 Task: Create a creative letterhead with blue shapes.
Action: Mouse pressed left at (411, 200)
Screenshot: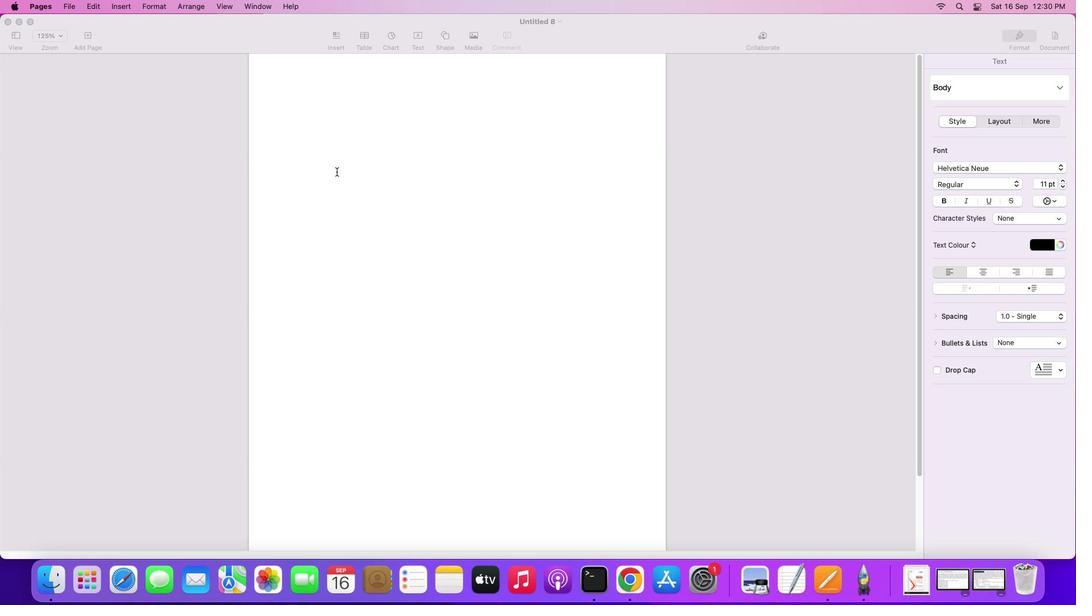 
Action: Mouse moved to (498, 71)
Screenshot: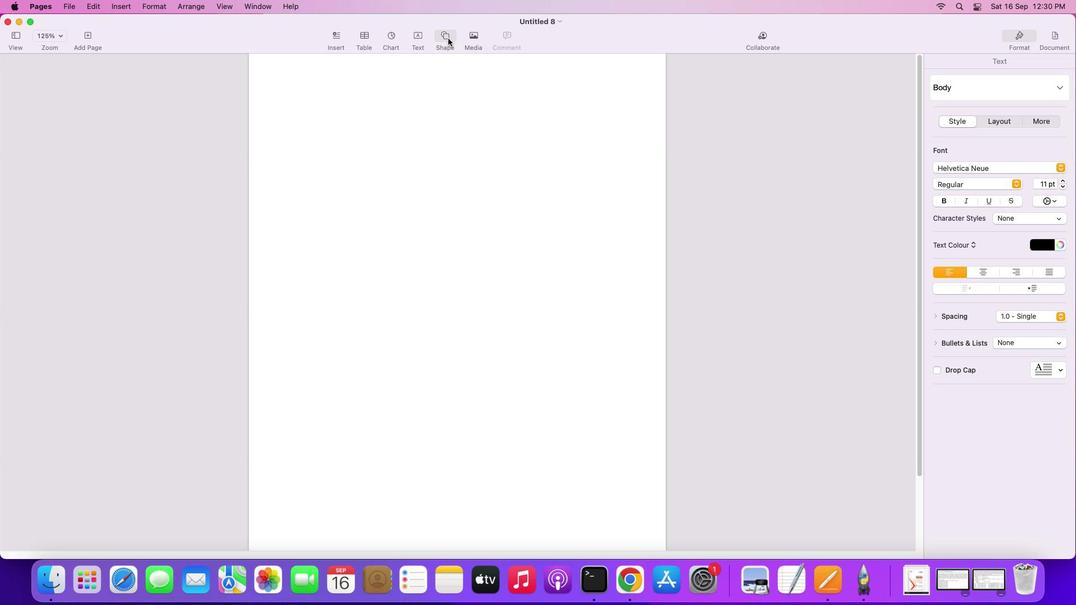 
Action: Mouse pressed left at (498, 71)
Screenshot: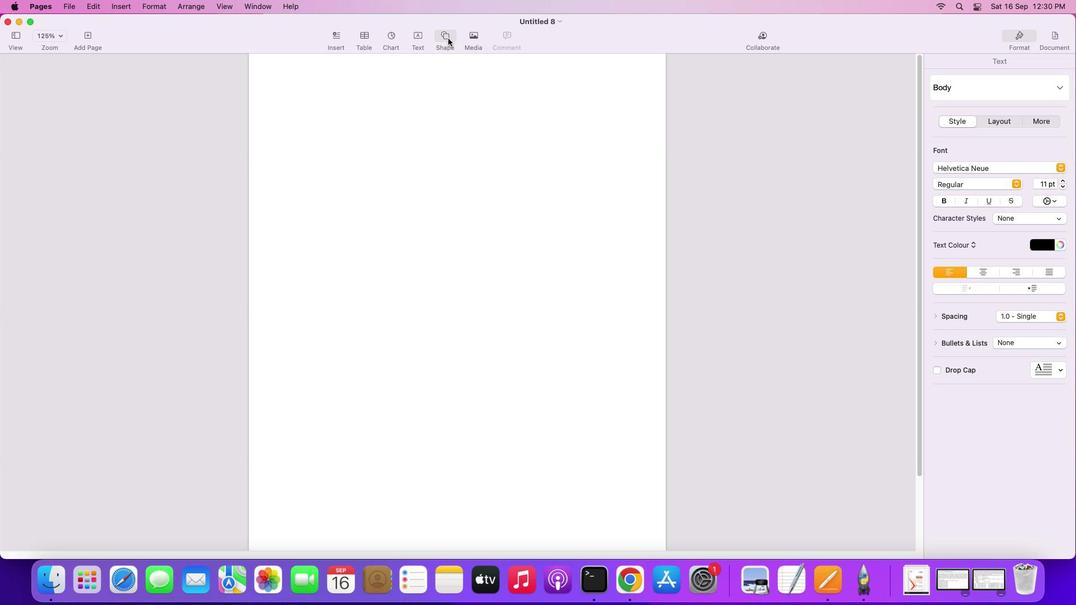 
Action: Mouse moved to (485, 151)
Screenshot: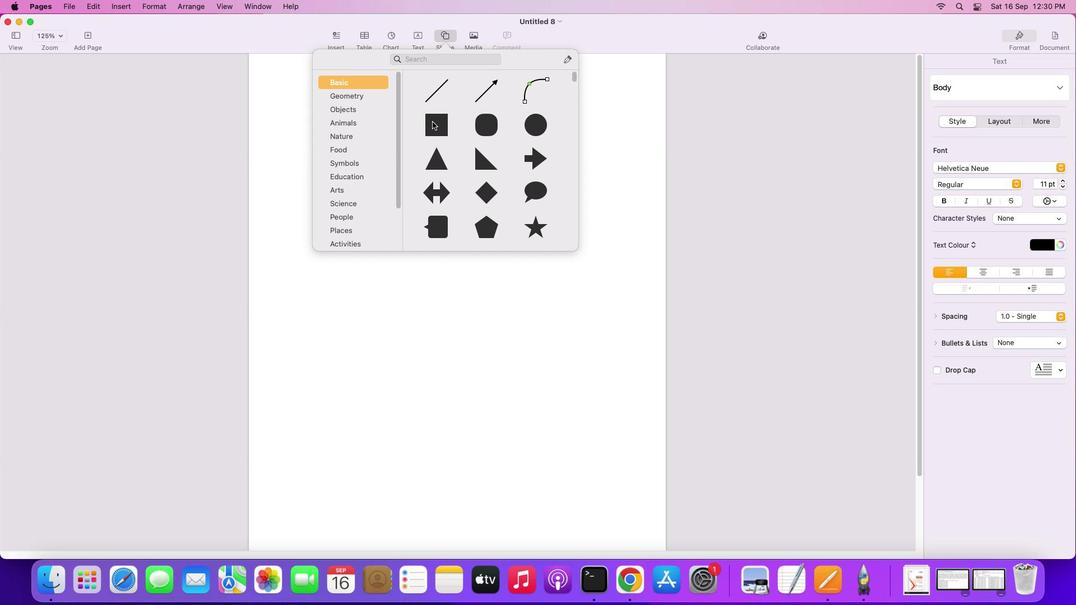 
Action: Mouse pressed left at (485, 151)
Screenshot: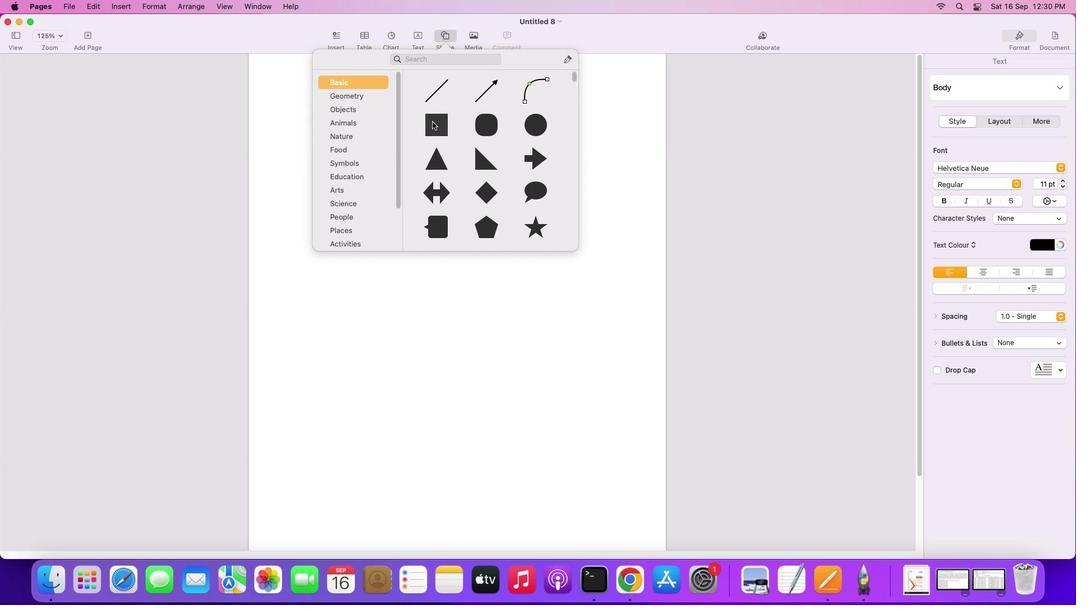 
Action: Mouse moved to (505, 168)
Screenshot: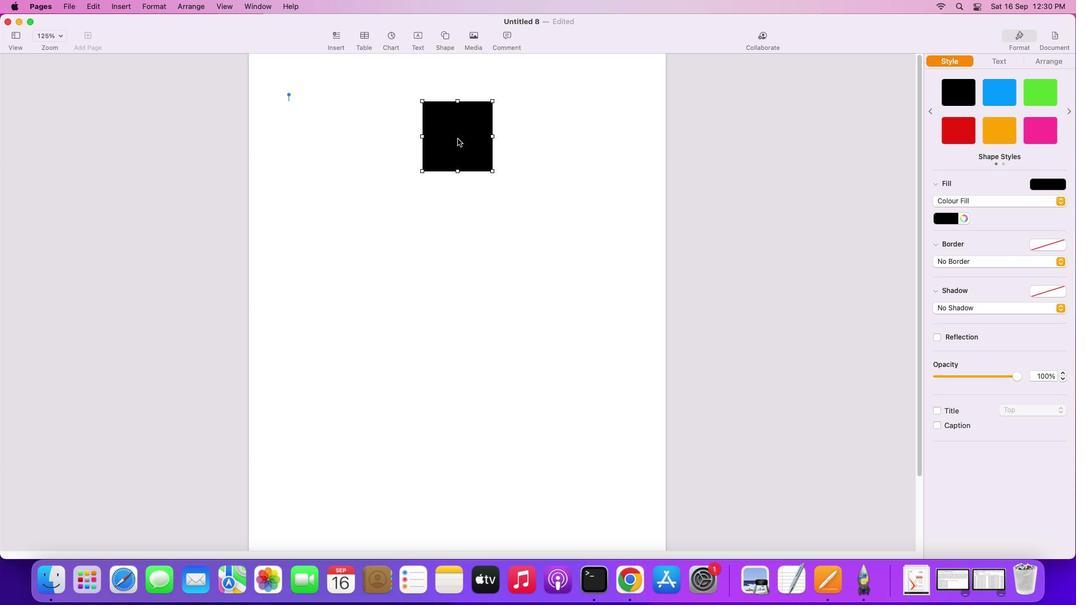 
Action: Mouse pressed left at (505, 168)
Screenshot: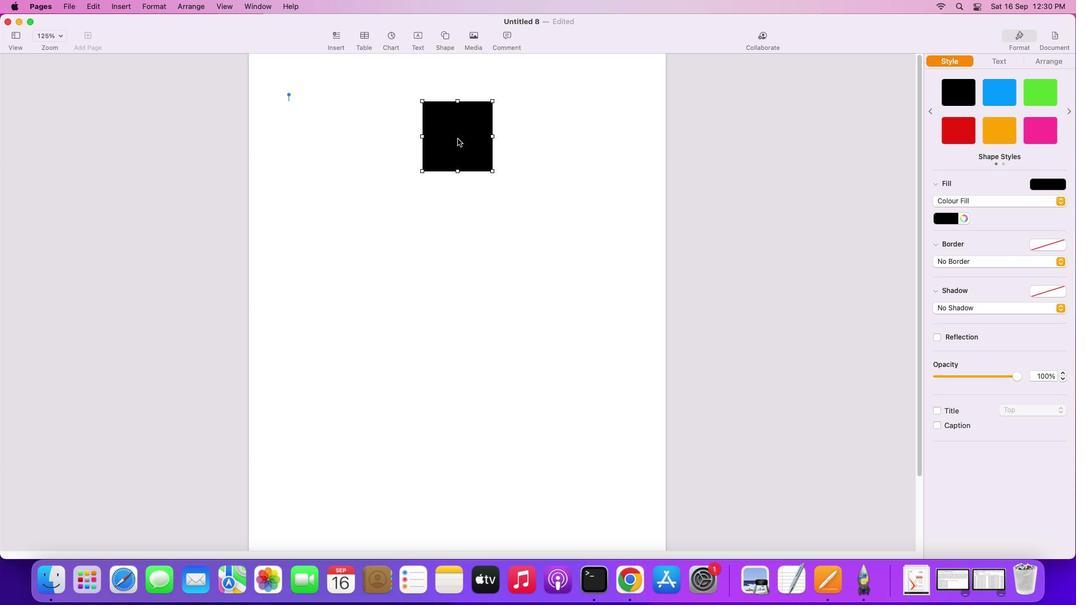 
Action: Mouse moved to (540, 418)
Screenshot: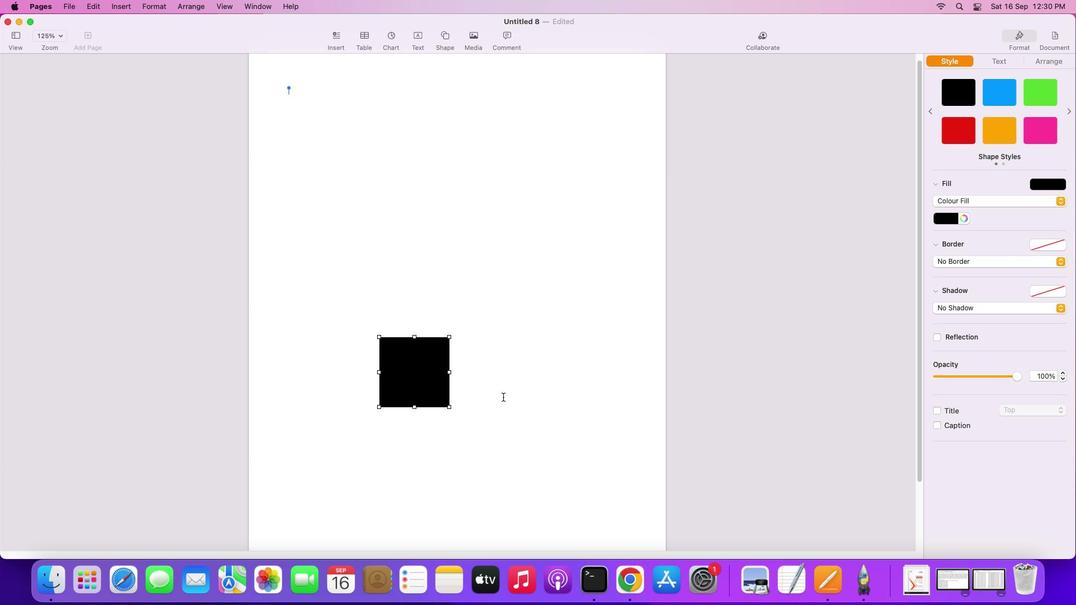 
Action: Mouse scrolled (540, 418) with delta (148, 34)
Screenshot: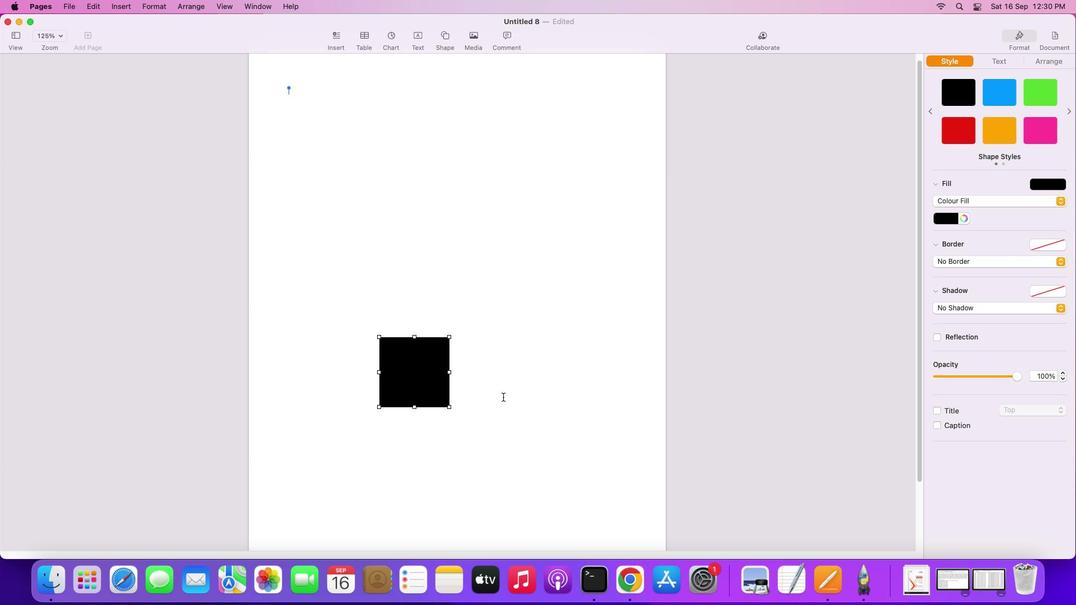 
Action: Mouse moved to (540, 417)
Screenshot: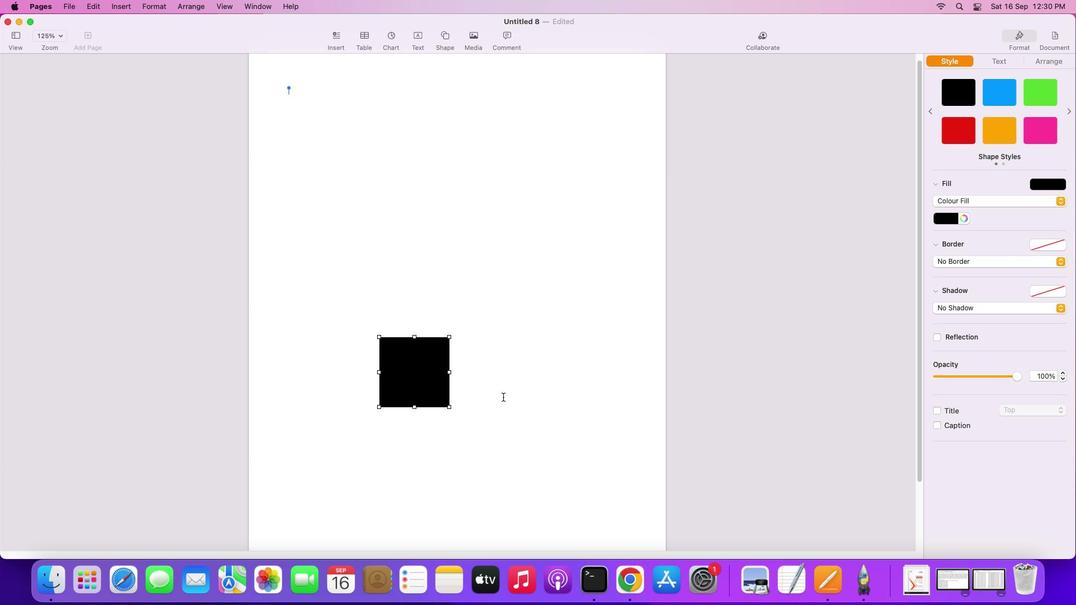 
Action: Mouse scrolled (540, 417) with delta (148, 34)
Screenshot: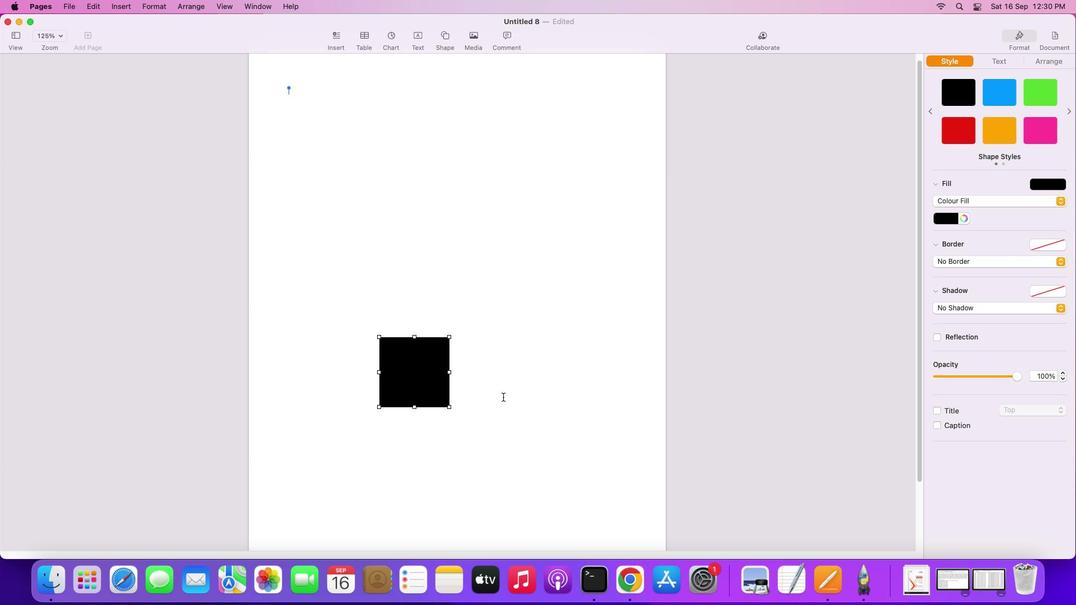
Action: Mouse moved to (541, 416)
Screenshot: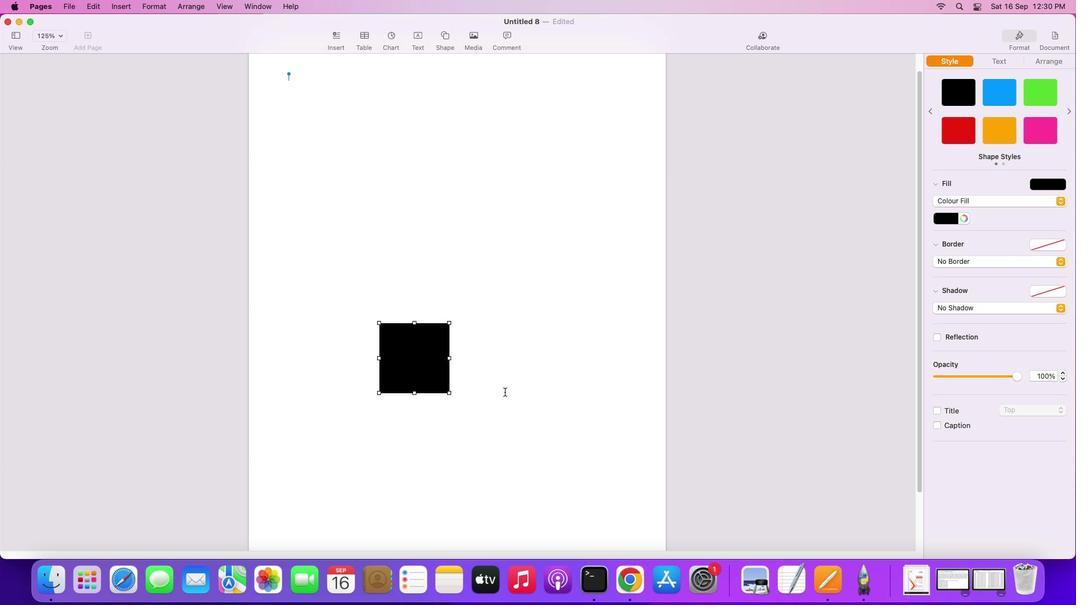 
Action: Mouse scrolled (541, 416) with delta (148, 32)
Screenshot: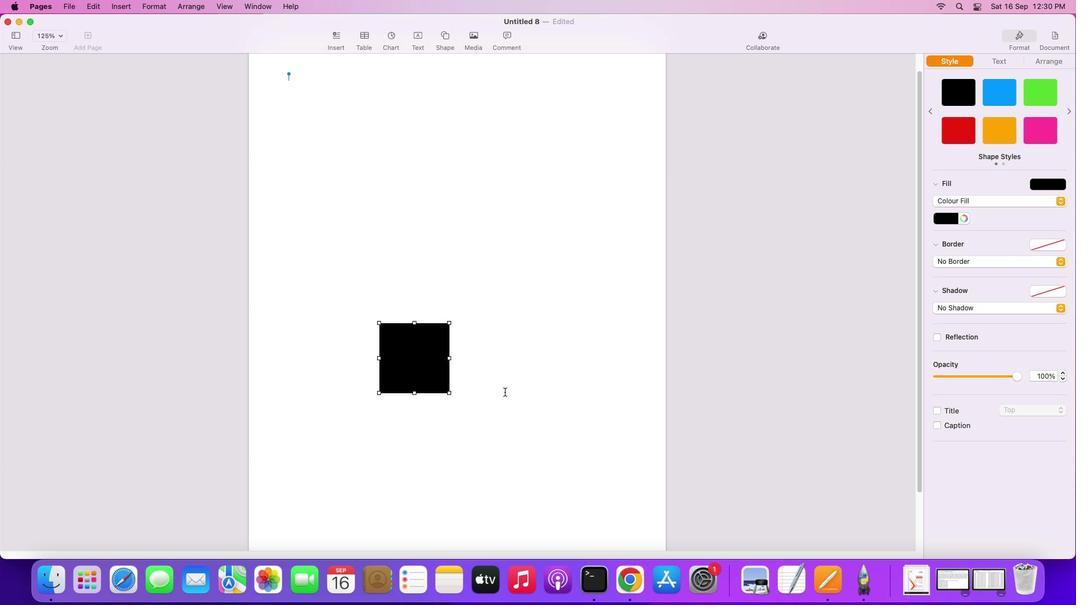 
Action: Mouse moved to (542, 412)
Screenshot: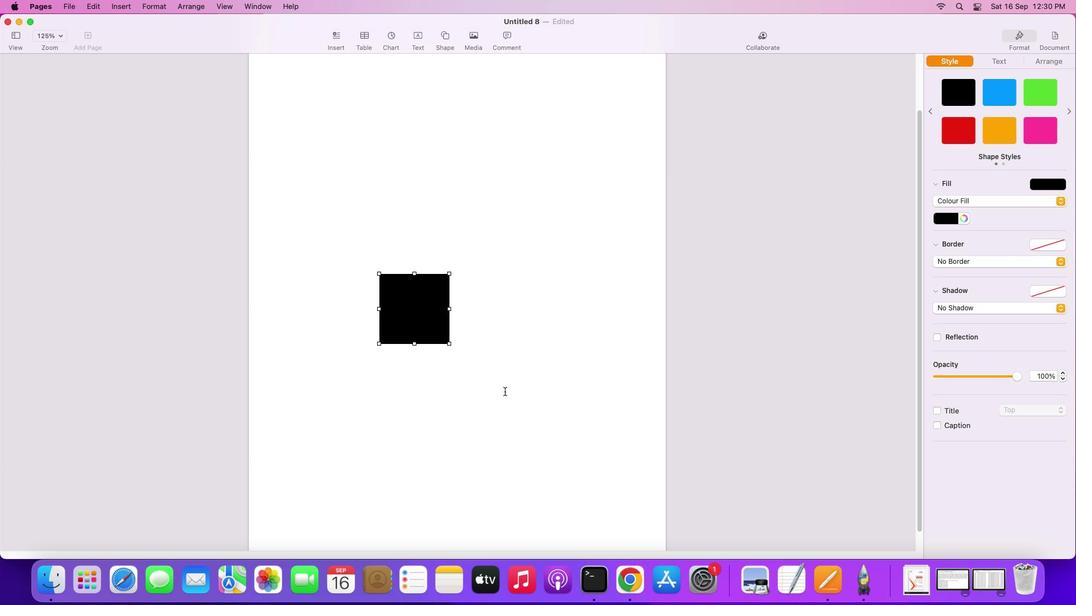 
Action: Mouse scrolled (542, 412) with delta (148, 31)
Screenshot: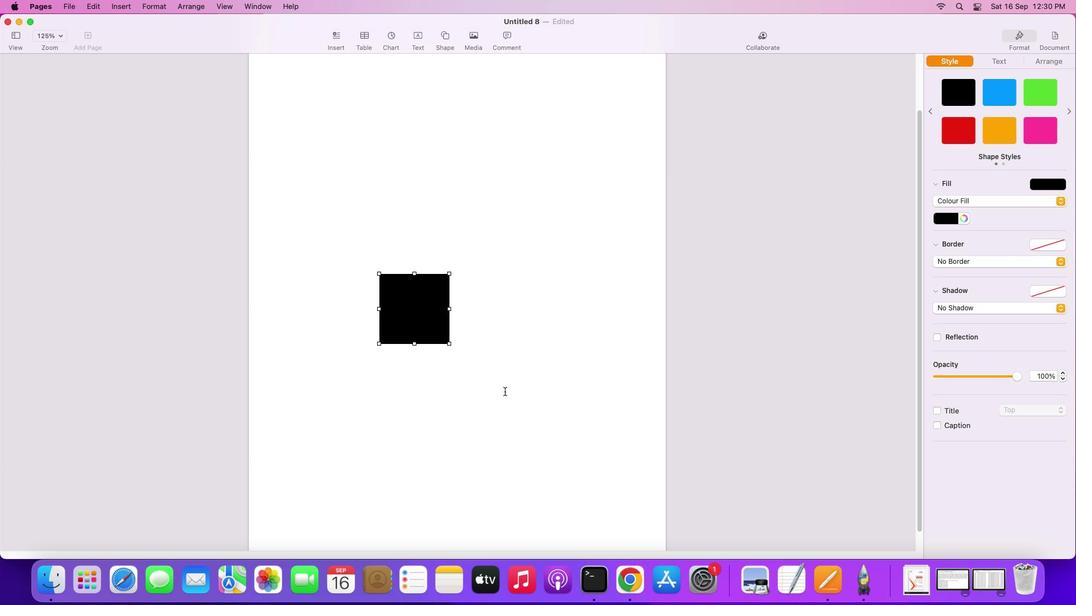 
Action: Mouse scrolled (542, 412) with delta (148, 31)
Screenshot: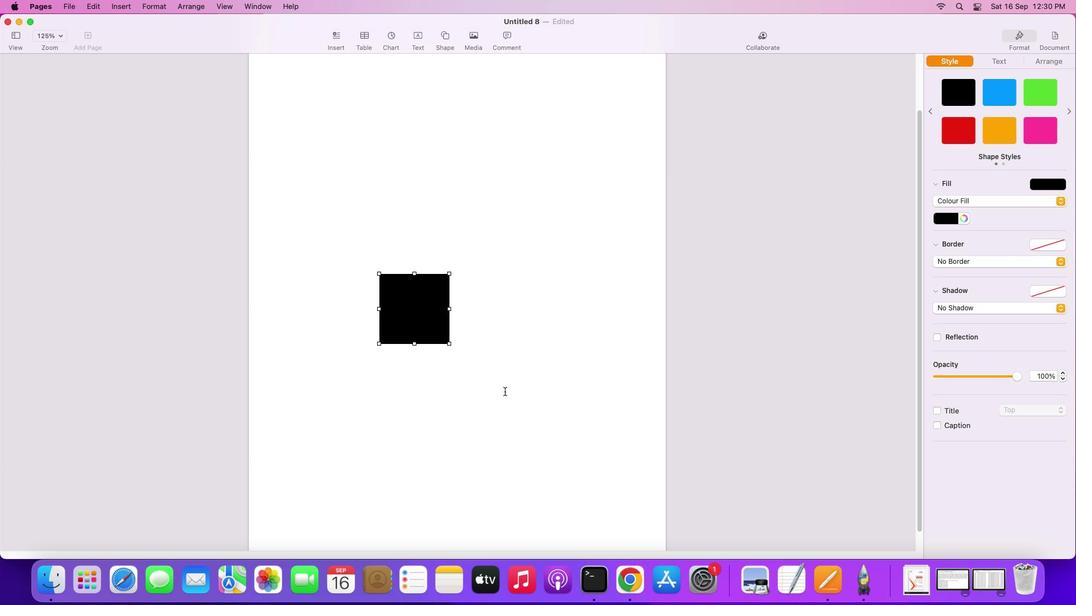 
Action: Mouse moved to (542, 407)
Screenshot: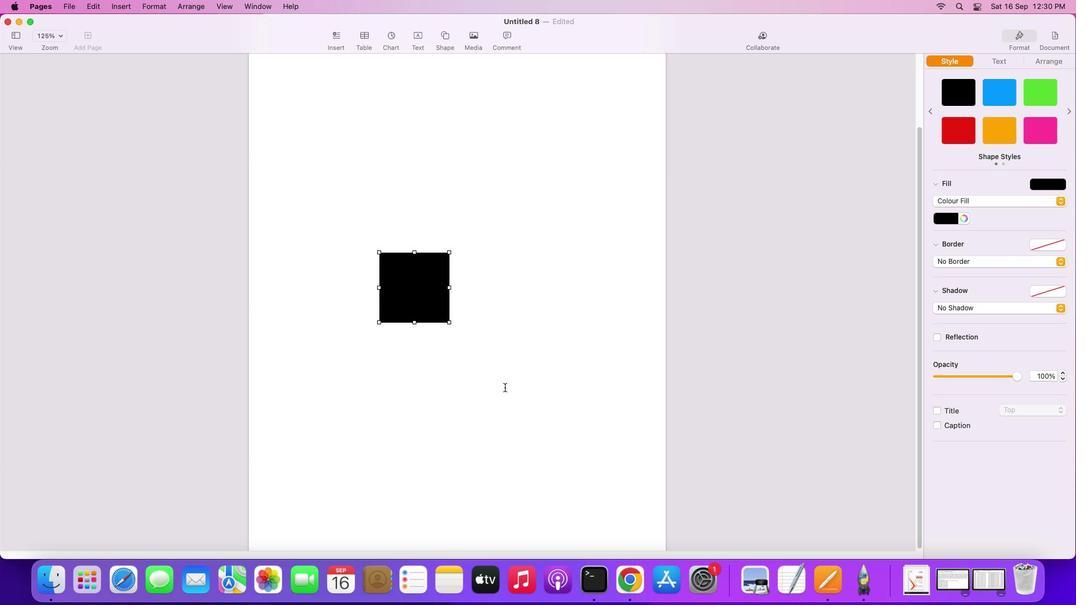 
Action: Mouse scrolled (542, 407) with delta (148, 34)
Screenshot: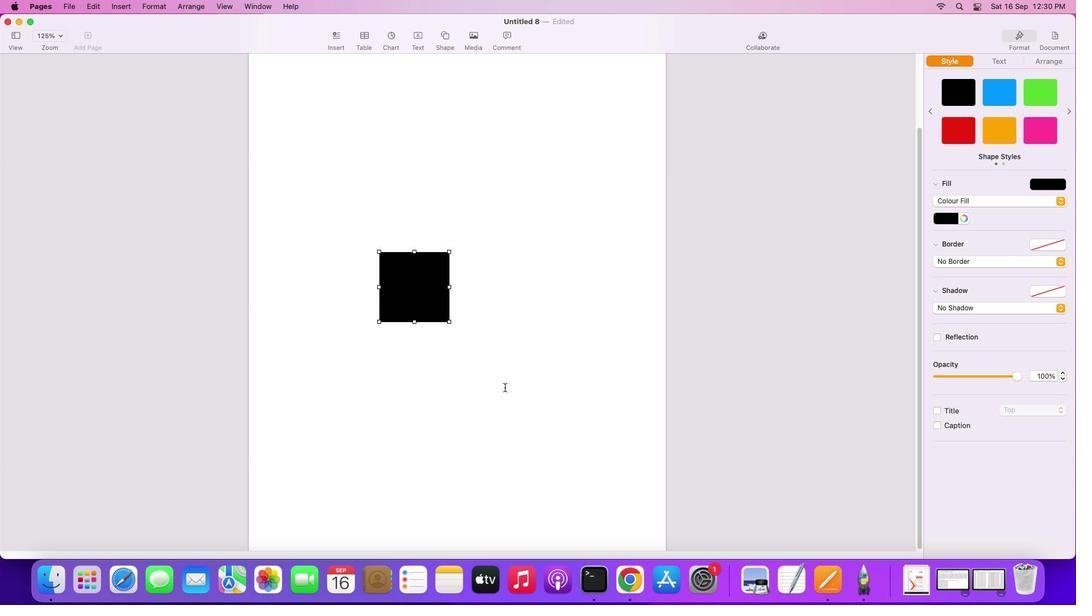 
Action: Mouse scrolled (542, 407) with delta (148, 34)
Screenshot: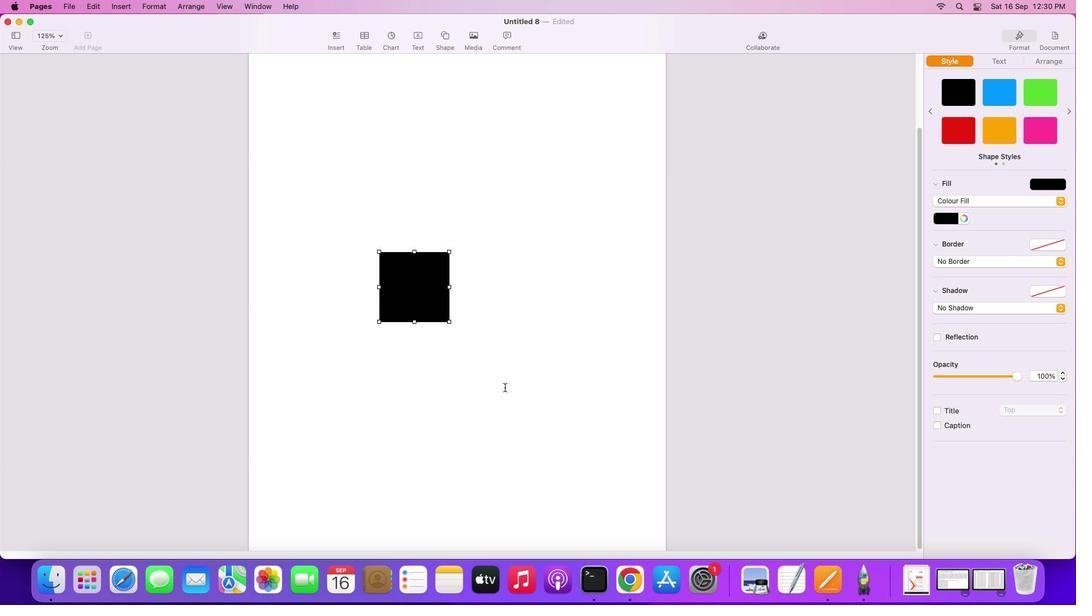
Action: Mouse scrolled (542, 407) with delta (148, 33)
Screenshot: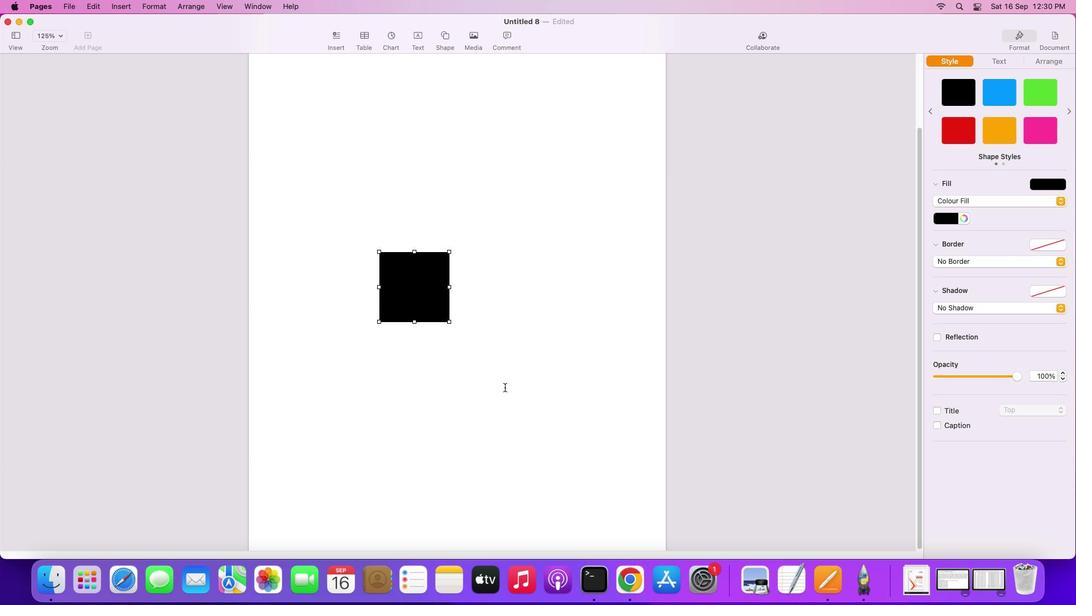 
Action: Mouse scrolled (542, 407) with delta (148, 31)
Screenshot: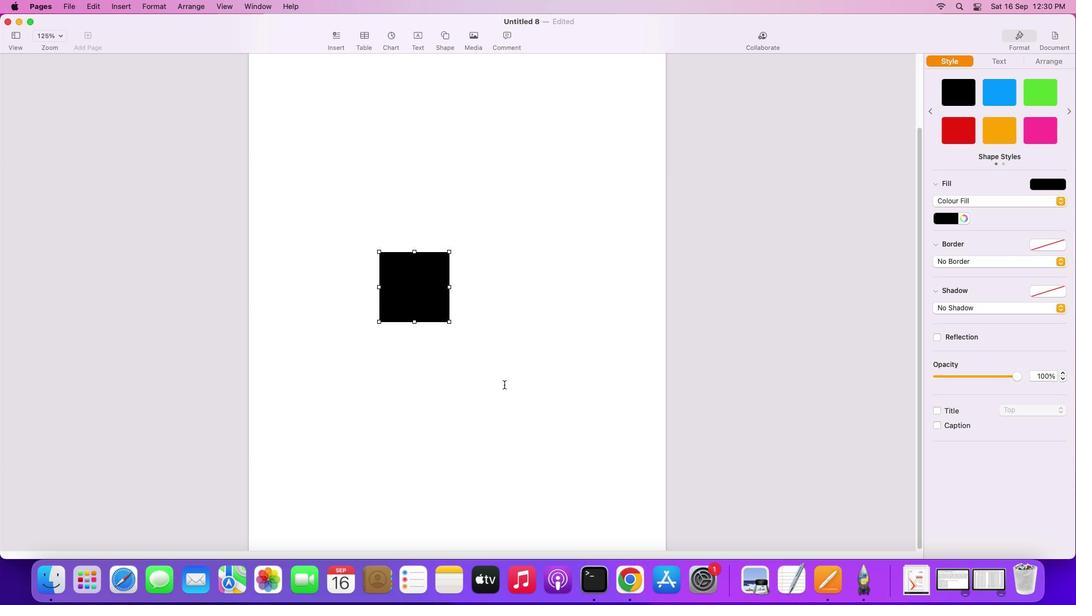 
Action: Mouse scrolled (542, 407) with delta (148, 31)
Screenshot: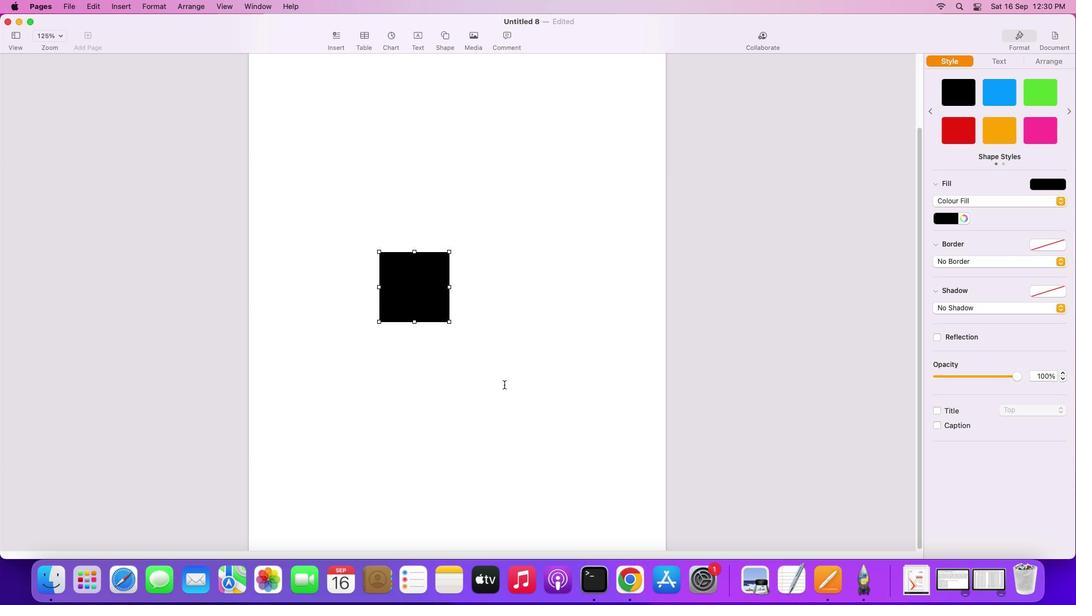 
Action: Mouse moved to (540, 399)
Screenshot: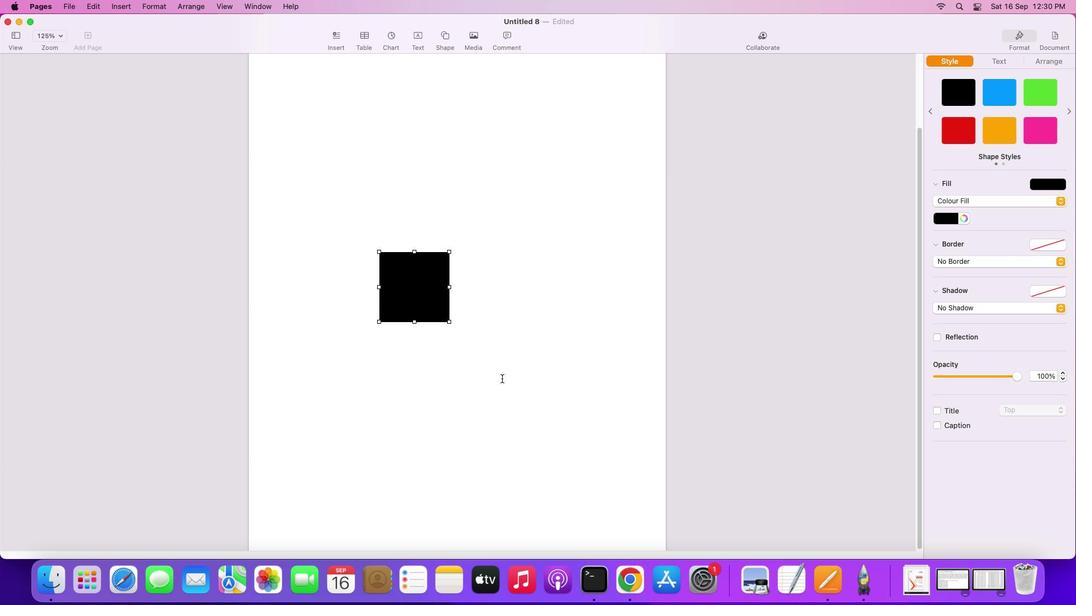
Action: Mouse scrolled (540, 399) with delta (148, 34)
Screenshot: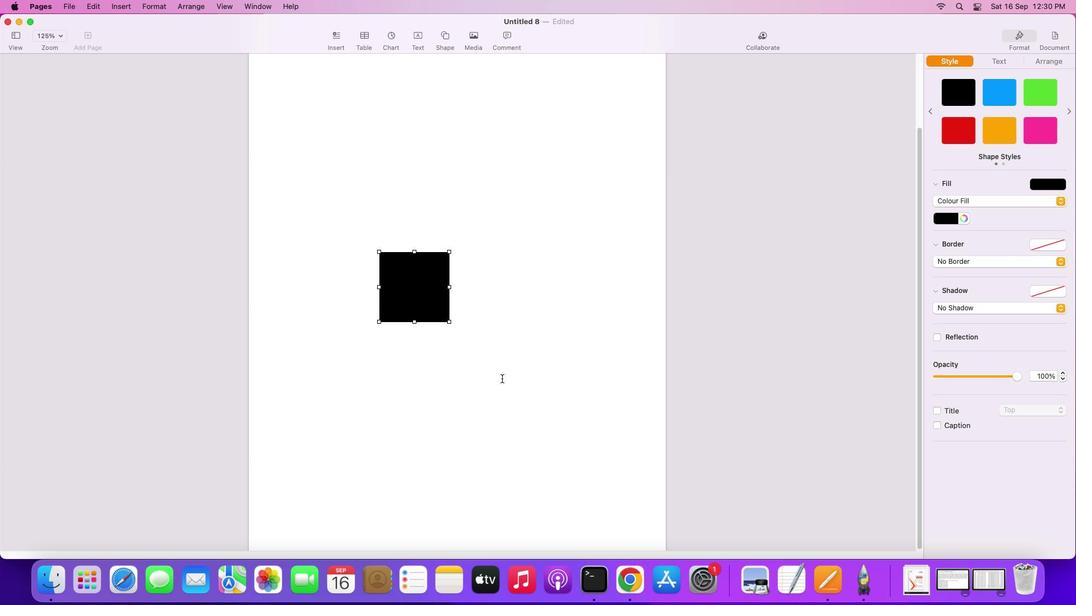 
Action: Mouse scrolled (540, 399) with delta (148, 34)
Screenshot: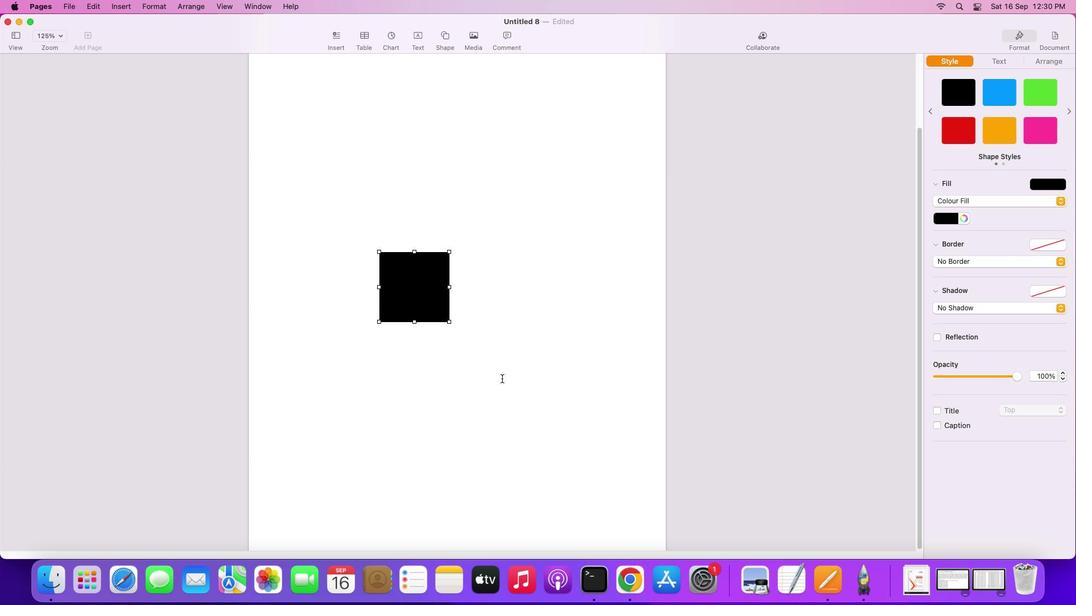 
Action: Mouse scrolled (540, 399) with delta (148, 33)
Screenshot: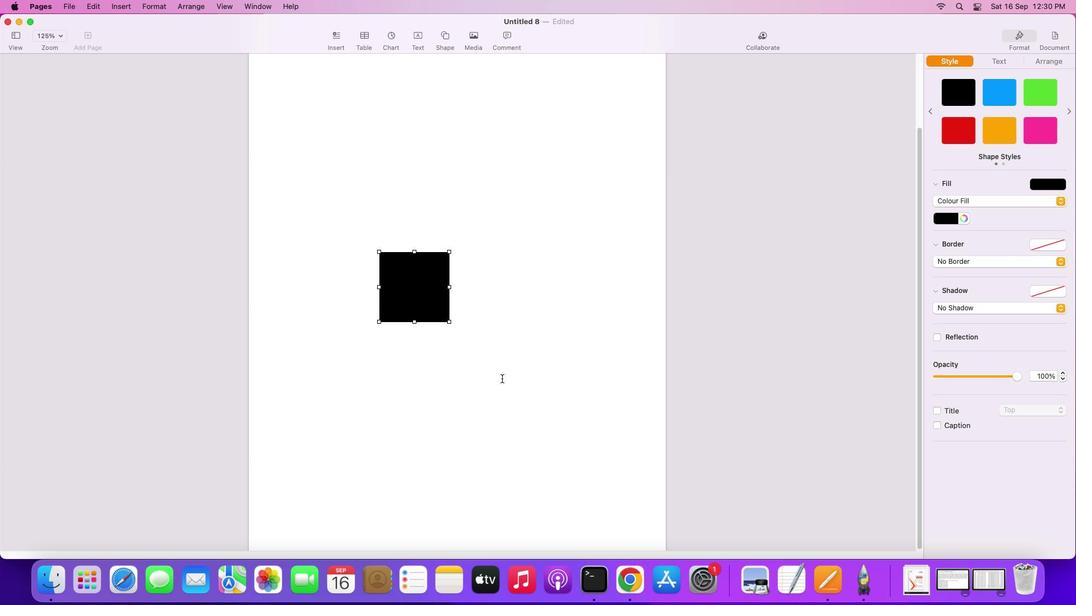 
Action: Mouse scrolled (540, 399) with delta (148, 31)
Screenshot: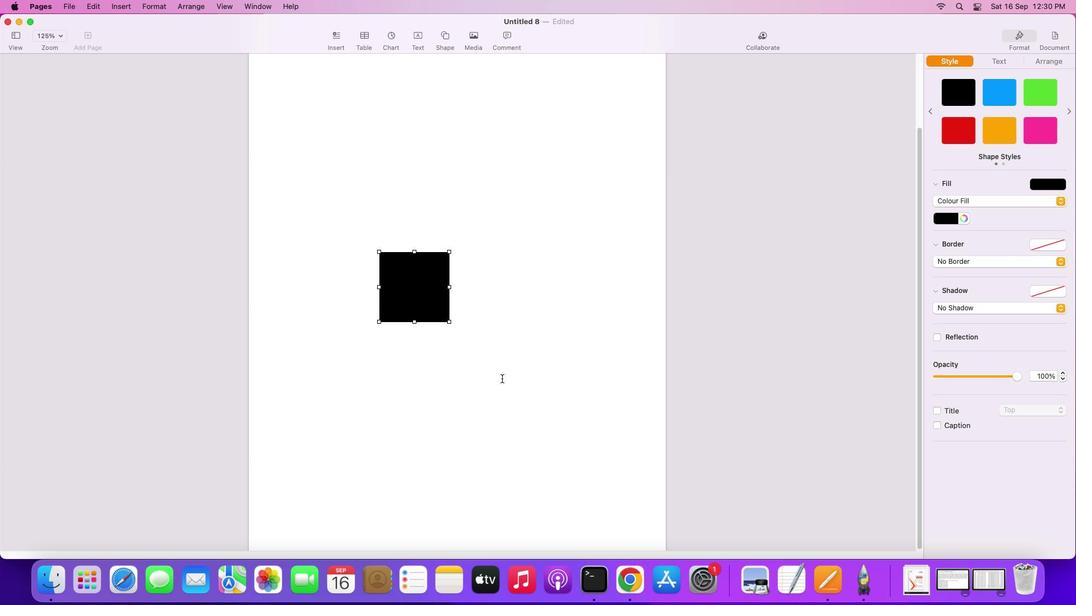 
Action: Mouse scrolled (540, 399) with delta (148, 31)
Screenshot: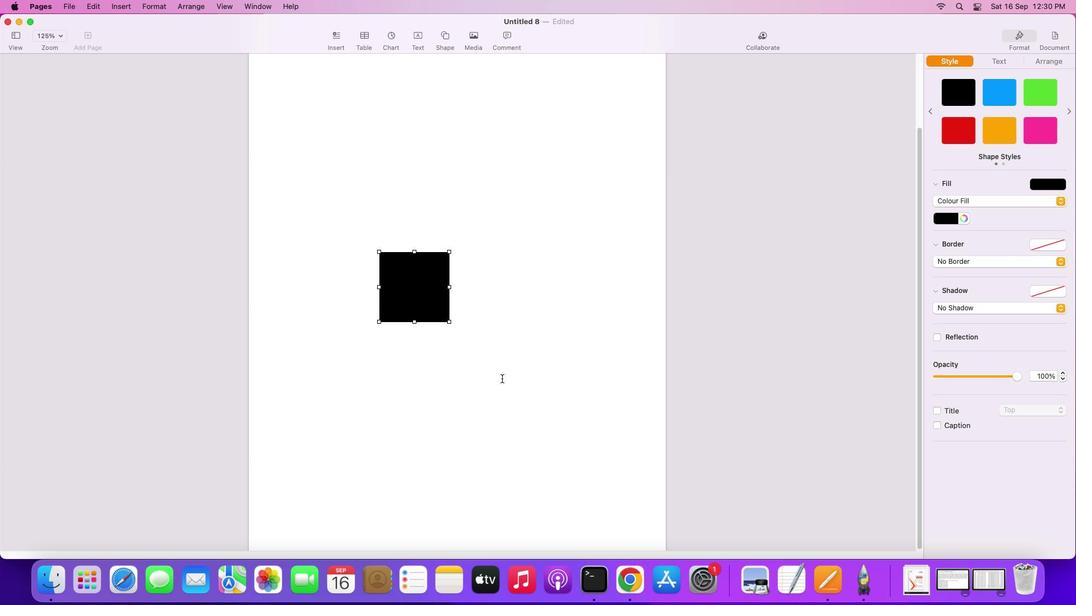 
Action: Mouse moved to (467, 324)
Screenshot: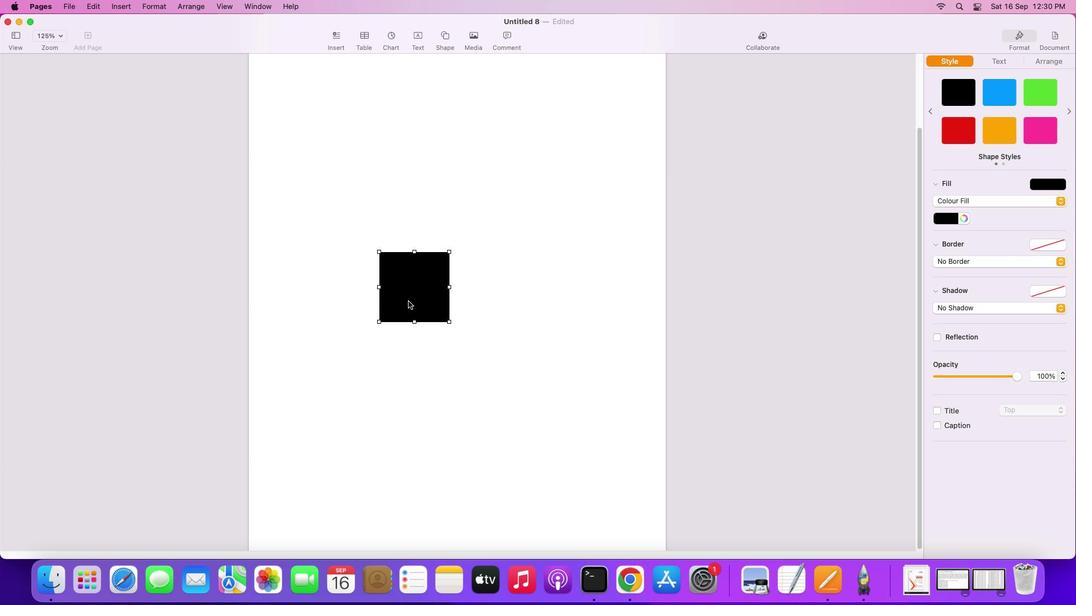 
Action: Mouse pressed left at (467, 324)
Screenshot: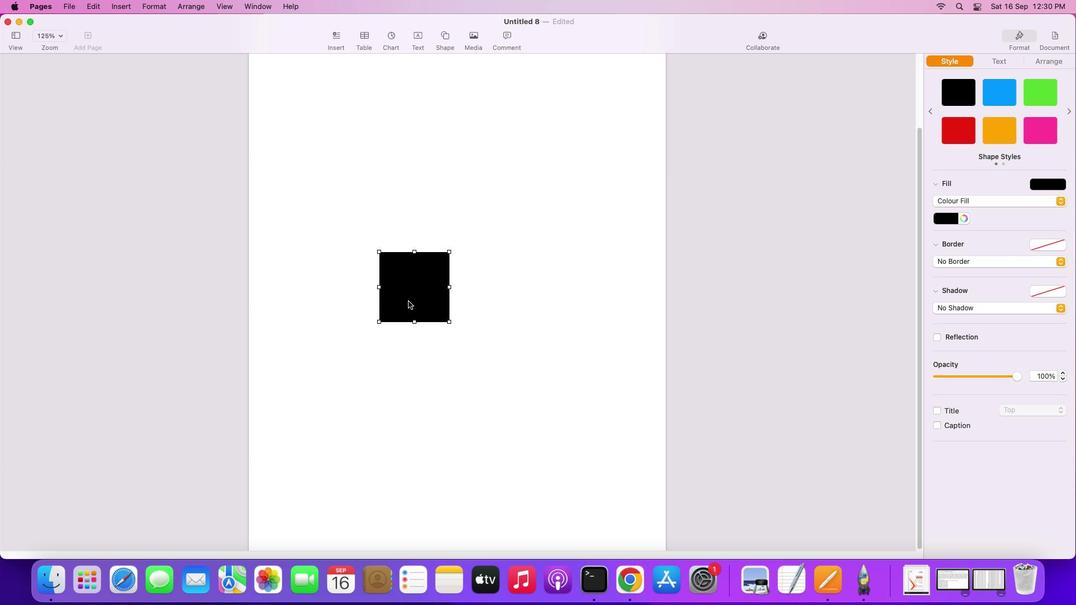 
Action: Mouse moved to (628, 548)
Screenshot: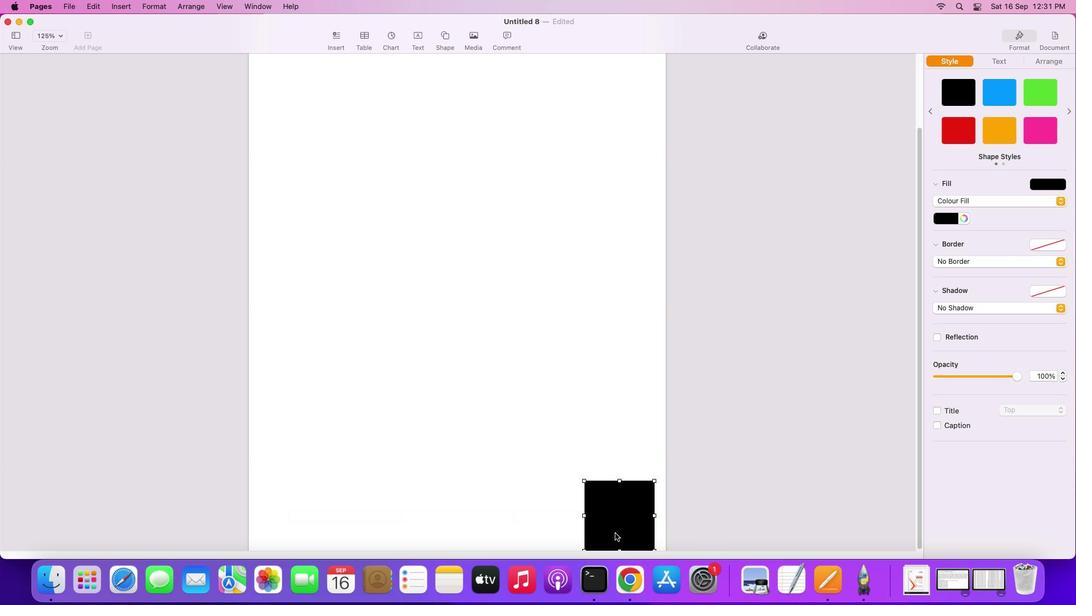 
Action: Mouse scrolled (628, 548) with delta (148, 34)
Screenshot: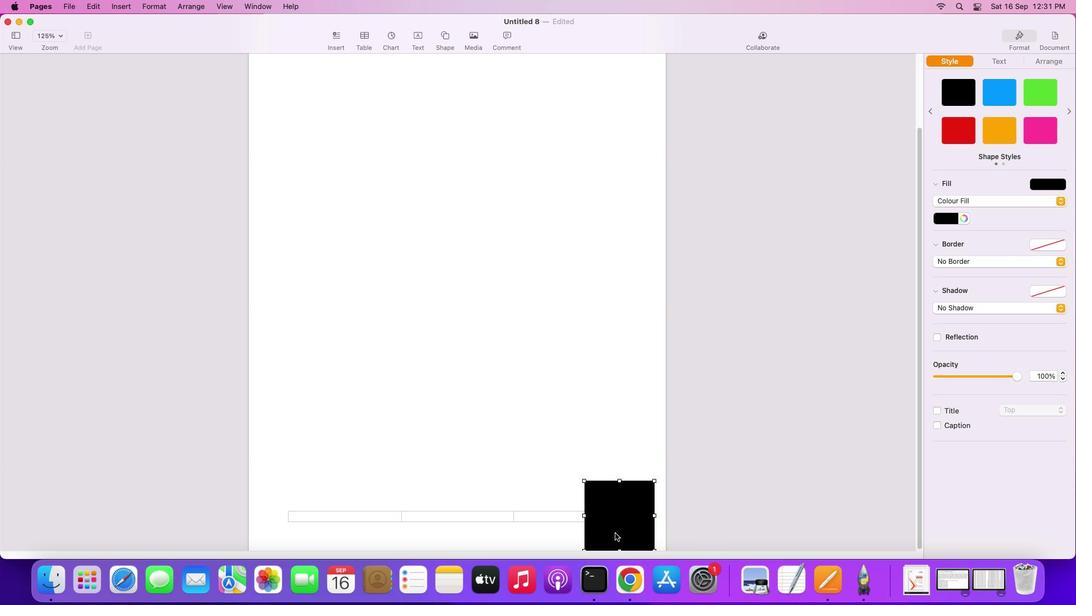 
Action: Mouse scrolled (628, 548) with delta (148, 34)
Screenshot: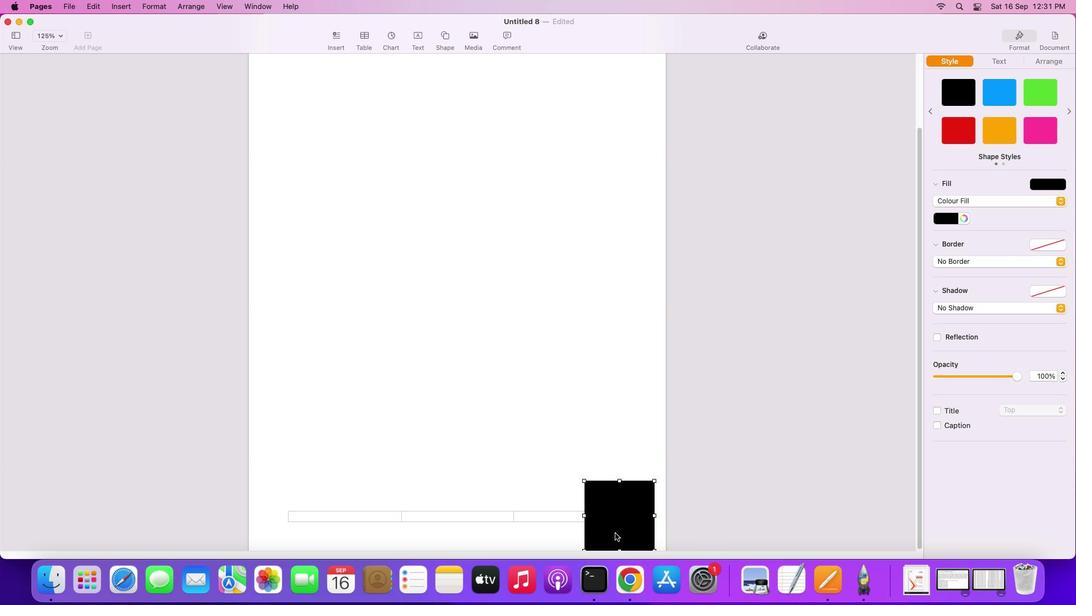 
Action: Mouse scrolled (628, 548) with delta (148, 33)
Screenshot: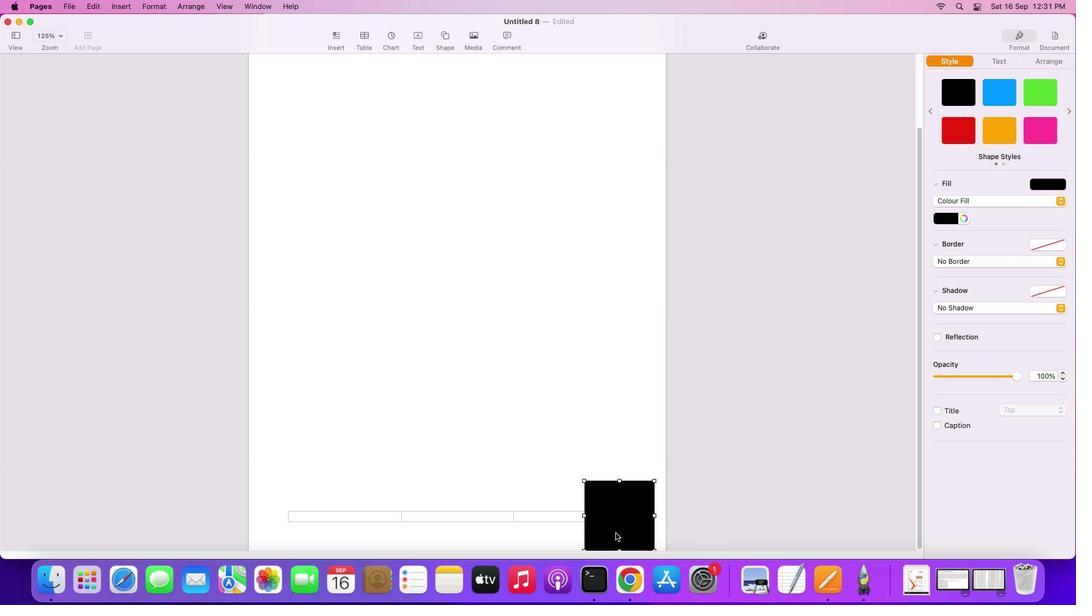 
Action: Mouse moved to (628, 547)
Screenshot: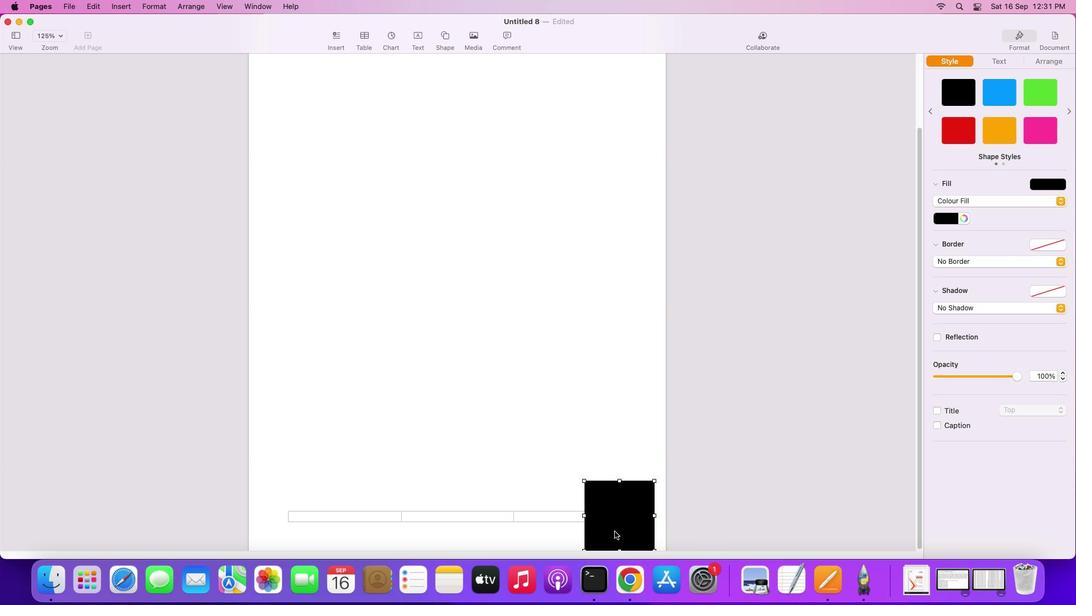 
Action: Mouse scrolled (628, 547) with delta (148, 31)
Screenshot: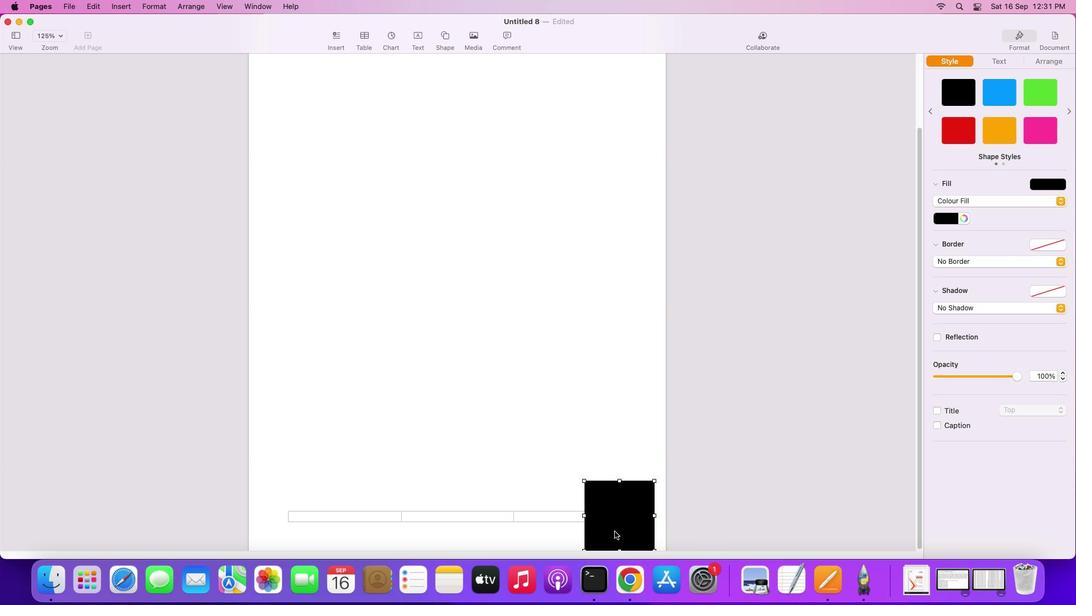 
Action: Mouse moved to (637, 545)
Screenshot: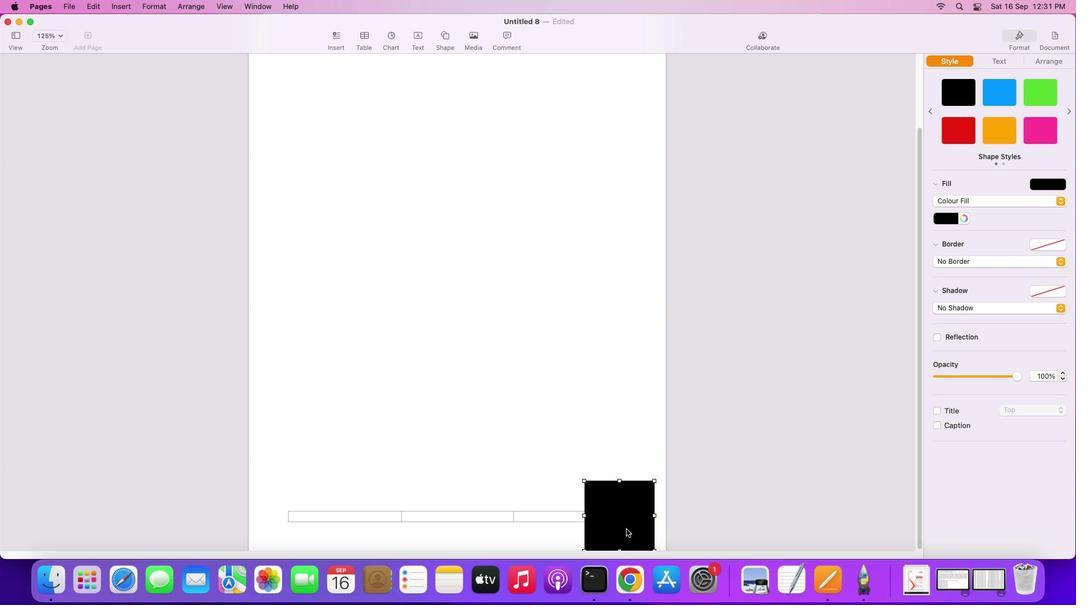 
Action: Mouse pressed left at (637, 545)
Screenshot: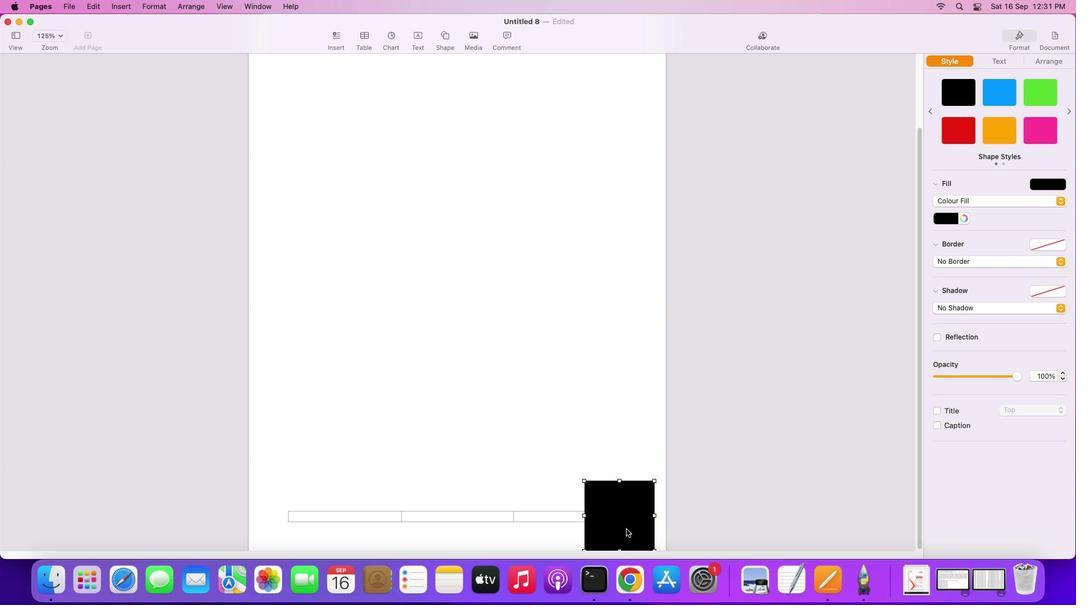 
Action: Mouse moved to (641, 544)
Screenshot: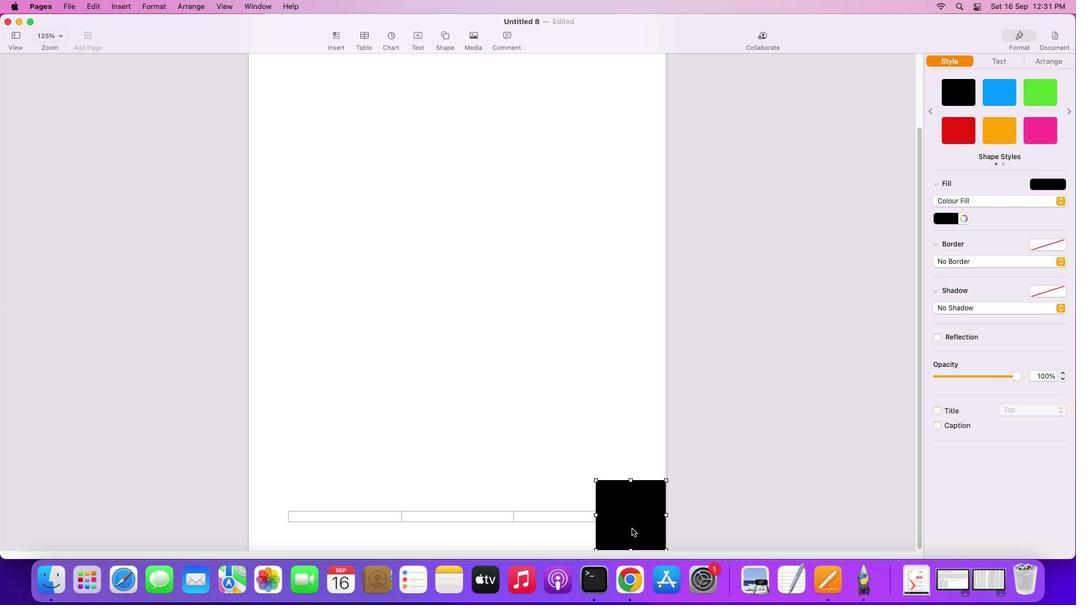 
Action: Key pressed Key.alt
Screenshot: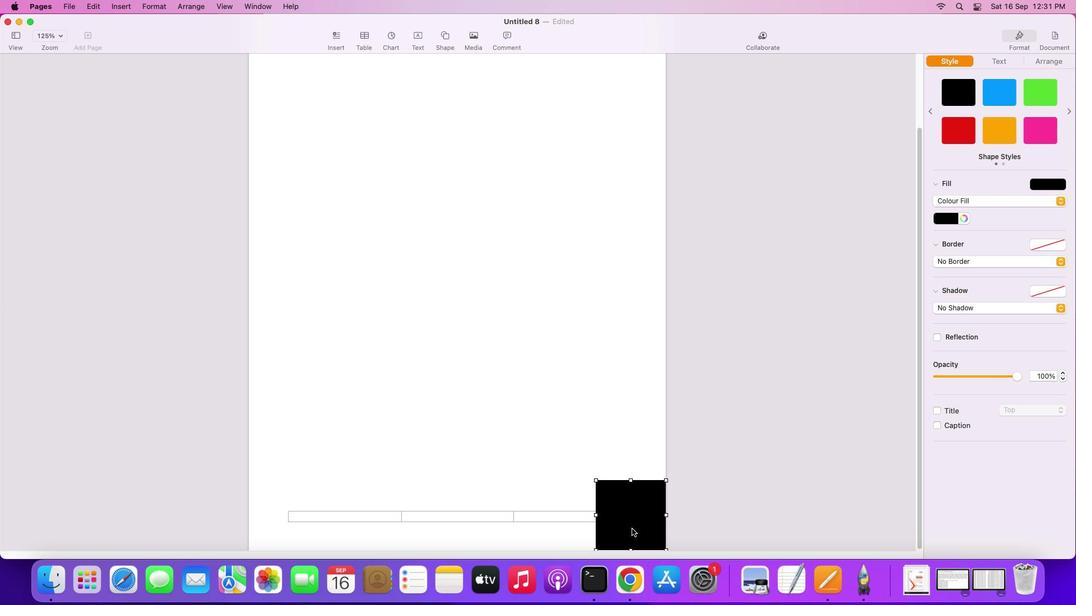 
Action: Mouse moved to (642, 544)
Screenshot: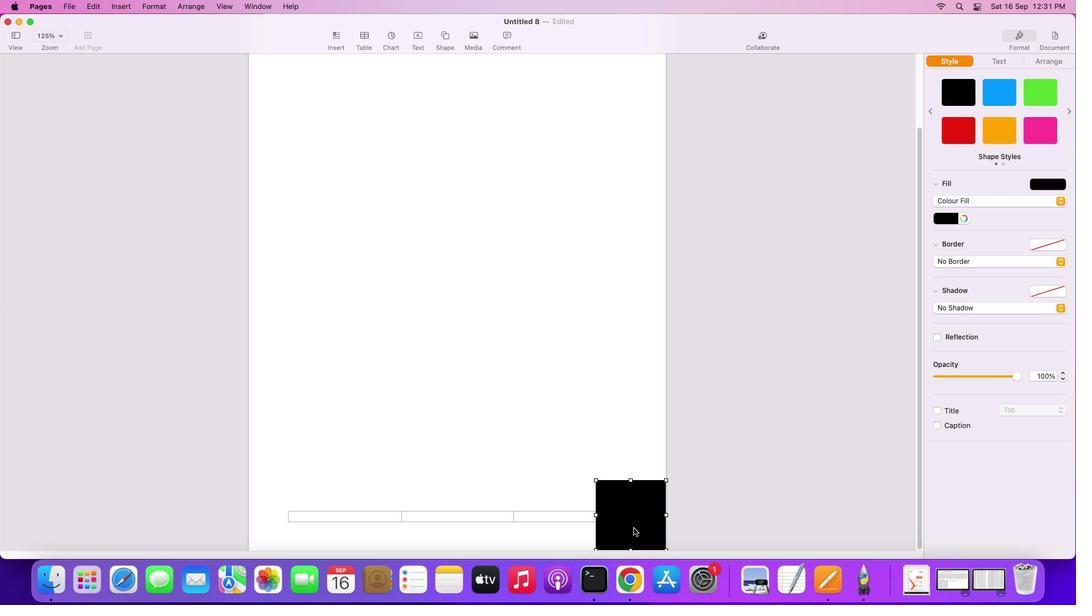 
Action: Mouse pressed left at (642, 544)
Screenshot: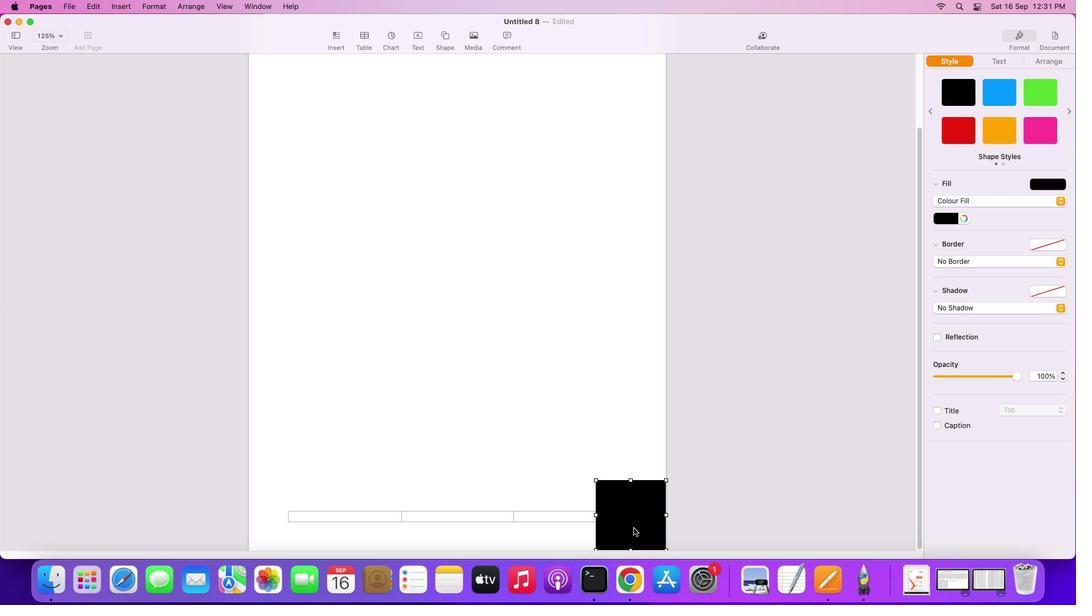 
Action: Mouse moved to (607, 536)
Screenshot: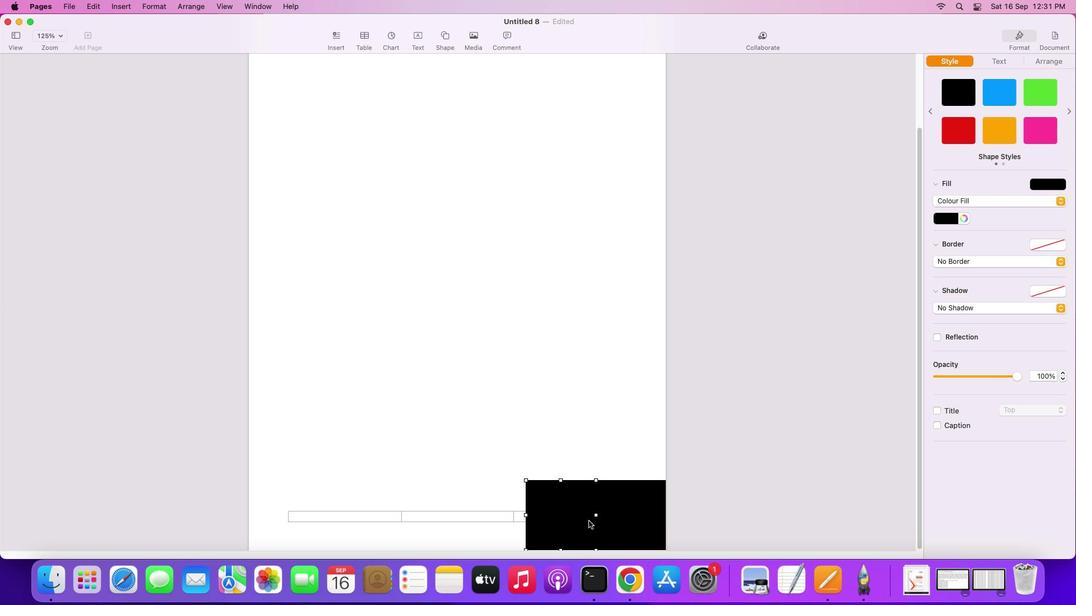 
Action: Key pressed Key.shift
Screenshot: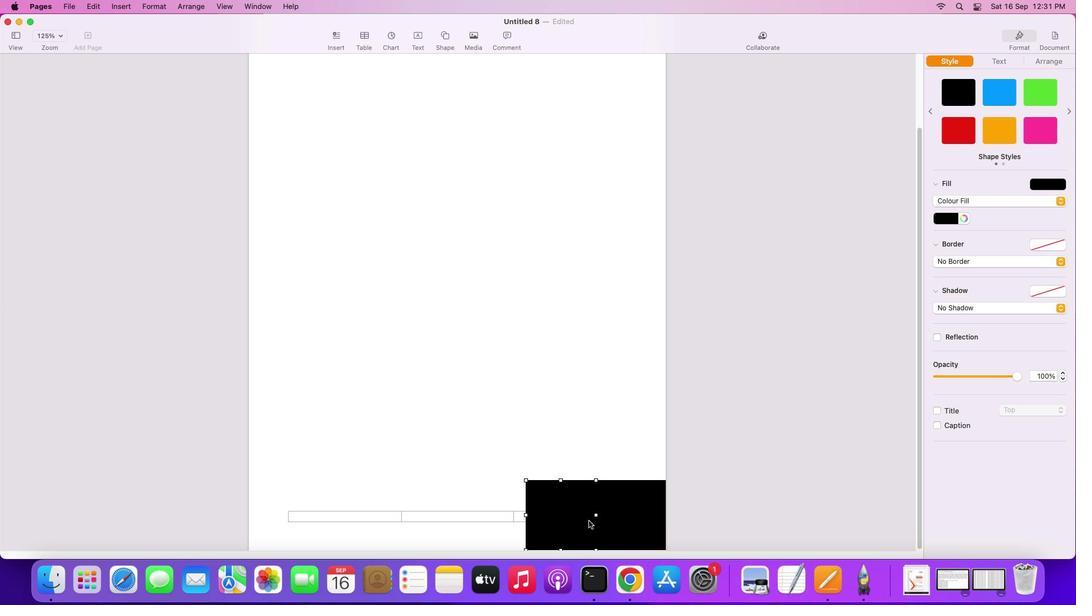 
Action: Mouse moved to (634, 526)
Screenshot: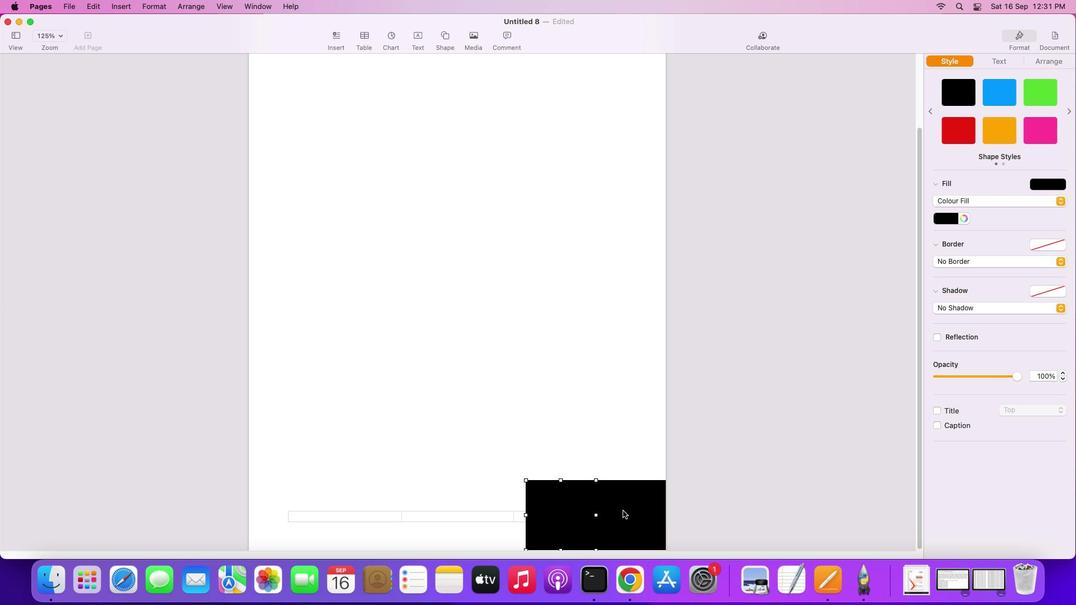 
Action: Mouse pressed left at (634, 526)
Screenshot: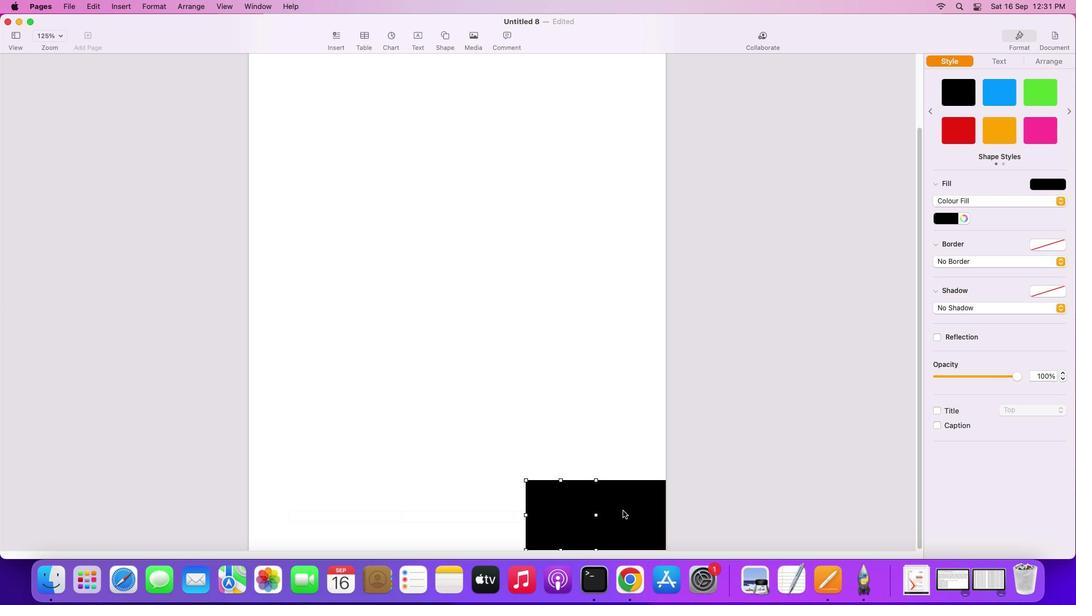 
Action: Mouse moved to (598, 519)
Screenshot: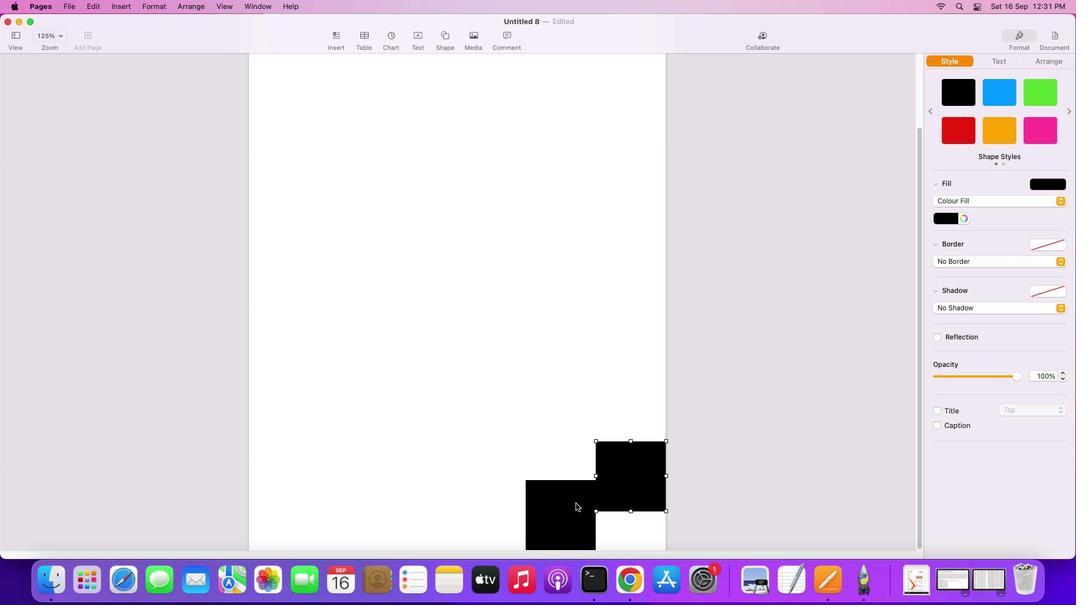 
Action: Mouse pressed left at (598, 519)
Screenshot: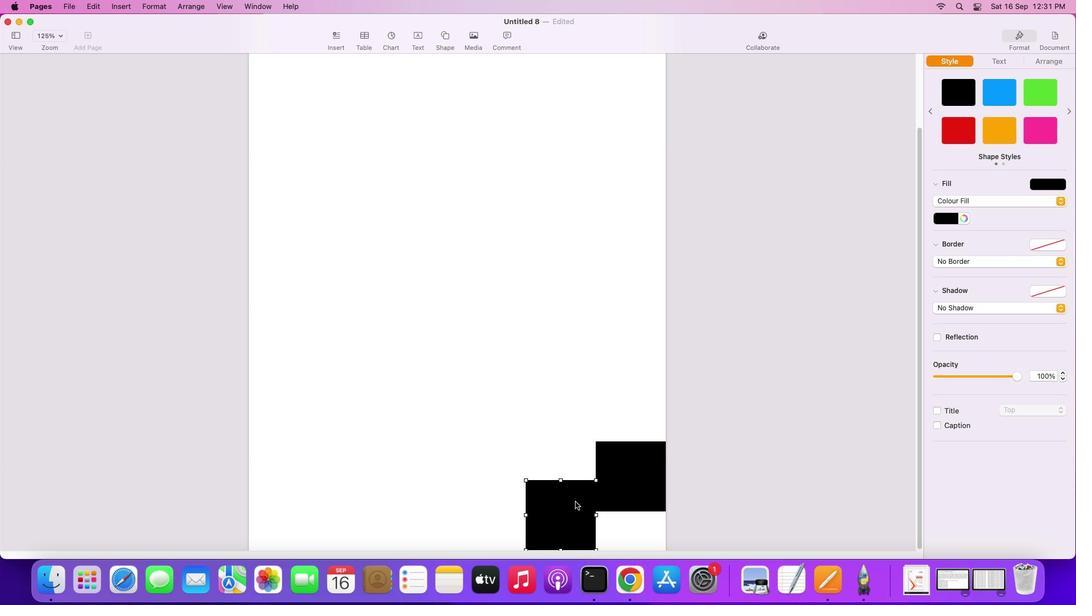 
Action: Mouse moved to (639, 504)
Screenshot: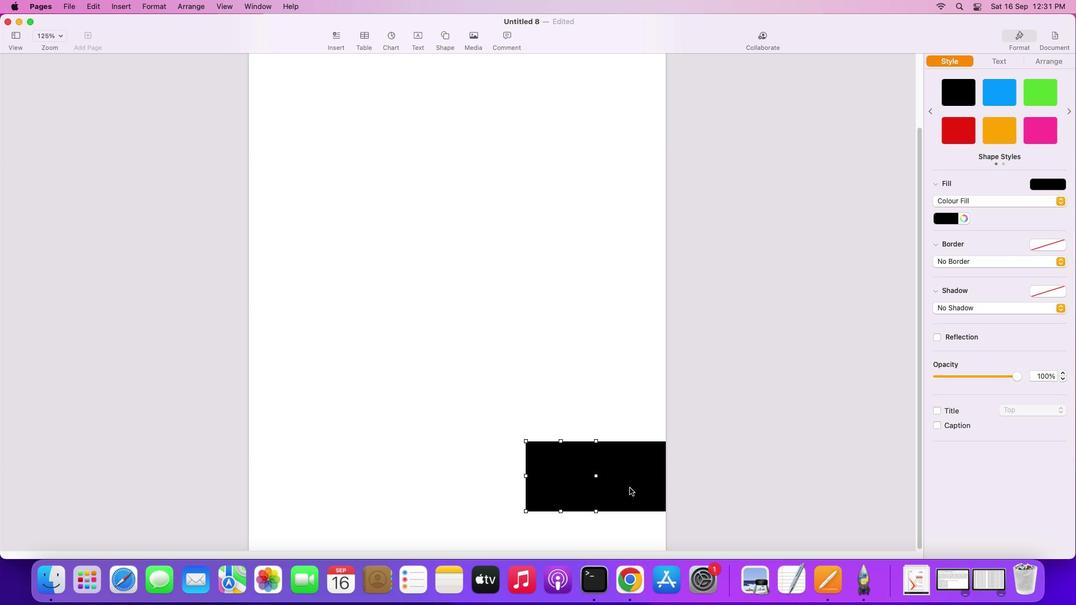 
Action: Mouse pressed left at (639, 504)
Screenshot: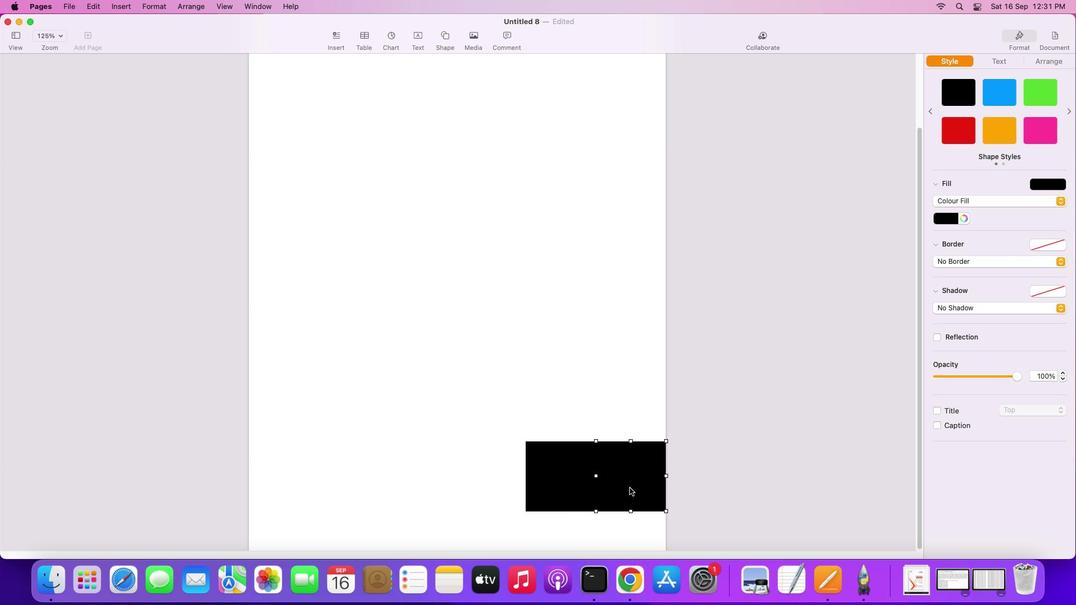 
Action: Mouse moved to (641, 497)
Screenshot: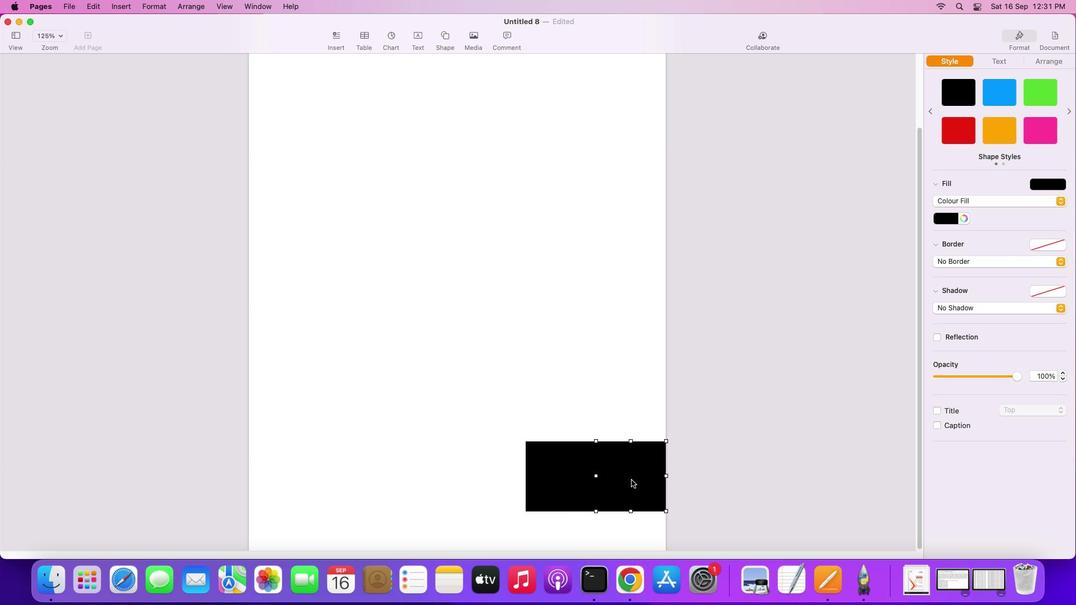
Action: Key pressed Key.alt
Screenshot: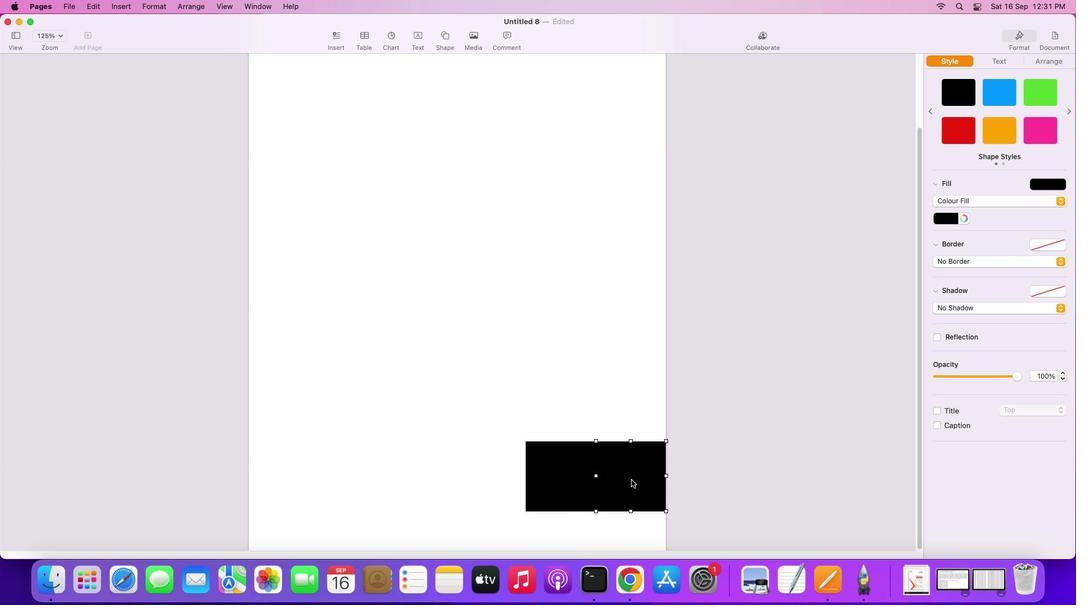 
Action: Mouse pressed left at (641, 497)
Screenshot: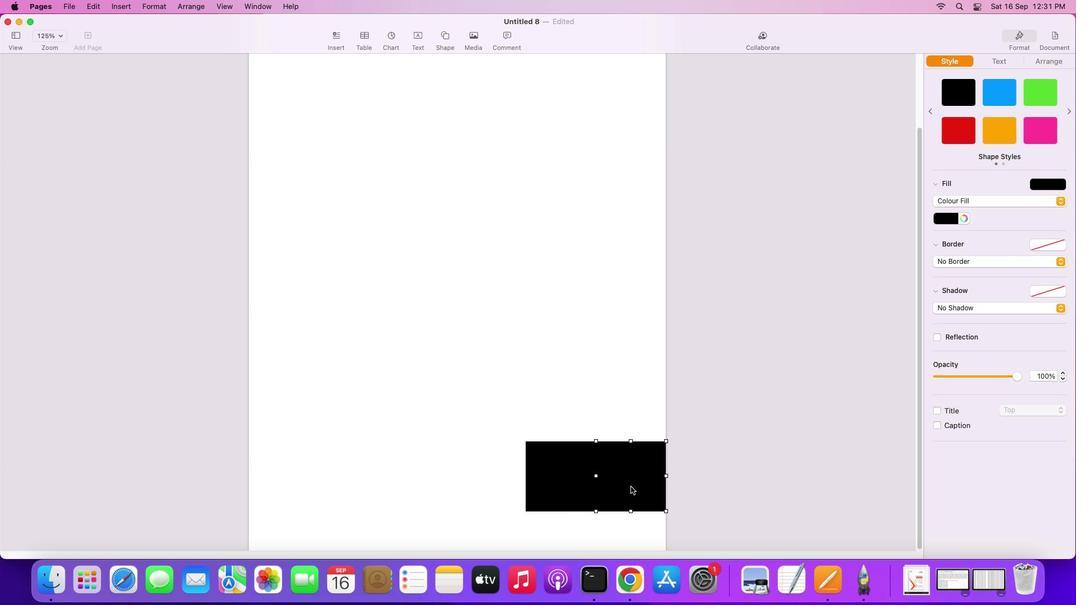 
Action: Mouse moved to (959, 91)
Screenshot: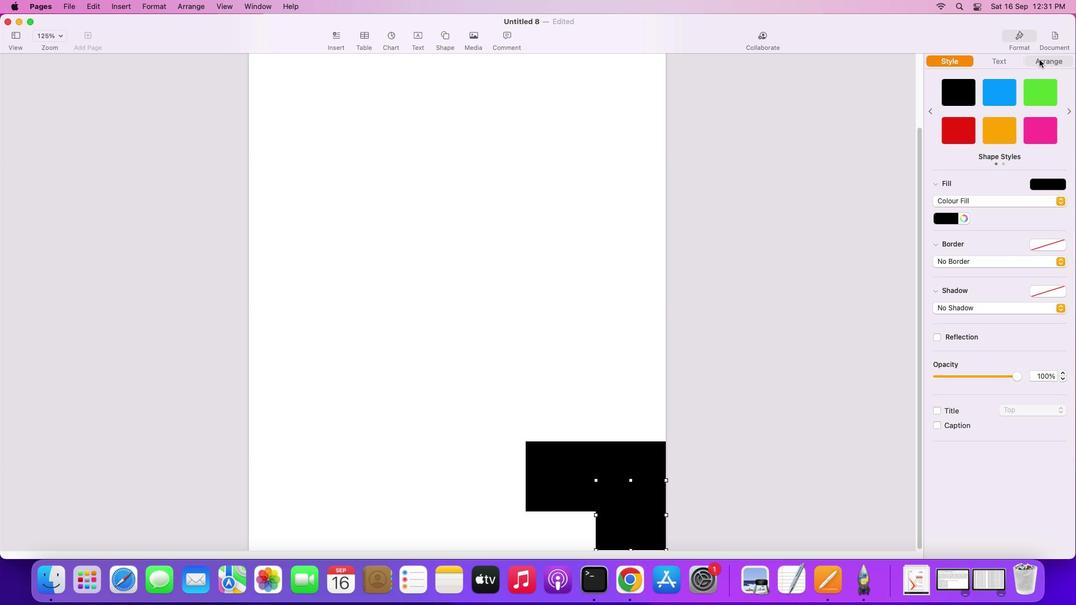 
Action: Mouse pressed left at (959, 91)
Screenshot: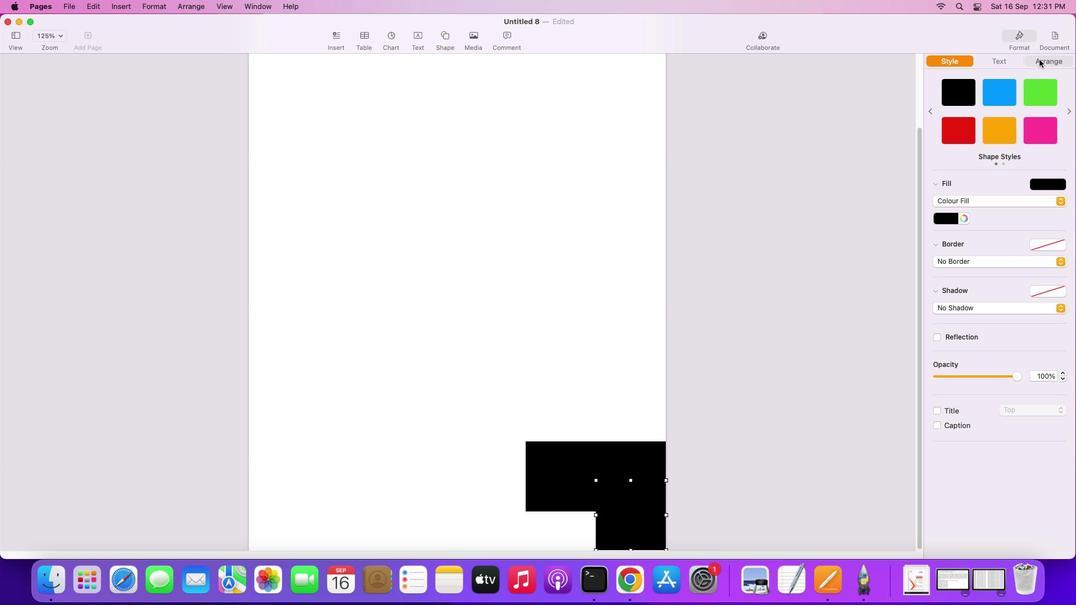 
Action: Mouse moved to (892, 128)
Screenshot: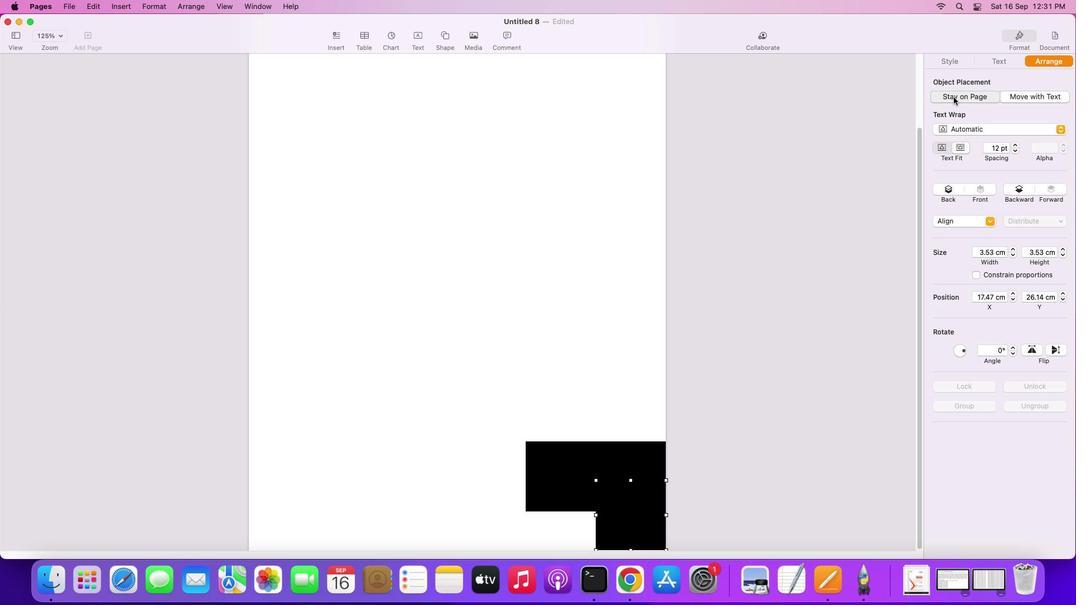 
Action: Mouse pressed left at (892, 128)
Screenshot: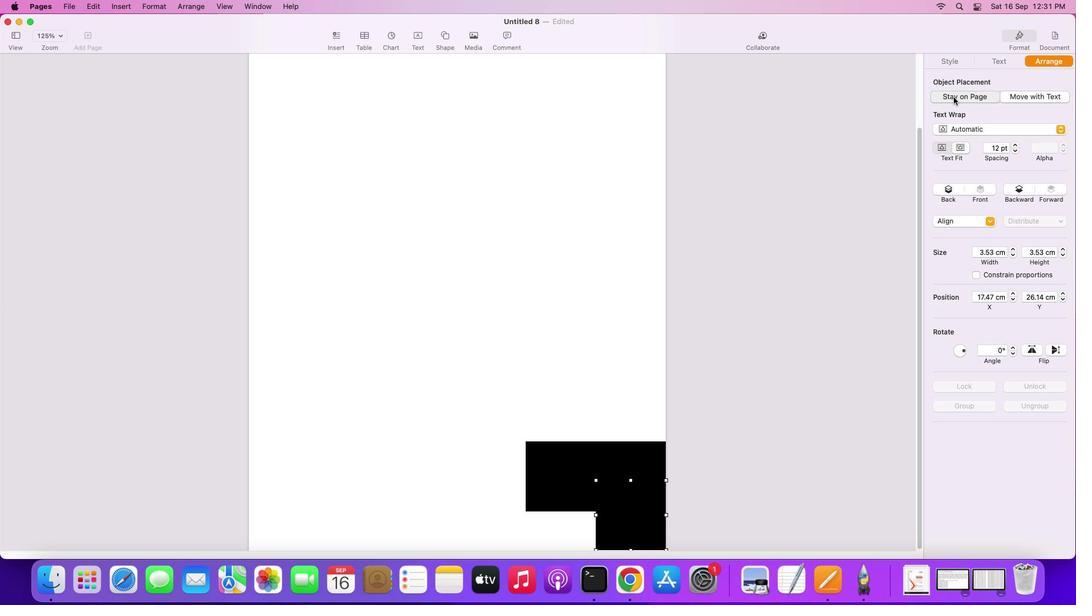 
Action: Mouse moved to (641, 526)
Screenshot: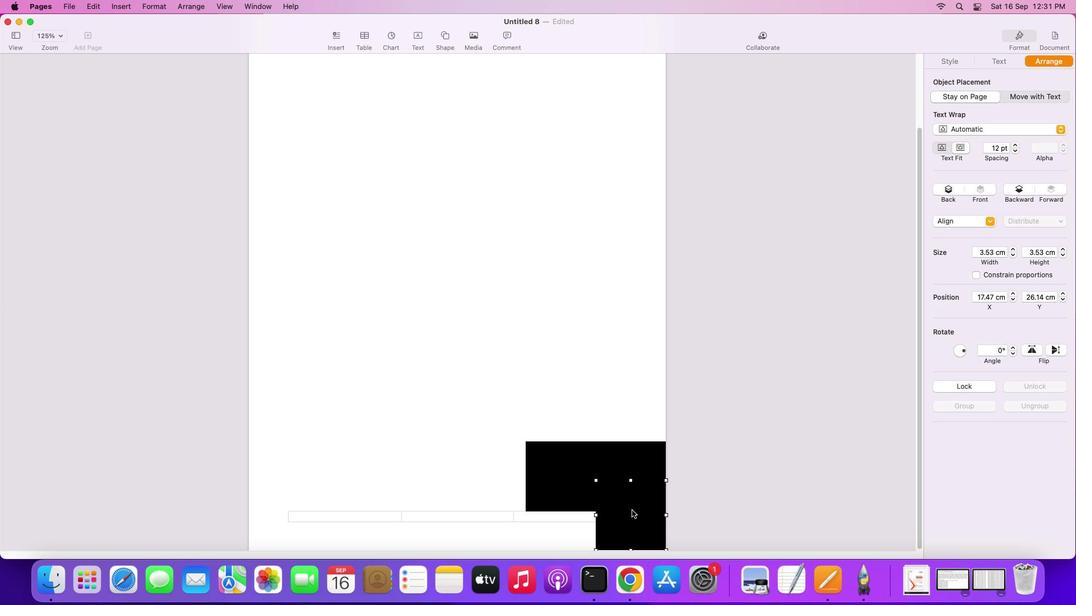 
Action: Mouse pressed left at (641, 526)
Screenshot: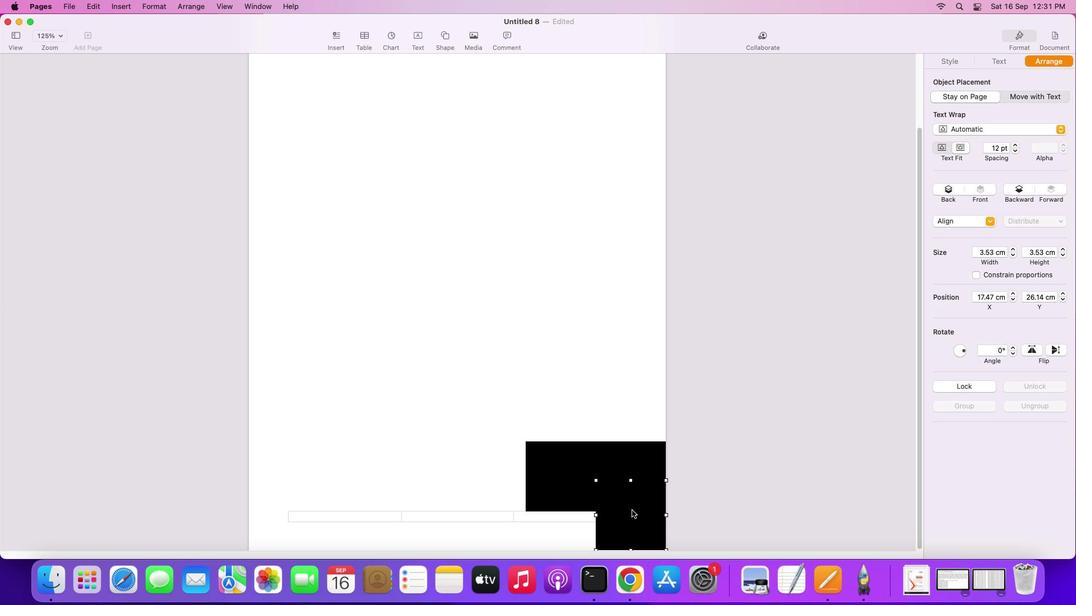 
Action: Mouse moved to (646, 549)
Screenshot: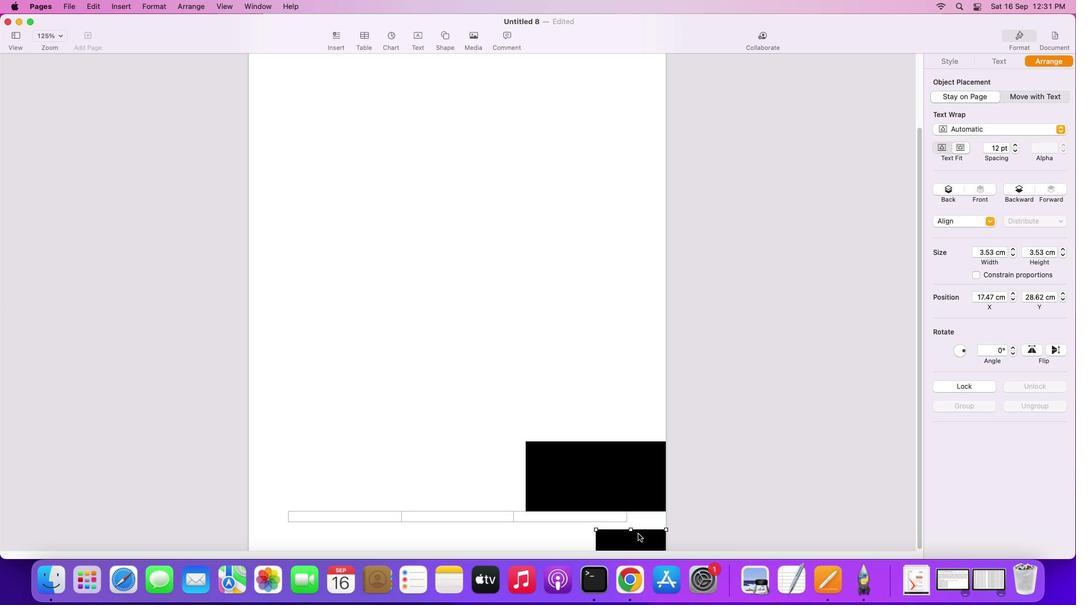 
Action: Mouse pressed left at (646, 549)
Screenshot: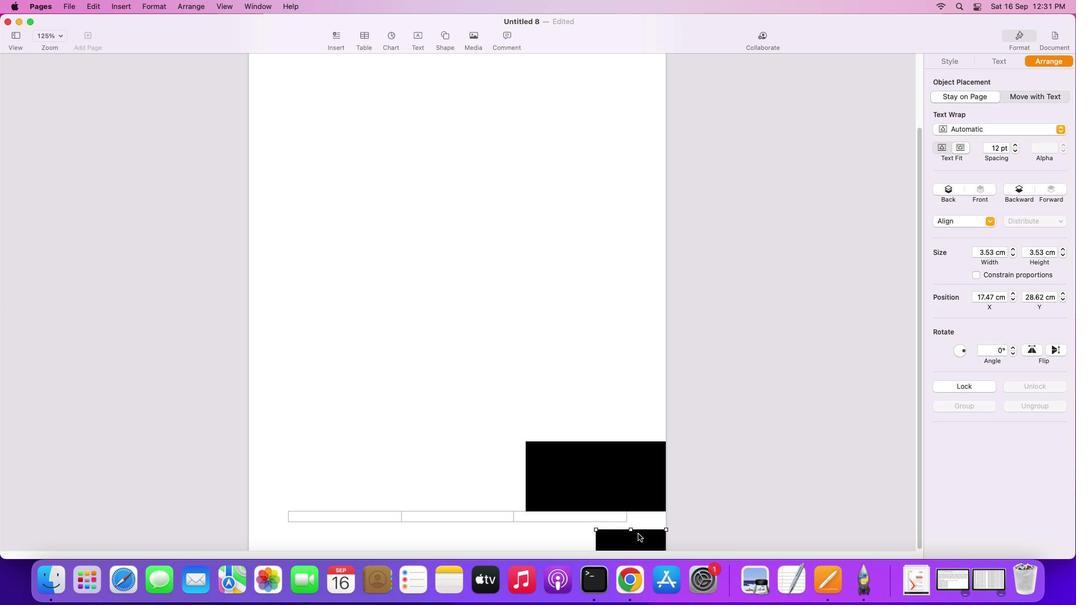 
Action: Mouse moved to (644, 554)
Screenshot: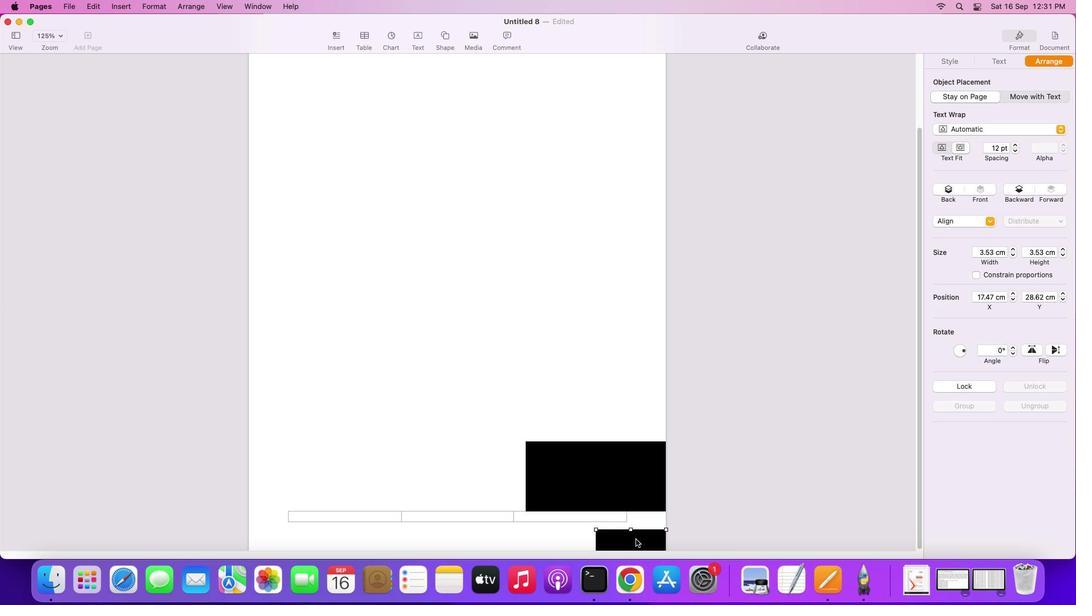 
Action: Mouse pressed left at (644, 554)
Screenshot: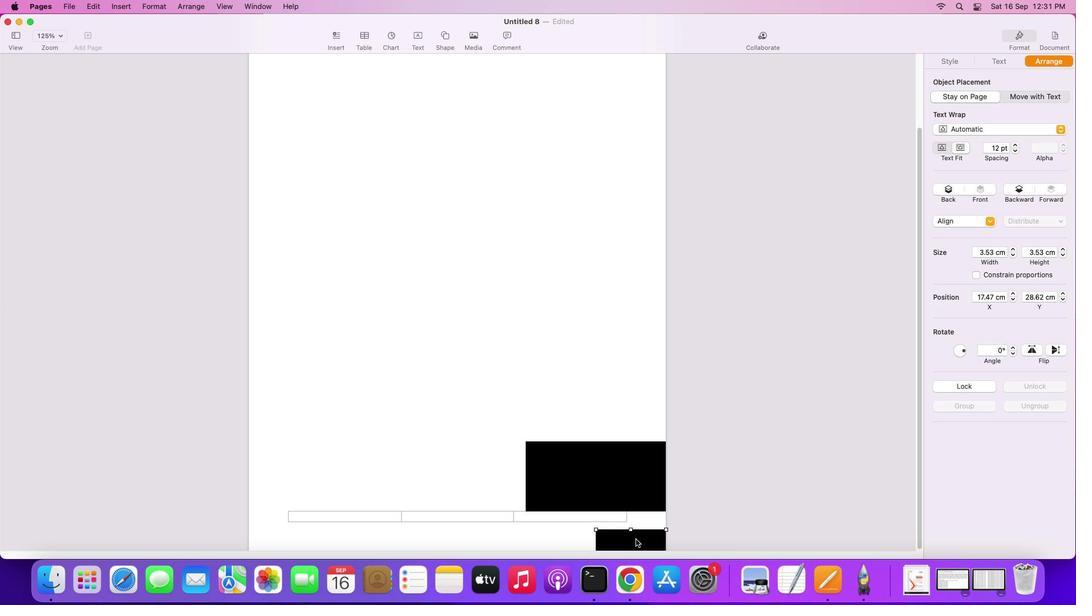 
Action: Key pressed Key.alt
Screenshot: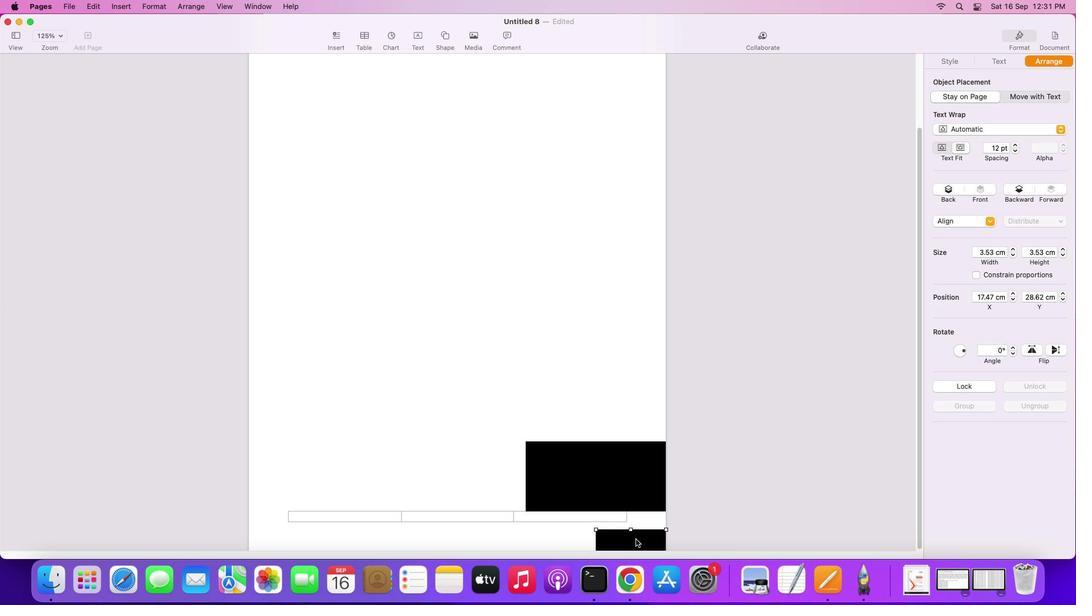 
Action: Mouse moved to (636, 401)
Screenshot: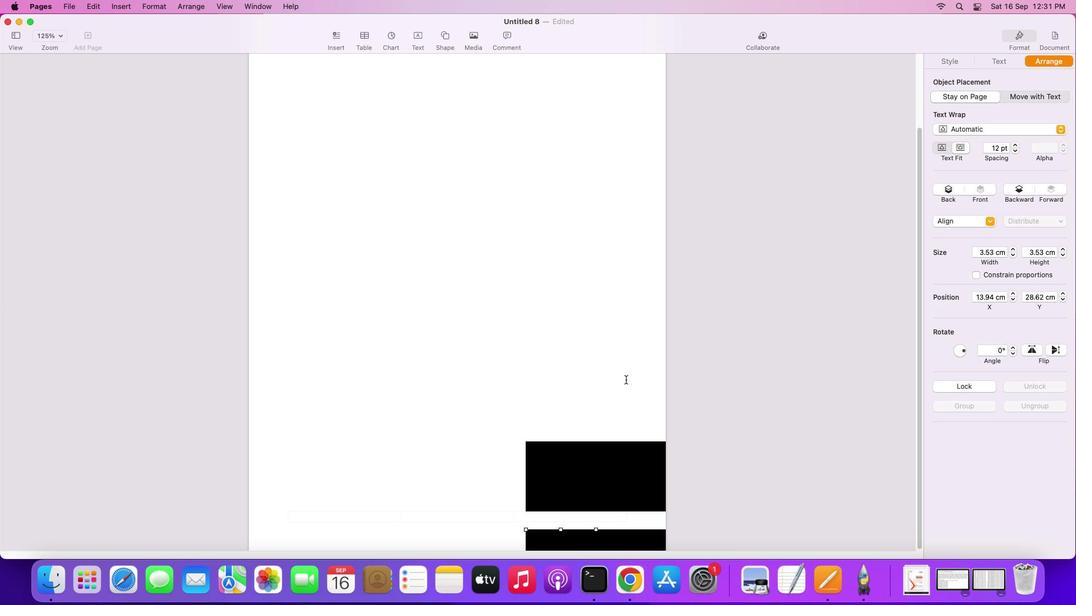 
Action: Mouse pressed left at (636, 401)
Screenshot: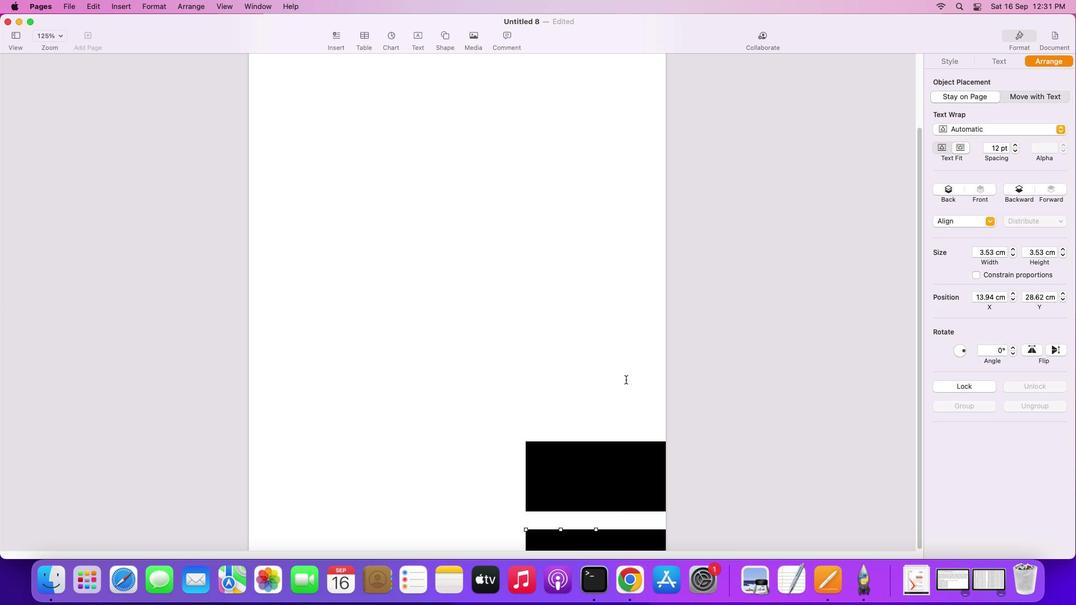 
Action: Mouse moved to (649, 481)
Screenshot: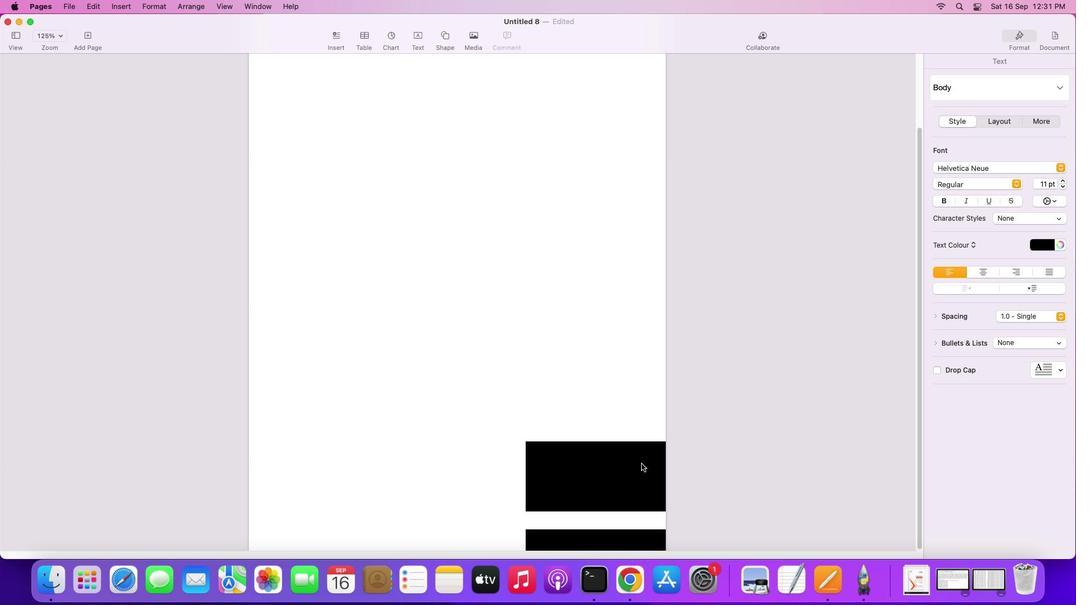 
Action: Mouse pressed left at (649, 481)
Screenshot: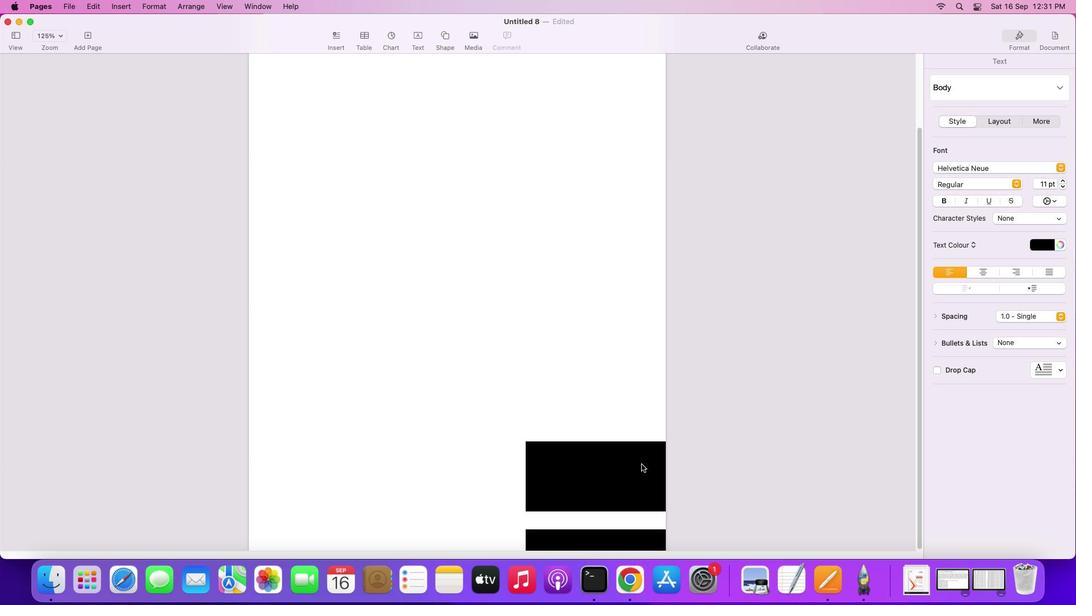 
Action: Mouse moved to (650, 482)
Screenshot: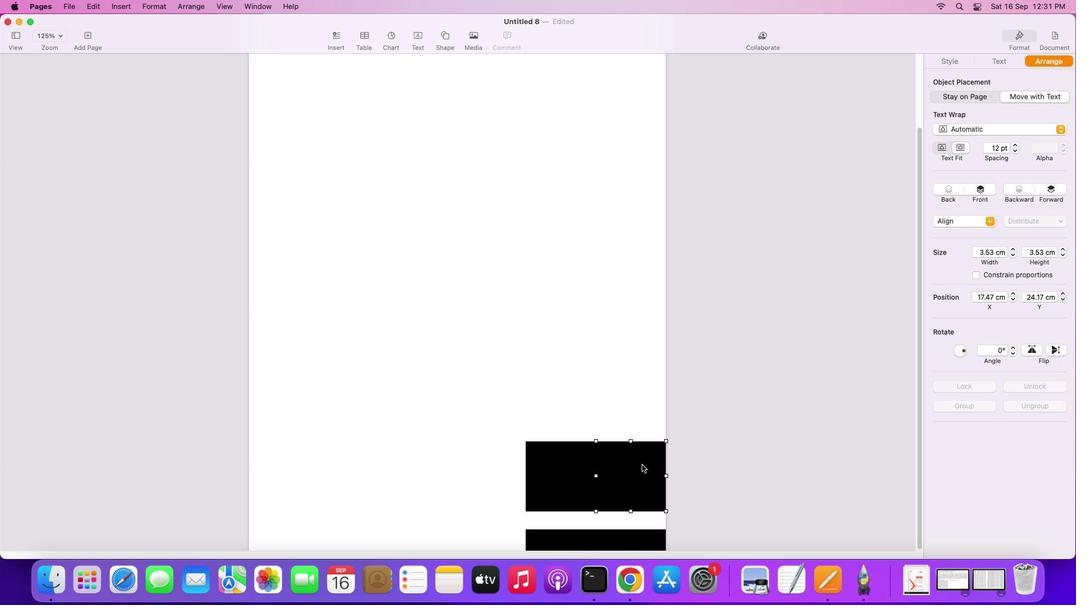 
Action: Mouse pressed left at (650, 482)
Screenshot: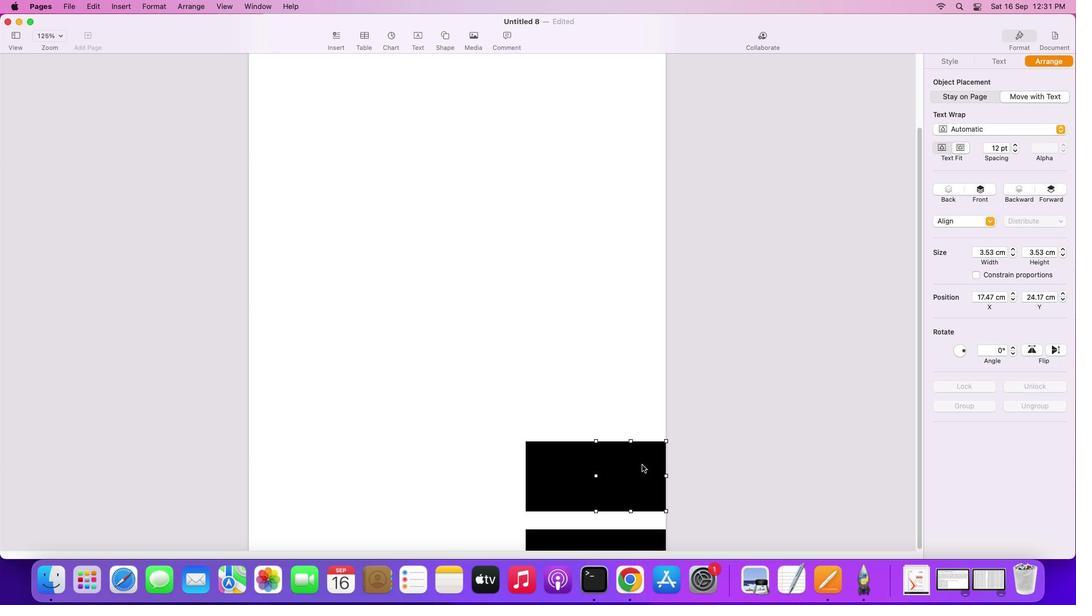 
Action: Key pressed Key.alt
Screenshot: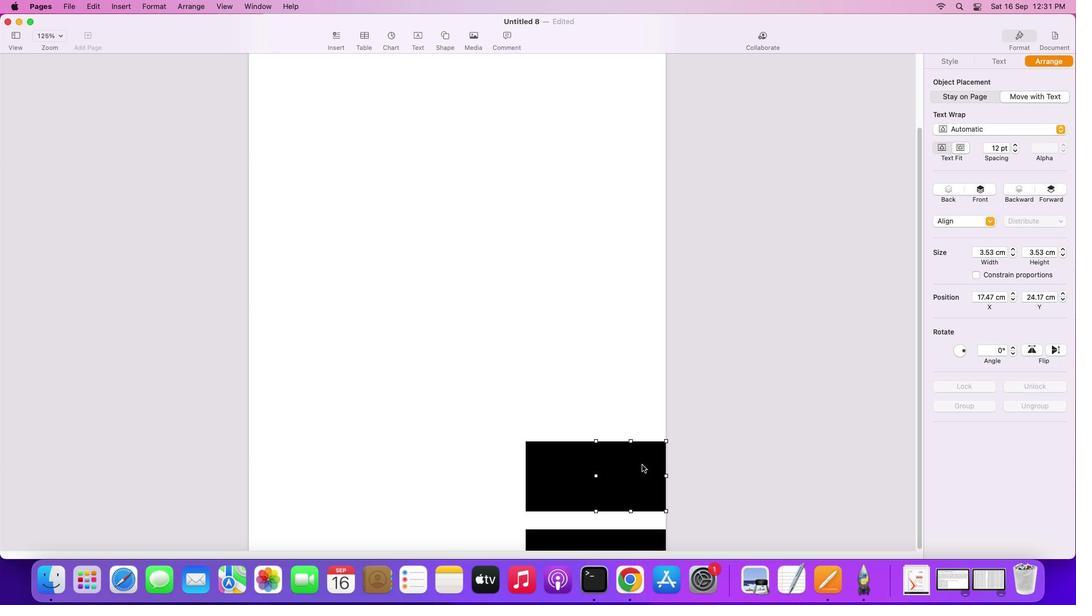 
Action: Mouse moved to (909, 126)
Screenshot: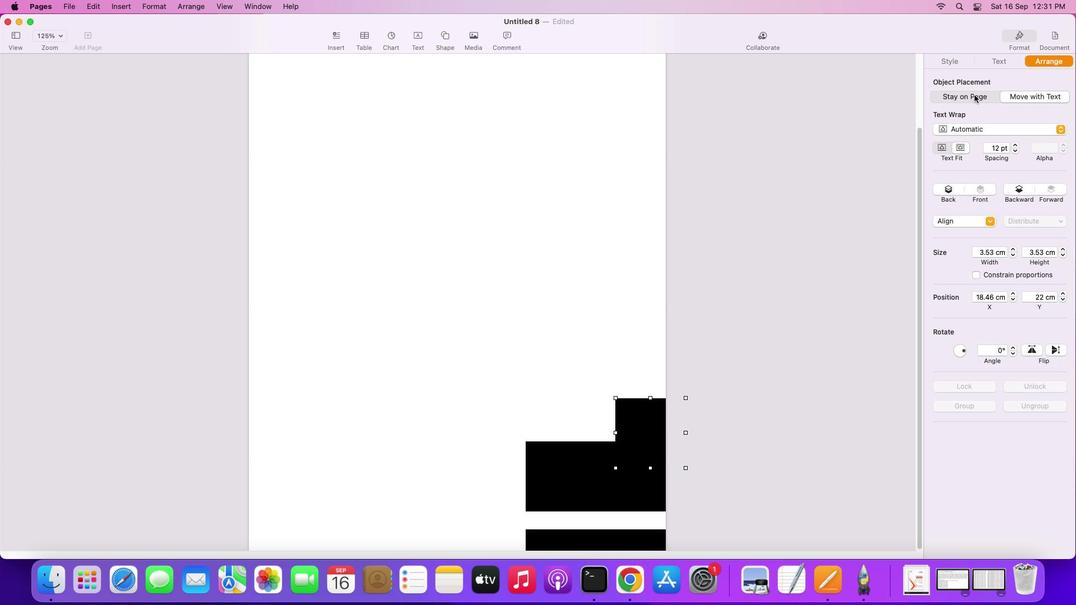
Action: Mouse pressed left at (909, 126)
Screenshot: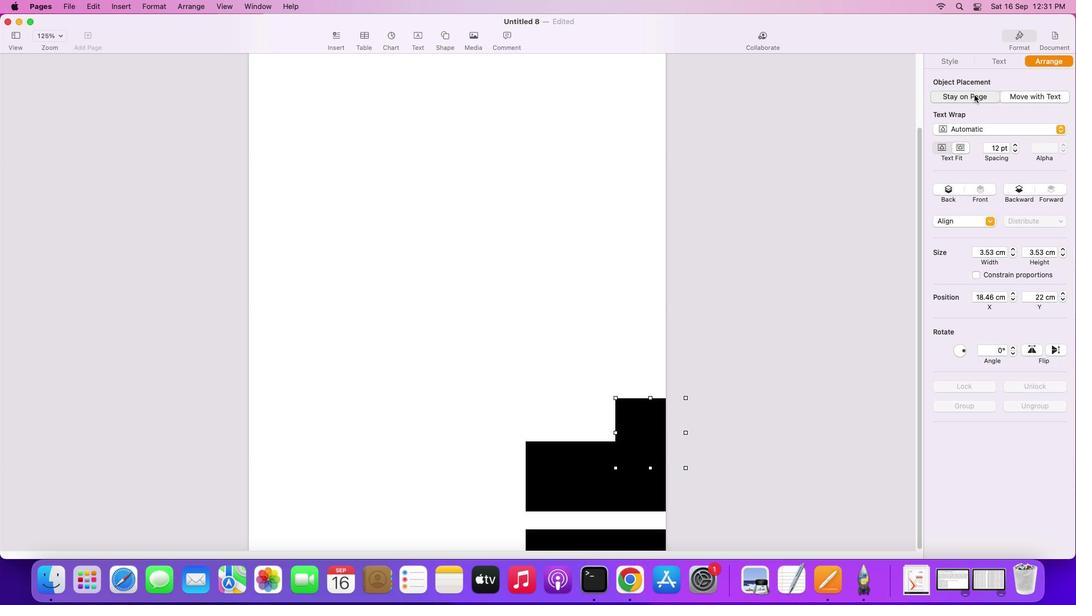 
Action: Mouse moved to (628, 511)
Screenshot: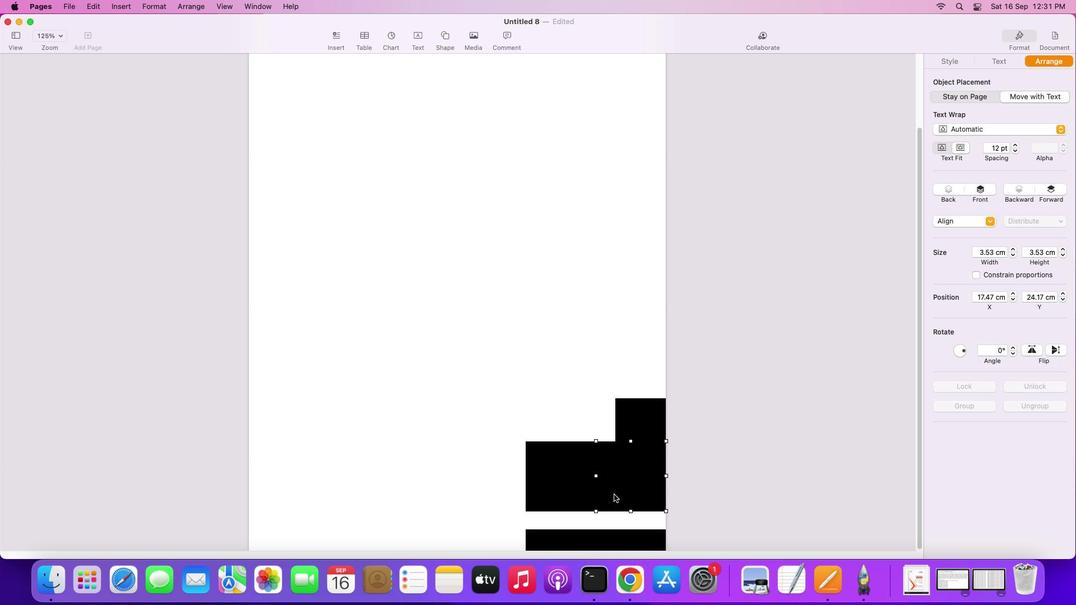 
Action: Mouse pressed left at (628, 511)
Screenshot: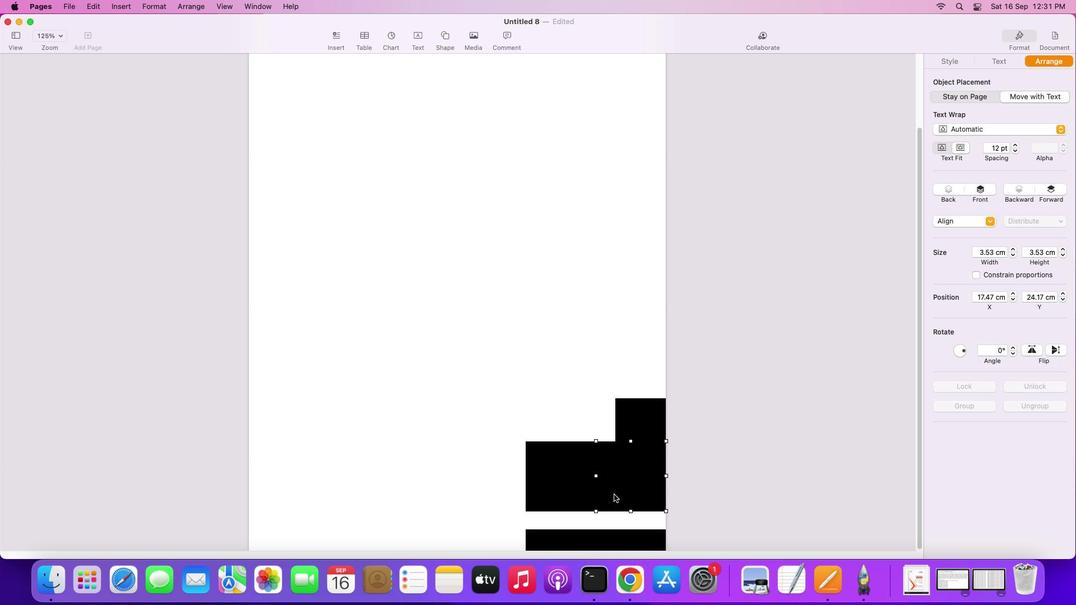 
Action: Mouse moved to (910, 126)
Screenshot: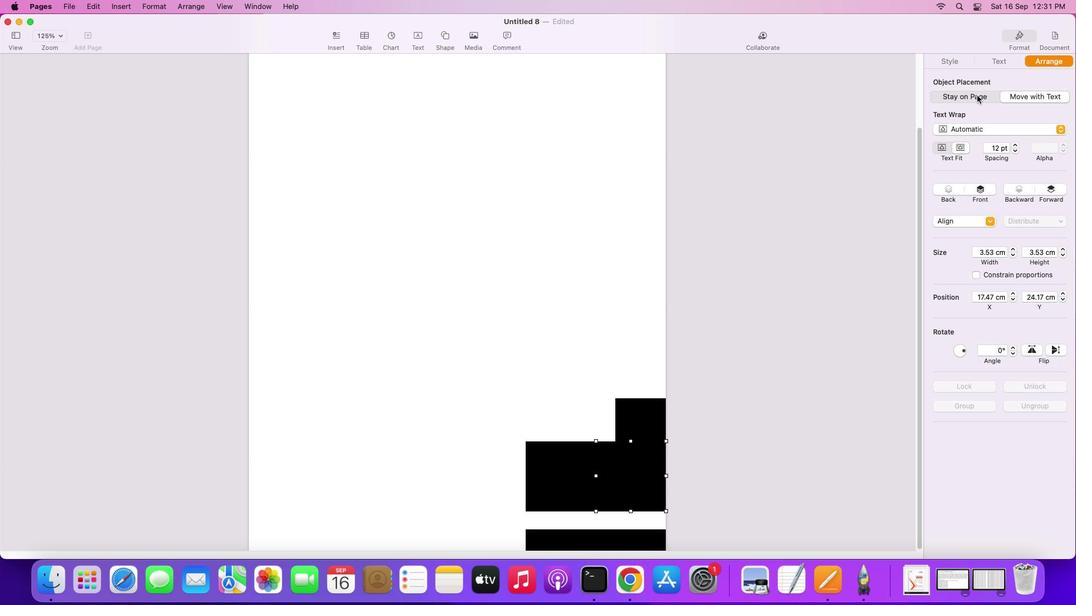 
Action: Mouse pressed left at (910, 126)
Screenshot: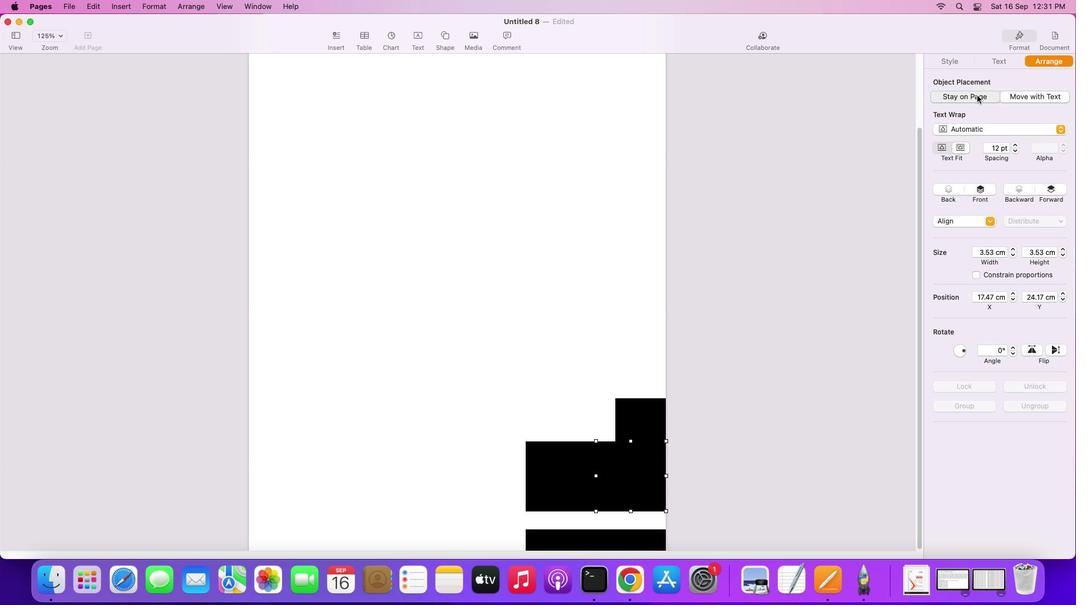 
Action: Mouse moved to (578, 484)
Screenshot: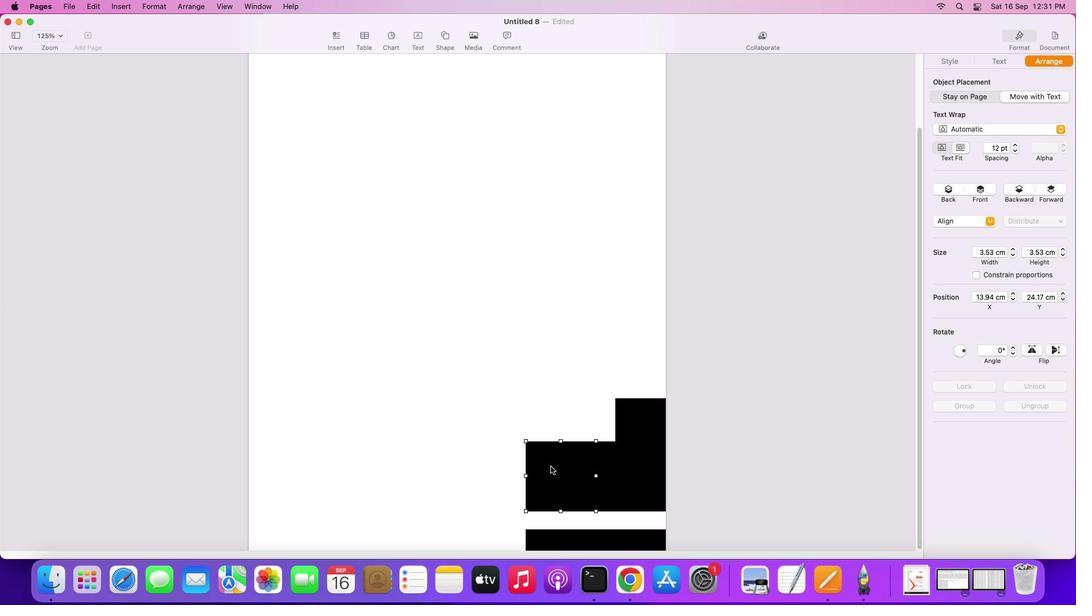 
Action: Mouse pressed left at (578, 484)
Screenshot: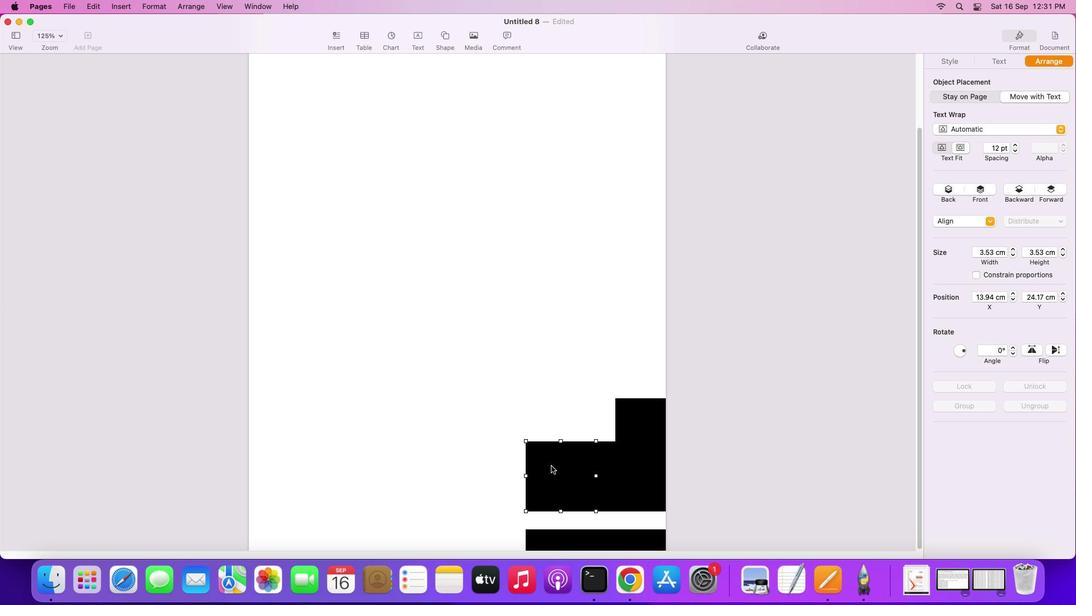 
Action: Mouse moved to (904, 127)
Screenshot: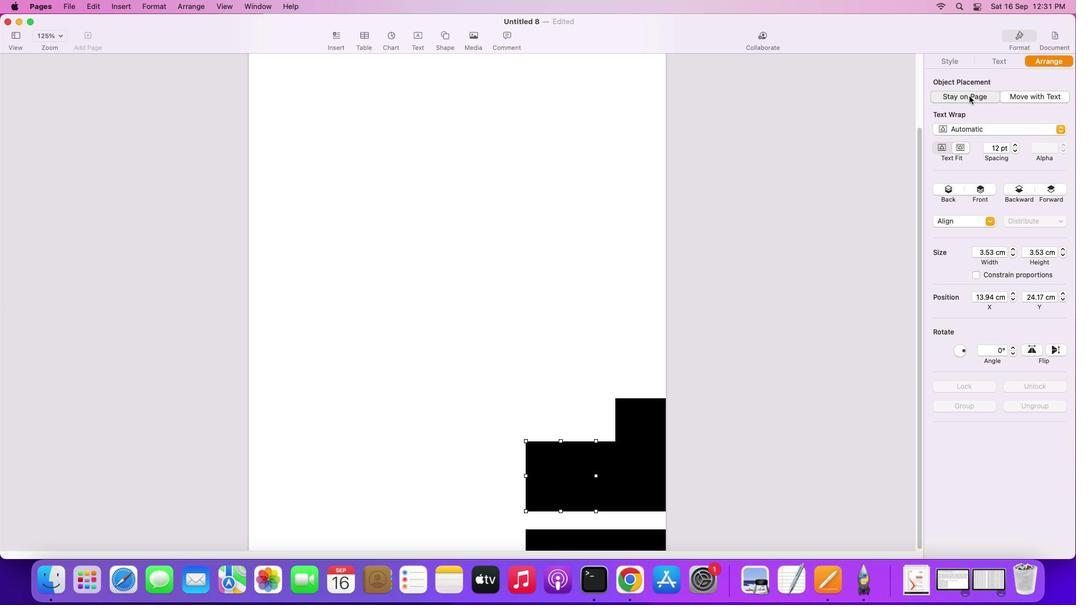 
Action: Mouse pressed left at (904, 127)
Screenshot: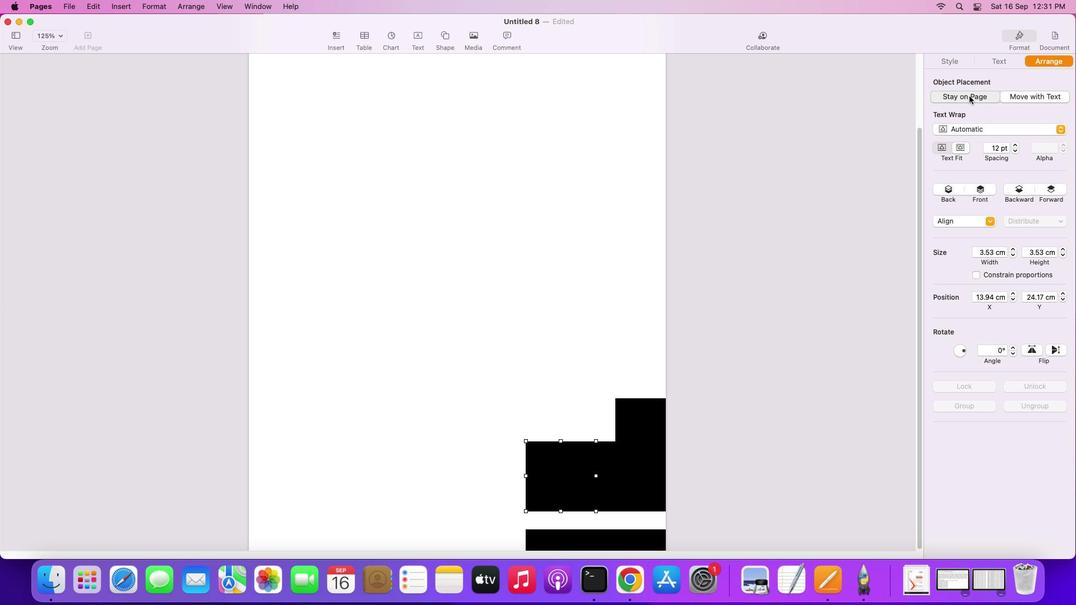 
Action: Mouse moved to (574, 346)
Screenshot: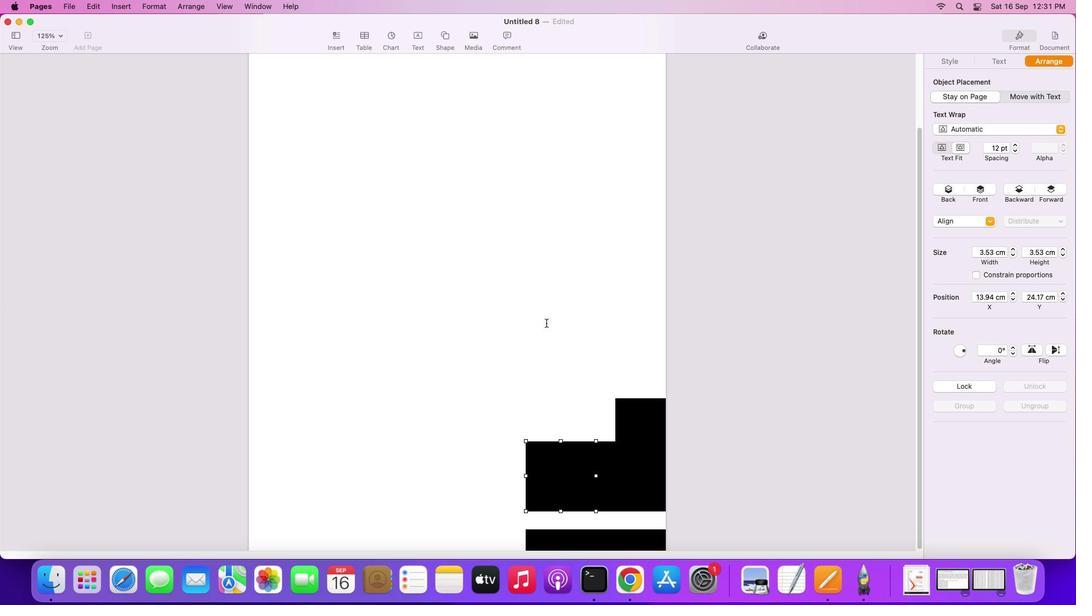 
Action: Mouse pressed left at (574, 346)
Screenshot: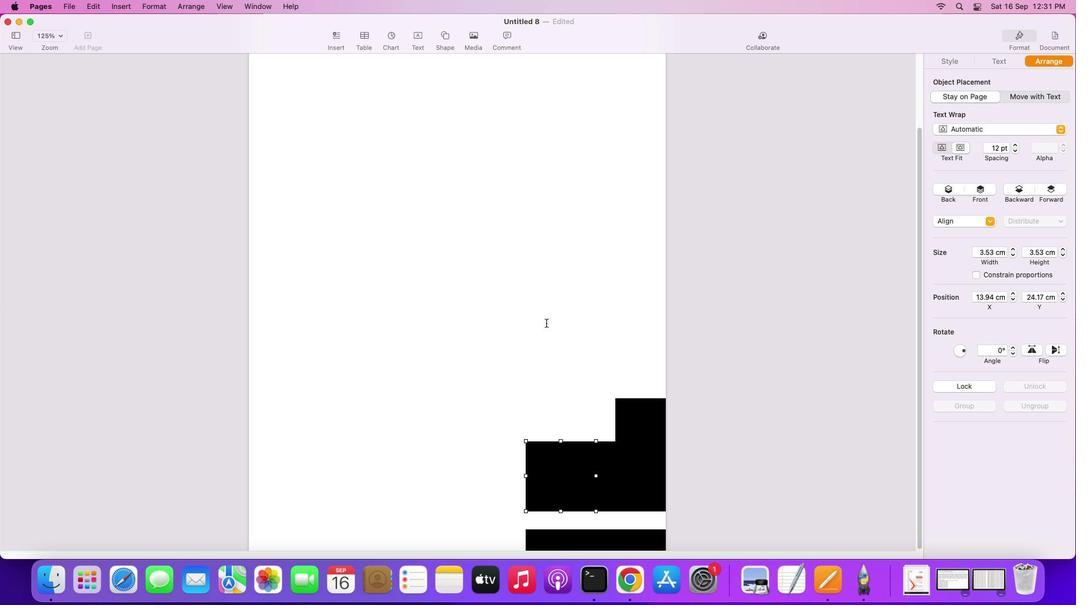
Action: Mouse moved to (578, 490)
Screenshot: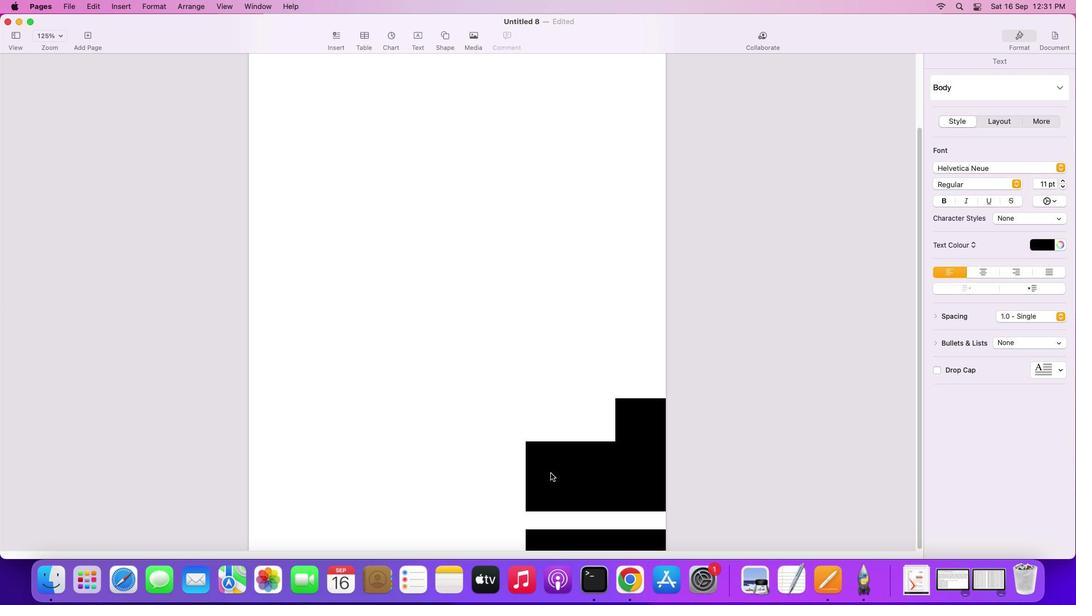 
Action: Mouse pressed left at (578, 490)
Screenshot: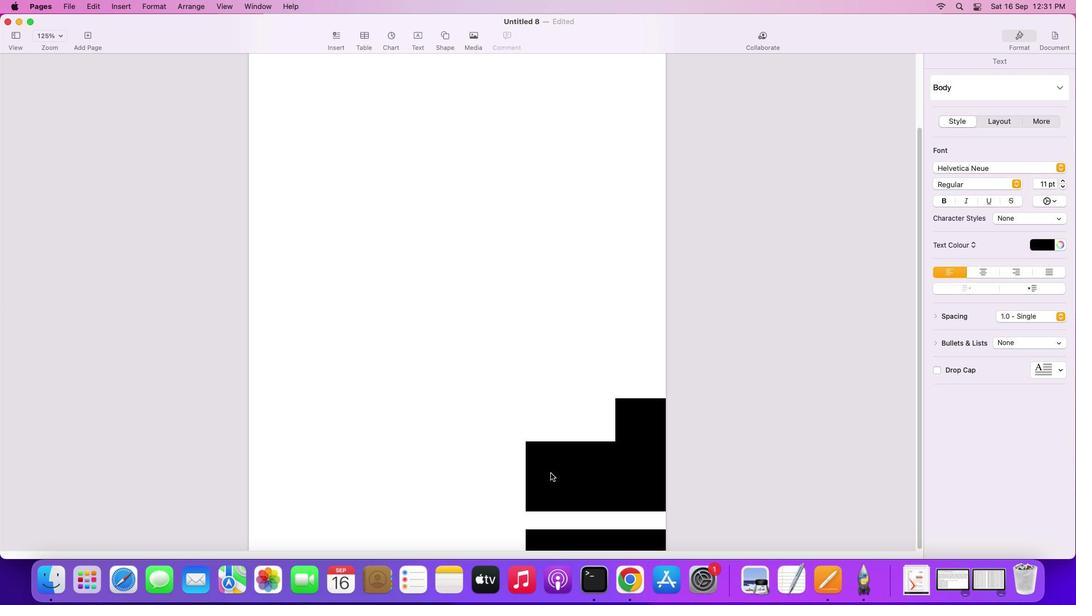 
Action: Mouse moved to (577, 490)
Screenshot: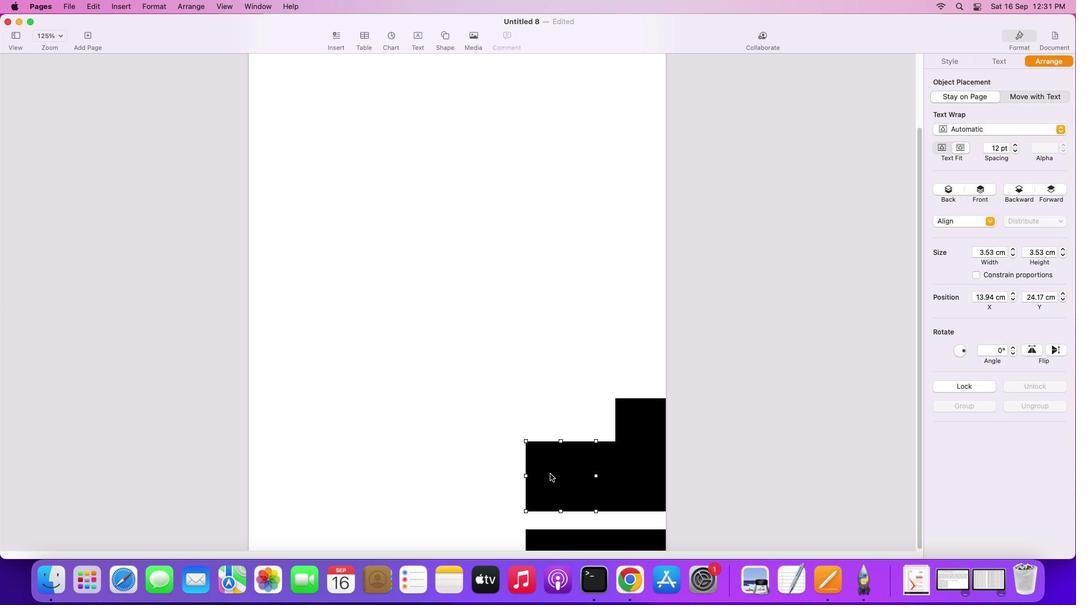 
Action: Mouse pressed left at (577, 490)
Screenshot: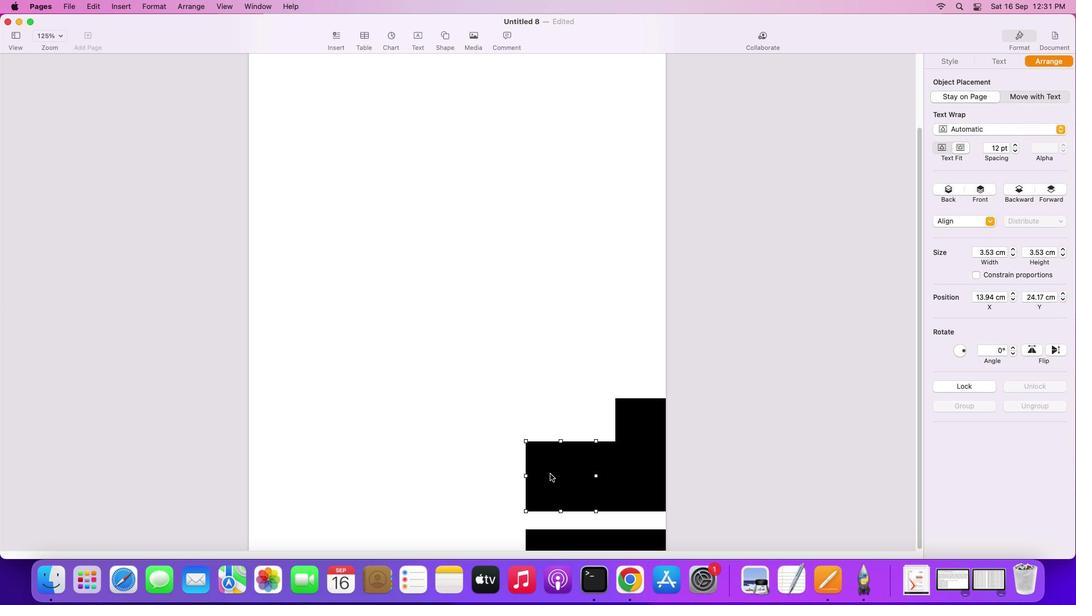 
Action: Key pressed Key.alt
Screenshot: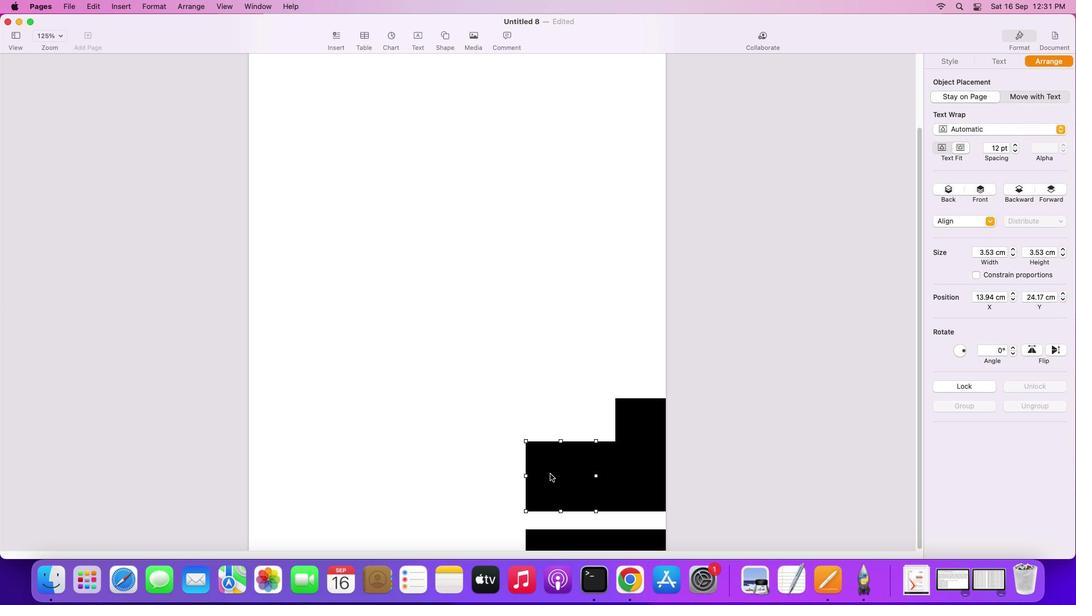 
Action: Mouse moved to (570, 457)
Screenshot: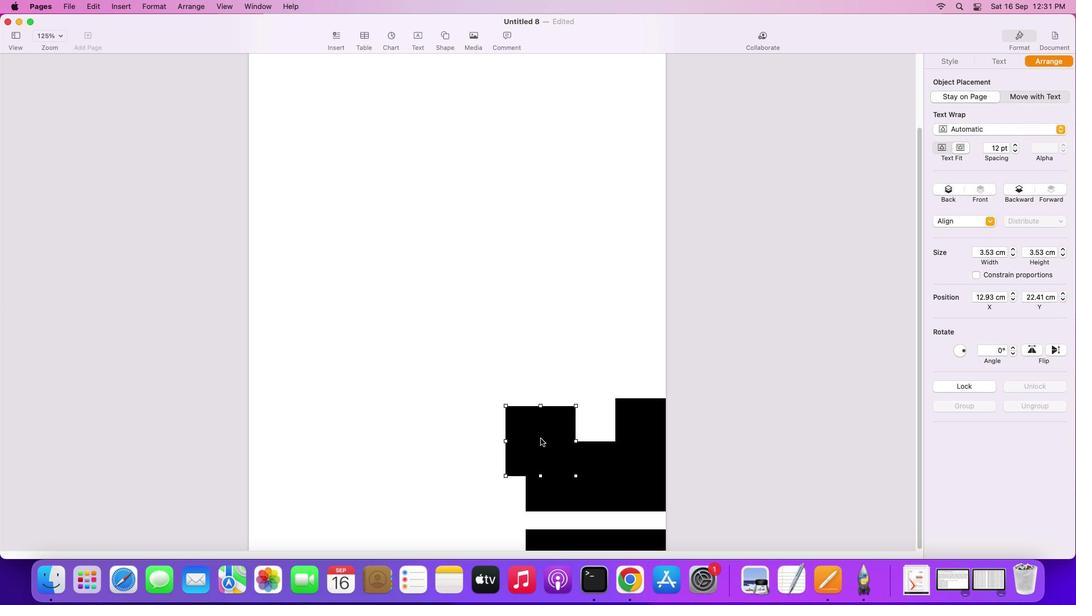 
Action: Mouse pressed left at (570, 457)
Screenshot: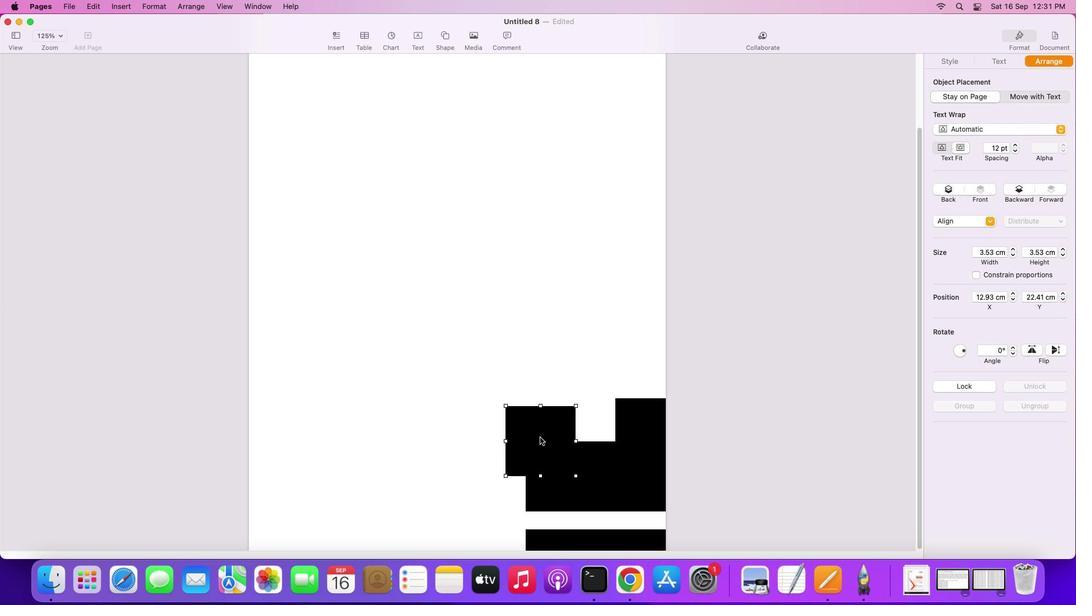 
Action: Mouse moved to (544, 418)
Screenshot: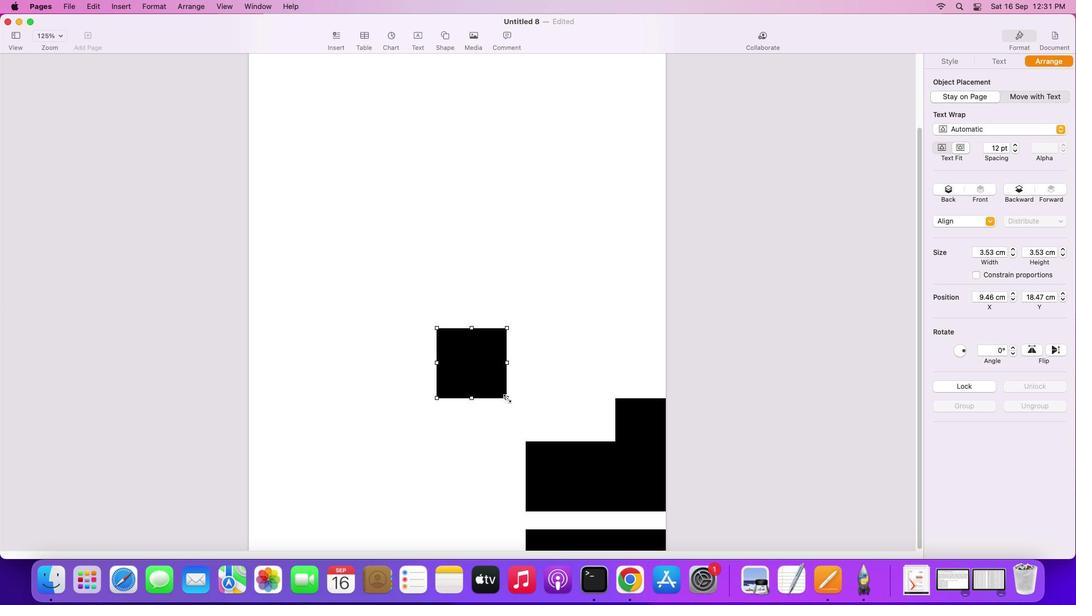 
Action: Mouse pressed left at (544, 418)
Screenshot: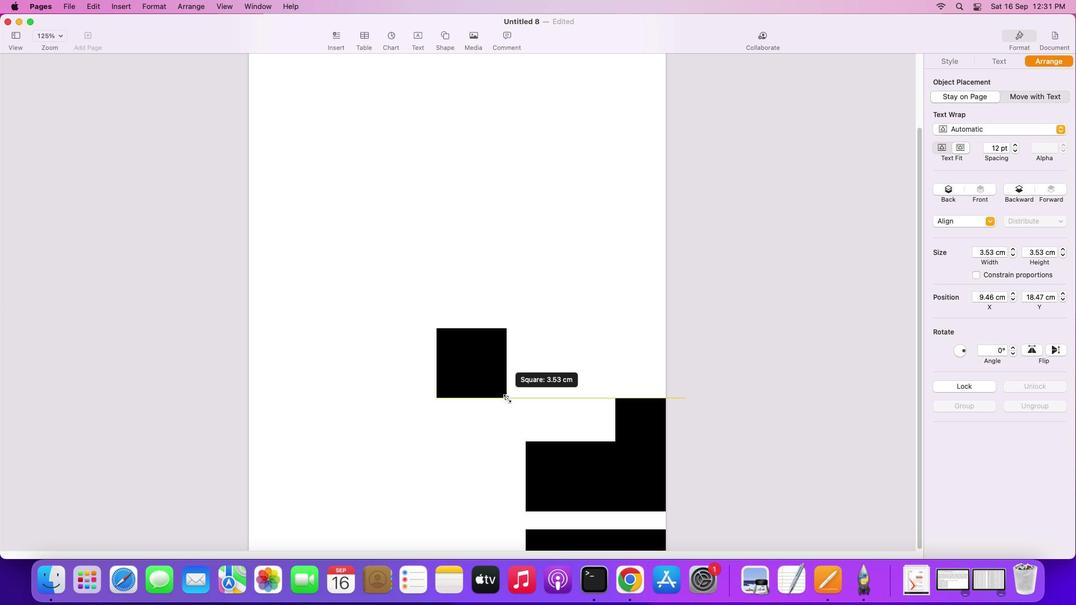 
Action: Mouse moved to (582, 436)
Screenshot: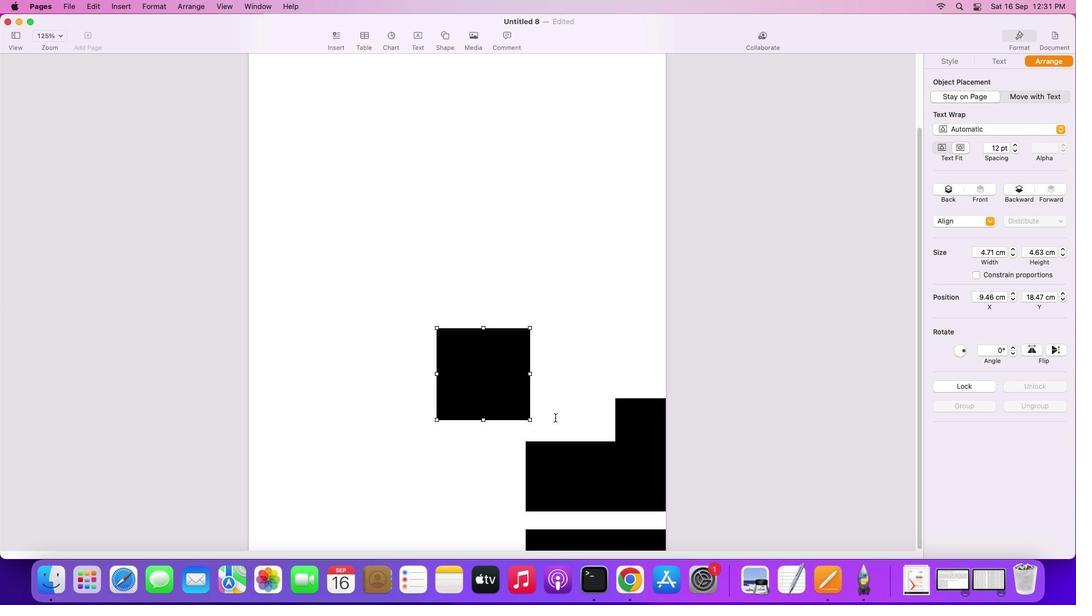 
Action: Mouse pressed left at (582, 436)
Screenshot: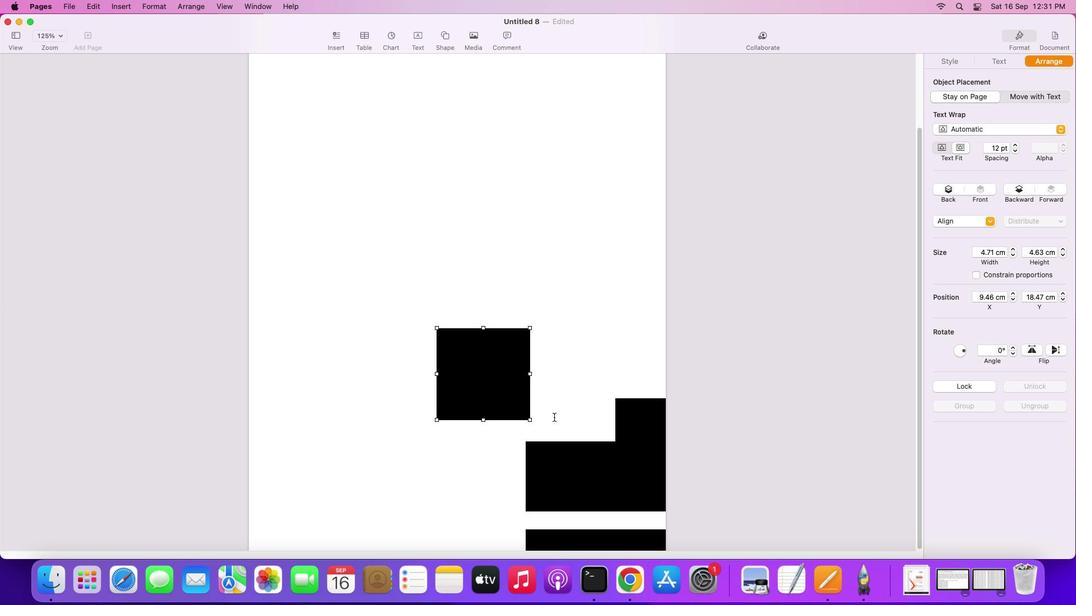 
Action: Mouse moved to (545, 421)
Screenshot: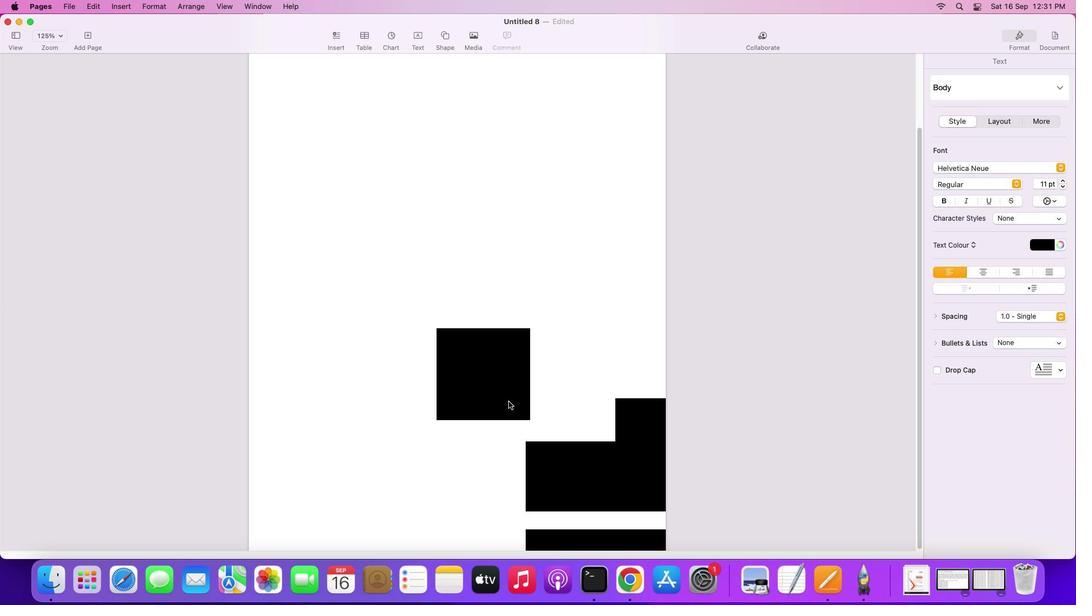 
Action: Mouse pressed left at (545, 421)
Screenshot: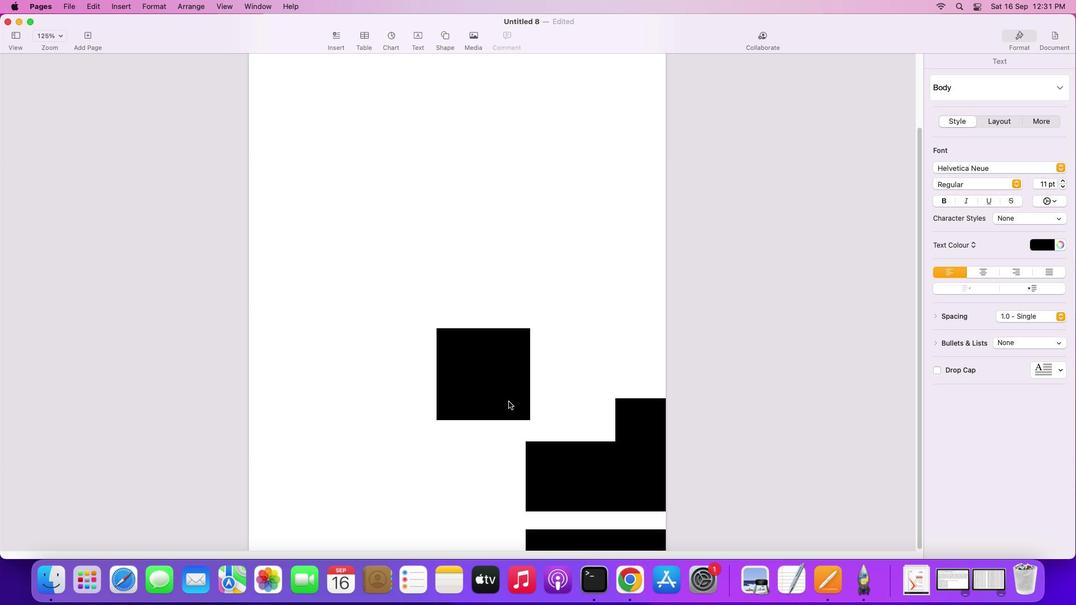 
Action: Mouse moved to (545, 419)
Screenshot: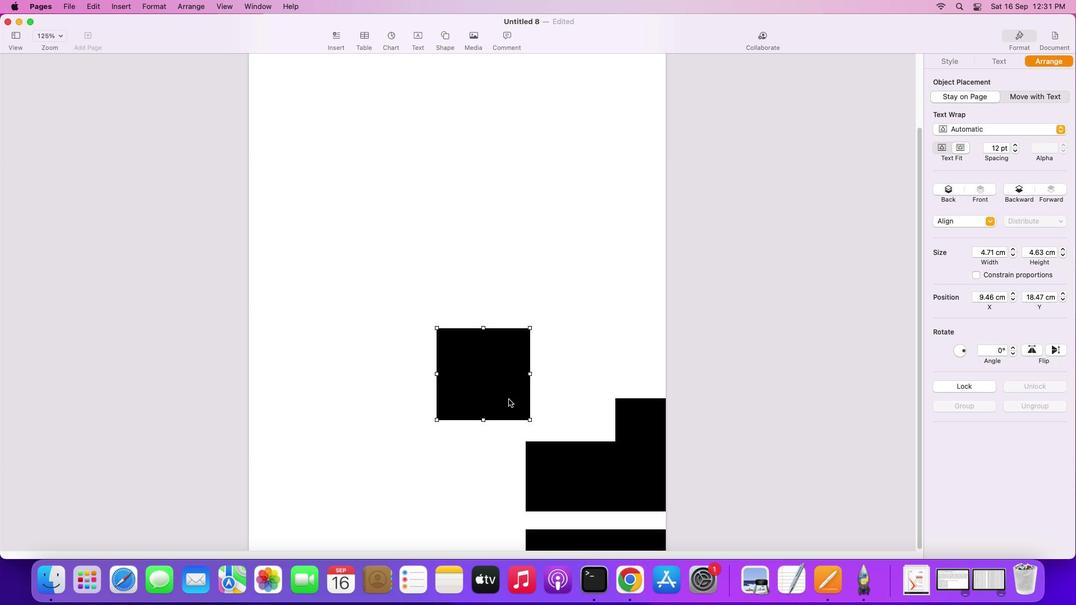 
Action: Mouse pressed left at (545, 419)
Screenshot: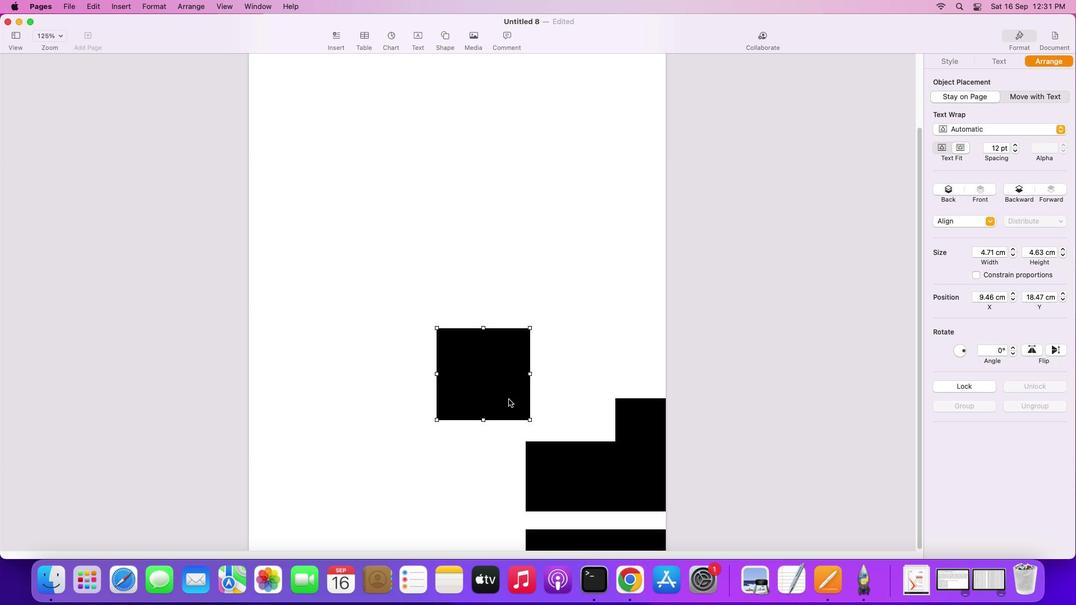 
Action: Mouse moved to (590, 425)
Screenshot: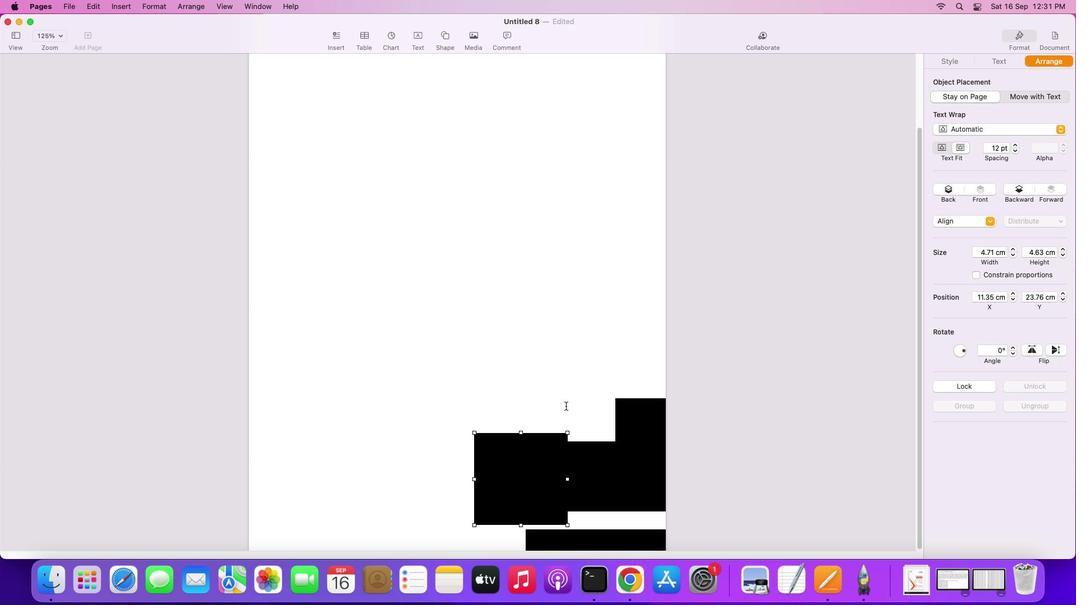 
Action: Mouse pressed left at (590, 425)
Screenshot: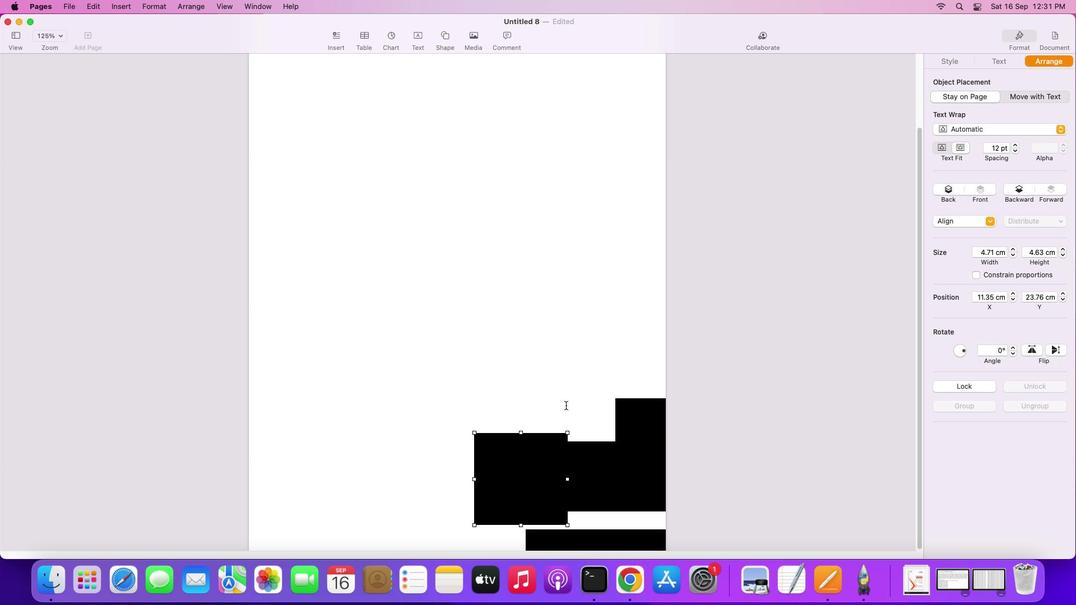 
Action: Mouse moved to (556, 500)
Screenshot: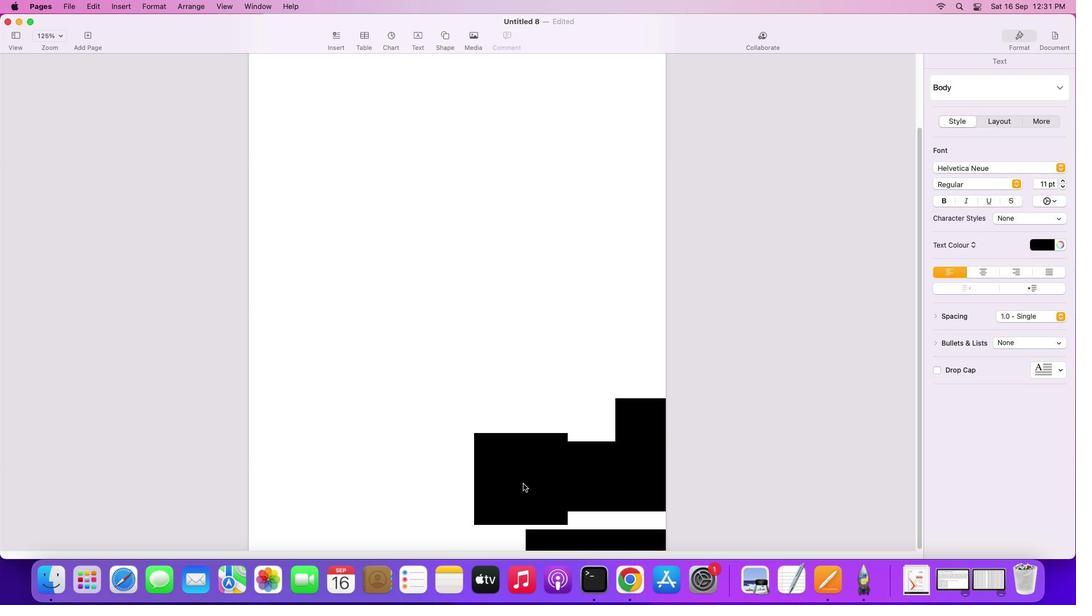 
Action: Mouse pressed left at (556, 500)
Screenshot: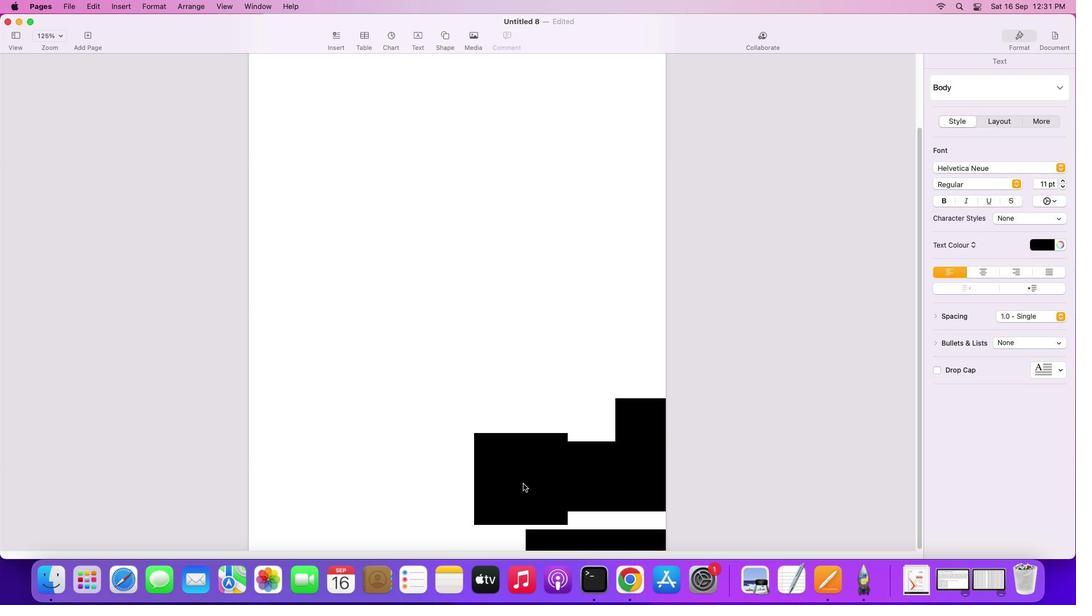 
Action: Mouse moved to (544, 507)
Screenshot: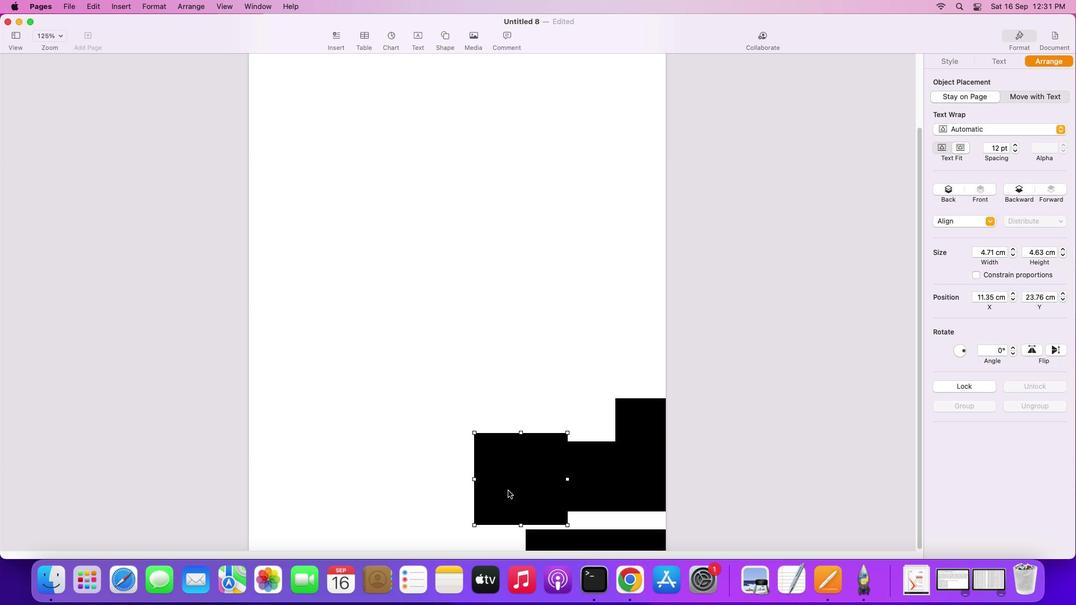 
Action: Key pressed Key.alt
Screenshot: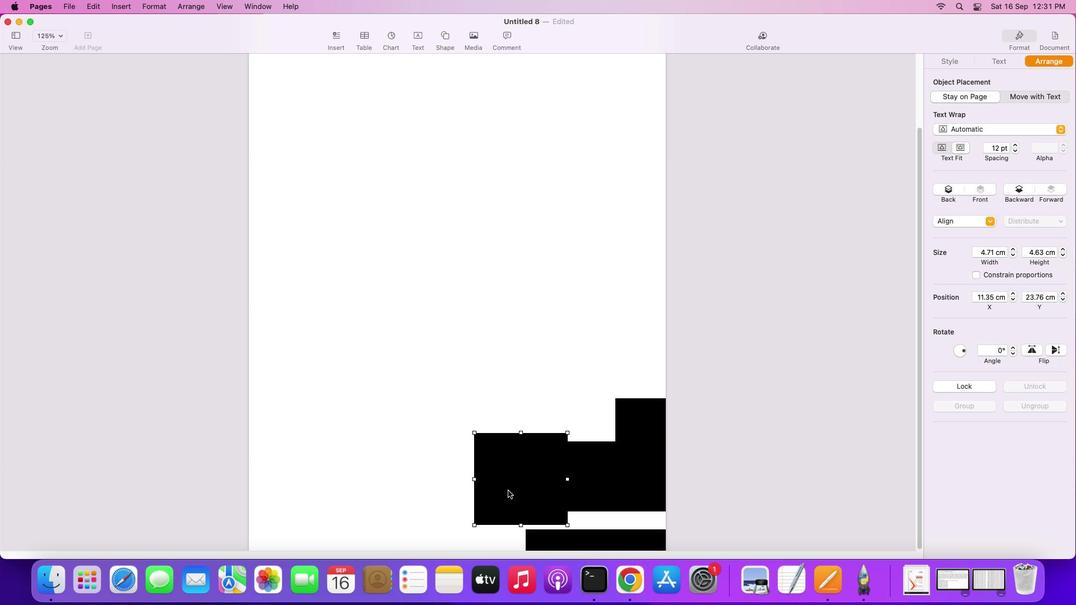 
Action: Mouse pressed left at (544, 507)
Screenshot: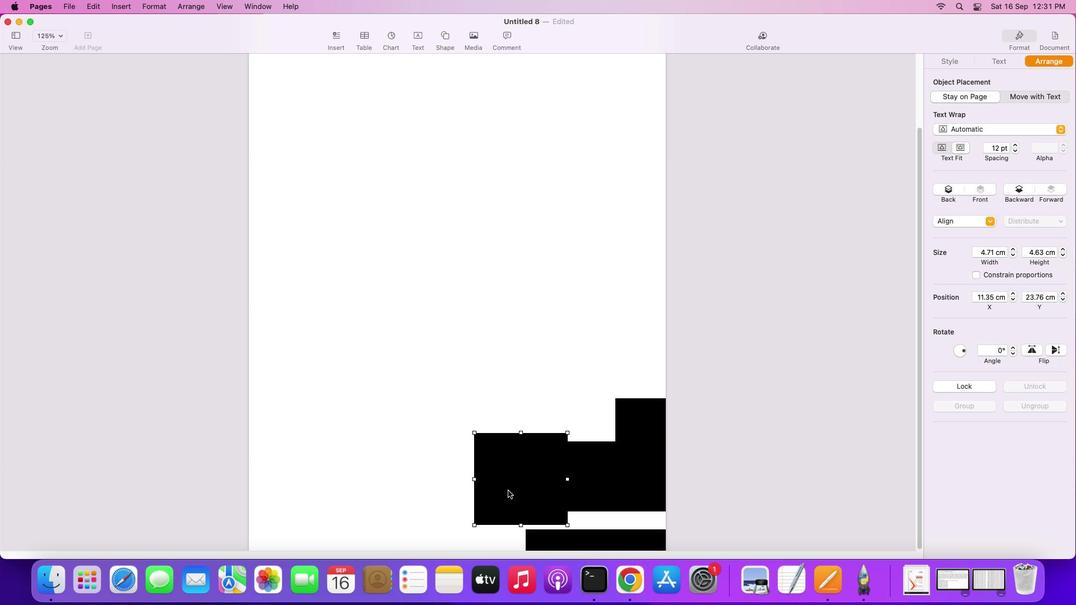 
Action: Mouse moved to (379, 531)
Screenshot: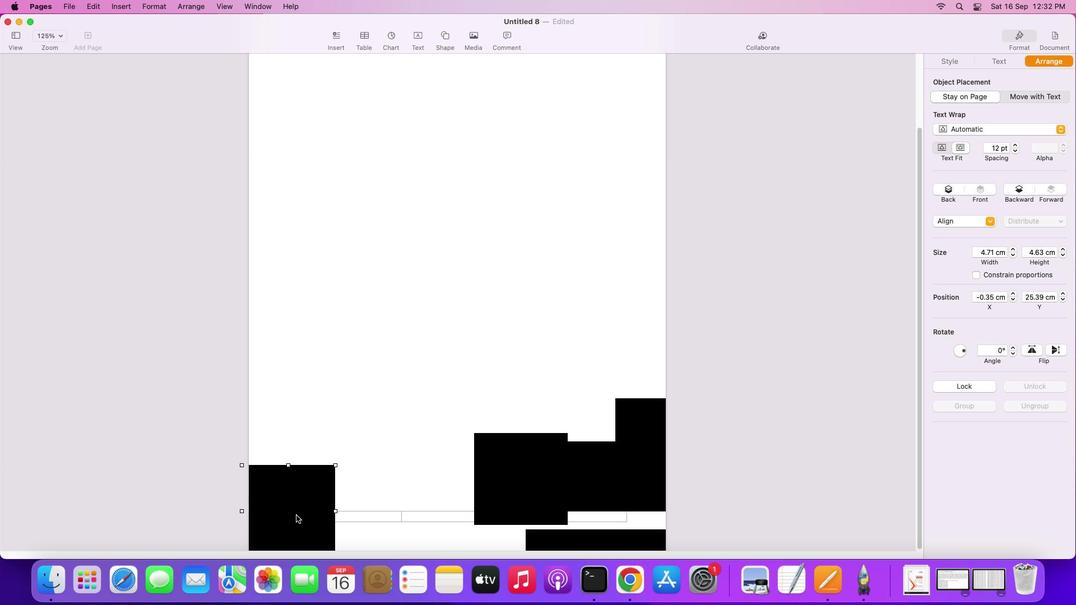 
Action: Mouse pressed left at (379, 531)
Screenshot: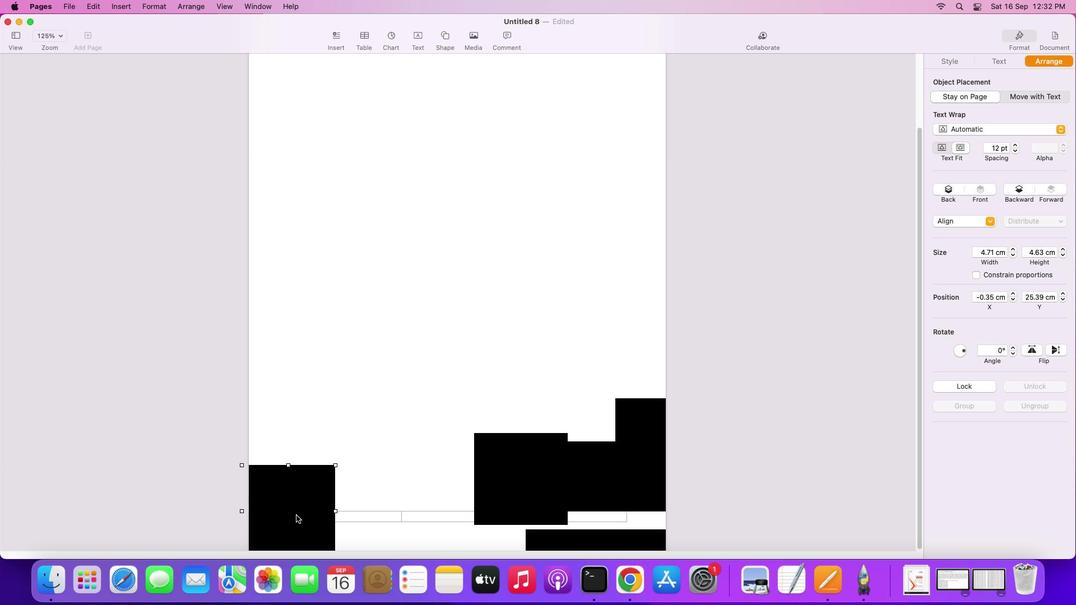 
Action: Mouse moved to (388, 527)
Screenshot: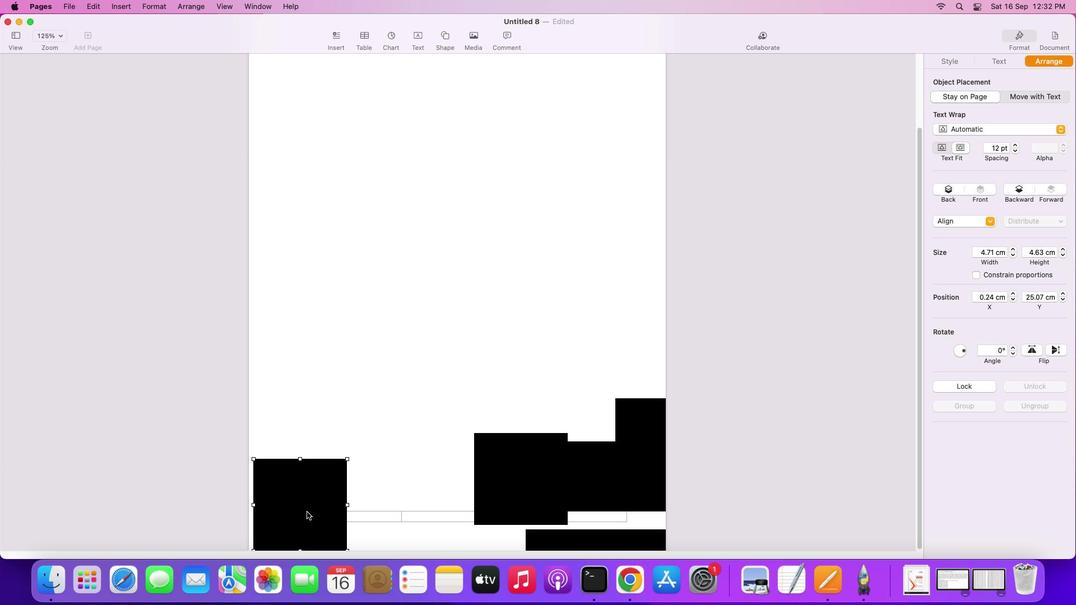 
Action: Mouse pressed left at (388, 527)
Screenshot: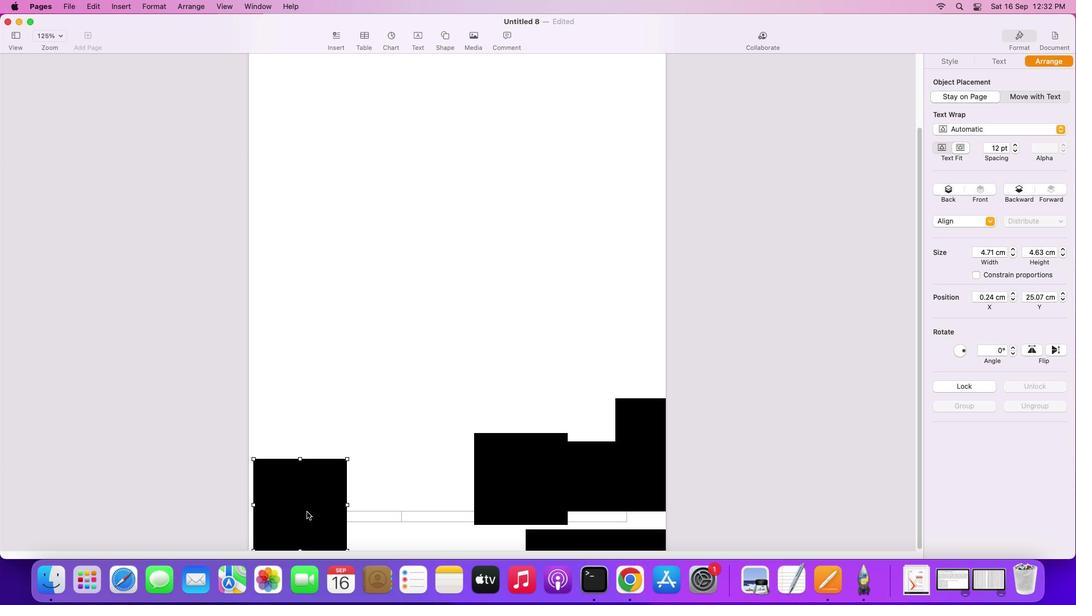 
Action: Mouse moved to (386, 528)
Screenshot: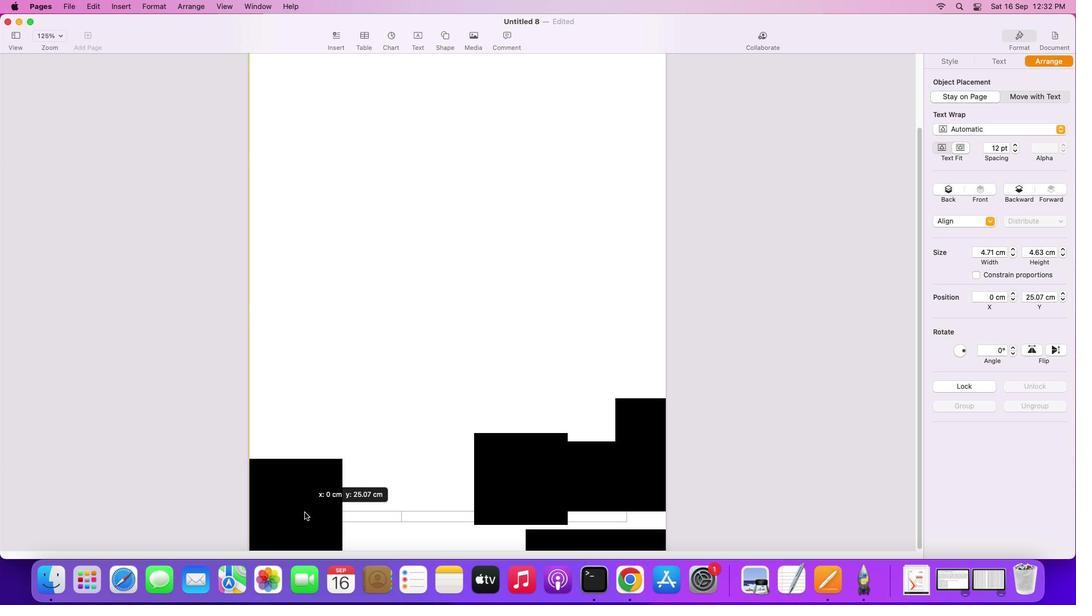 
Action: Key pressed Key.alt
Screenshot: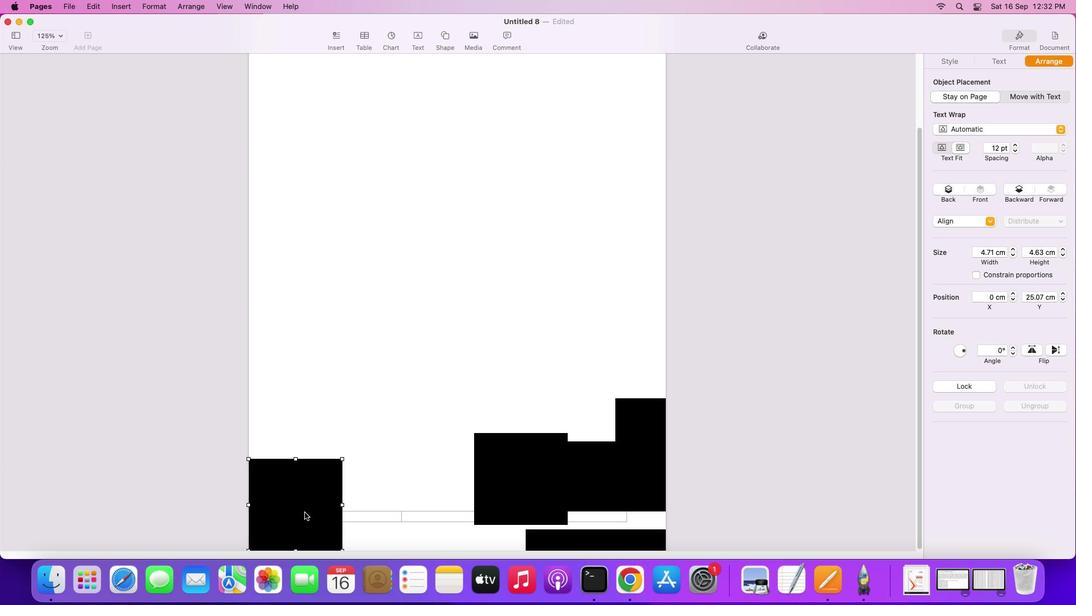 
Action: Mouse moved to (385, 528)
Screenshot: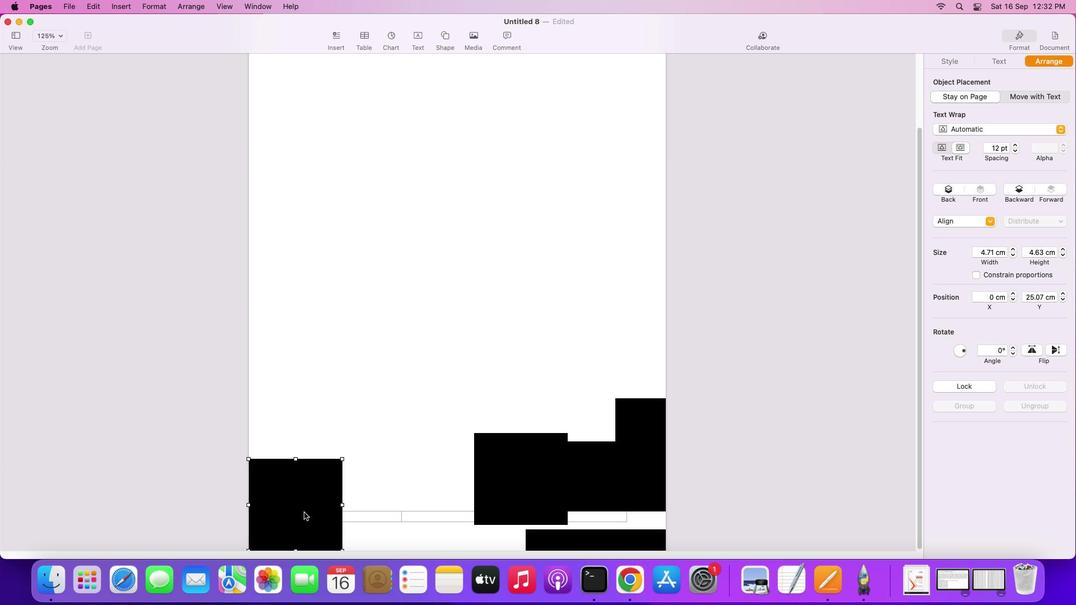 
Action: Mouse pressed left at (385, 528)
Screenshot: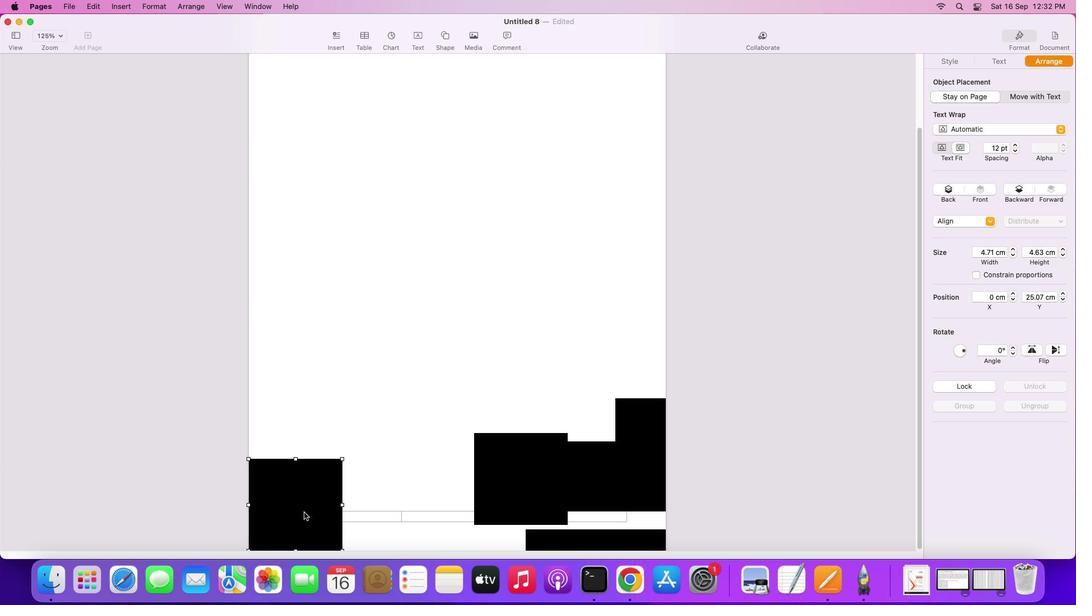 
Action: Mouse moved to (458, 531)
Screenshot: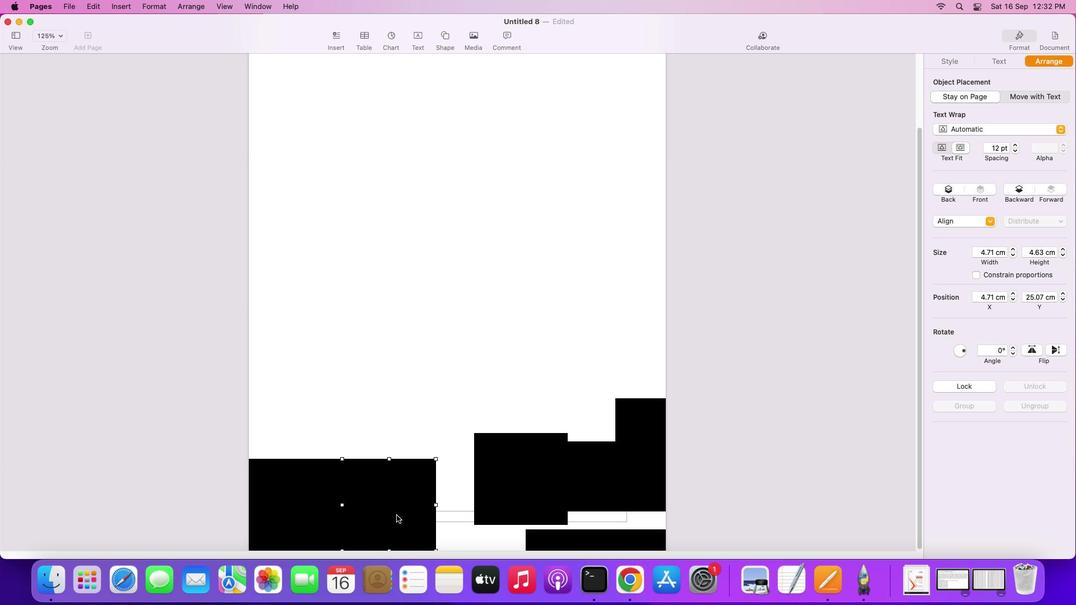 
Action: Mouse pressed left at (458, 531)
Screenshot: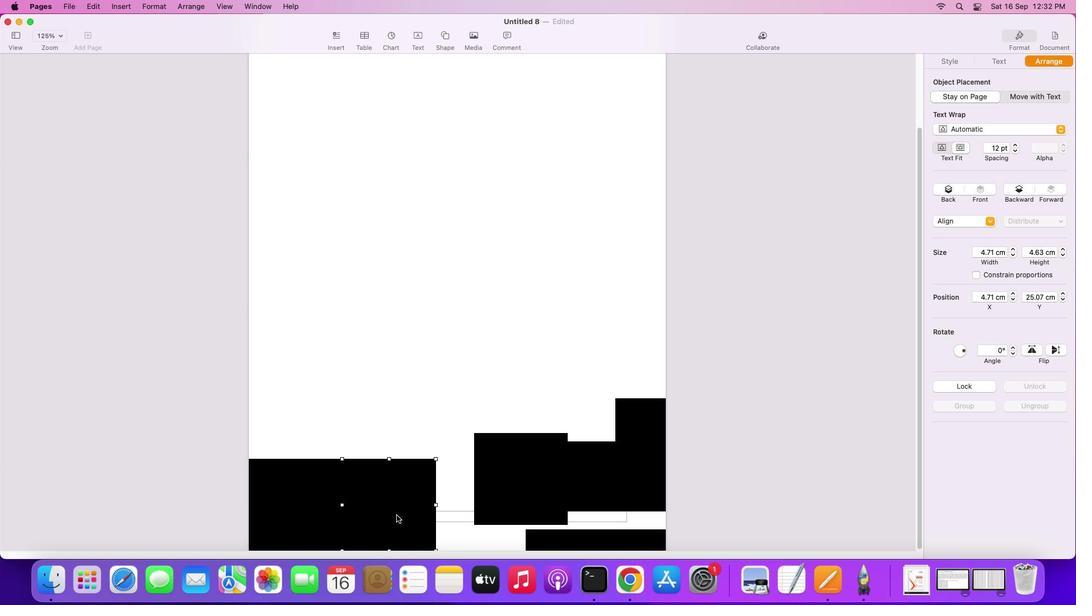 
Action: Key pressed Key.alt
Screenshot: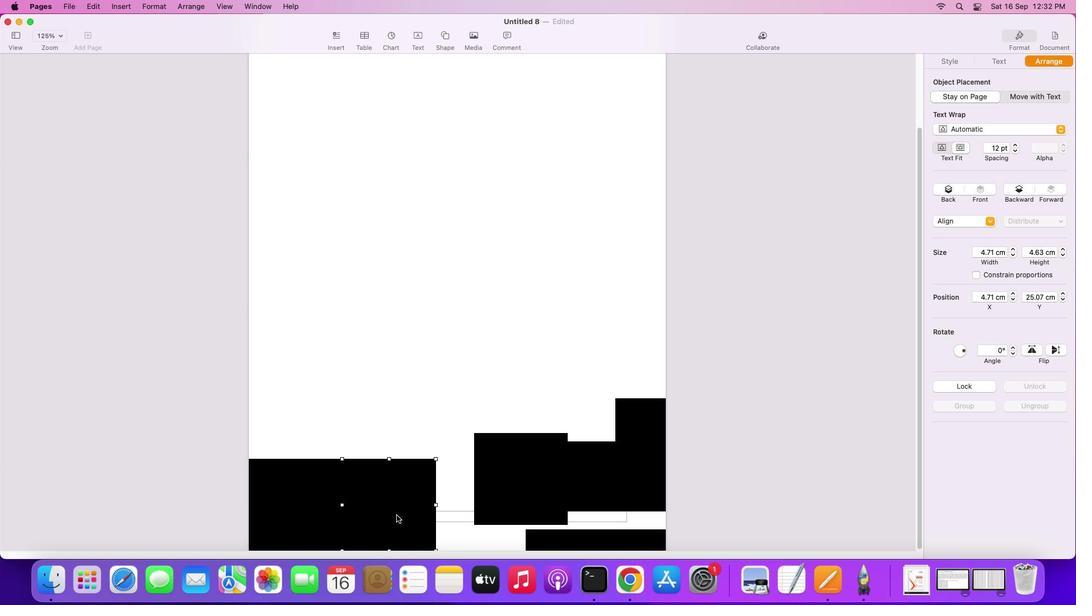 
Action: Mouse moved to (551, 412)
Screenshot: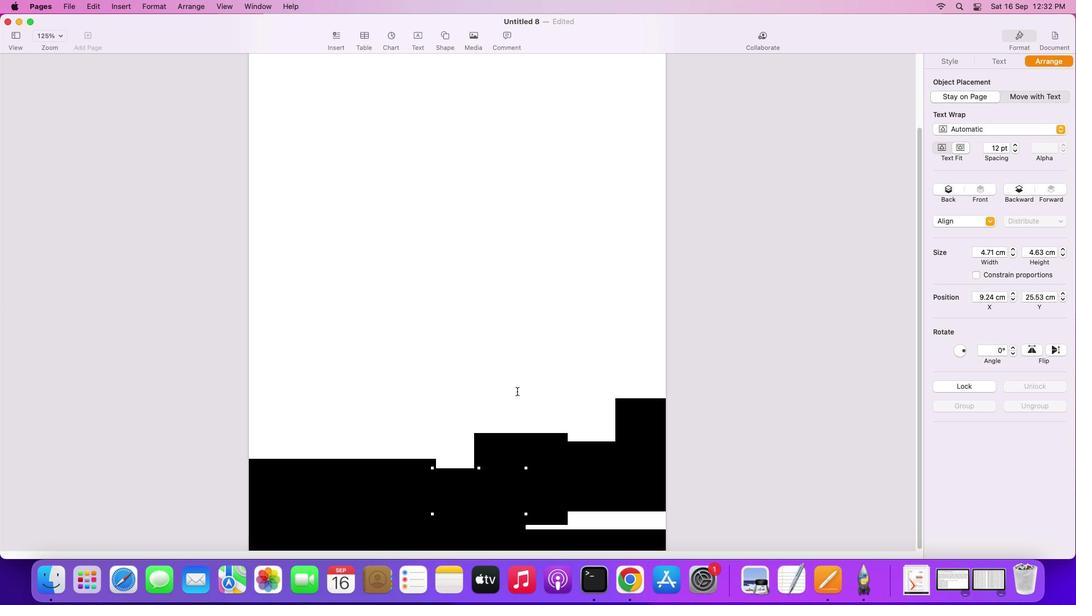 
Action: Mouse pressed left at (551, 412)
Screenshot: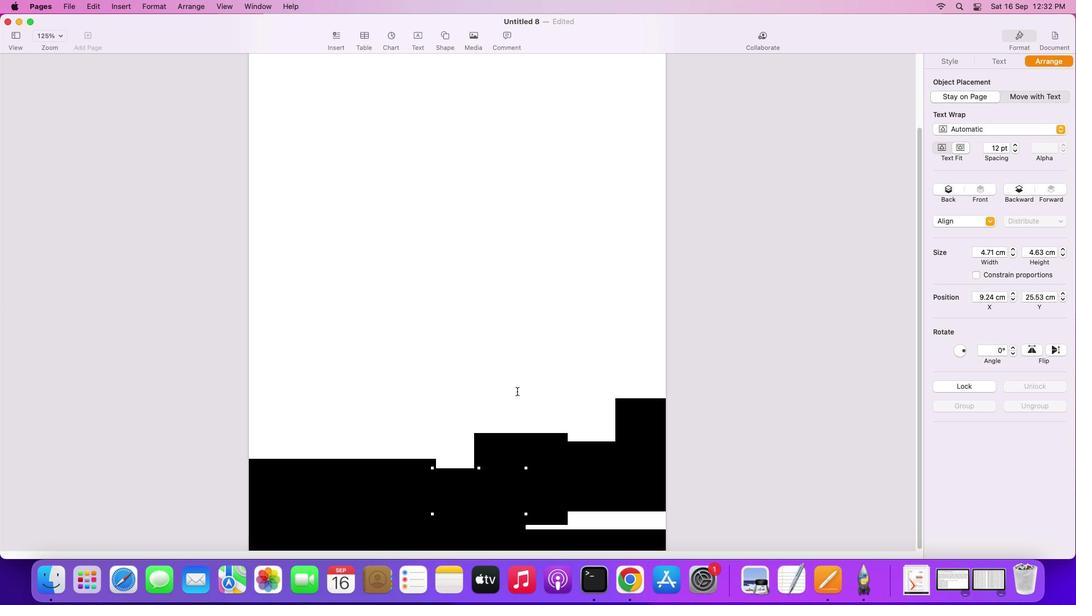 
Action: Mouse moved to (367, 515)
Screenshot: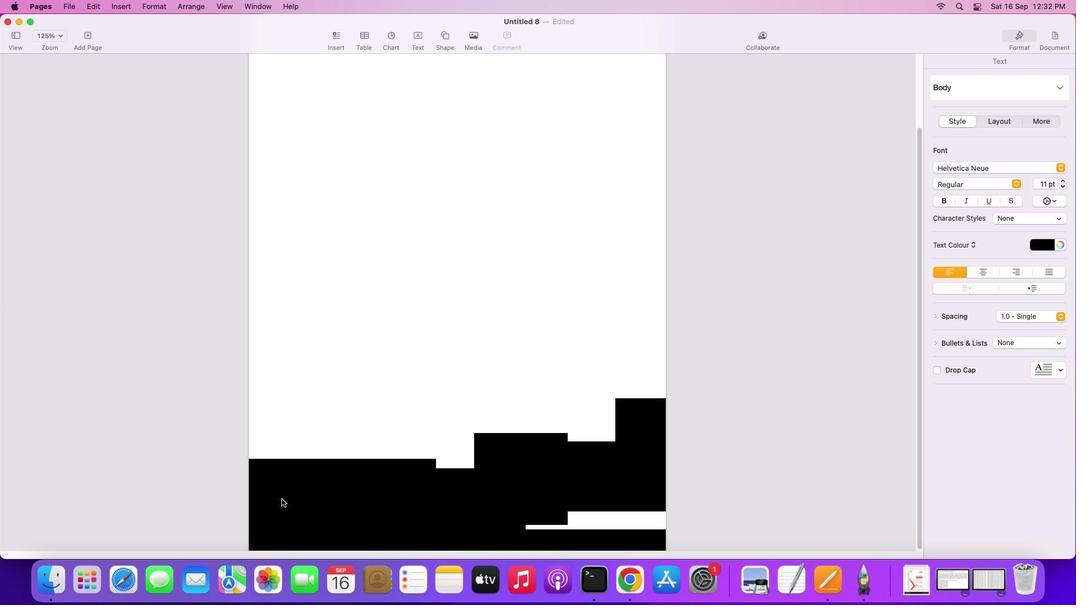 
Action: Mouse pressed left at (367, 515)
Screenshot: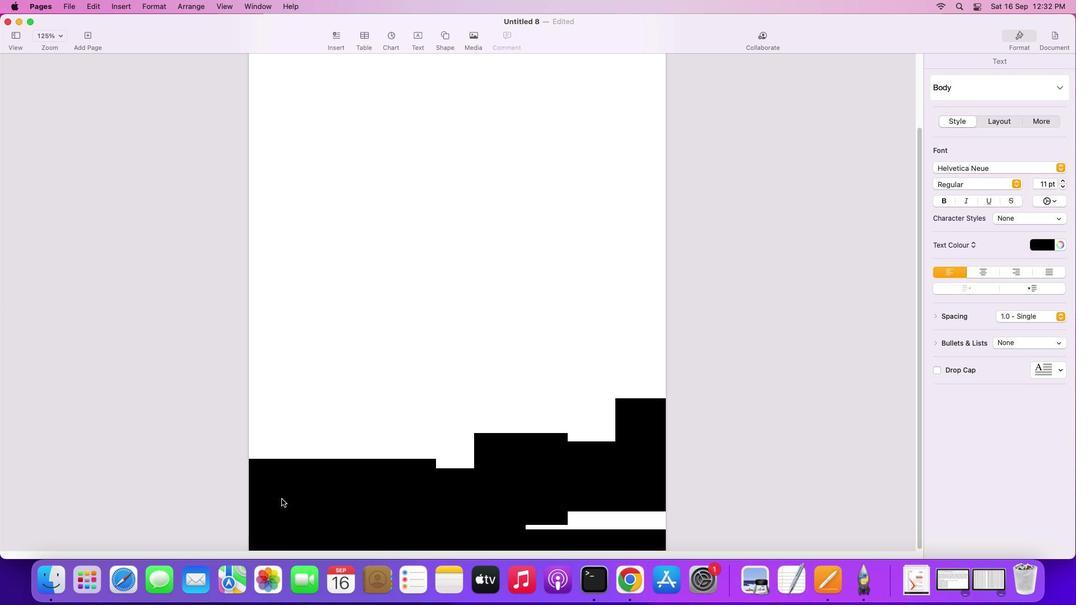 
Action: Mouse moved to (445, 513)
Screenshot: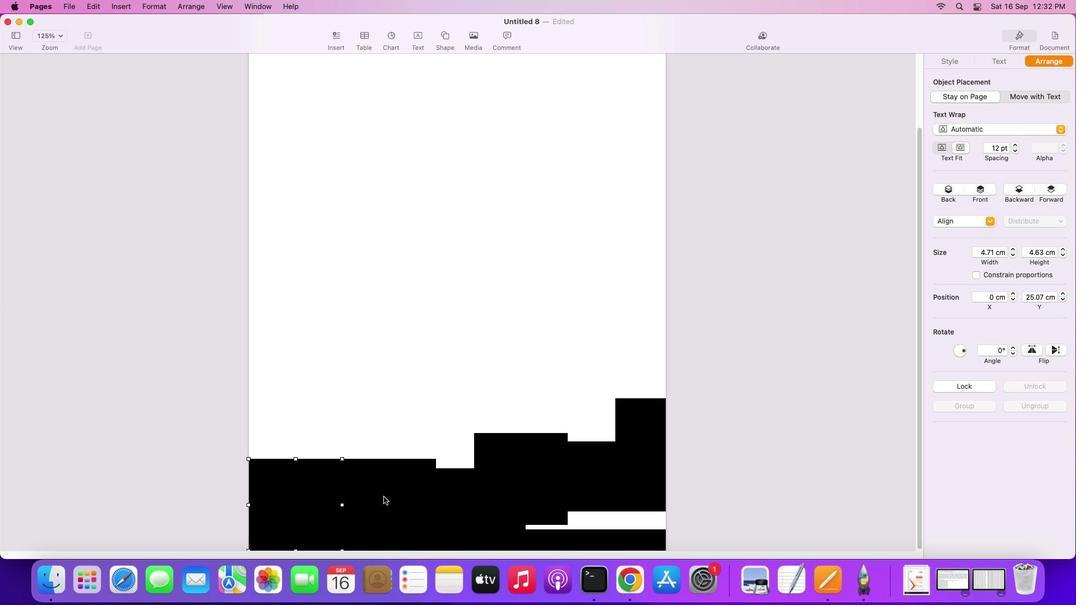 
Action: Key pressed Key.shift
Screenshot: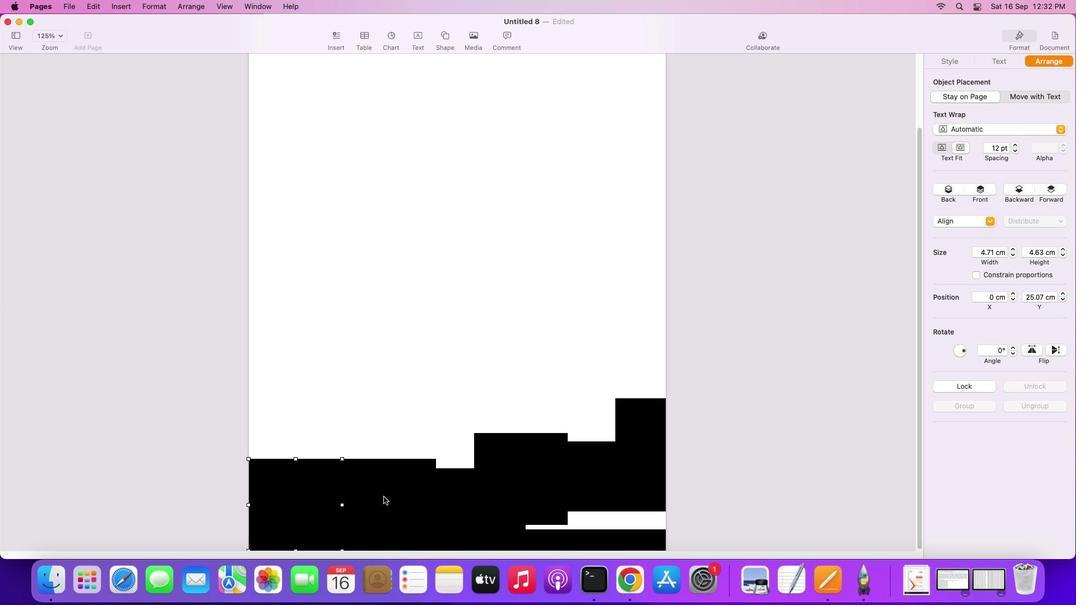 
Action: Mouse moved to (448, 513)
Screenshot: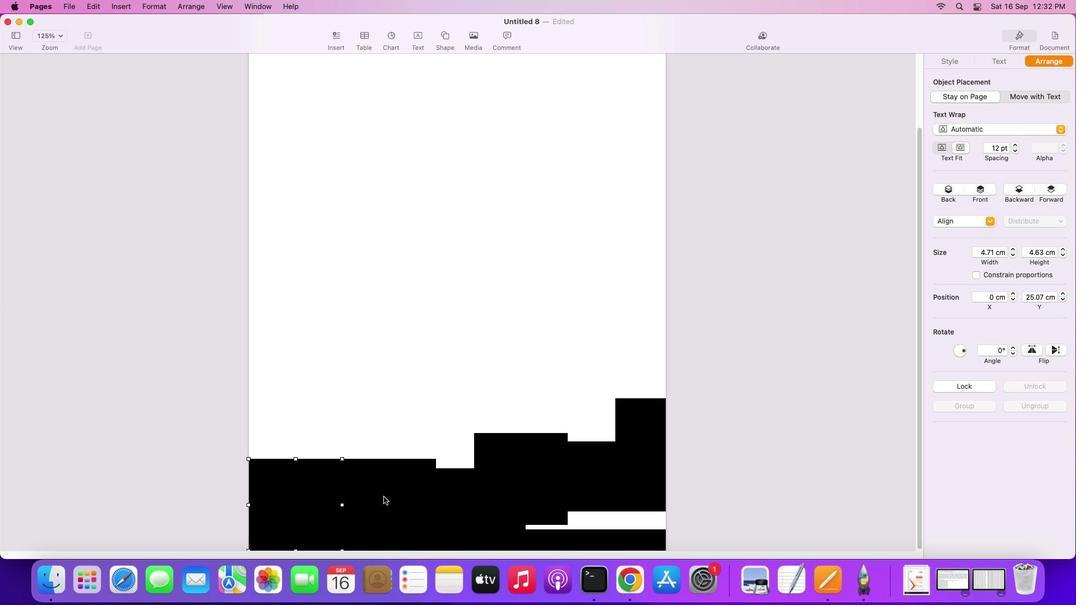 
Action: Mouse pressed left at (448, 513)
Screenshot: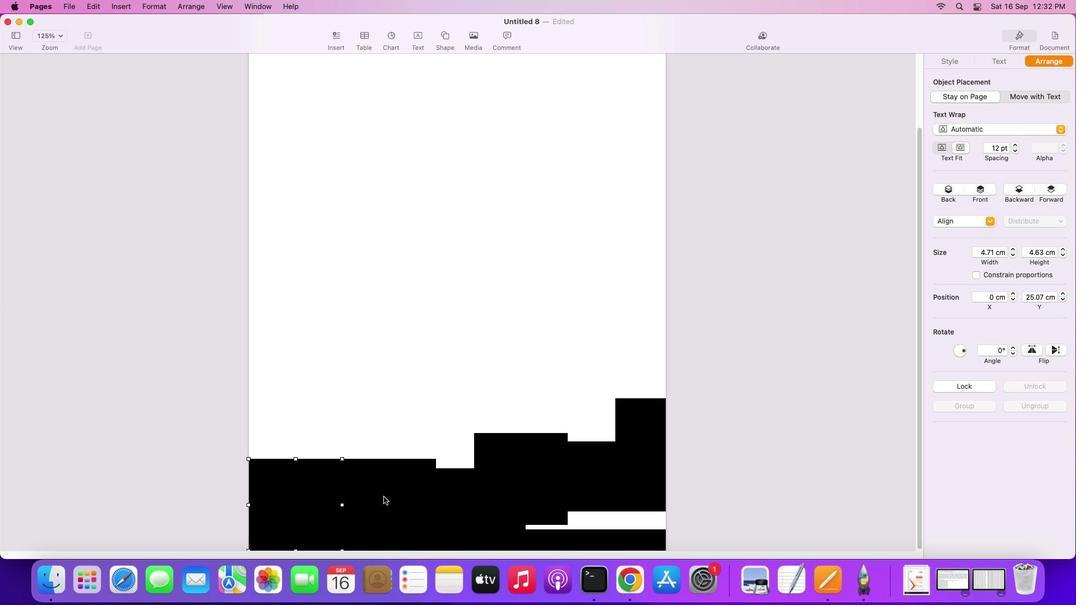 
Action: Mouse moved to (513, 543)
Screenshot: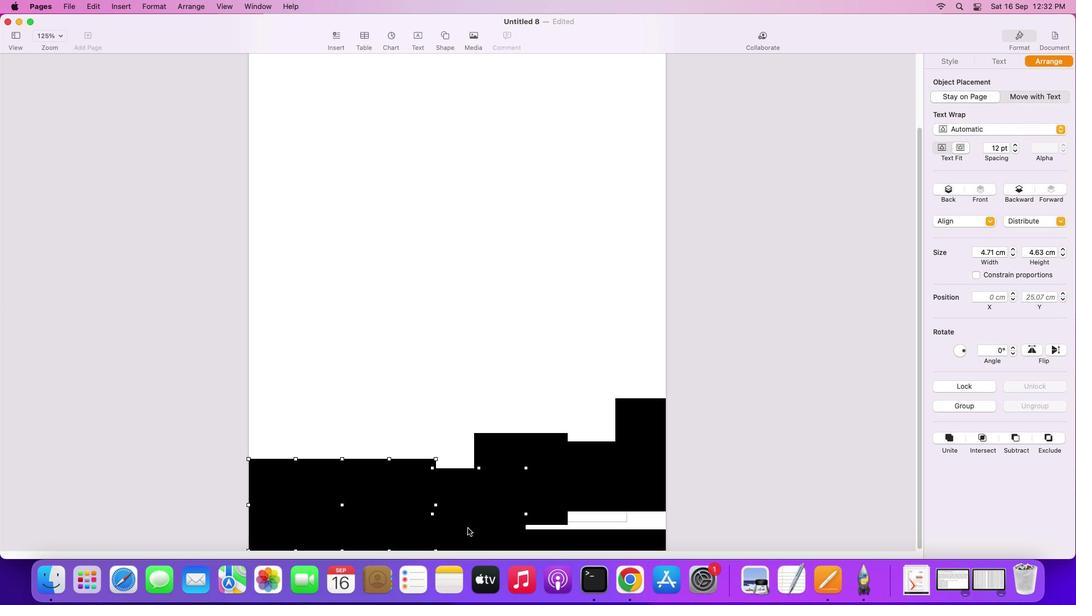 
Action: Mouse pressed left at (513, 543)
Screenshot: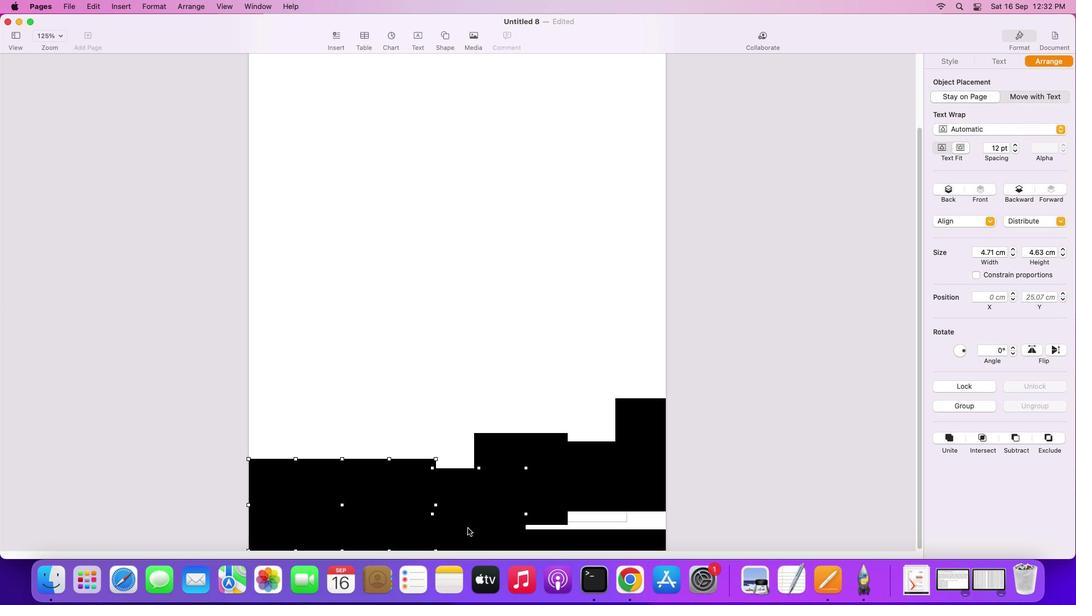 
Action: Mouse moved to (891, 92)
Screenshot: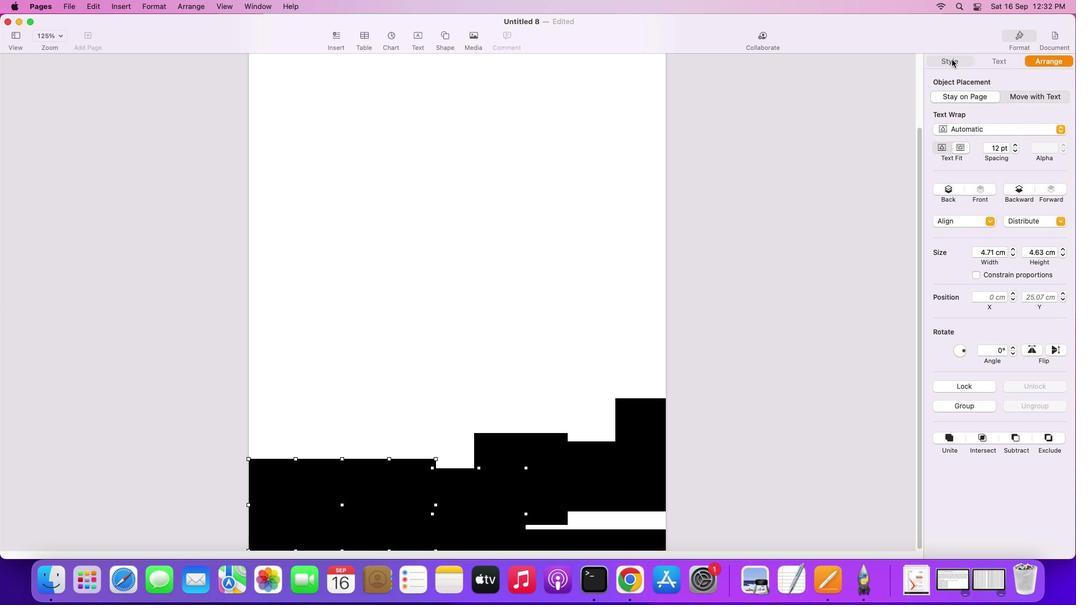 
Action: Mouse pressed left at (891, 92)
Screenshot: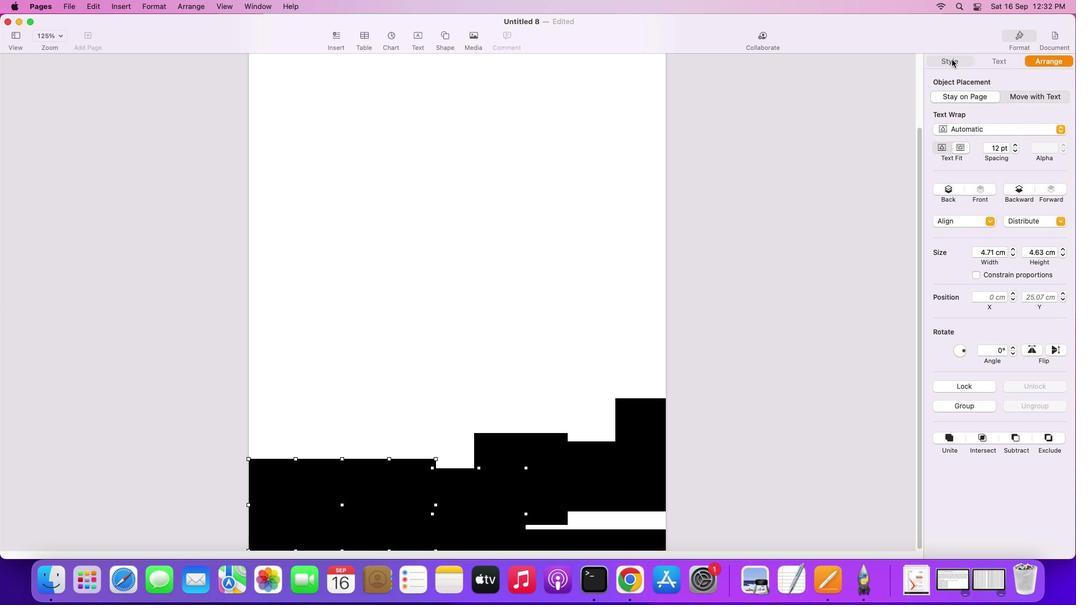 
Action: Mouse moved to (931, 116)
Screenshot: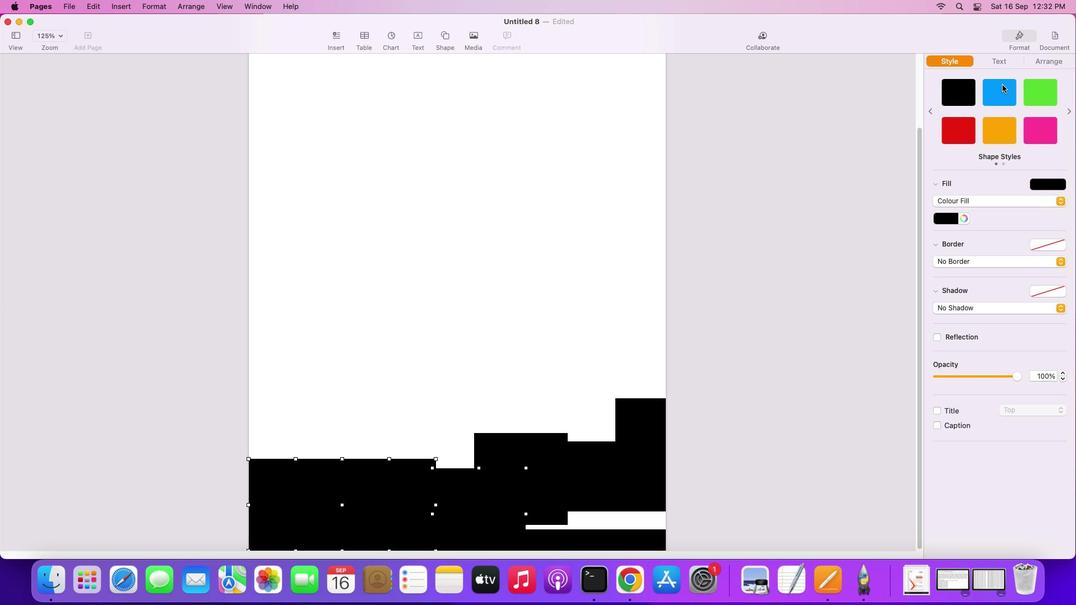 
Action: Mouse pressed left at (931, 116)
Screenshot: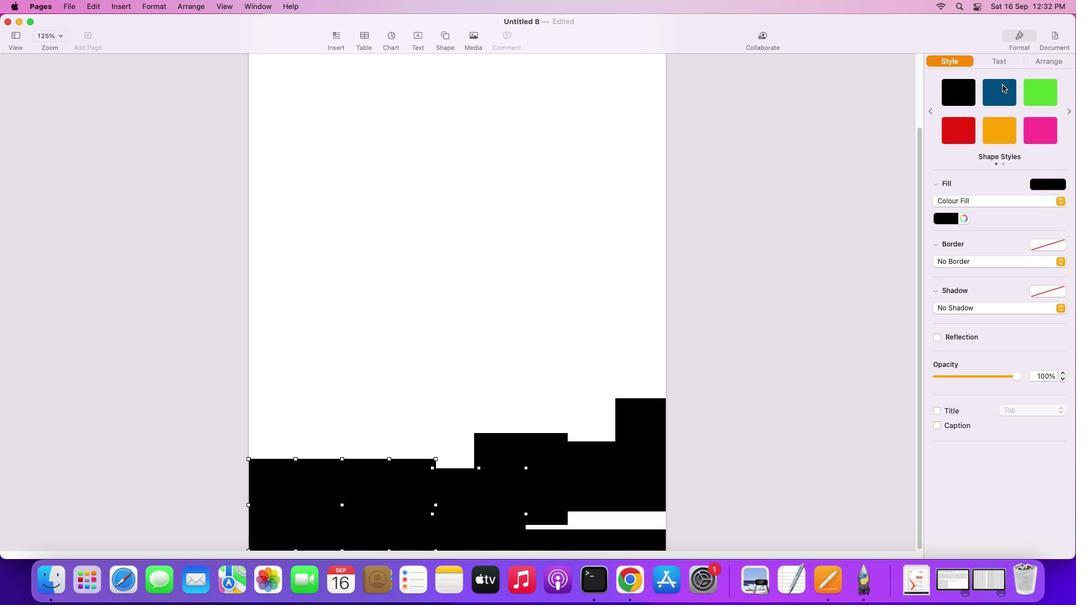 
Action: Mouse moved to (892, 245)
Screenshot: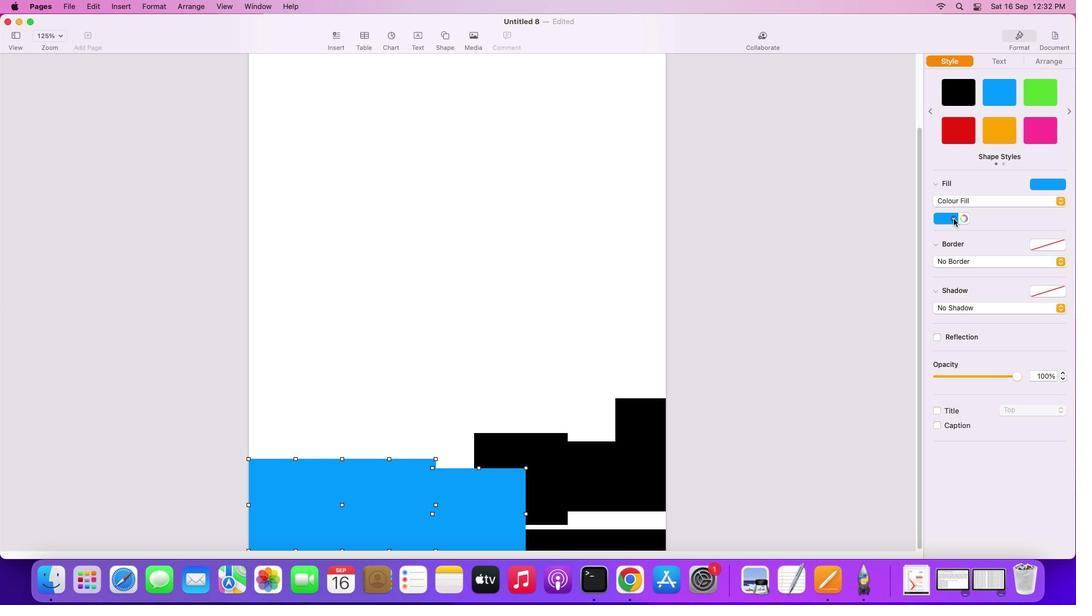 
Action: Mouse pressed left at (892, 245)
Screenshot: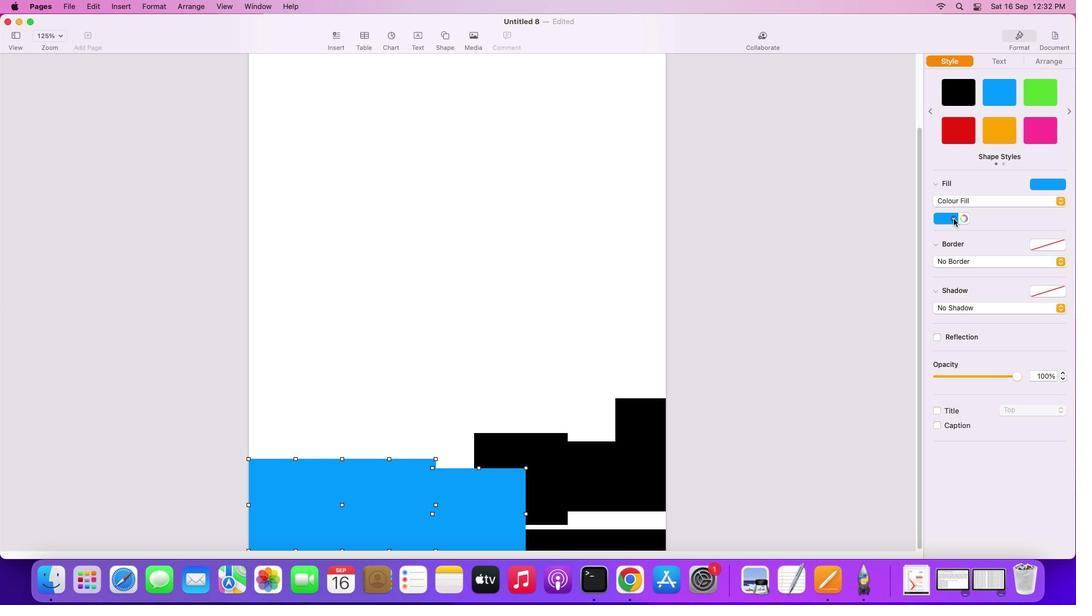 
Action: Mouse moved to (848, 268)
Screenshot: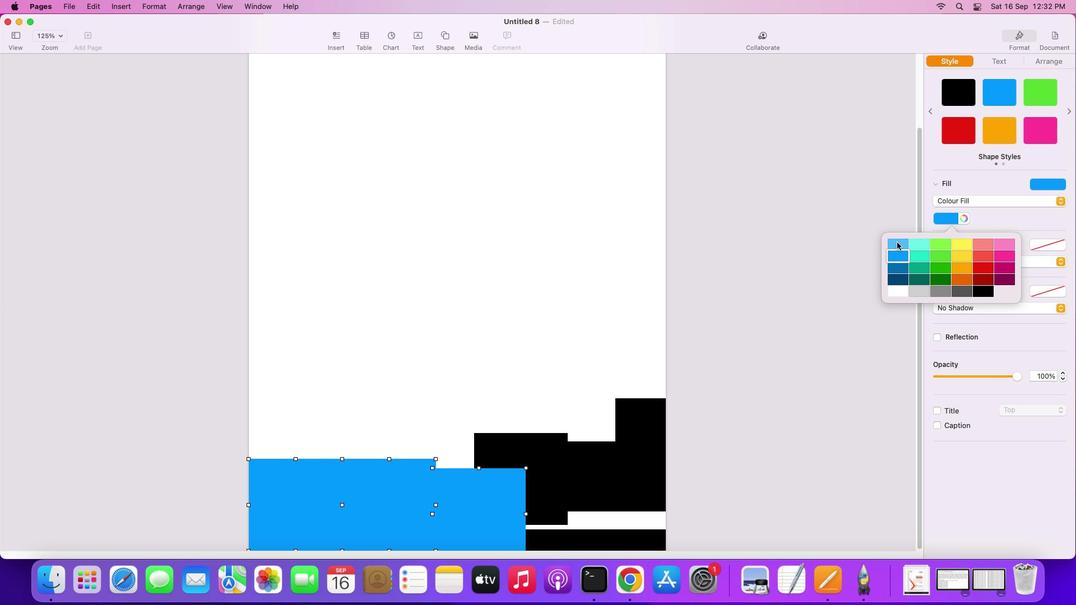 
Action: Mouse pressed left at (848, 268)
Screenshot: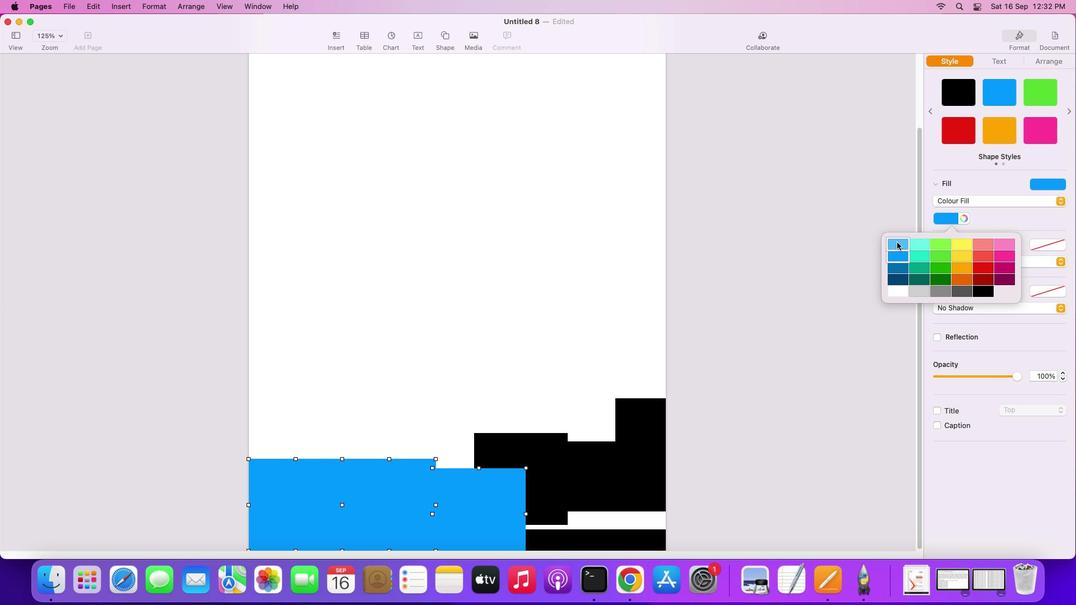 
Action: Mouse moved to (543, 338)
Screenshot: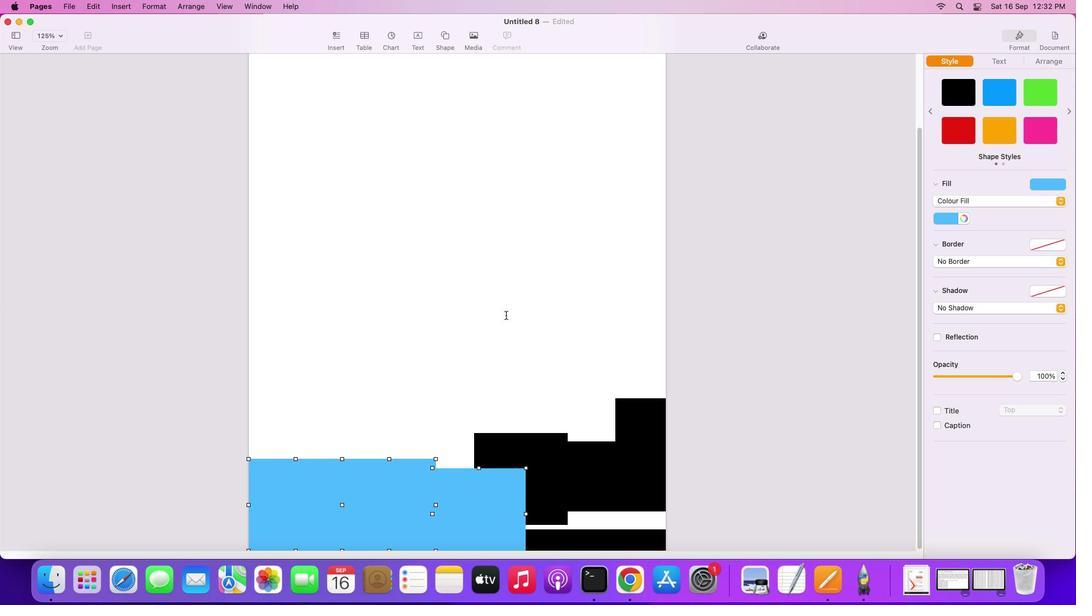 
Action: Mouse pressed left at (543, 338)
Screenshot: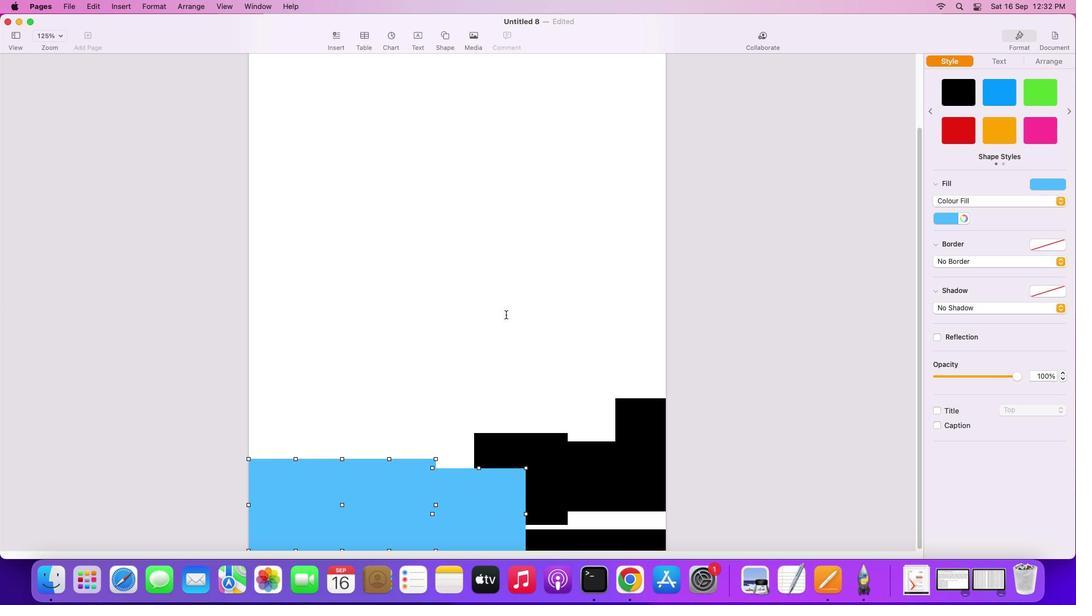
Action: Mouse moved to (548, 459)
Screenshot: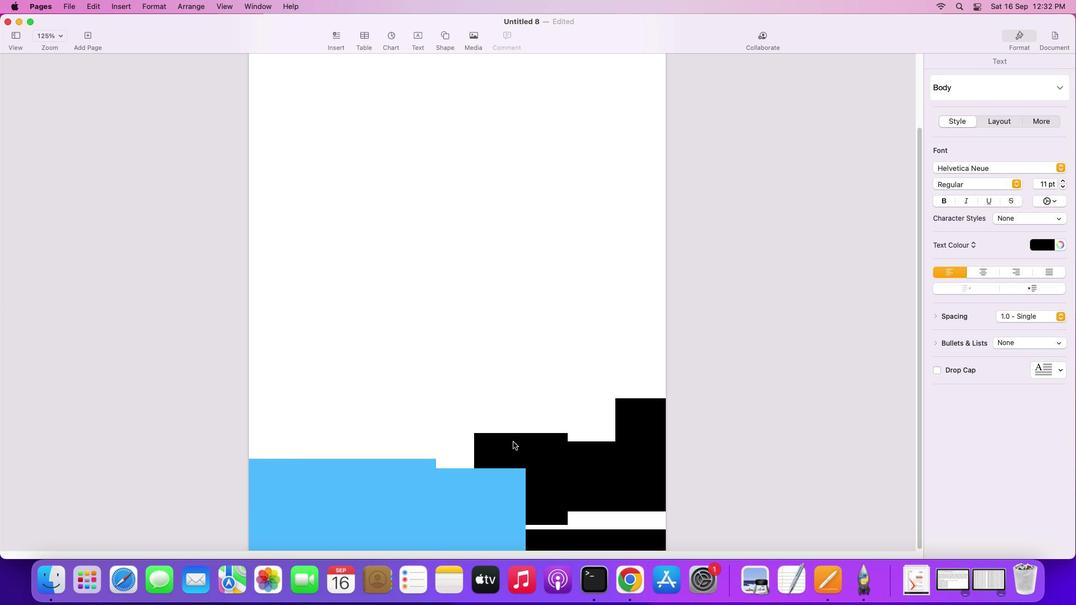 
Action: Mouse pressed left at (548, 459)
Screenshot: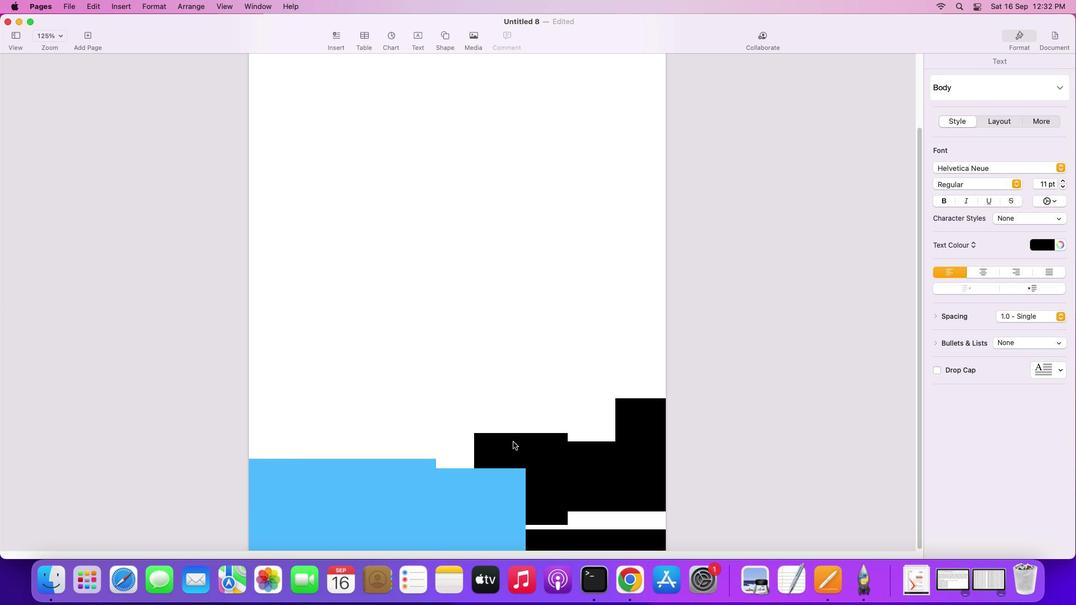 
Action: Mouse moved to (495, 499)
Screenshot: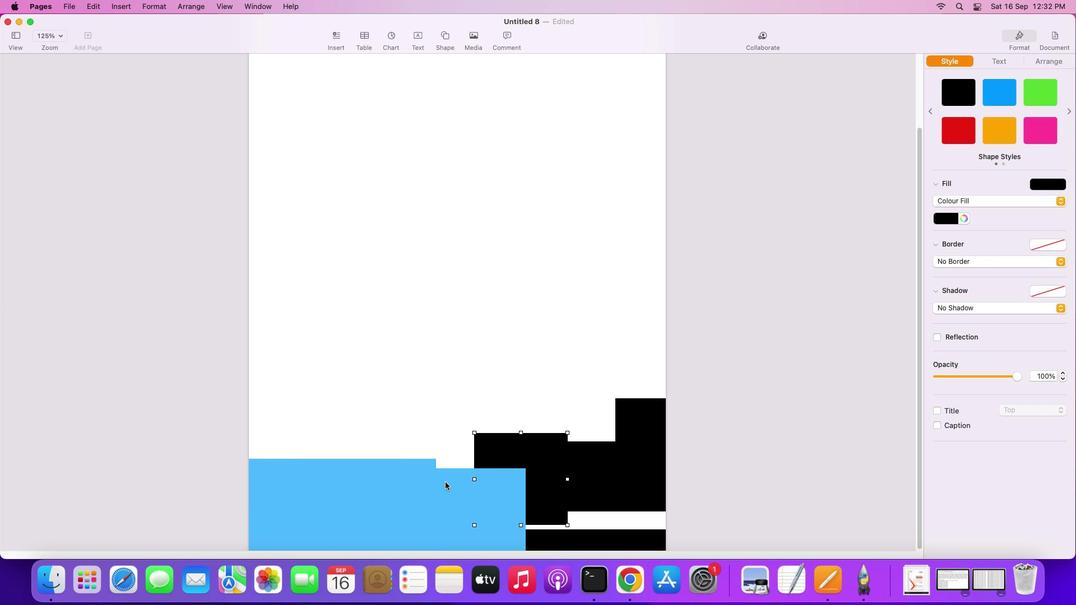 
Action: Mouse pressed left at (495, 499)
Screenshot: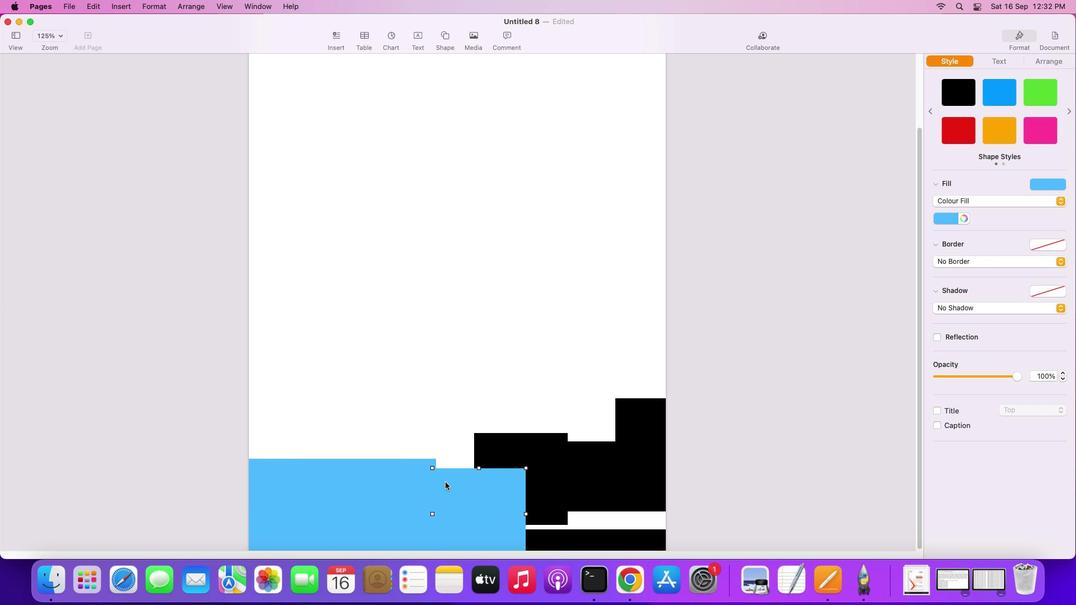 
Action: Mouse moved to (465, 496)
Screenshot: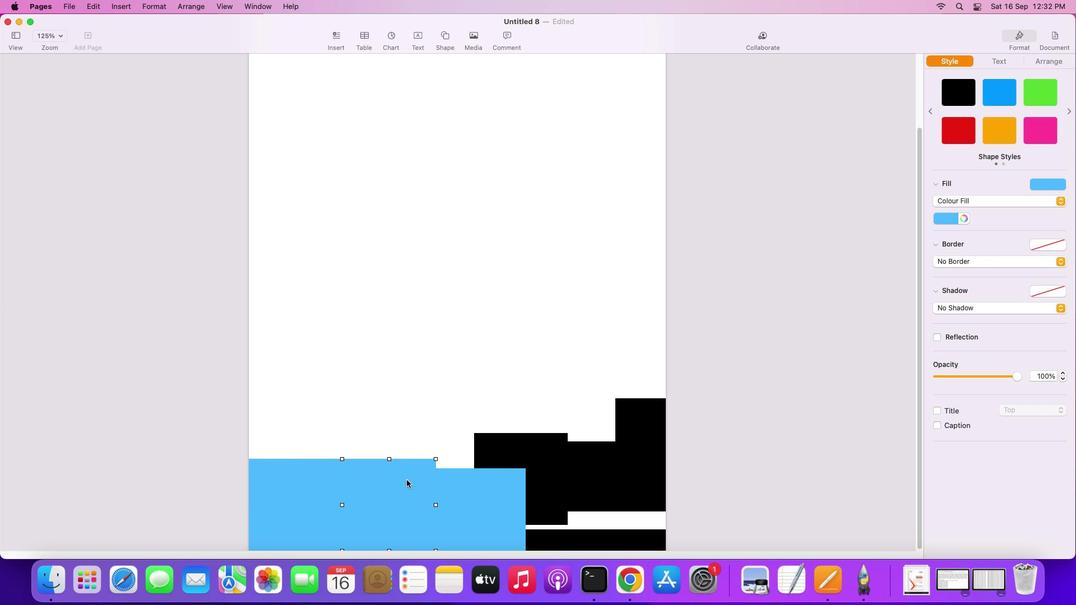 
Action: Mouse pressed left at (465, 496)
Screenshot: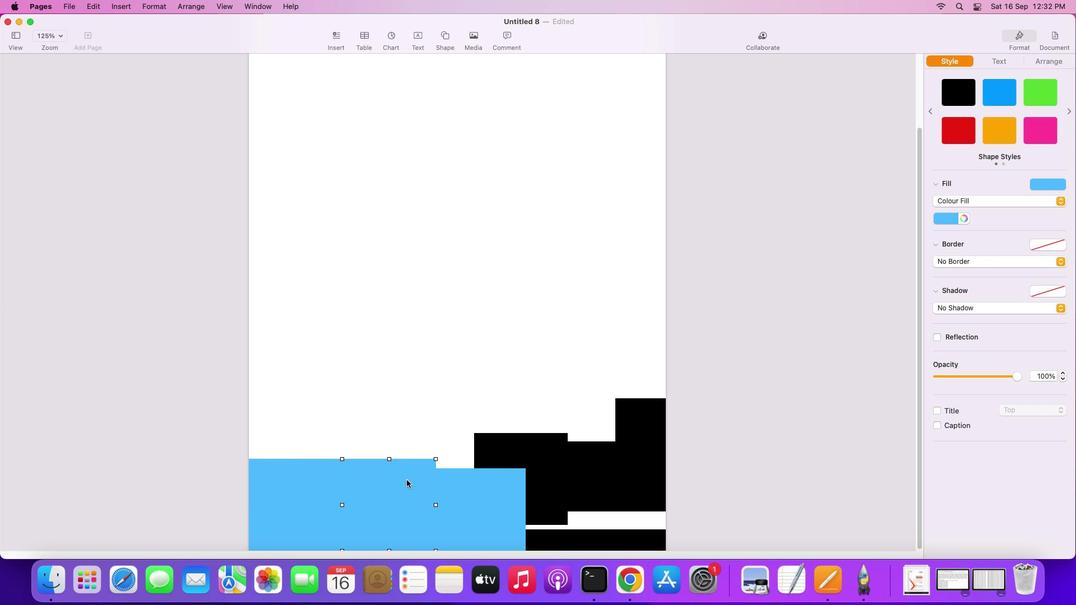 
Action: Mouse moved to (377, 508)
Screenshot: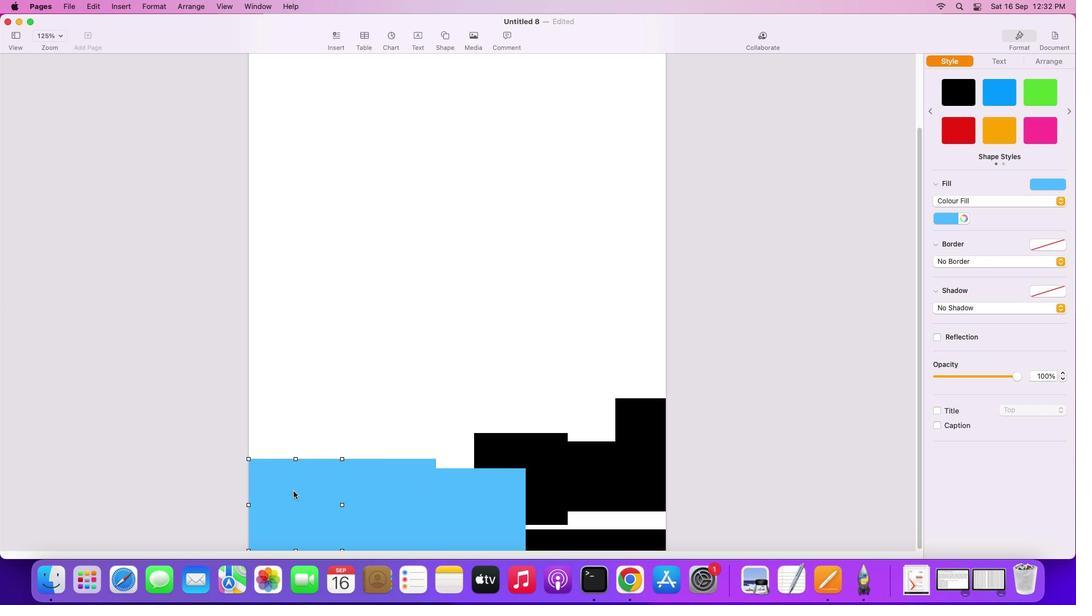 
Action: Mouse pressed left at (377, 508)
Screenshot: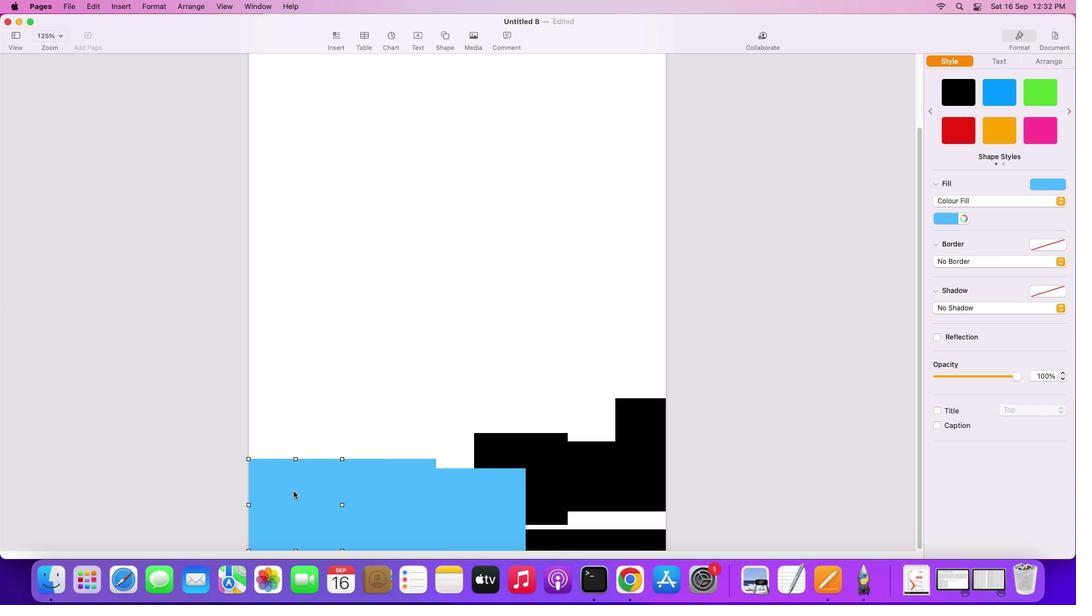 
Action: Mouse moved to (522, 504)
Screenshot: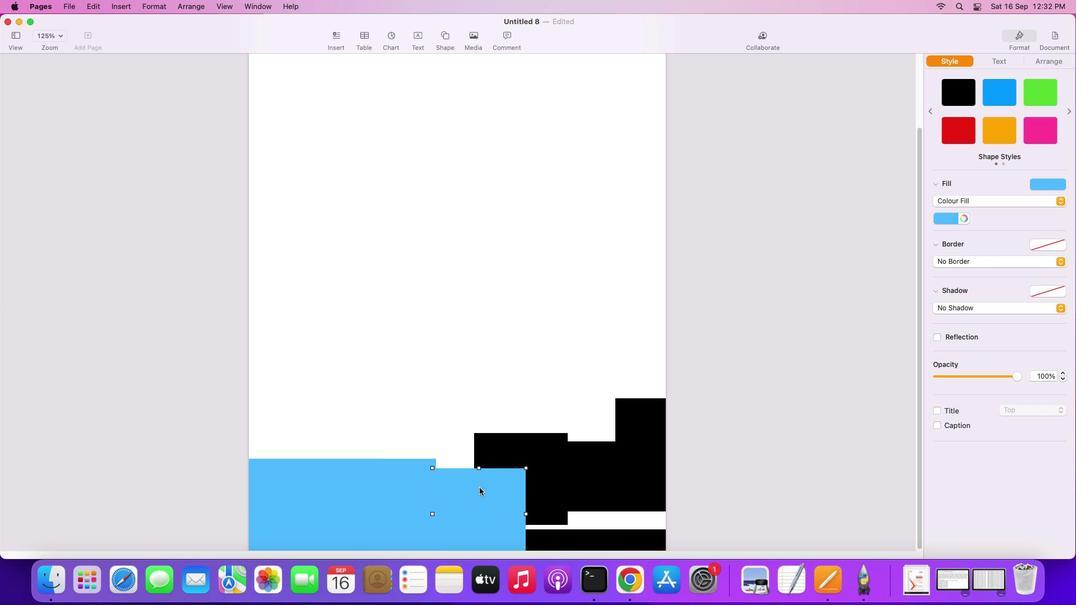
Action: Mouse pressed left at (522, 504)
Screenshot: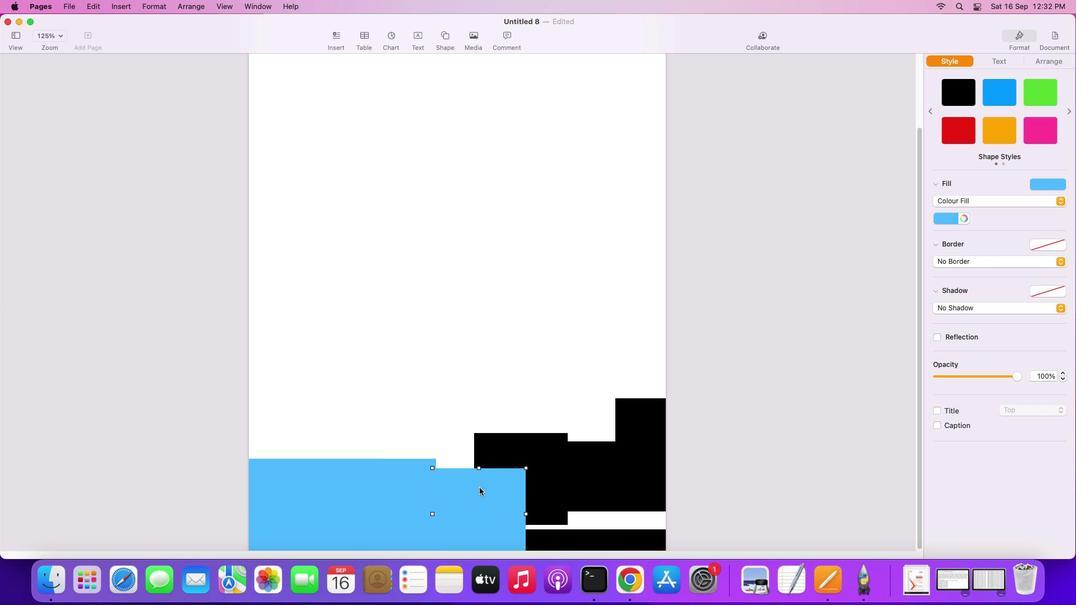 
Action: Mouse moved to (347, 521)
Screenshot: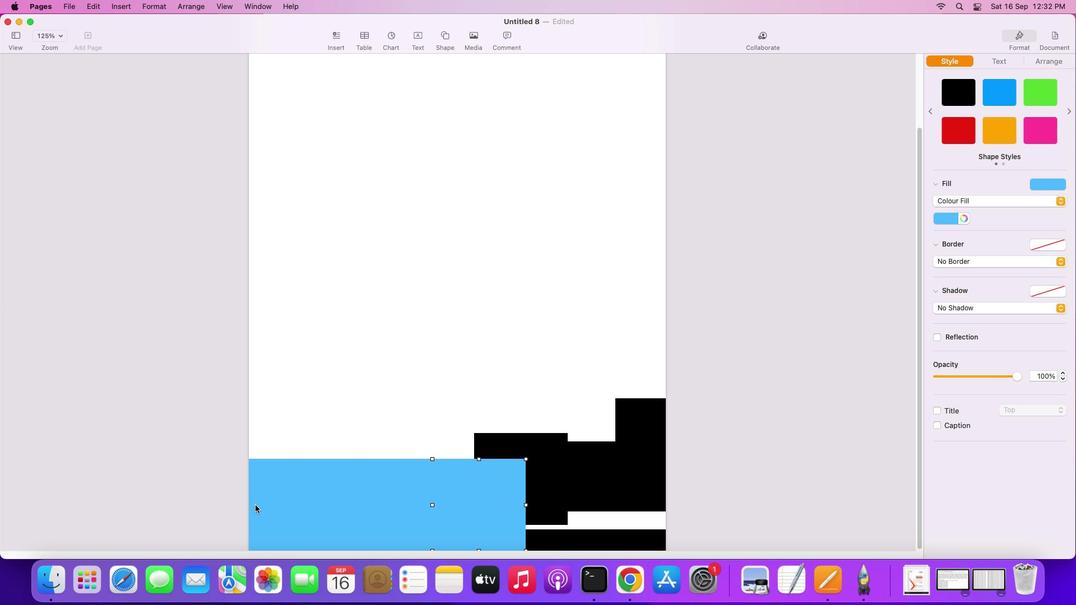 
Action: Key pressed Key.shift
Screenshot: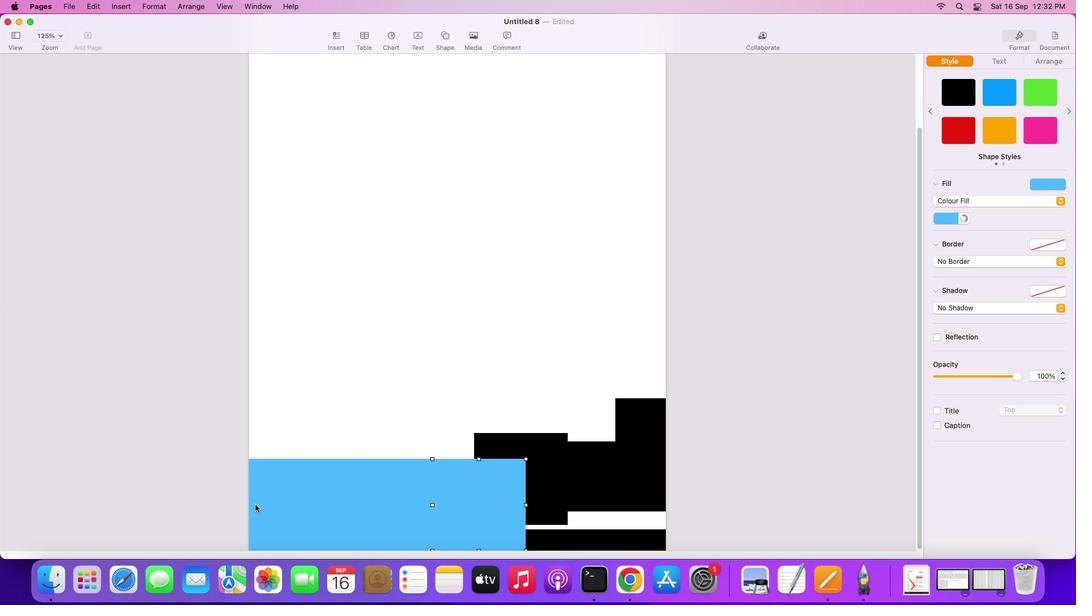 
Action: Mouse moved to (348, 520)
Screenshot: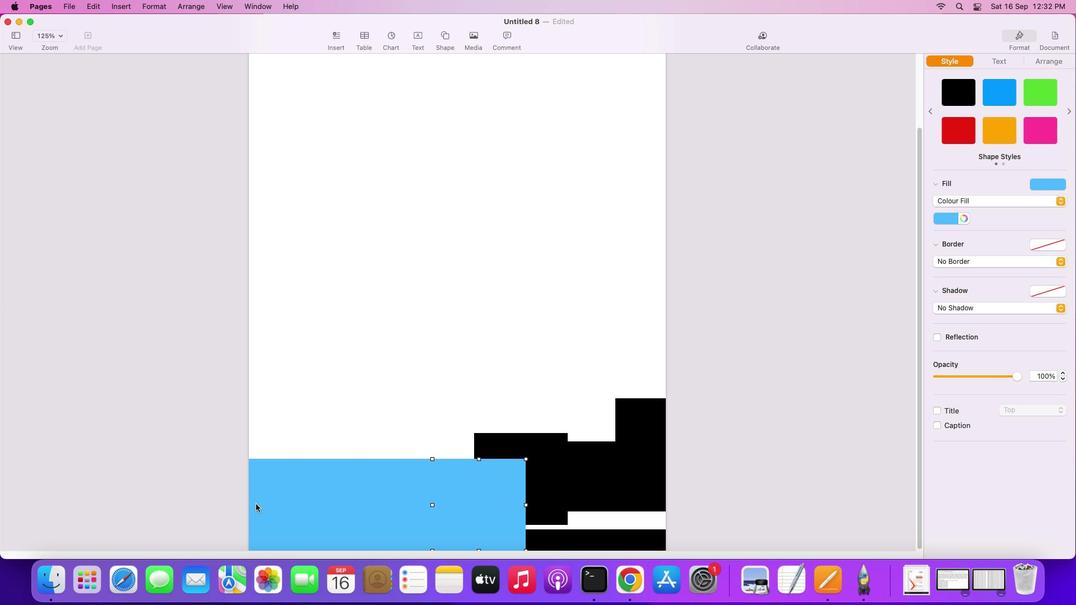 
Action: Mouse pressed left at (348, 520)
Screenshot: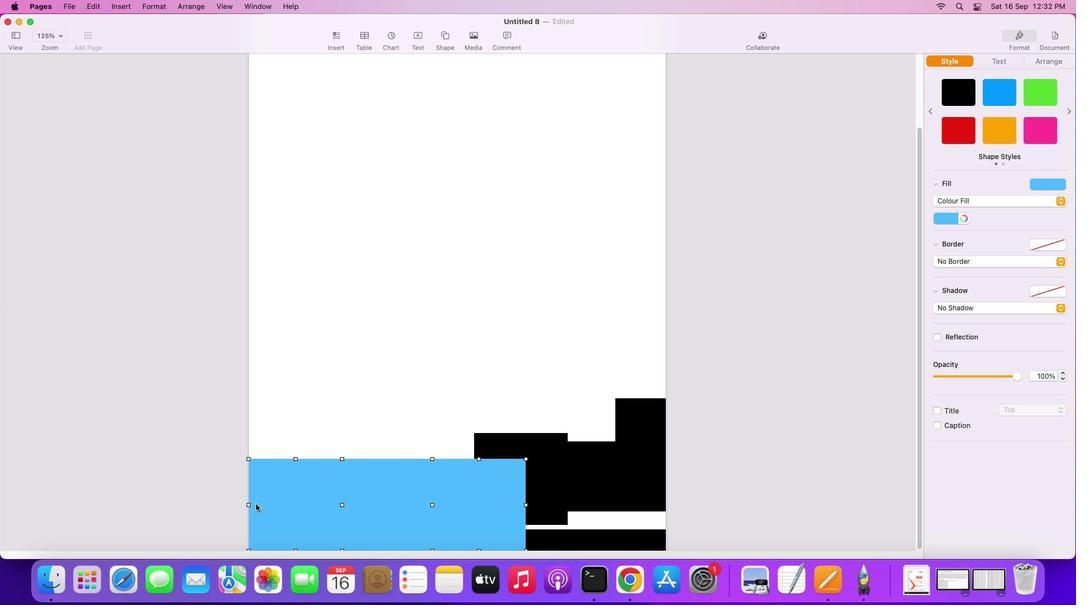 
Action: Mouse moved to (405, 526)
Screenshot: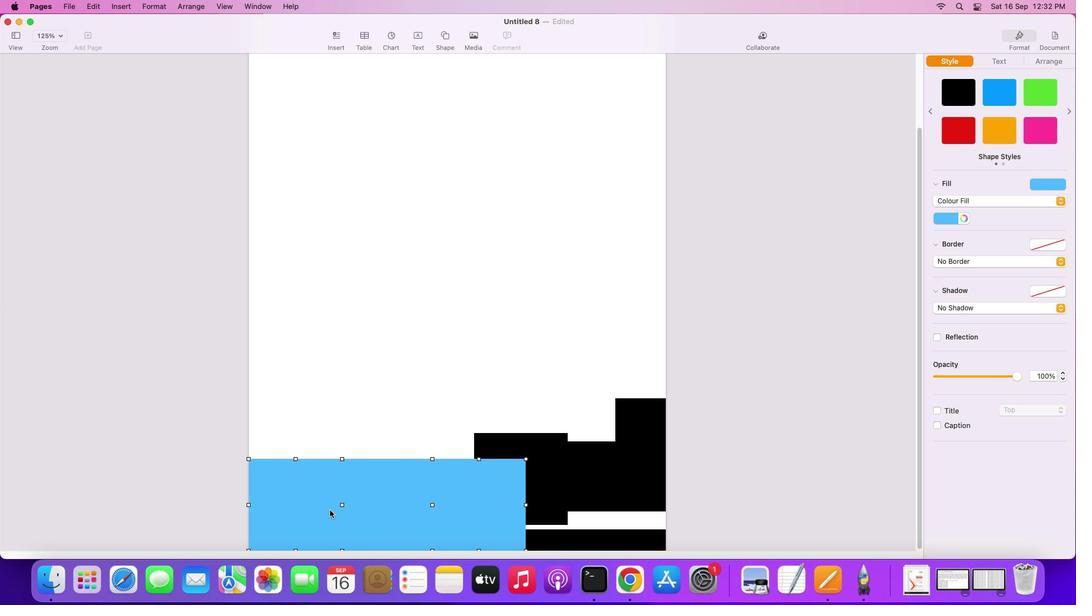 
Action: Mouse pressed left at (405, 526)
Screenshot: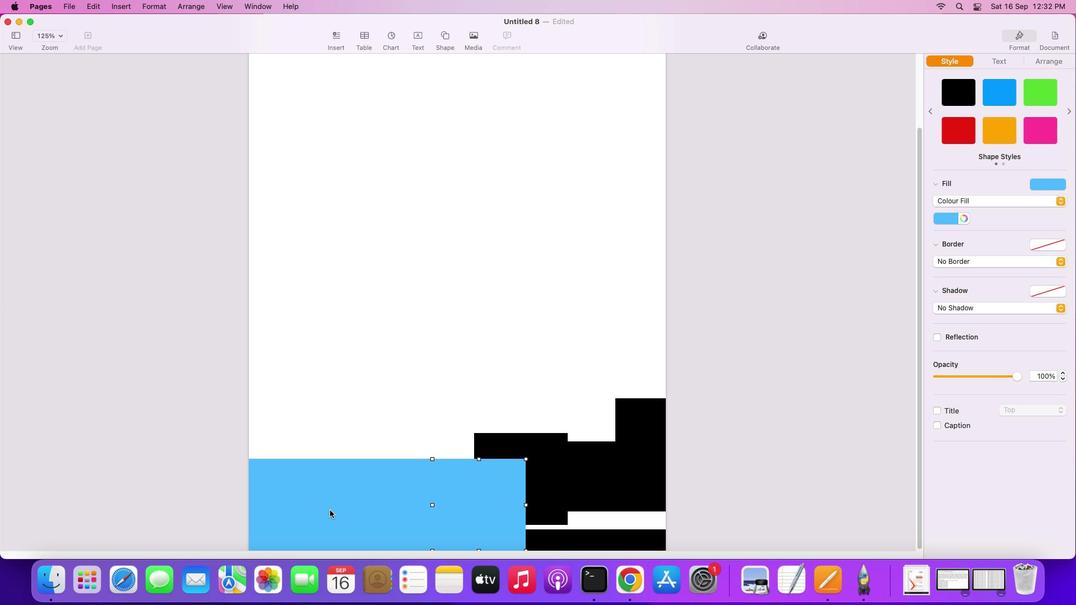 
Action: Mouse moved to (377, 515)
Screenshot: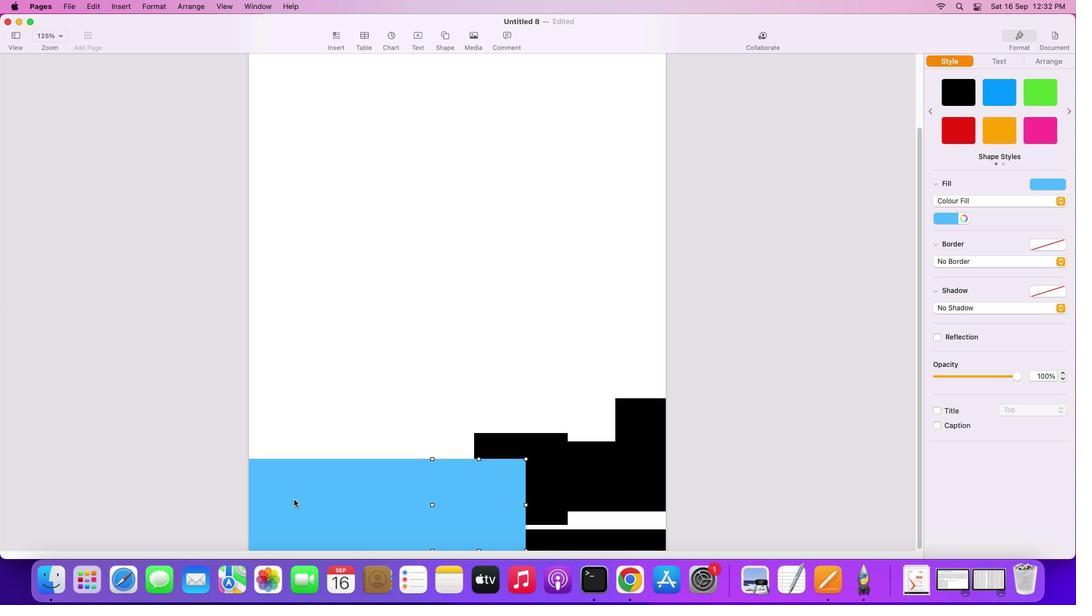 
Action: Mouse pressed left at (377, 515)
Screenshot: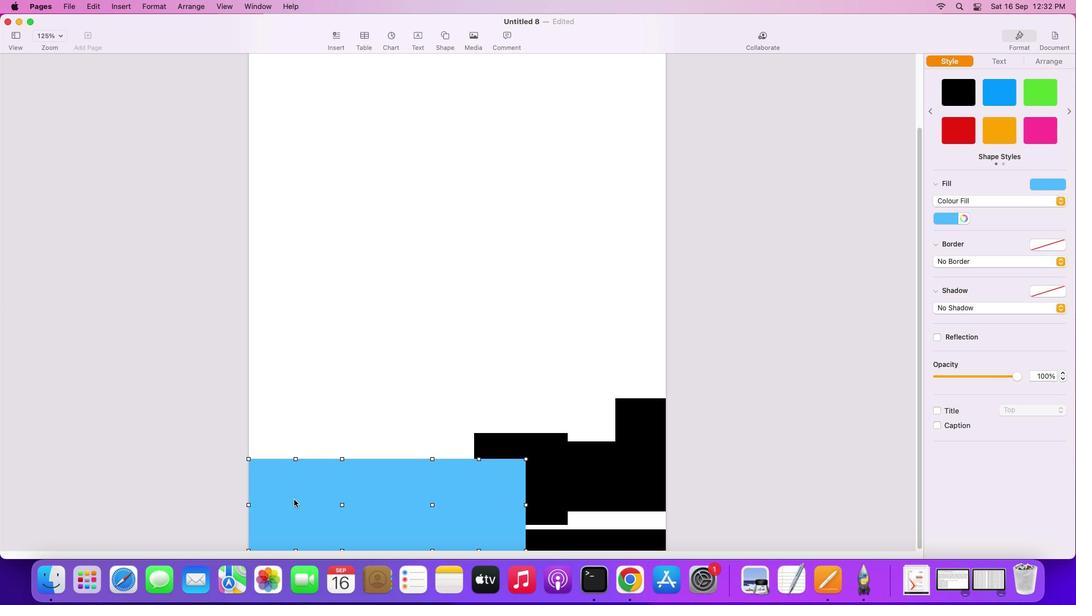 
Action: Mouse moved to (454, 514)
Screenshot: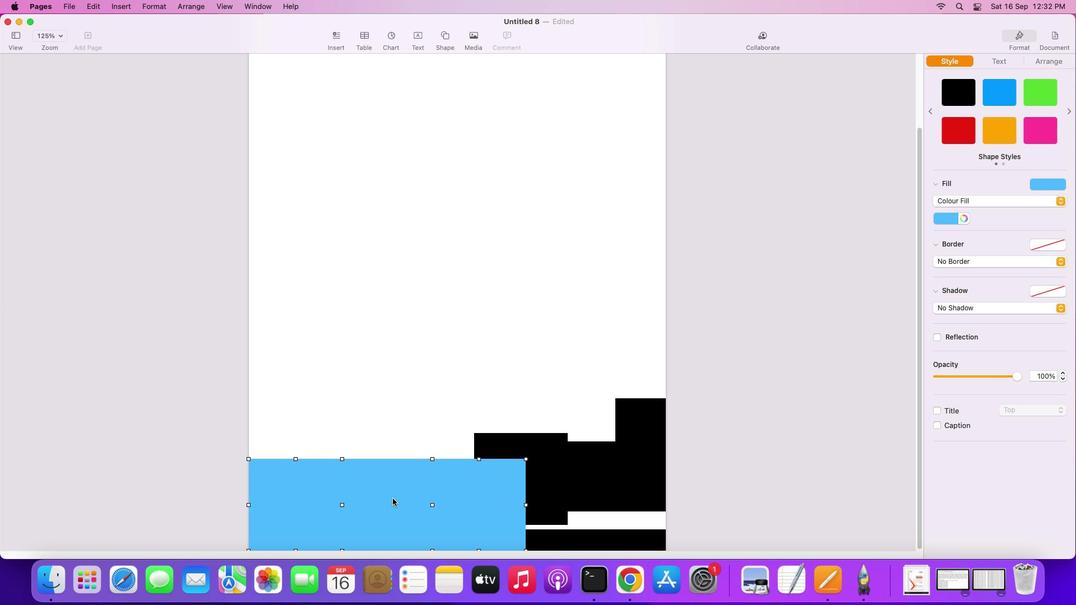 
Action: Mouse pressed left at (454, 514)
Screenshot: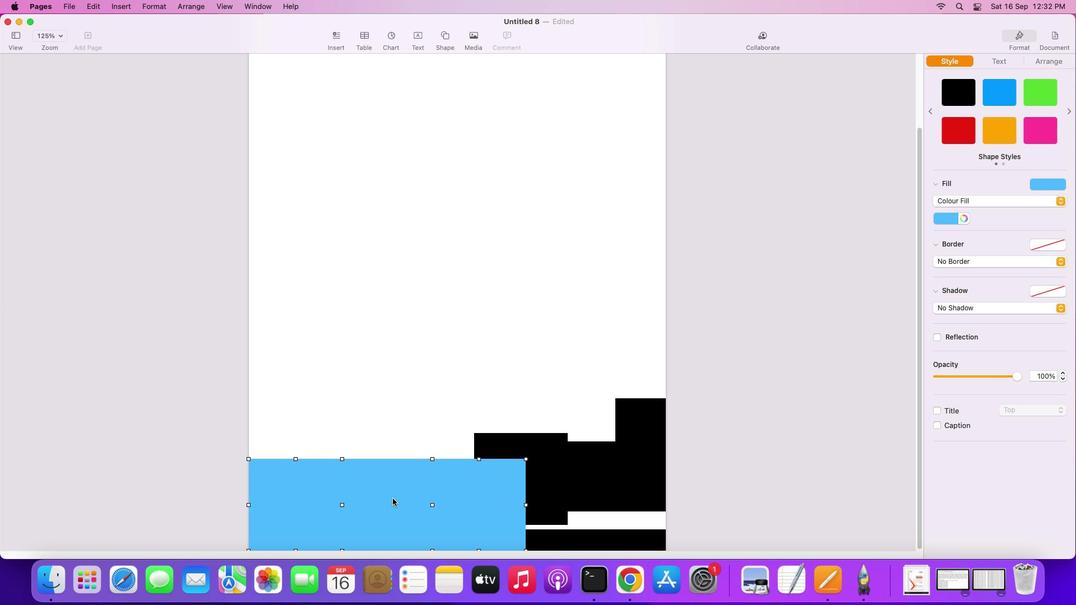 
Action: Mouse moved to (943, 395)
Screenshot: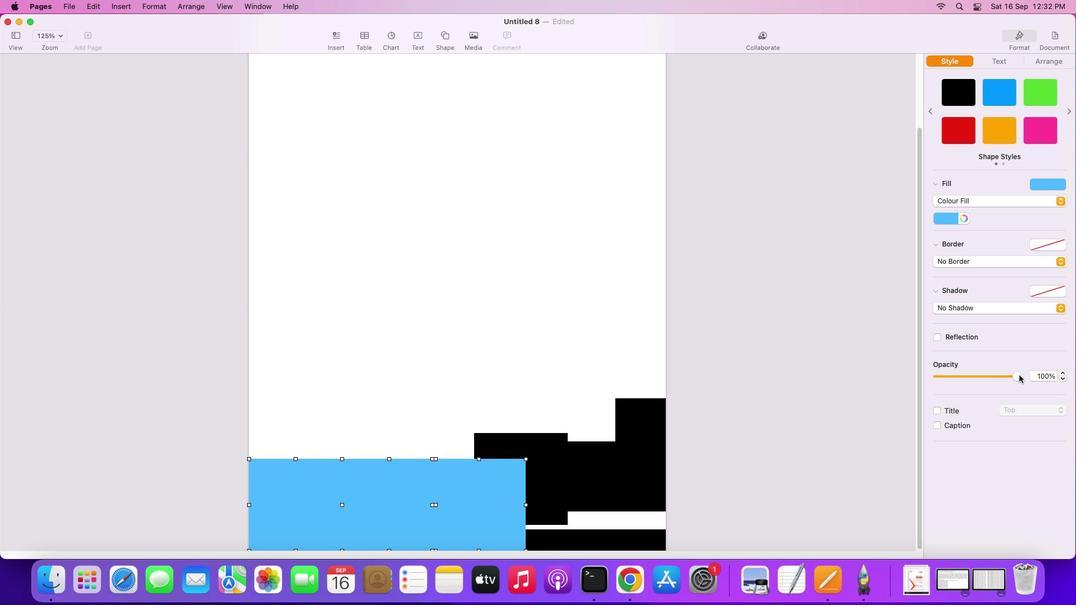 
Action: Mouse pressed left at (943, 395)
Screenshot: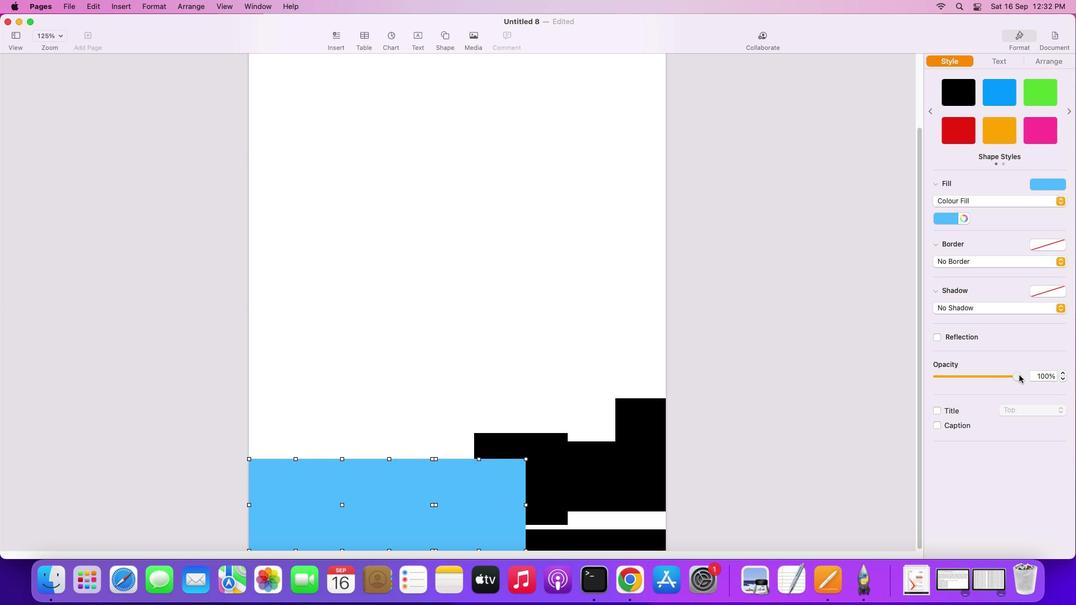 
Action: Mouse moved to (526, 521)
Screenshot: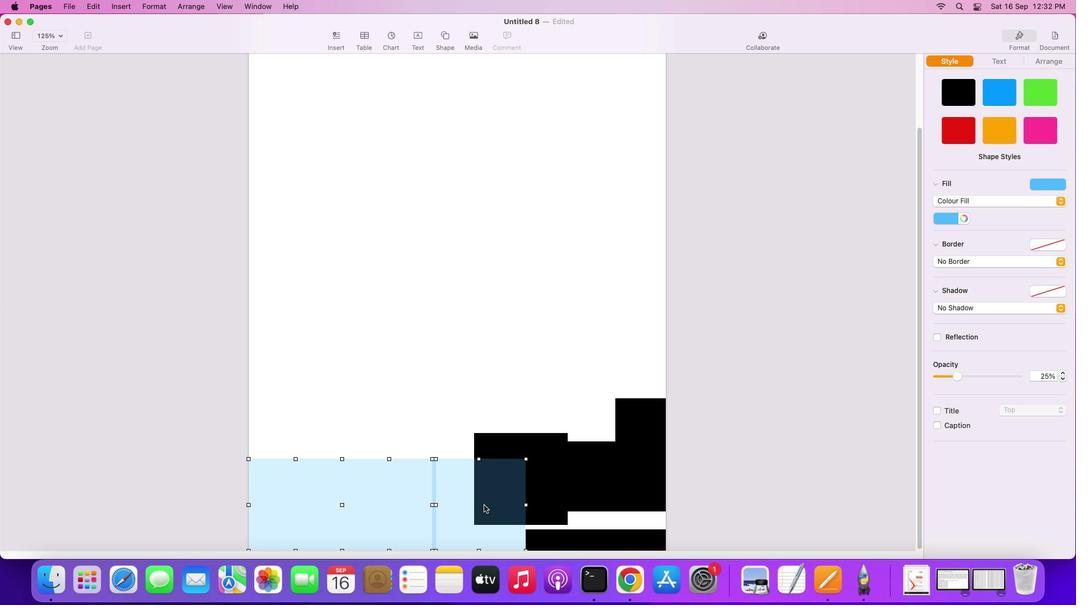 
Action: Mouse pressed left at (526, 521)
Screenshot: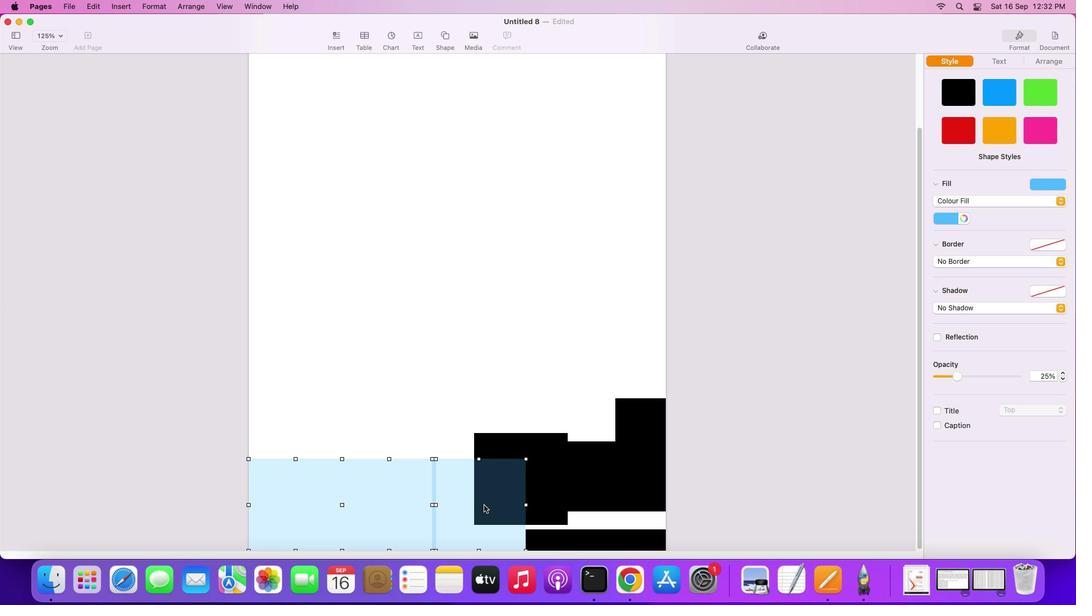 
Action: Mouse moved to (541, 380)
Screenshot: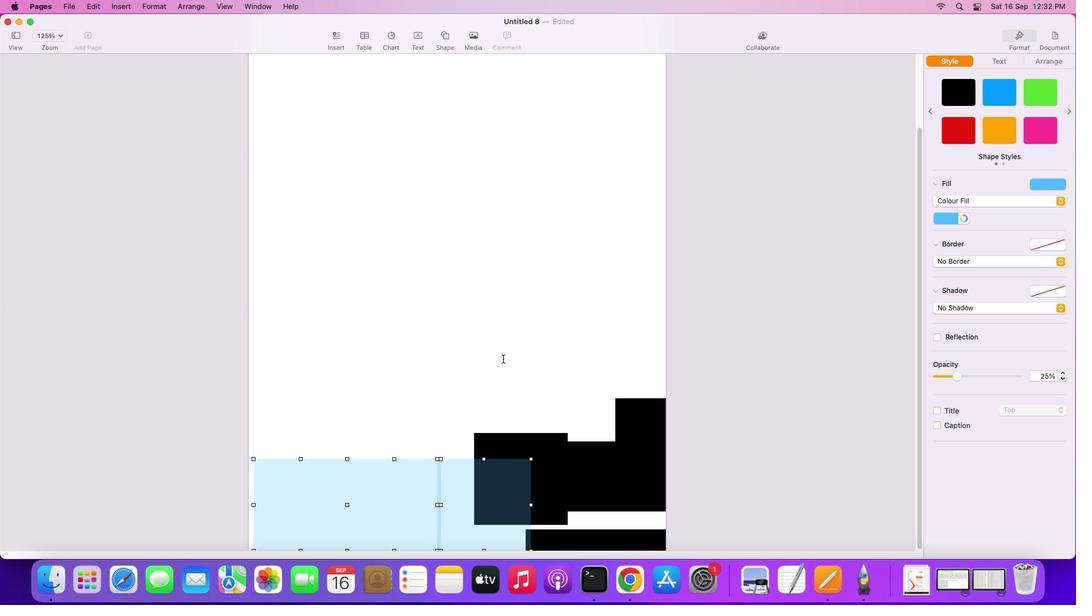 
Action: Mouse pressed left at (541, 380)
Screenshot: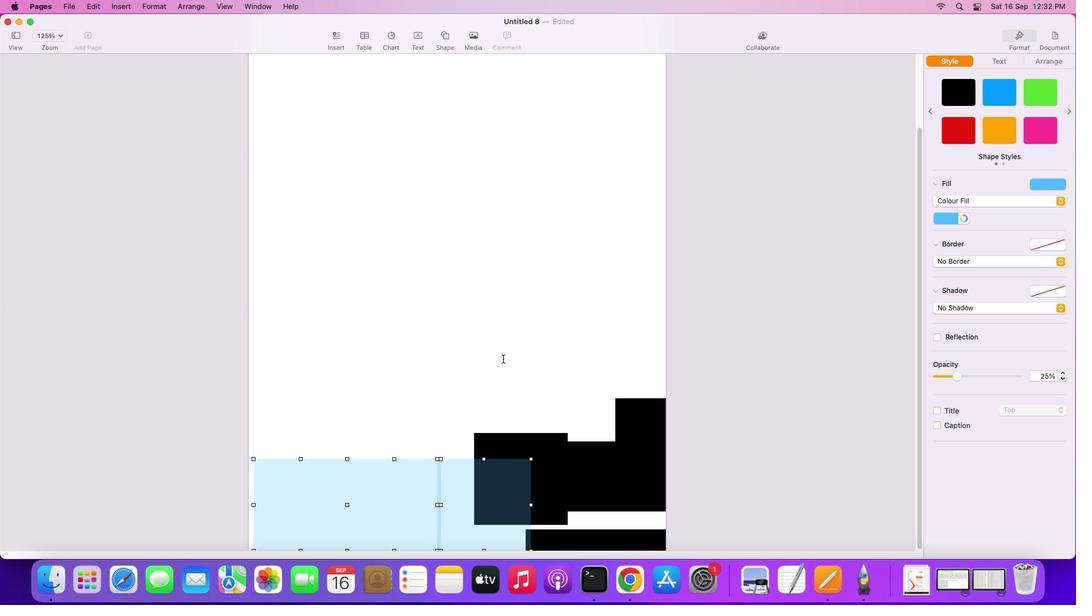 
Action: Mouse moved to (522, 522)
Screenshot: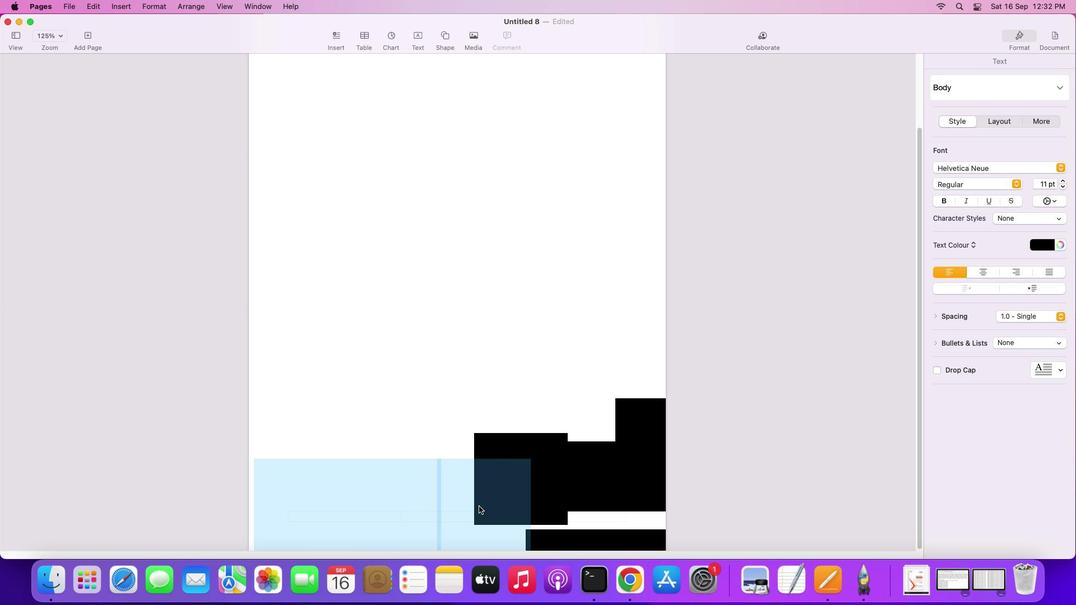 
Action: Mouse pressed left at (522, 522)
Screenshot: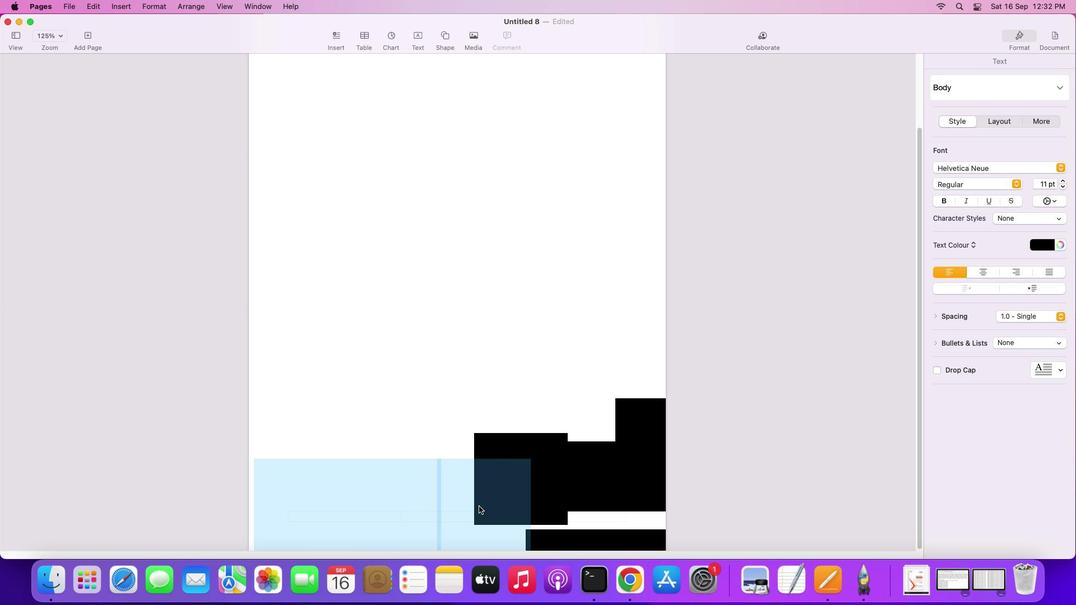 
Action: Mouse moved to (531, 407)
Screenshot: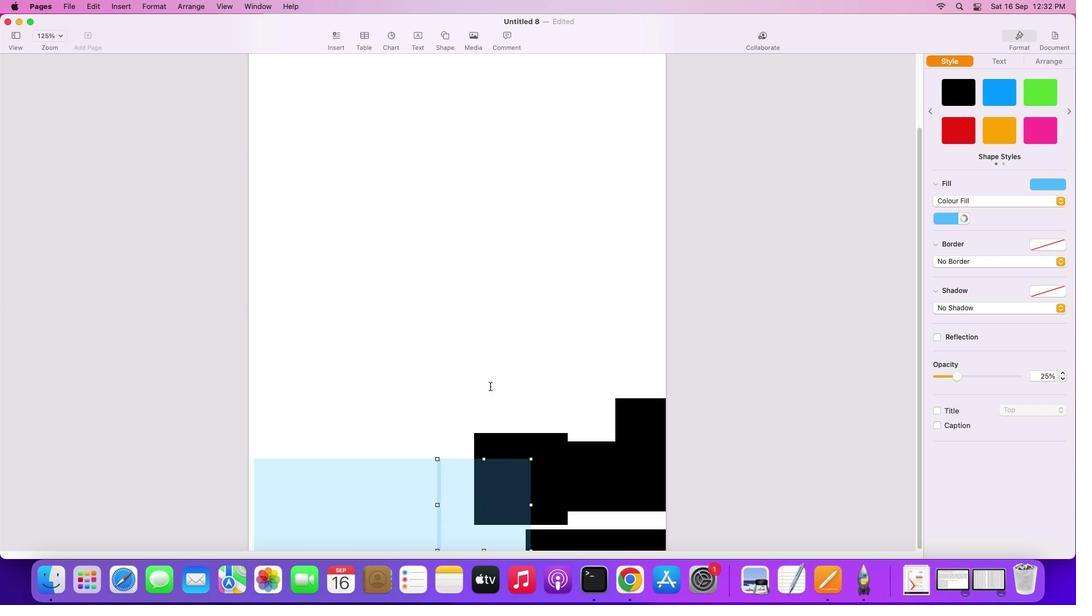 
Action: Mouse pressed left at (531, 407)
Screenshot: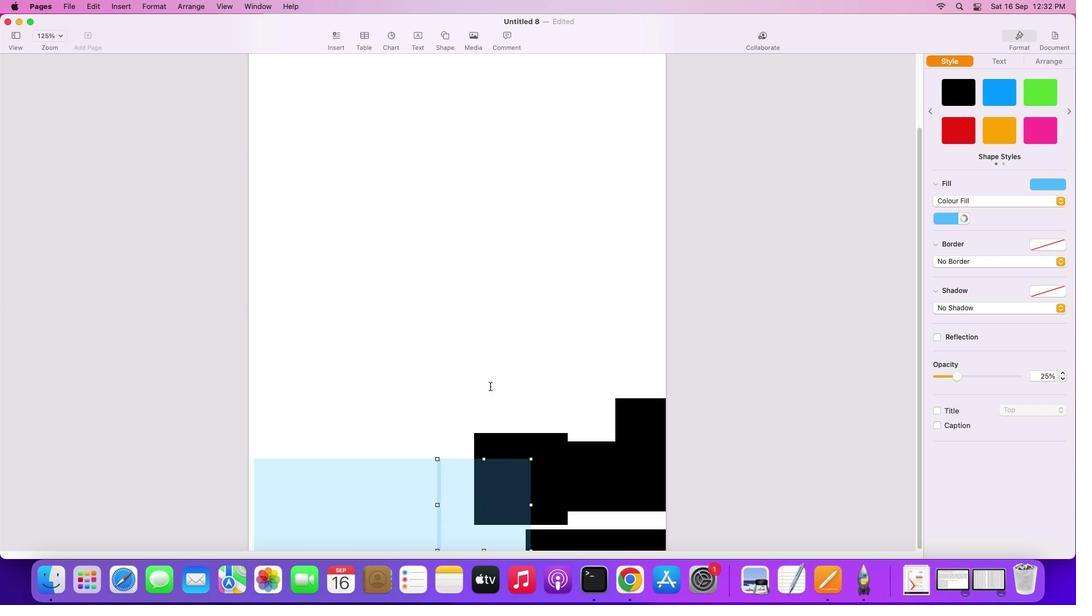 
Action: Mouse moved to (466, 526)
Screenshot: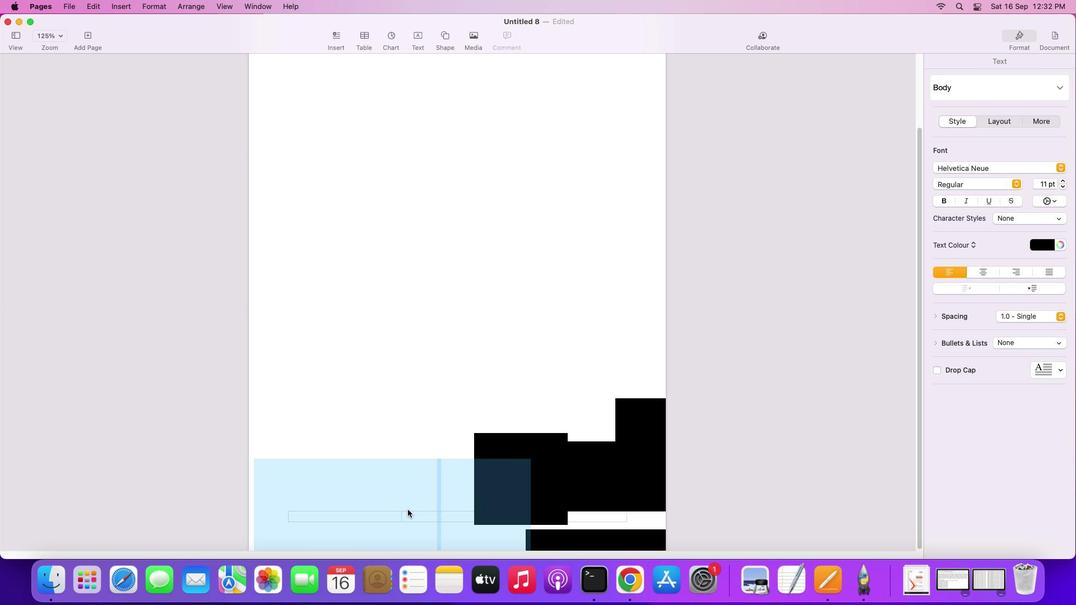 
Action: Mouse pressed left at (466, 526)
Screenshot: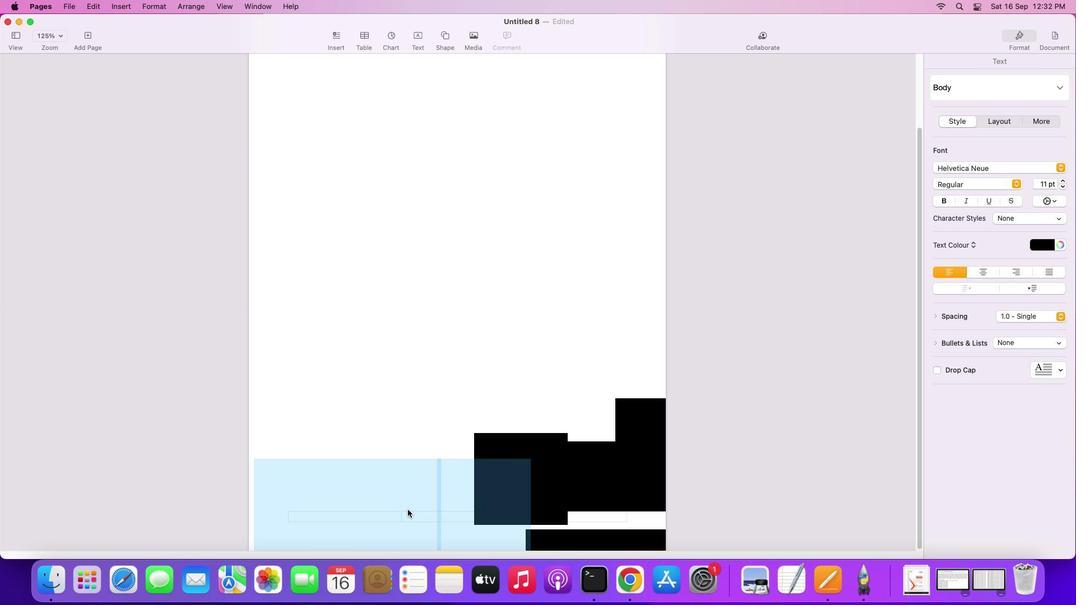 
Action: Mouse moved to (504, 504)
Screenshot: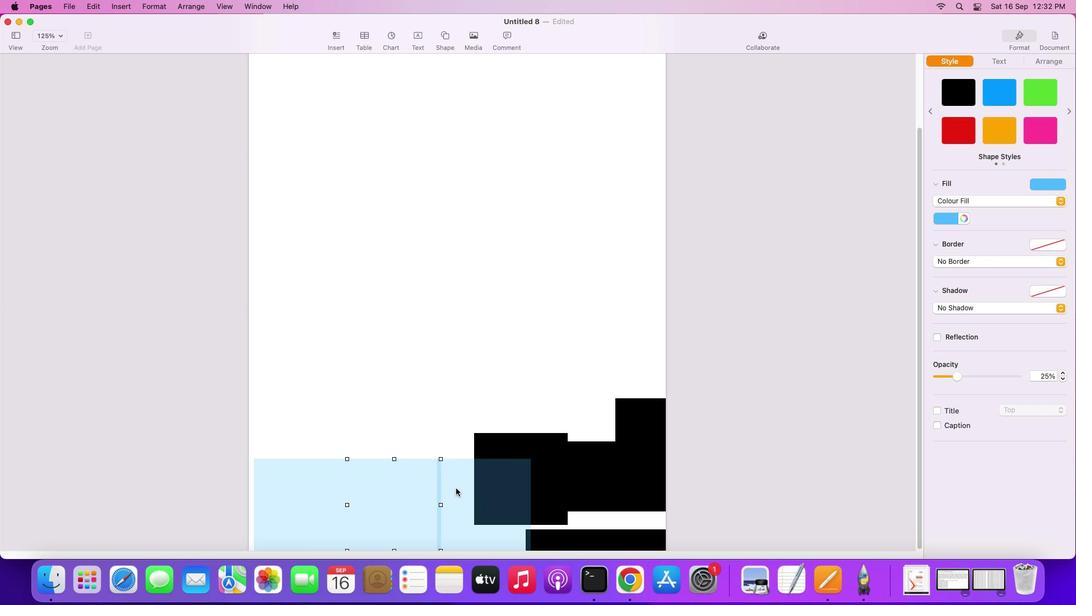 
Action: Mouse pressed left at (504, 504)
Screenshot: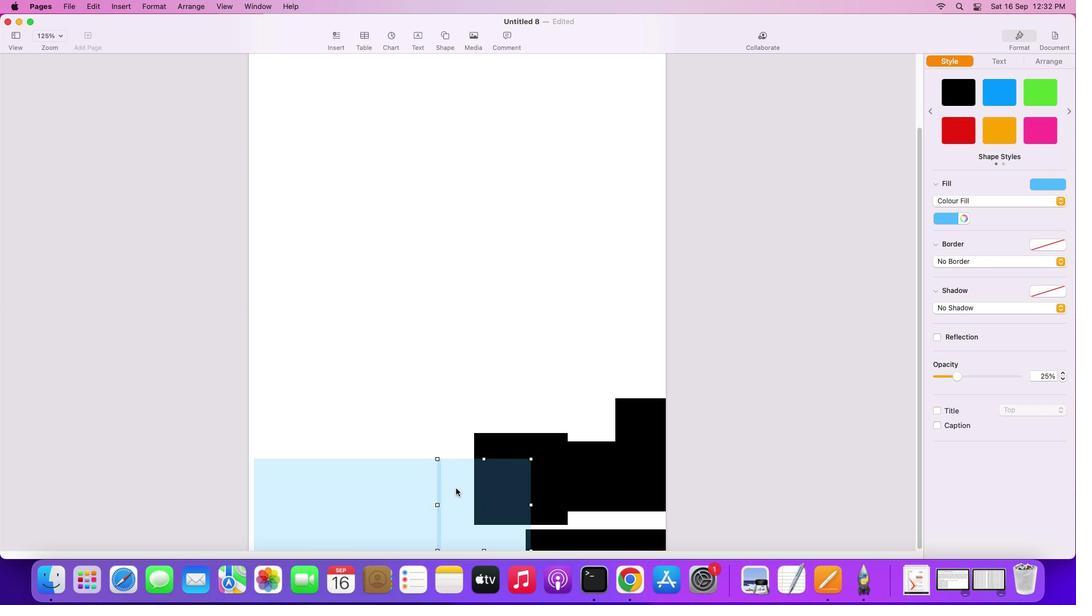 
Action: Mouse moved to (507, 504)
Screenshot: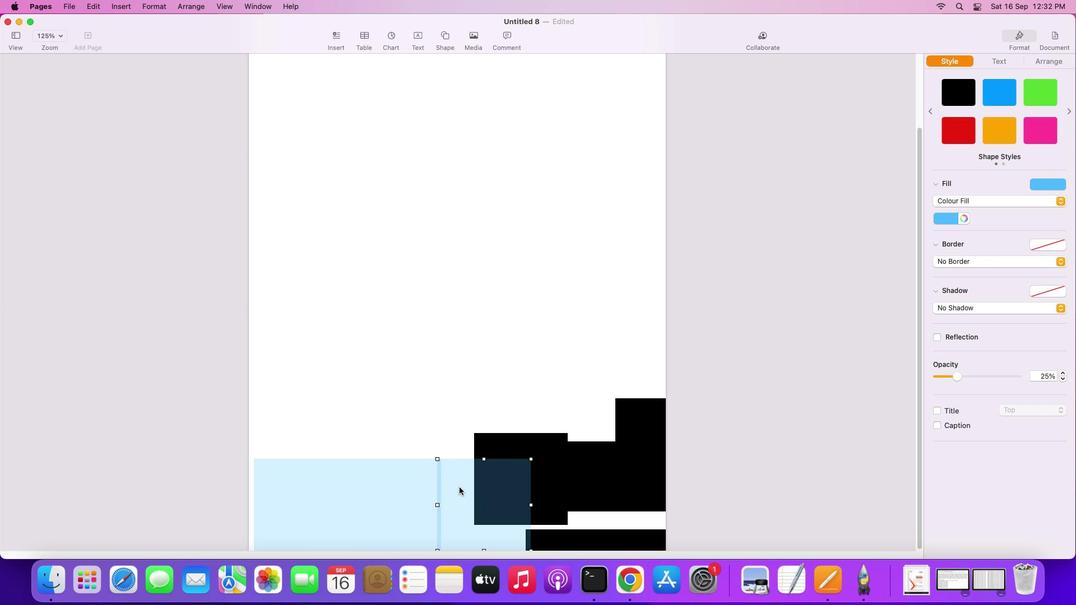 
Action: Mouse pressed left at (507, 504)
Screenshot: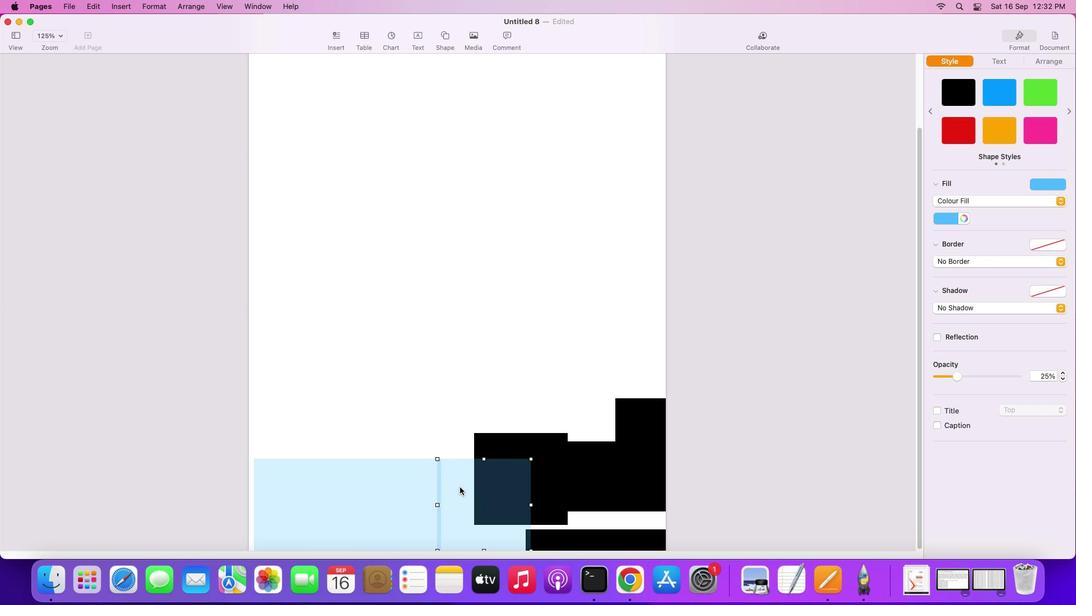 
Action: Mouse moved to (895, 244)
Screenshot: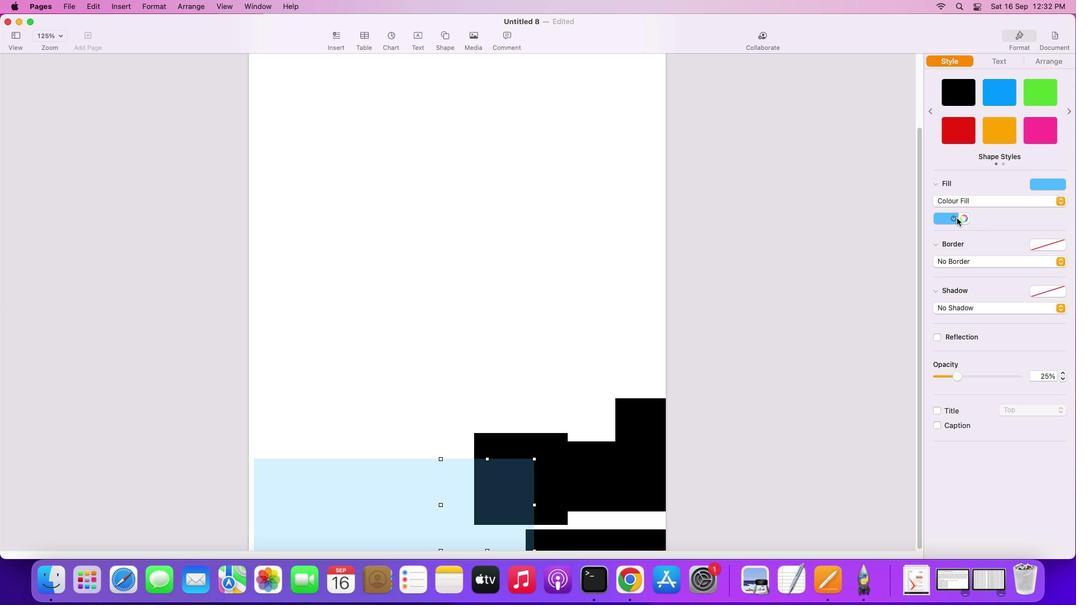 
Action: Mouse pressed left at (895, 244)
Screenshot: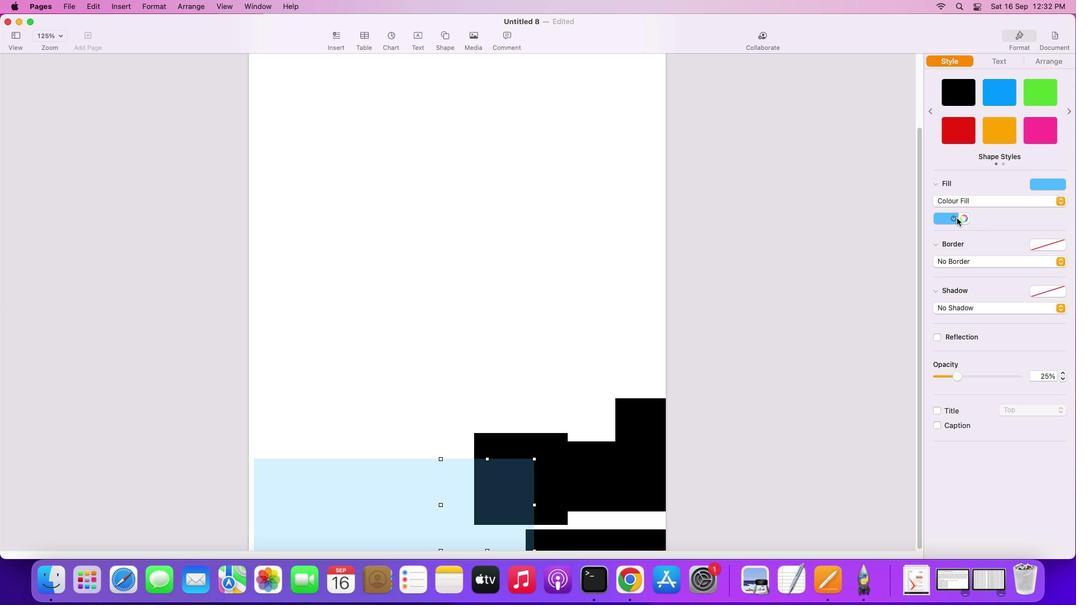 
Action: Mouse moved to (825, 399)
Screenshot: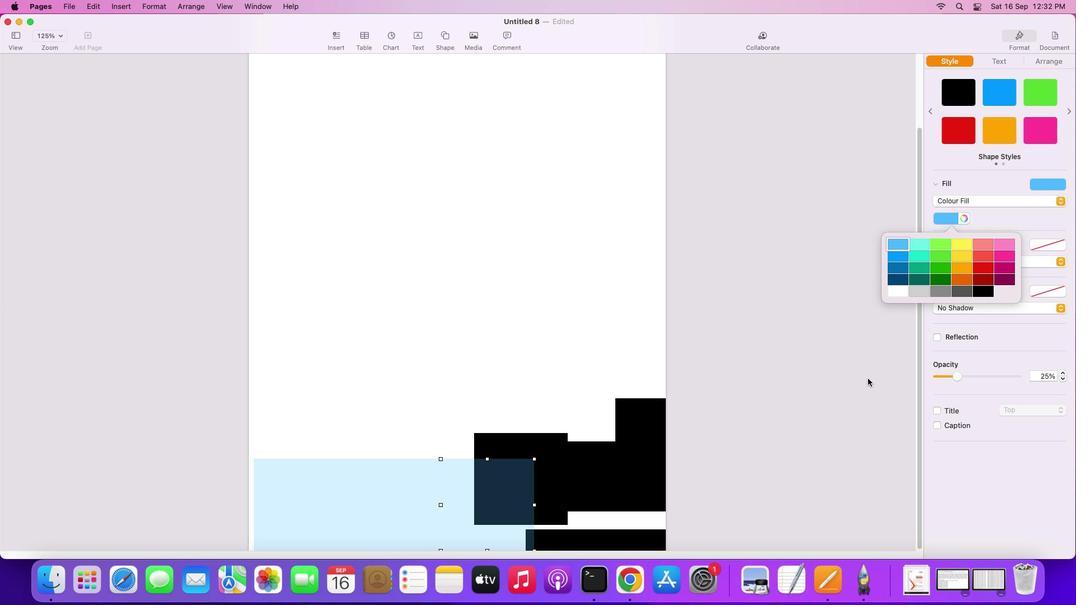 
Action: Mouse pressed left at (825, 399)
Screenshot: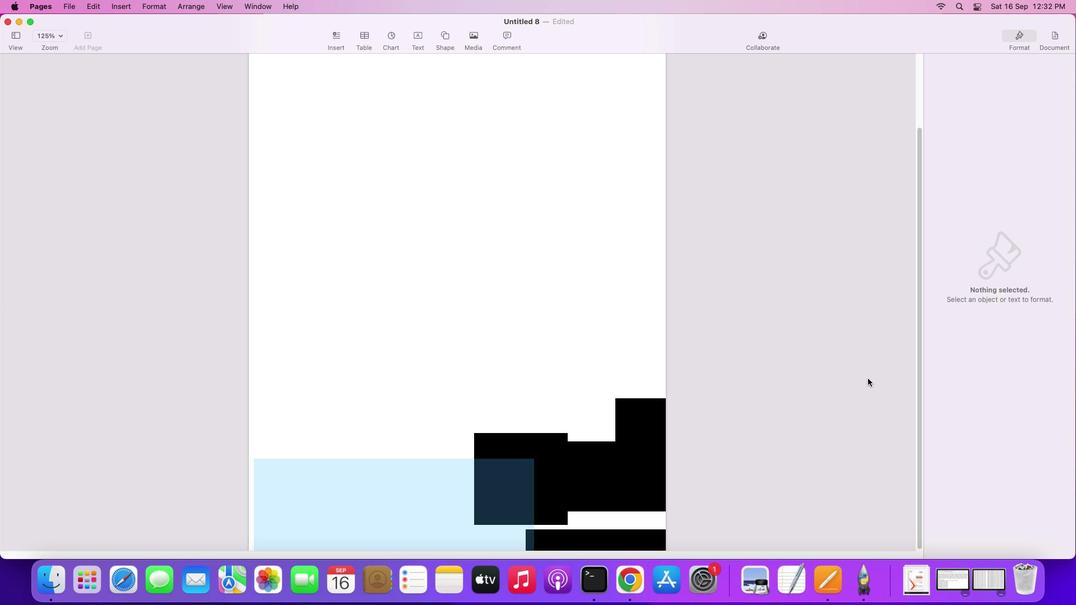 
Action: Mouse moved to (369, 513)
Screenshot: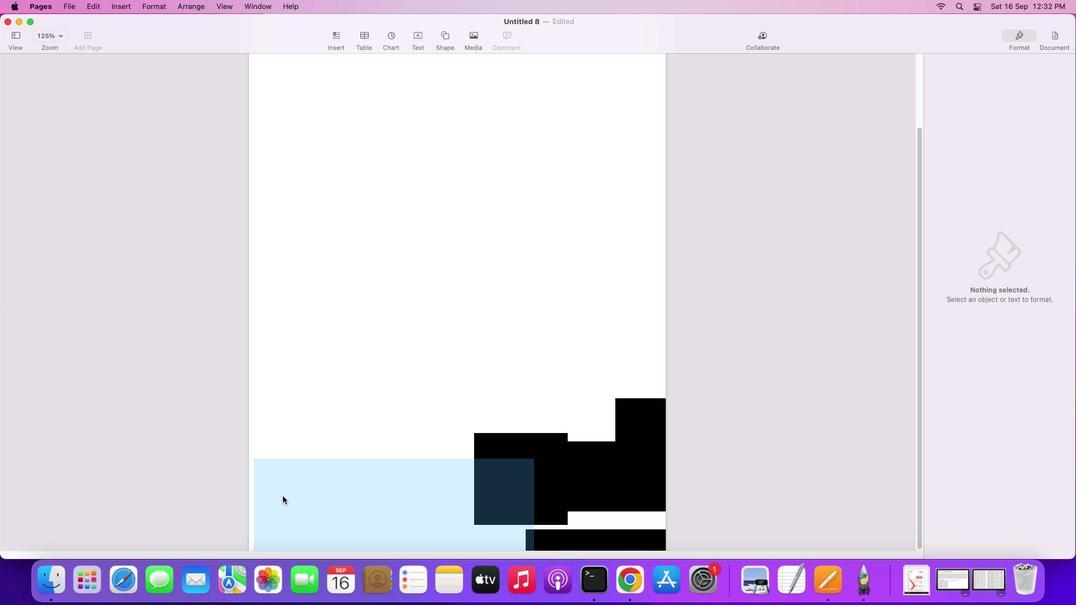 
Action: Key pressed Key.shift
Screenshot: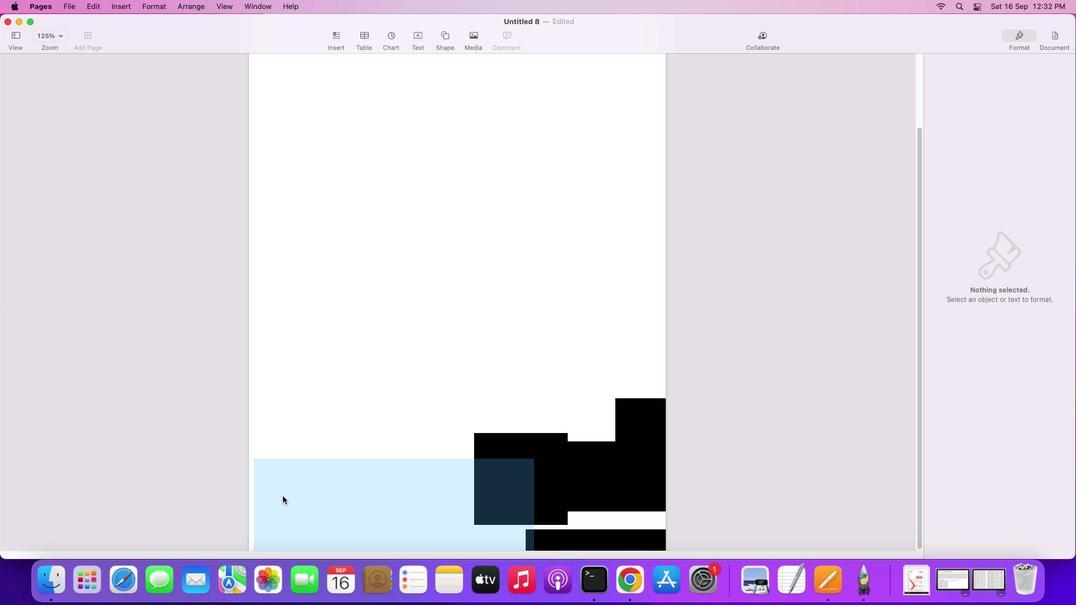 
Action: Mouse moved to (369, 512)
Screenshot: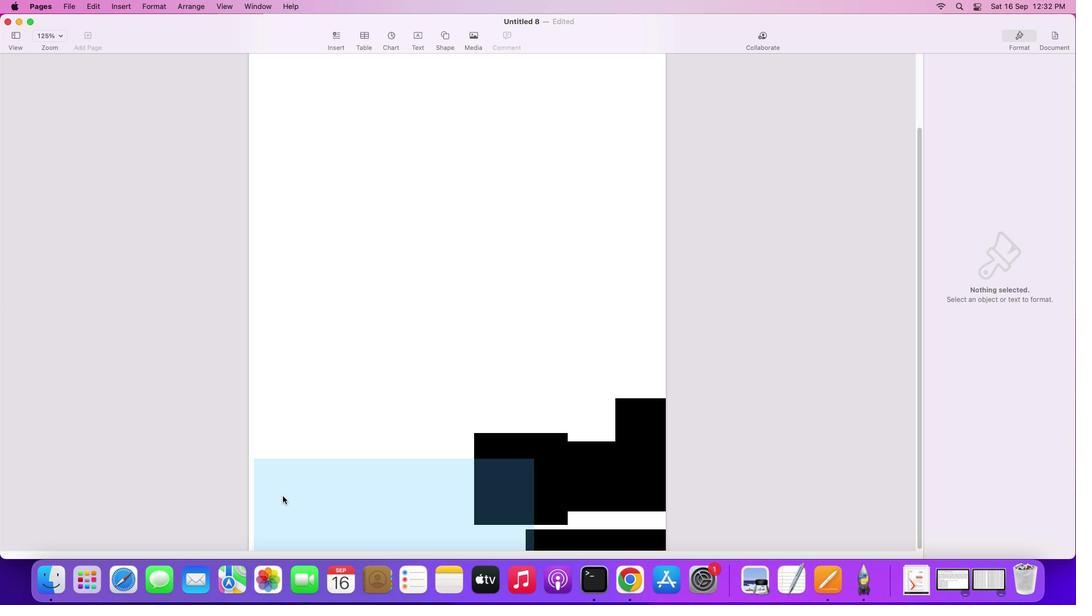 
Action: Mouse pressed left at (369, 512)
Screenshot: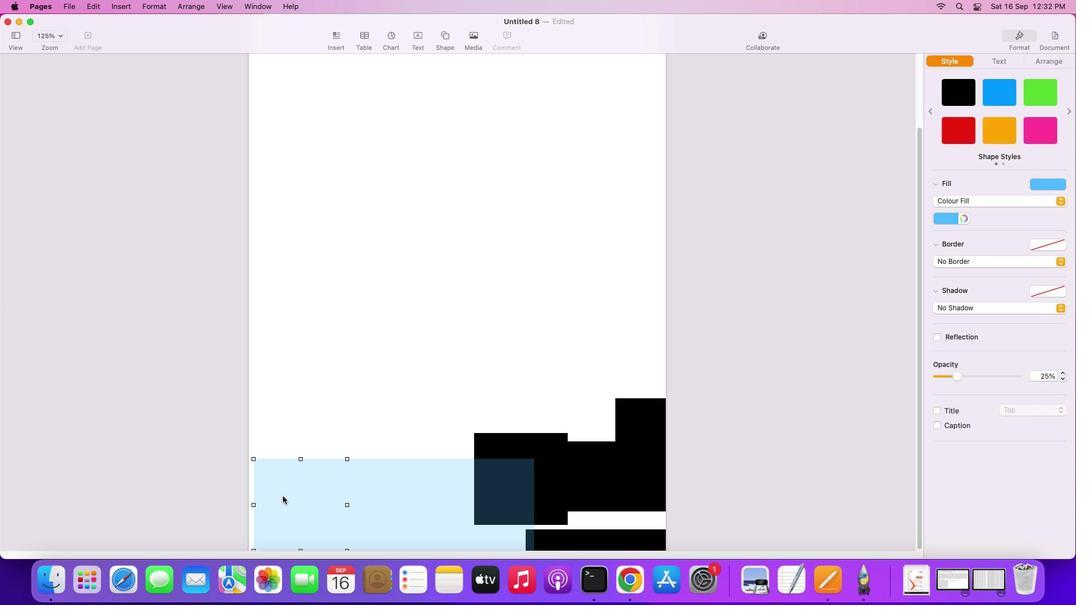 
Action: Mouse moved to (447, 514)
Screenshot: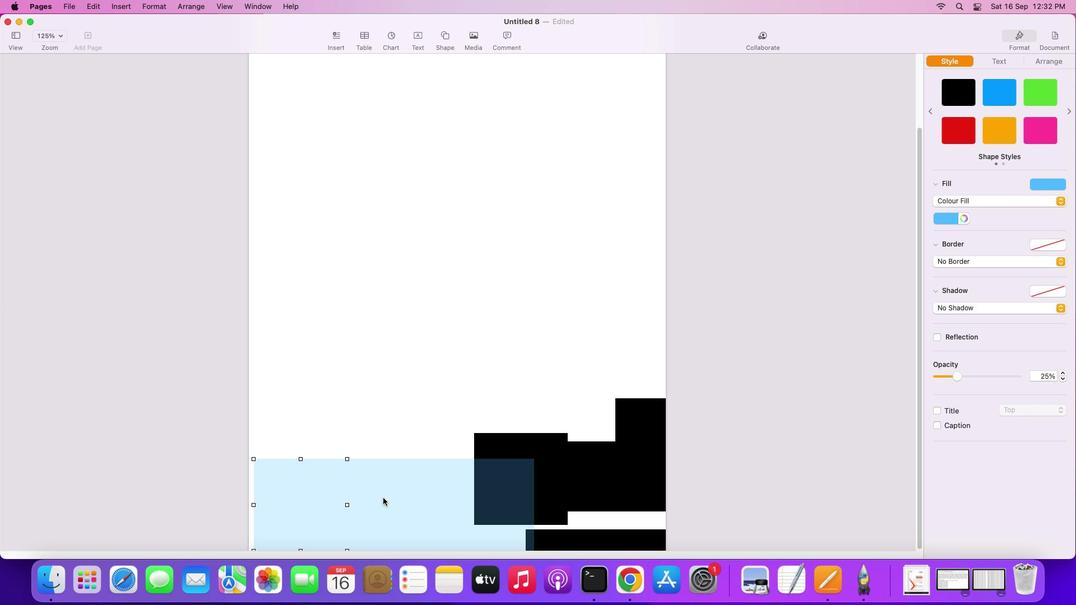 
Action: Mouse pressed left at (447, 514)
Screenshot: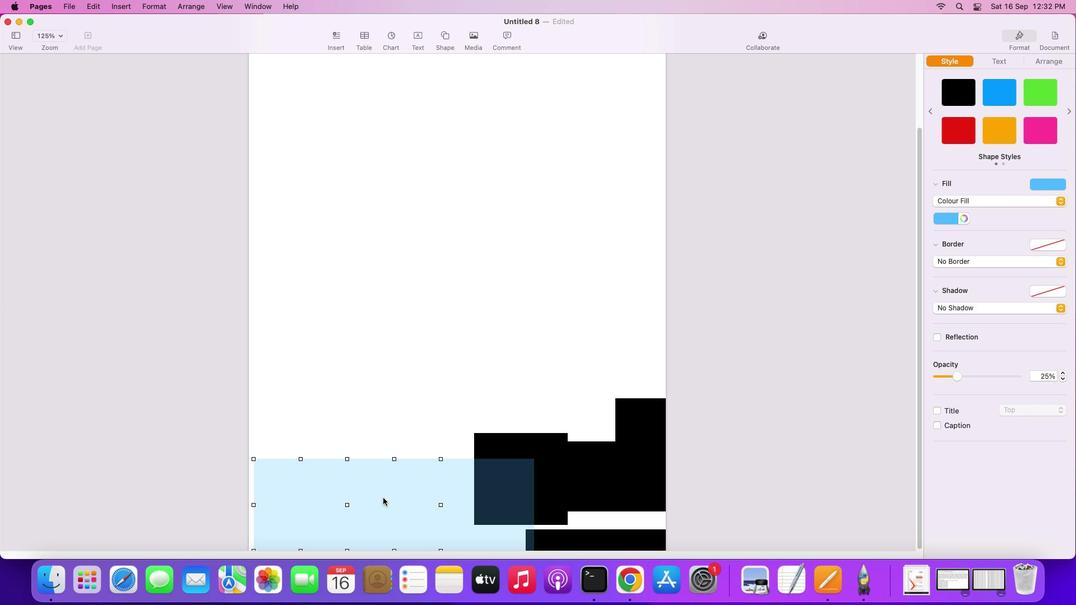 
Action: Mouse moved to (528, 521)
Screenshot: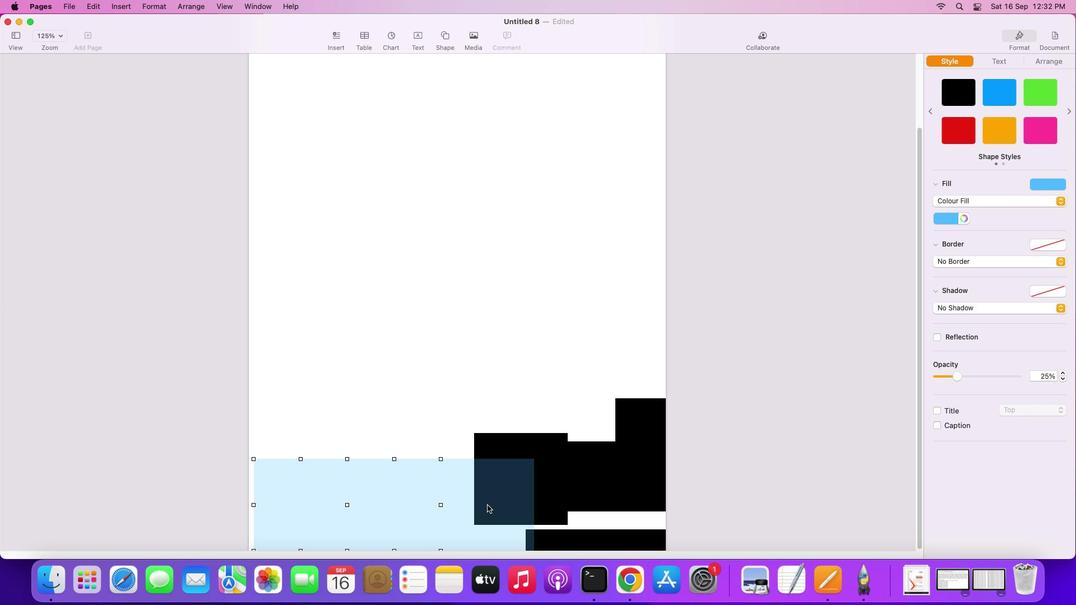 
Action: Mouse pressed left at (528, 521)
Screenshot: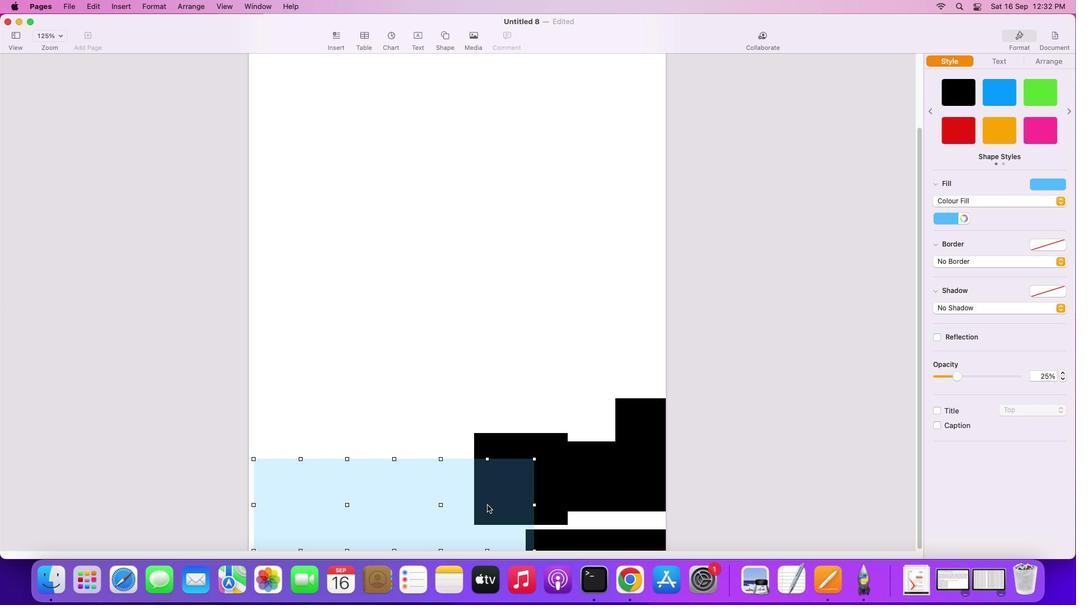 
Action: Mouse moved to (531, 523)
Screenshot: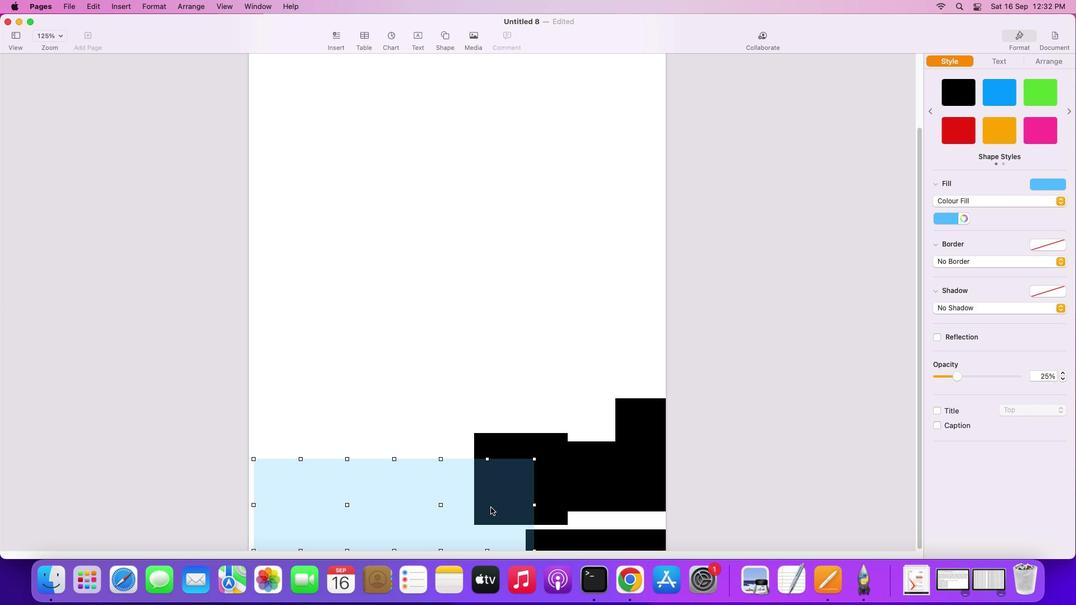 
Action: Mouse pressed left at (531, 523)
Screenshot: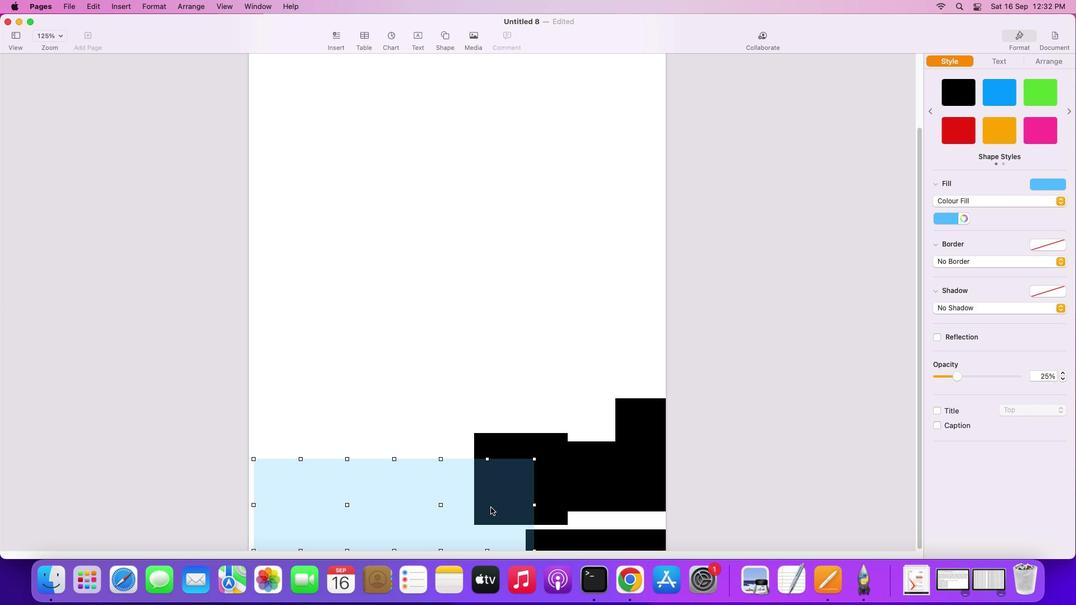 
Action: Mouse moved to (895, 393)
Screenshot: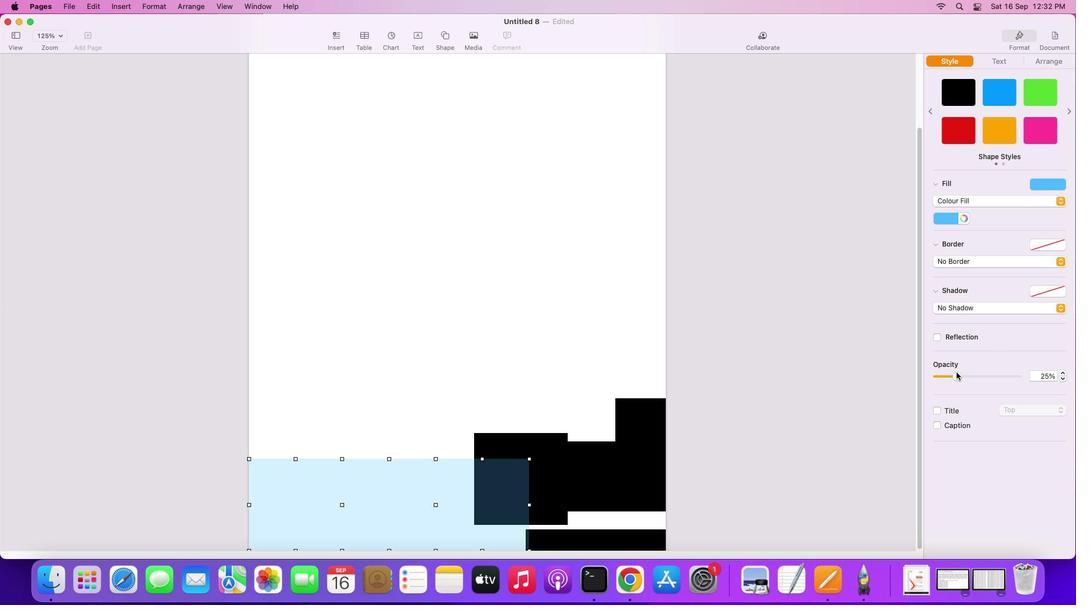 
Action: Mouse pressed left at (895, 393)
Screenshot: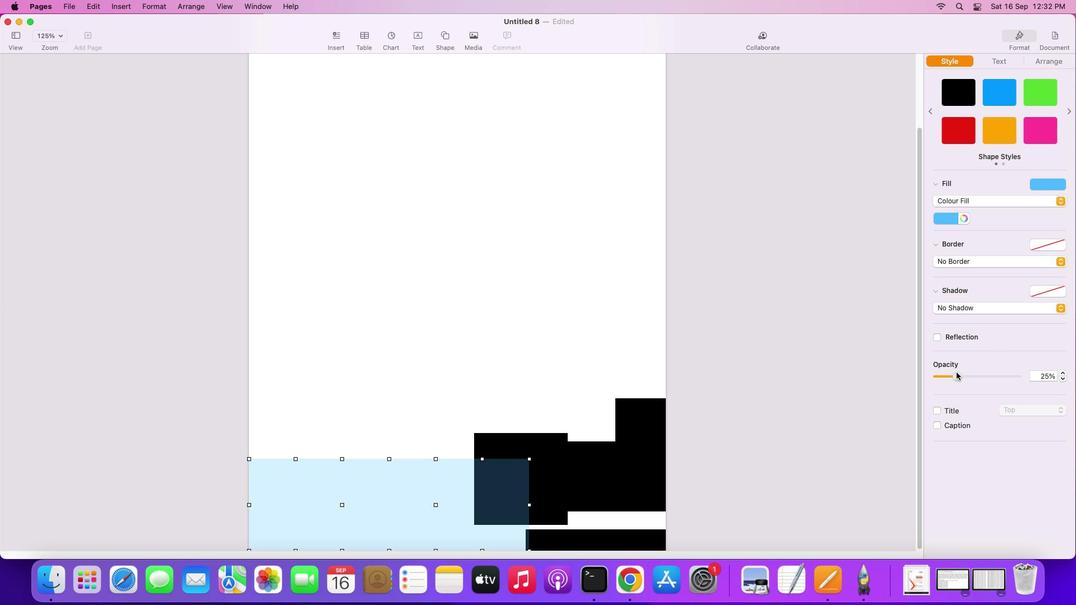 
Action: Mouse moved to (547, 358)
Screenshot: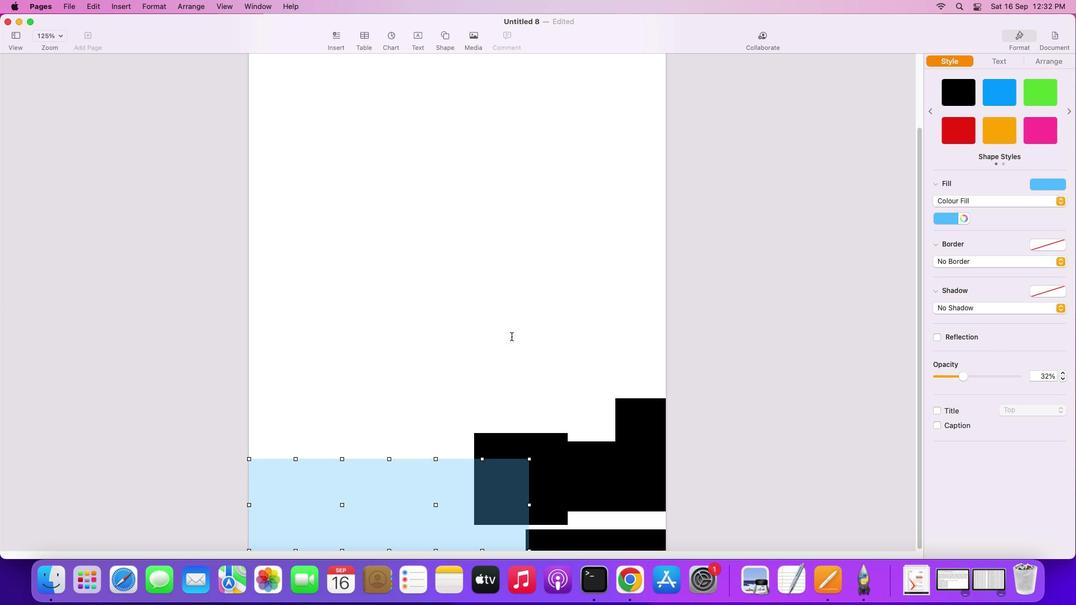 
Action: Mouse pressed left at (547, 358)
Screenshot: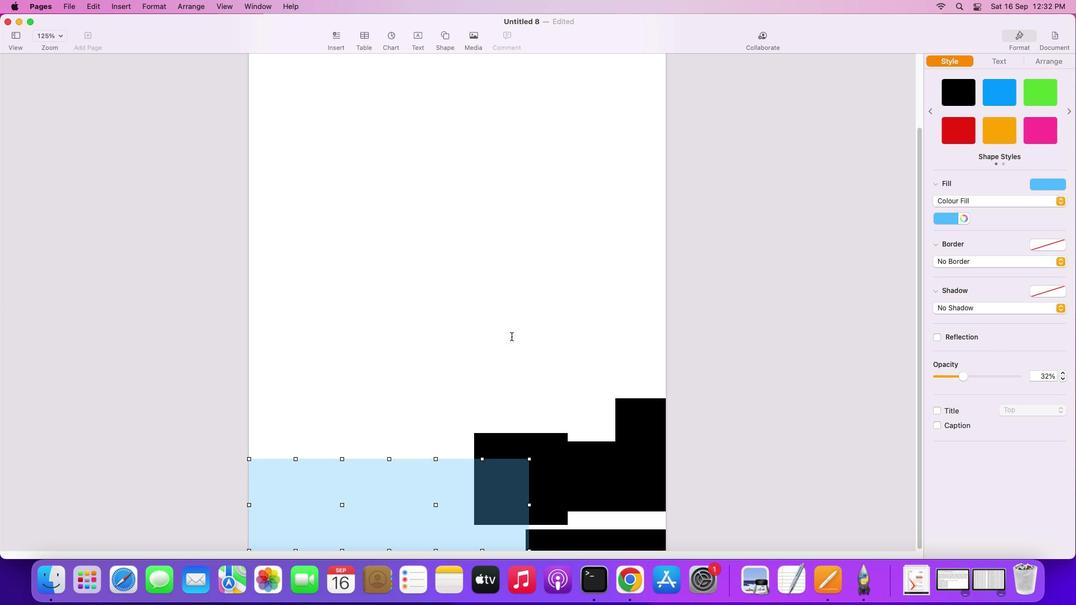 
Action: Mouse moved to (646, 490)
Screenshot: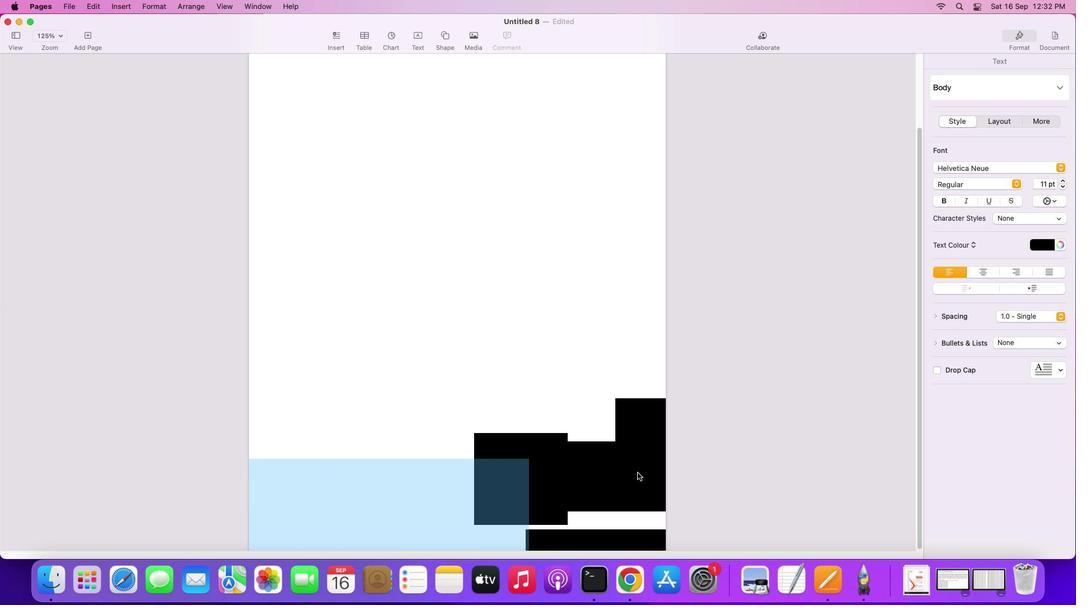 
Action: Mouse pressed left at (646, 490)
Screenshot: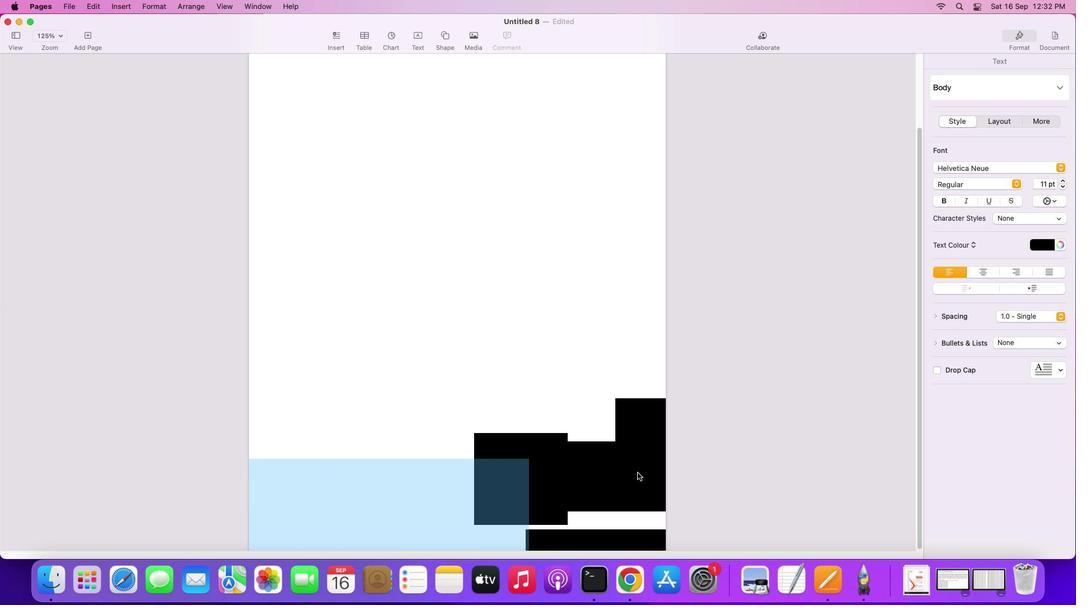 
Action: Mouse moved to (642, 492)
Screenshot: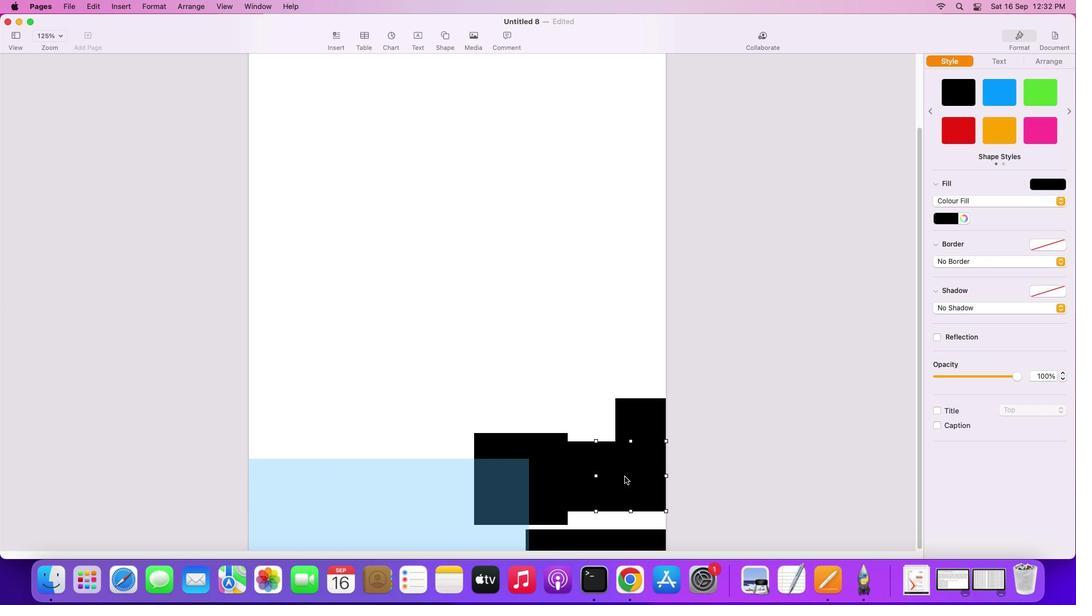 
Action: Key pressed Key.shift
Screenshot: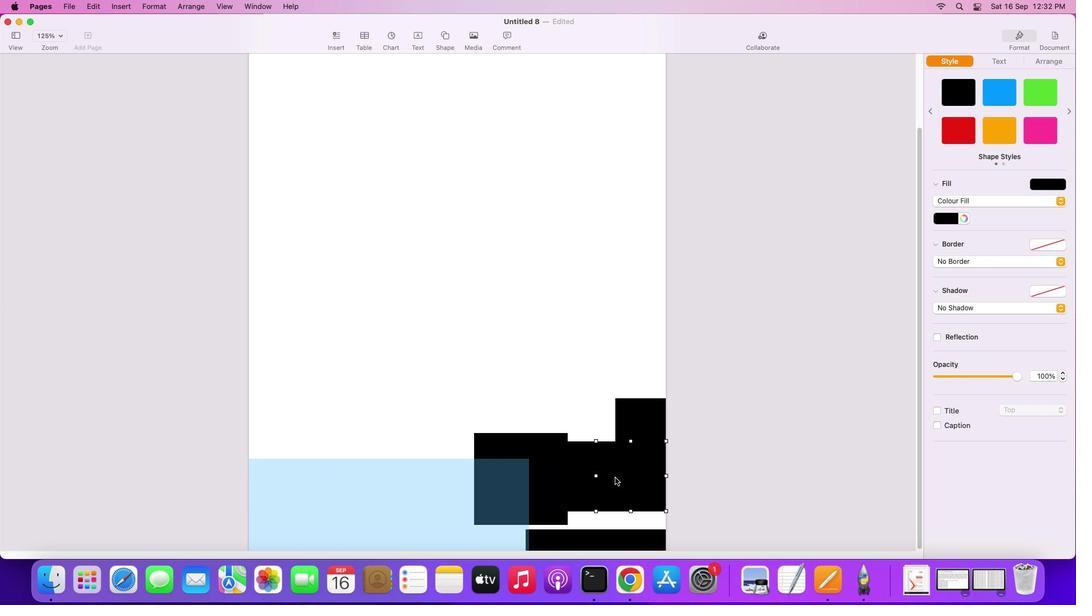 
Action: Mouse moved to (612, 497)
Screenshot: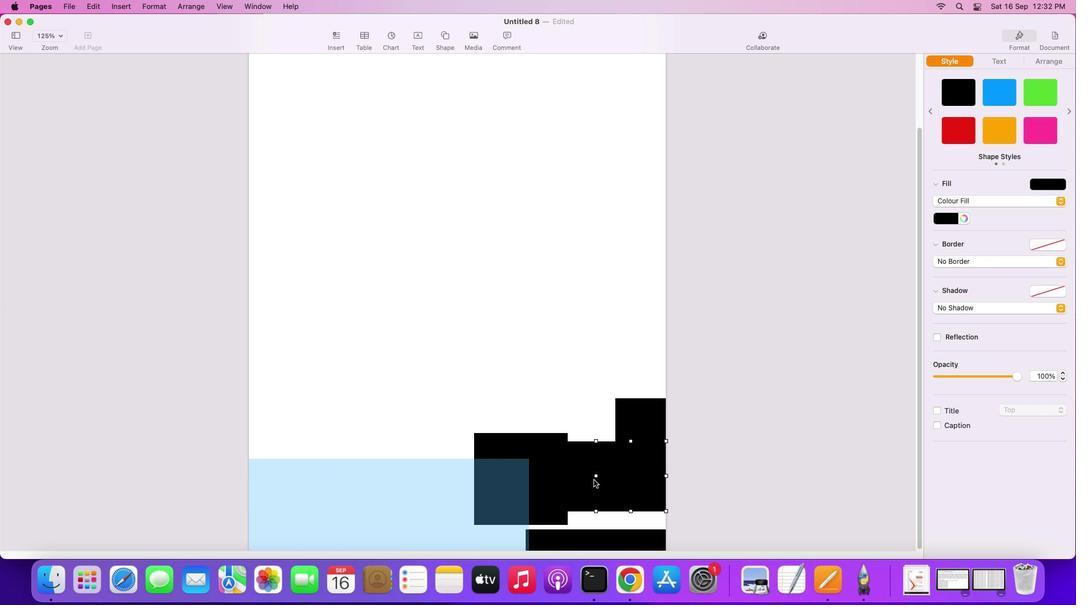 
Action: Mouse pressed left at (612, 497)
Screenshot: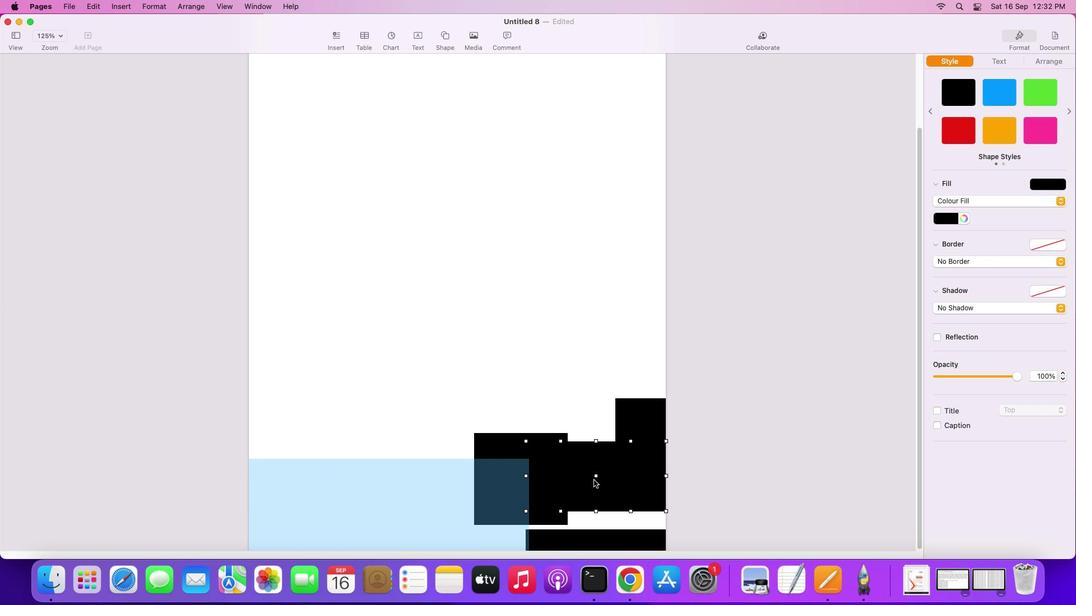 
Action: Mouse moved to (896, 242)
Screenshot: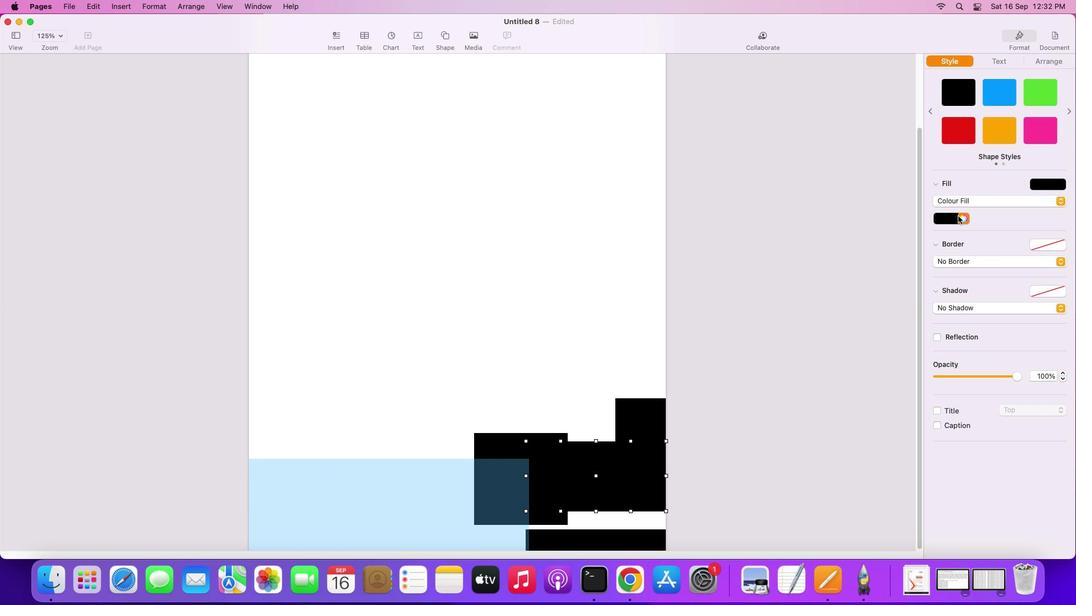 
Action: Mouse pressed left at (896, 242)
Screenshot: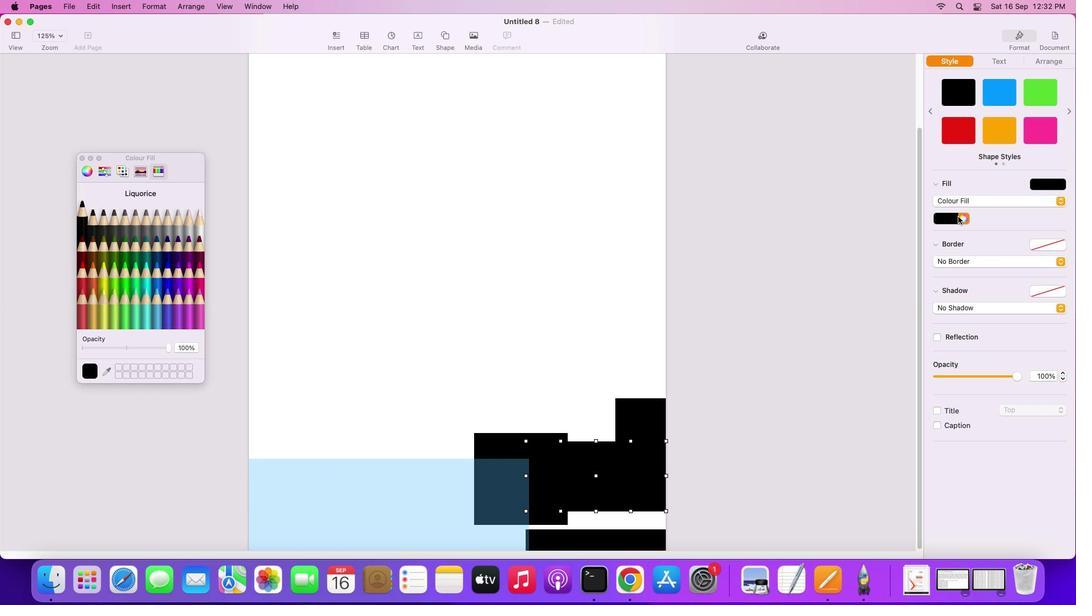 
Action: Mouse moved to (895, 243)
Screenshot: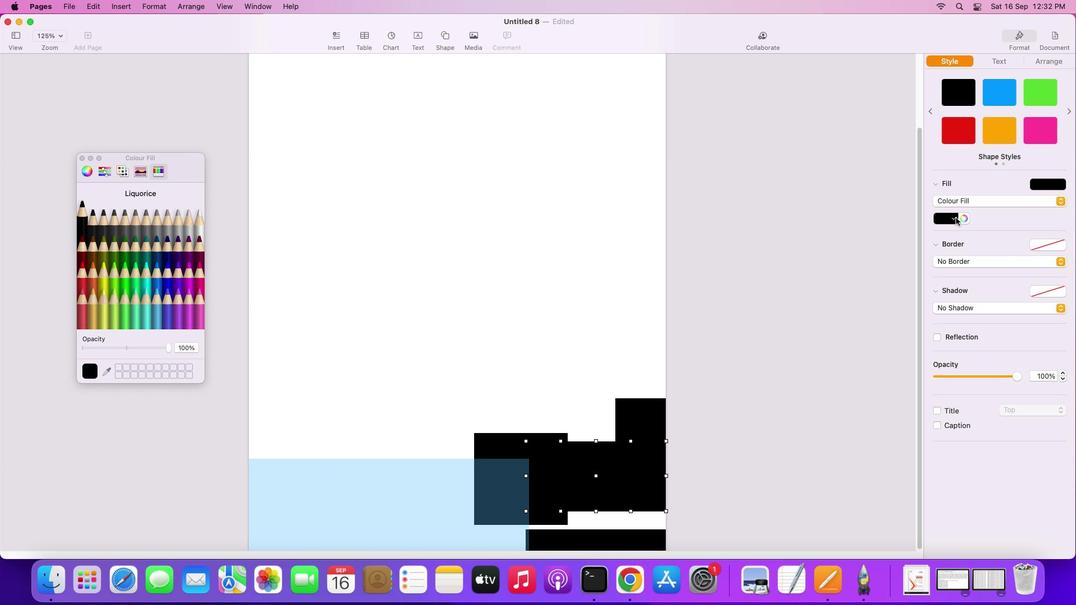 
Action: Mouse pressed left at (895, 243)
Screenshot: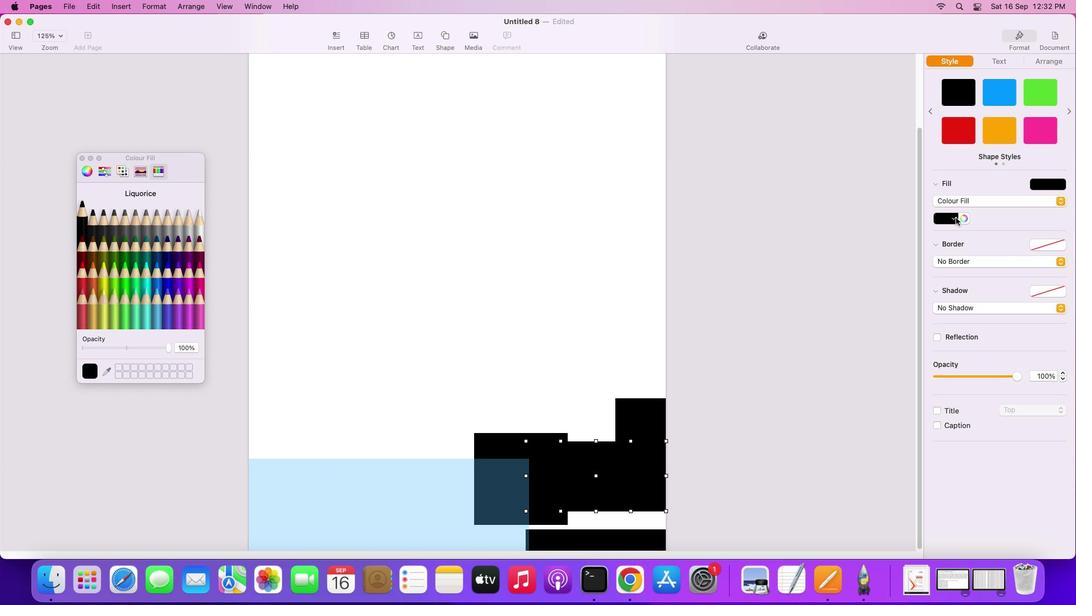 
Action: Mouse moved to (849, 278)
Screenshot: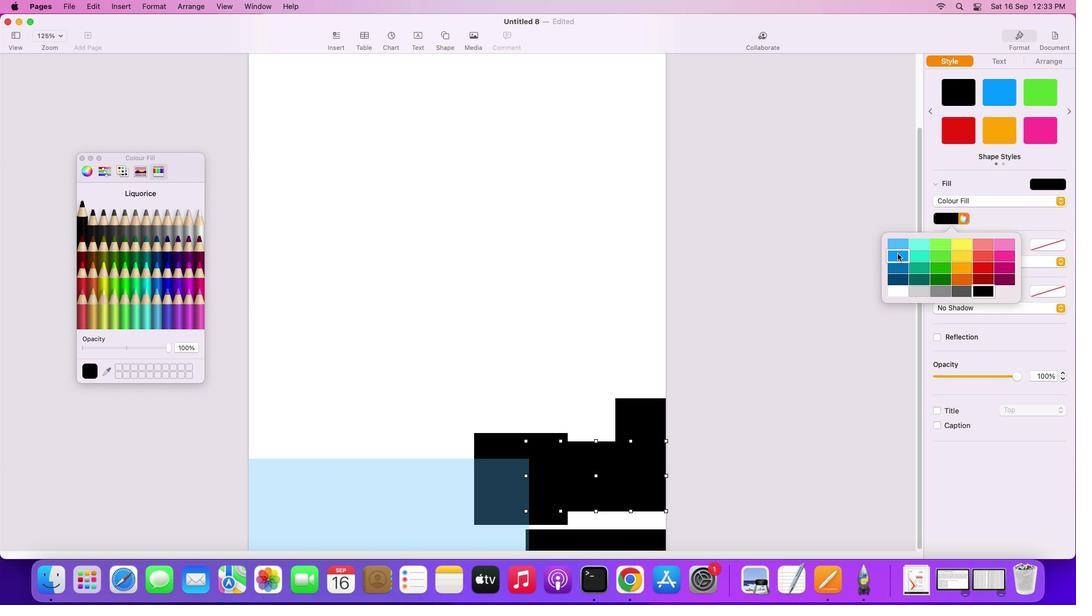 
Action: Mouse pressed left at (849, 278)
Screenshot: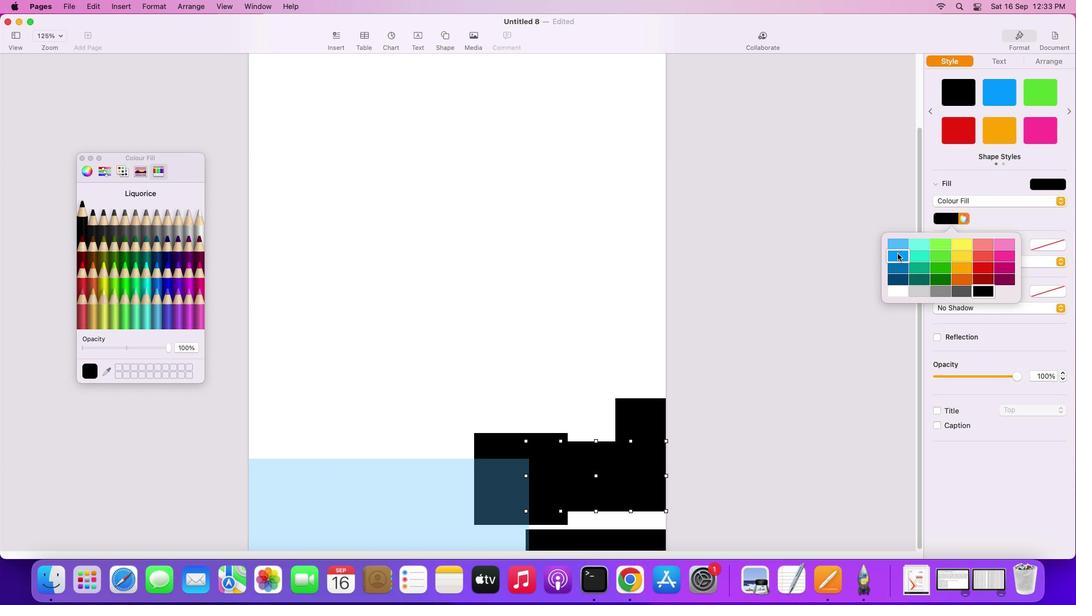 
Action: Mouse moved to (890, 245)
Screenshot: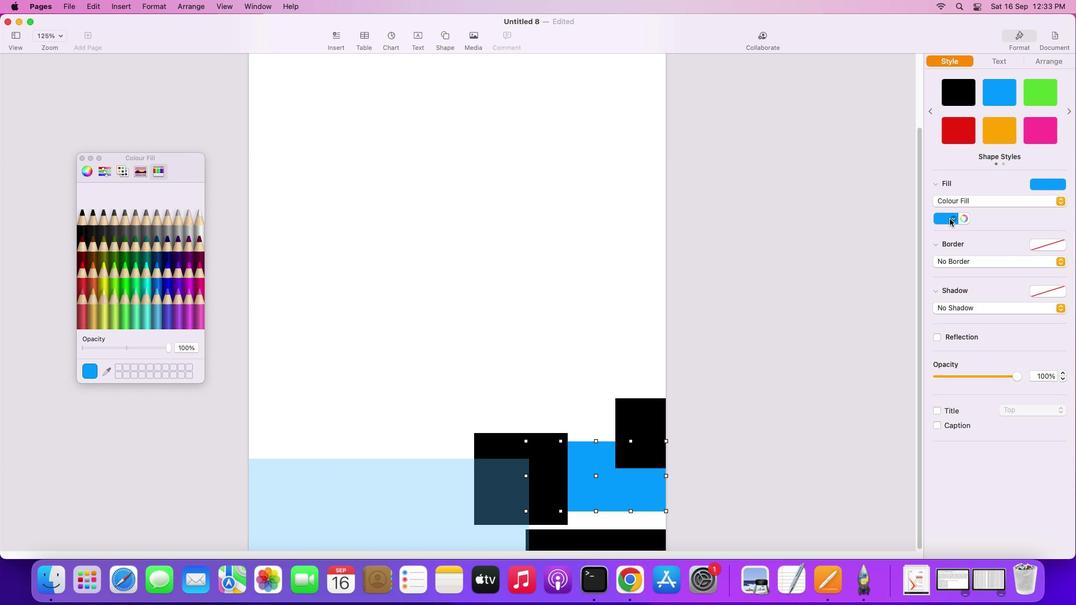 
Action: Mouse pressed left at (890, 245)
Screenshot: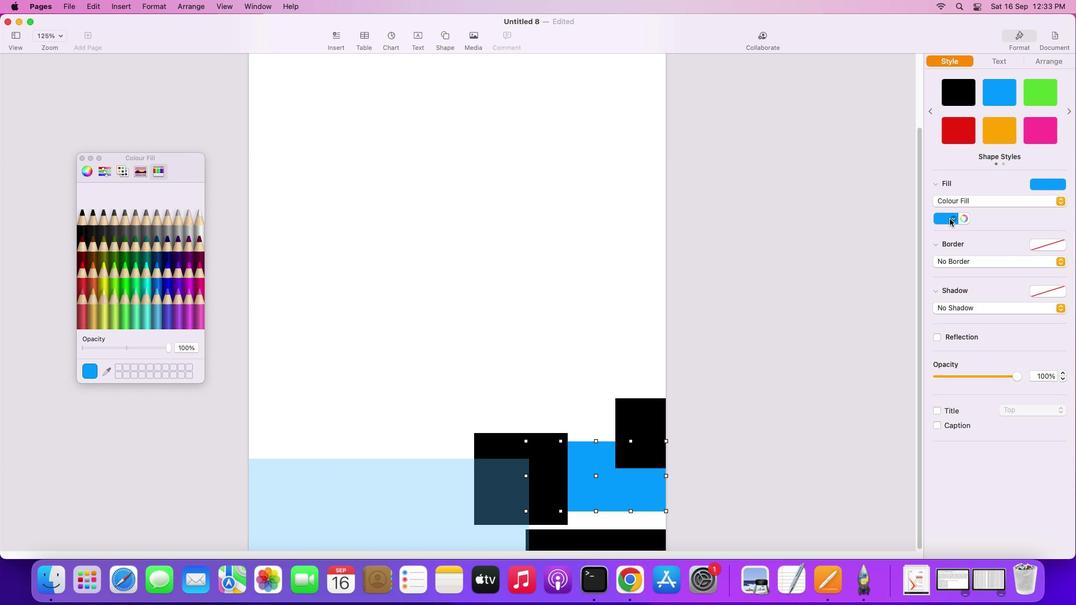 
Action: Mouse moved to (854, 295)
Screenshot: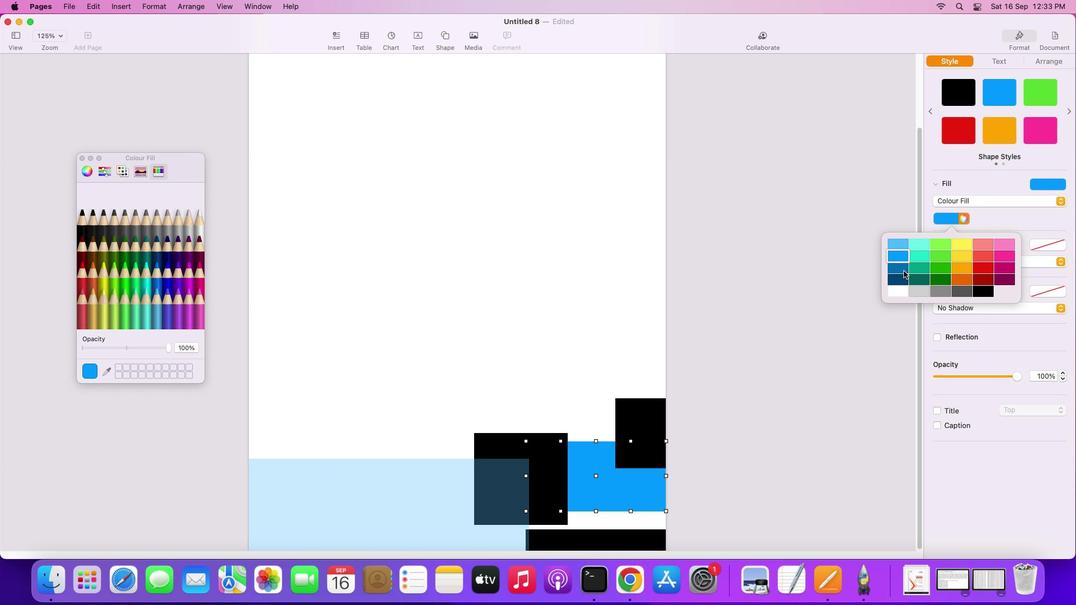 
Action: Mouse pressed left at (854, 295)
Screenshot: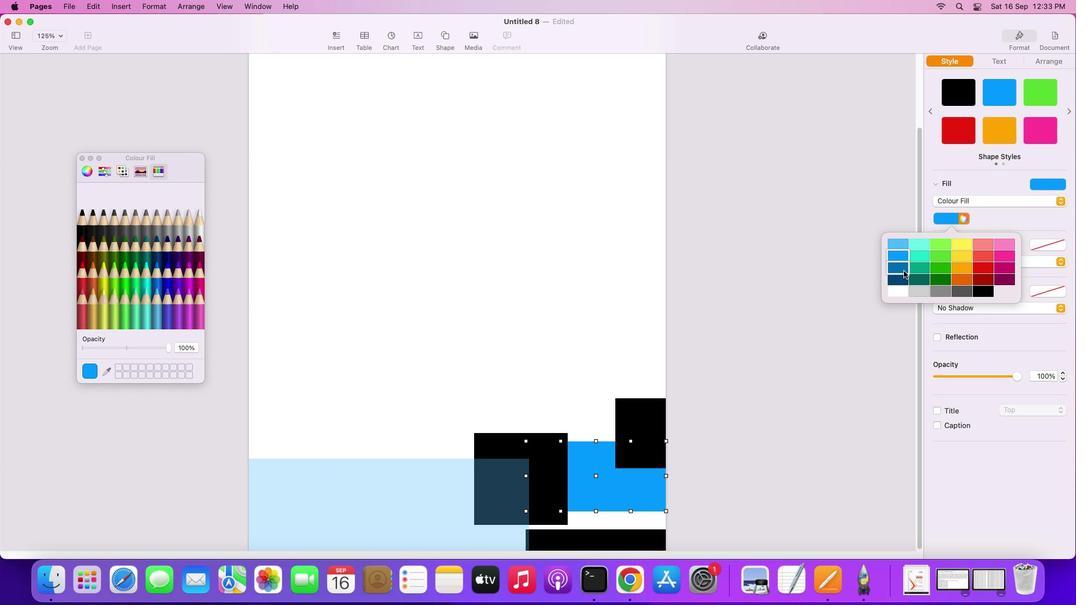 
Action: Mouse moved to (653, 335)
Screenshot: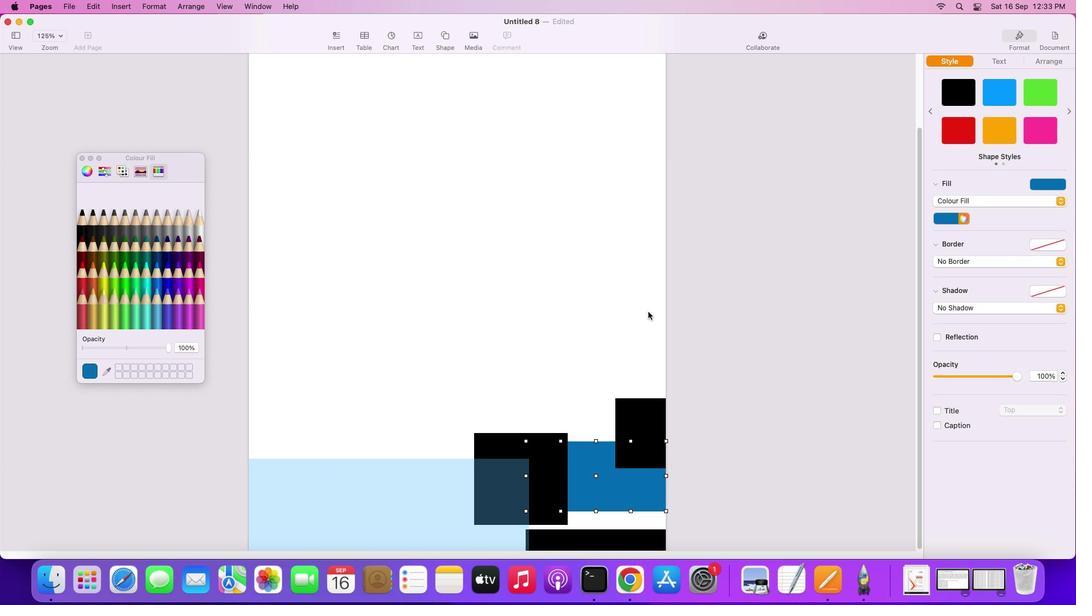
Action: Mouse pressed left at (653, 335)
Screenshot: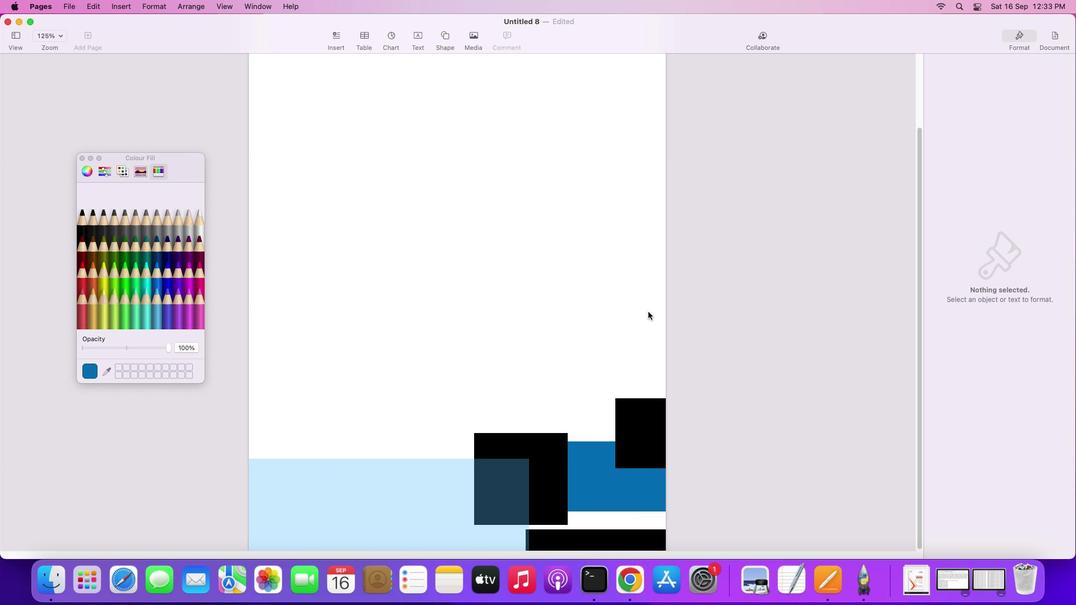 
Action: Mouse moved to (573, 484)
Screenshot: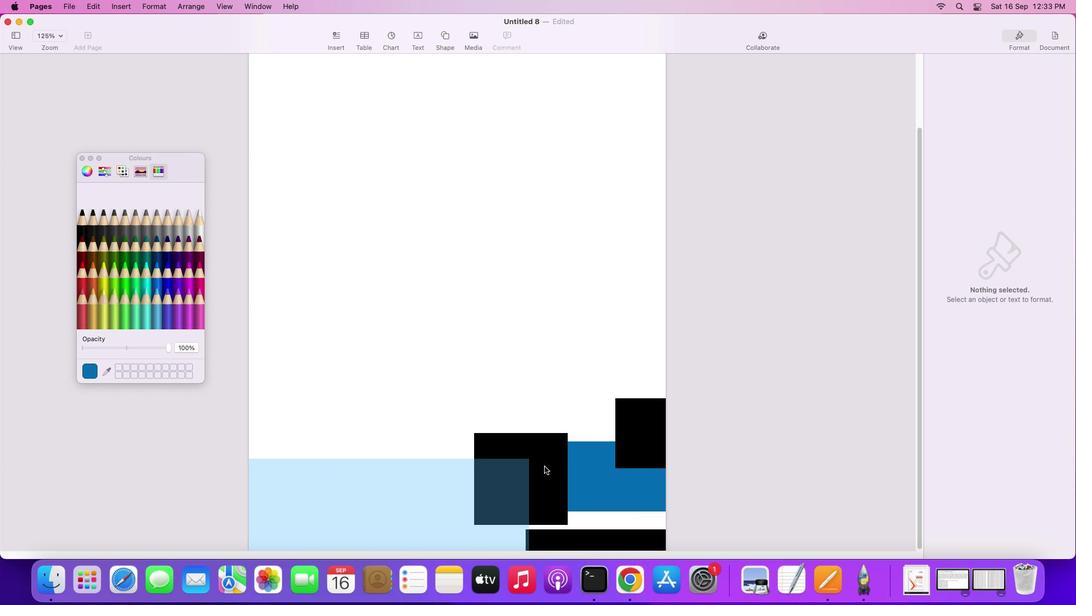 
Action: Mouse pressed left at (573, 484)
Screenshot: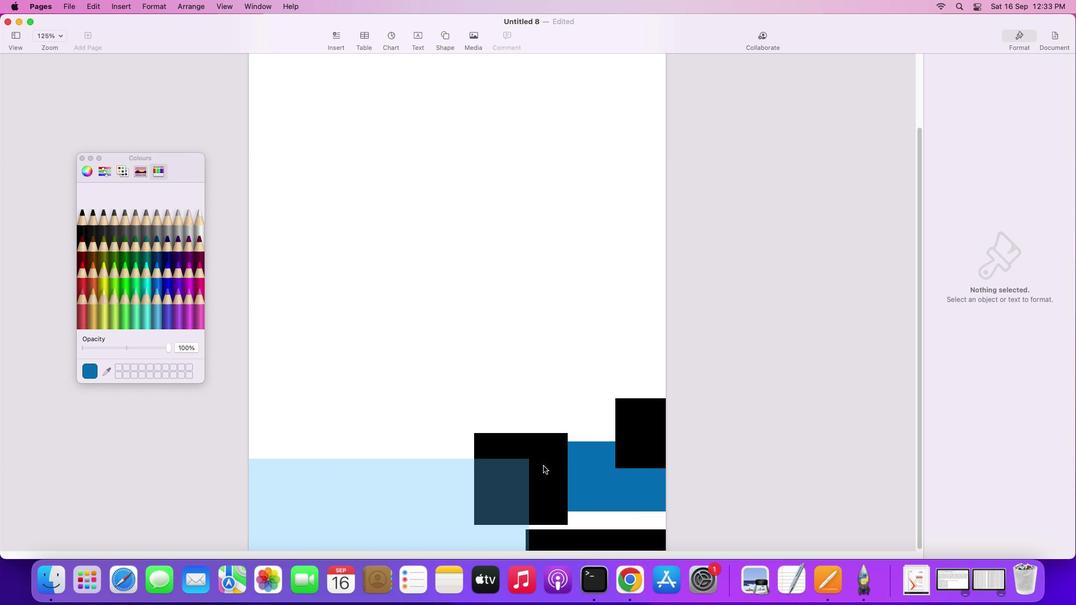
Action: Mouse moved to (895, 243)
Screenshot: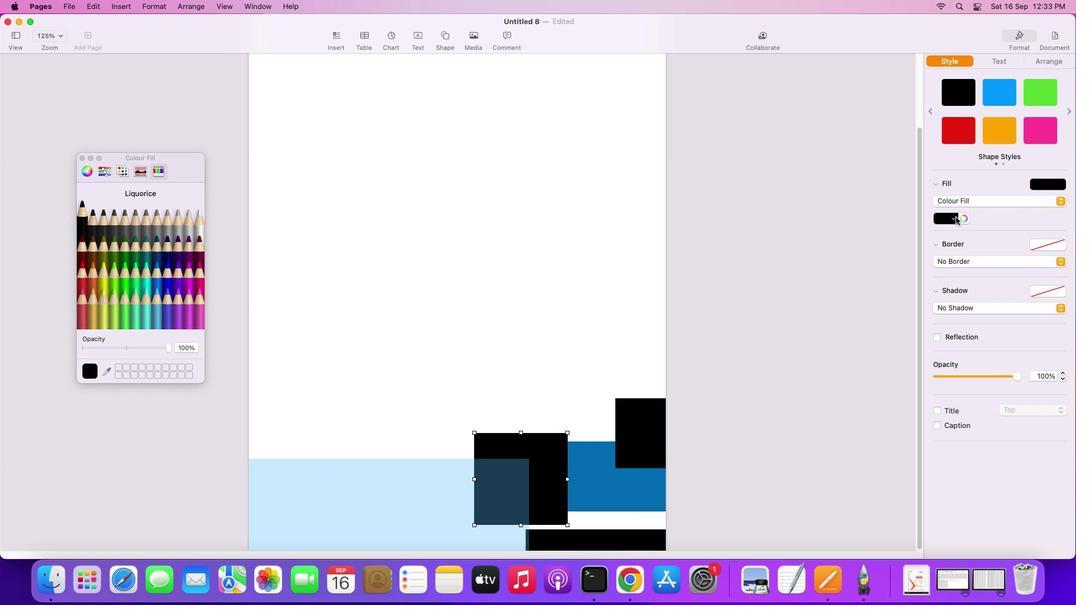 
Action: Mouse pressed left at (895, 243)
Screenshot: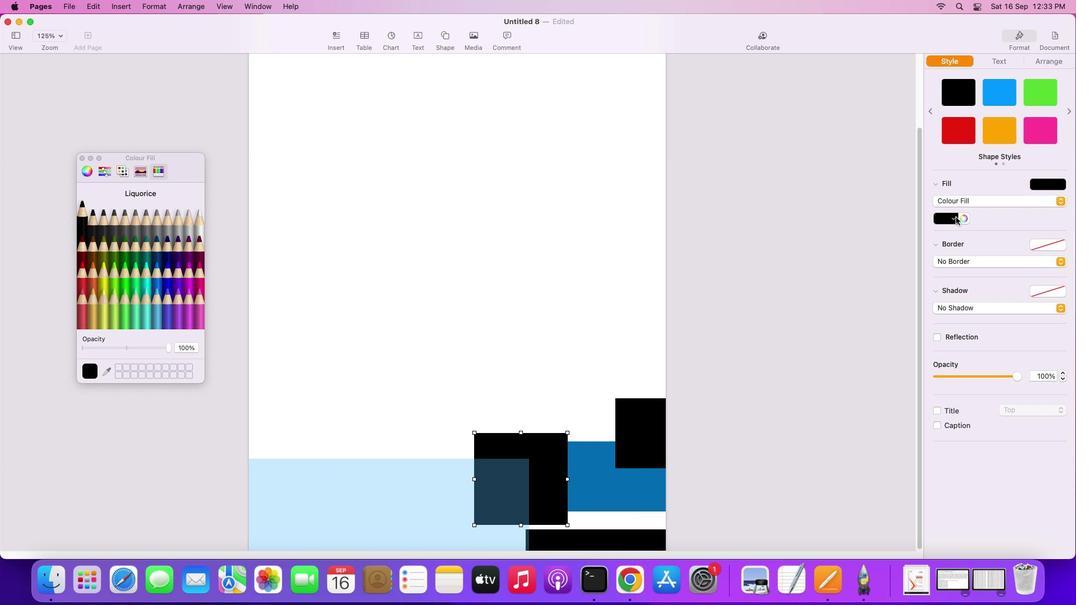 
Action: Mouse moved to (849, 269)
Screenshot: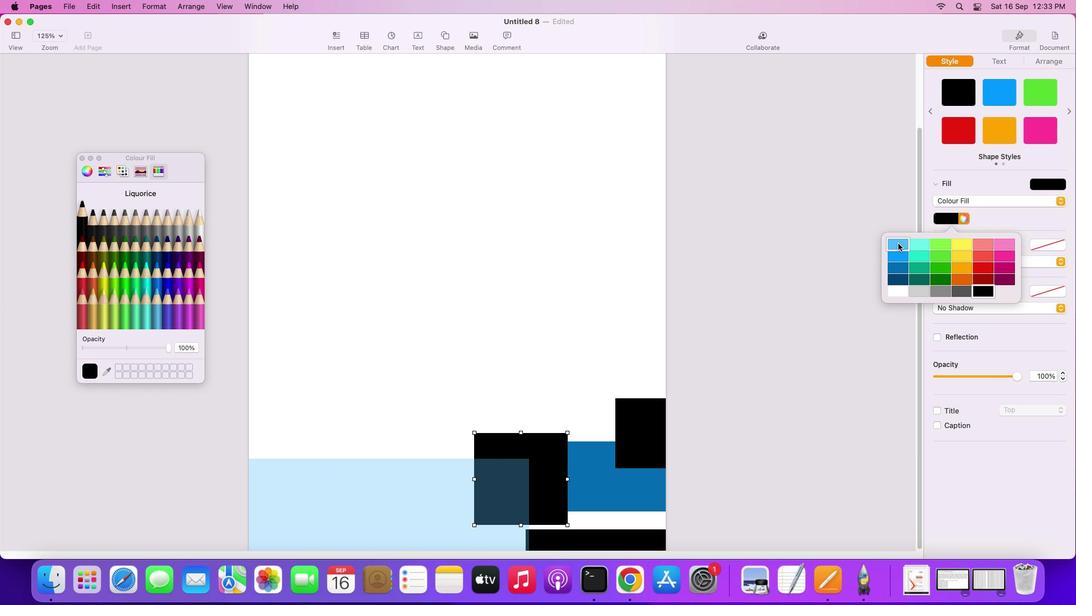 
Action: Mouse pressed left at (849, 269)
Screenshot: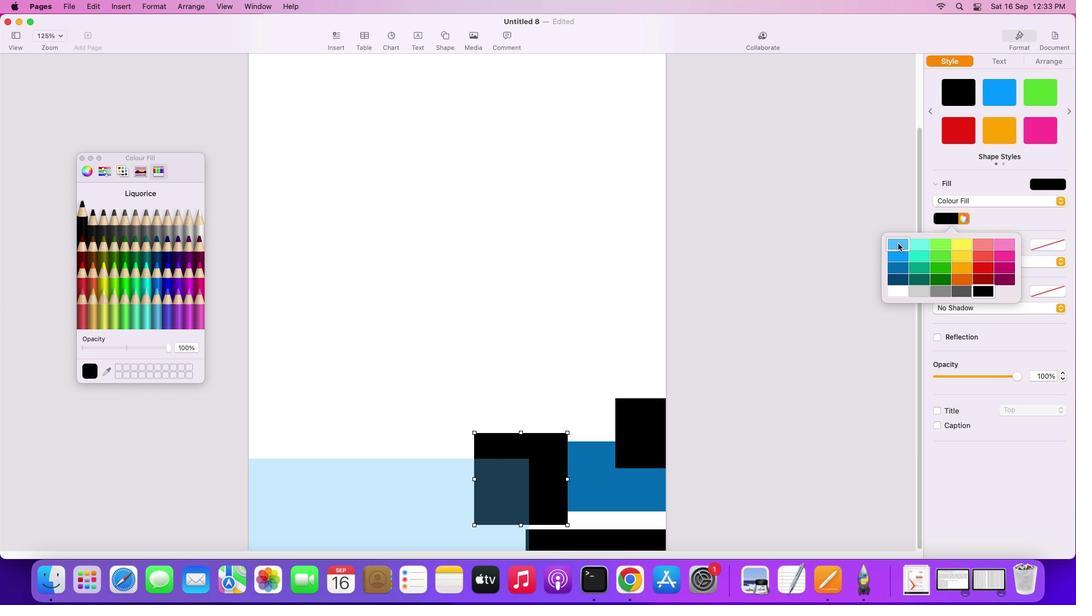 
Action: Mouse moved to (638, 556)
Screenshot: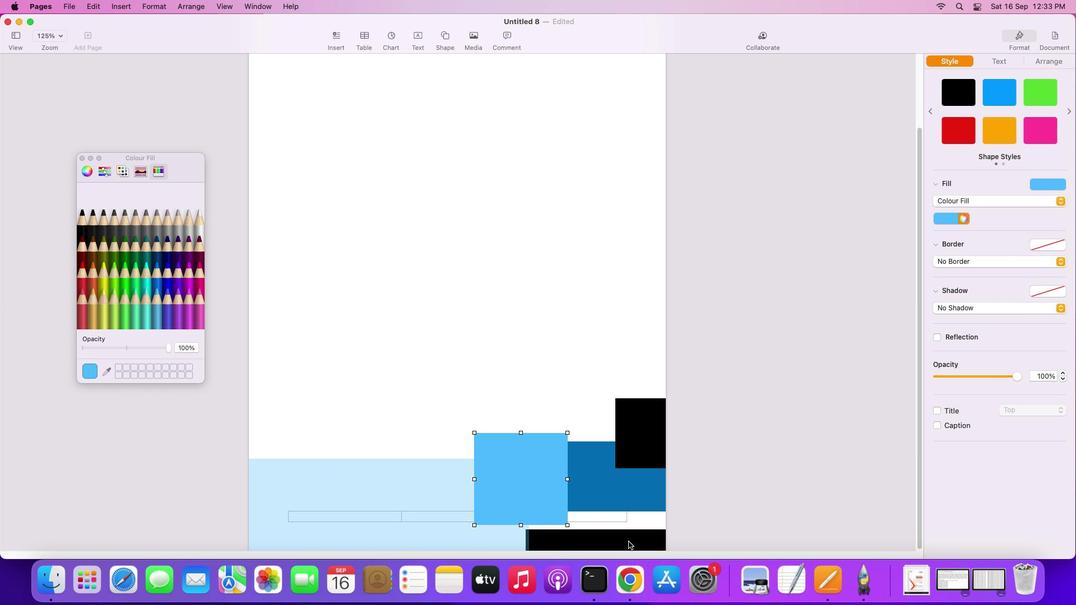 
Action: Mouse pressed left at (638, 556)
Screenshot: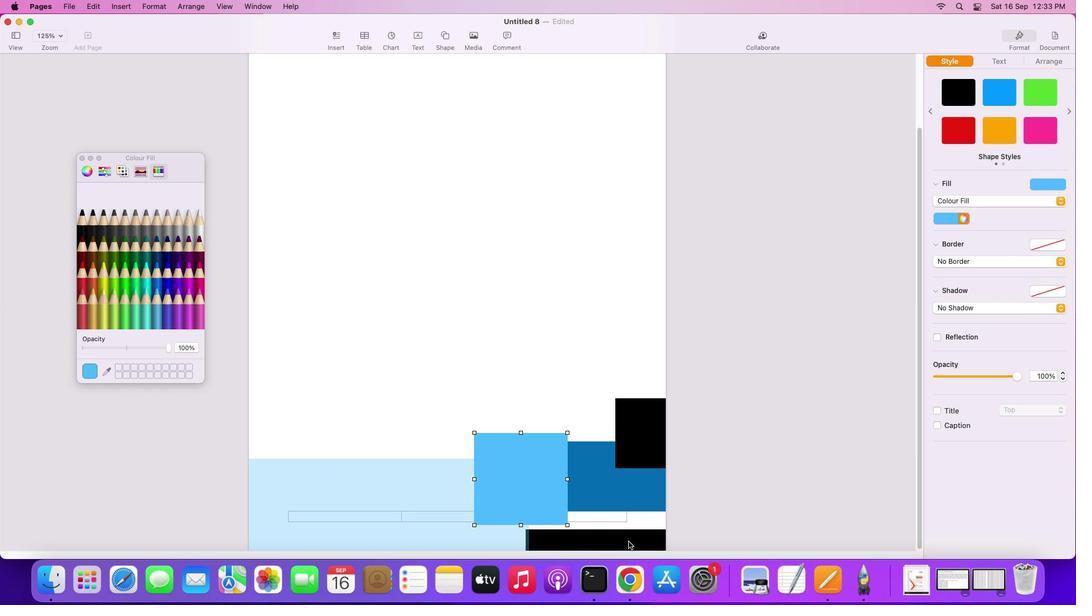 
Action: Key pressed Key.shift
Screenshot: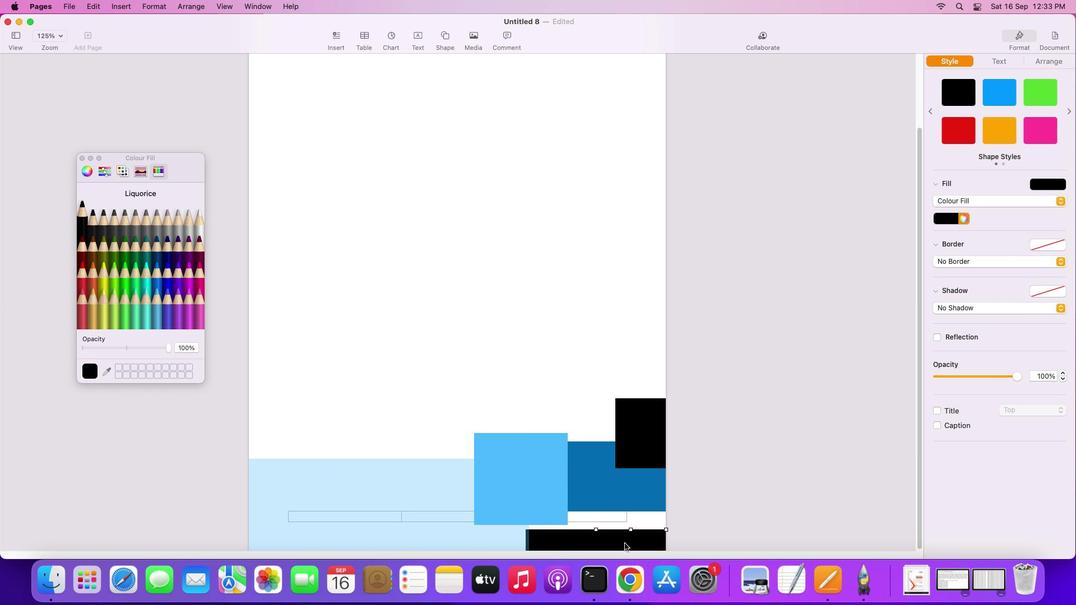 
Action: Mouse moved to (599, 559)
Screenshot: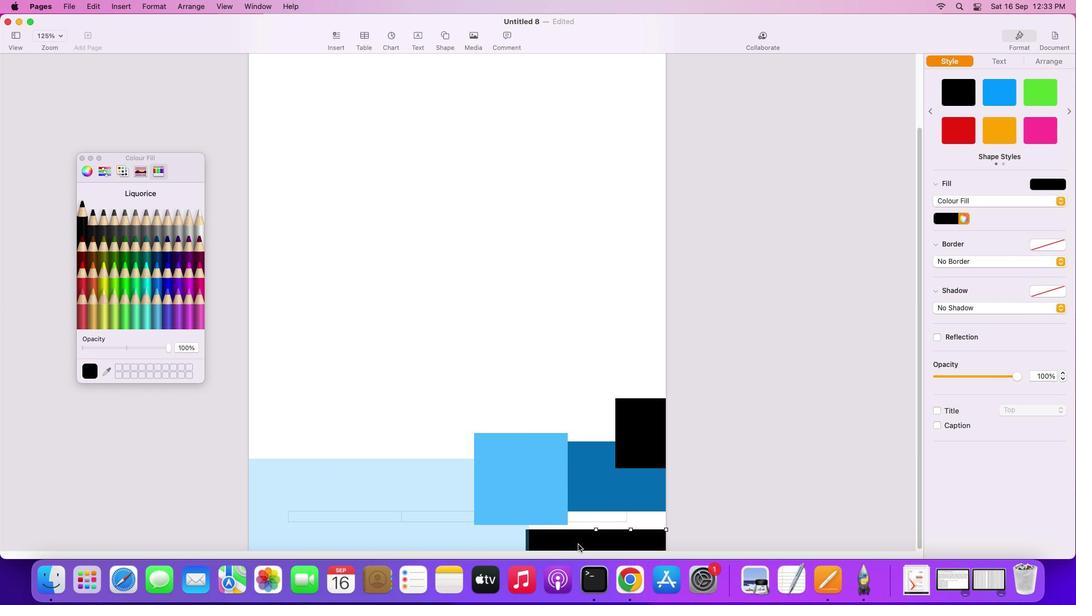 
Action: Mouse pressed left at (599, 559)
Screenshot: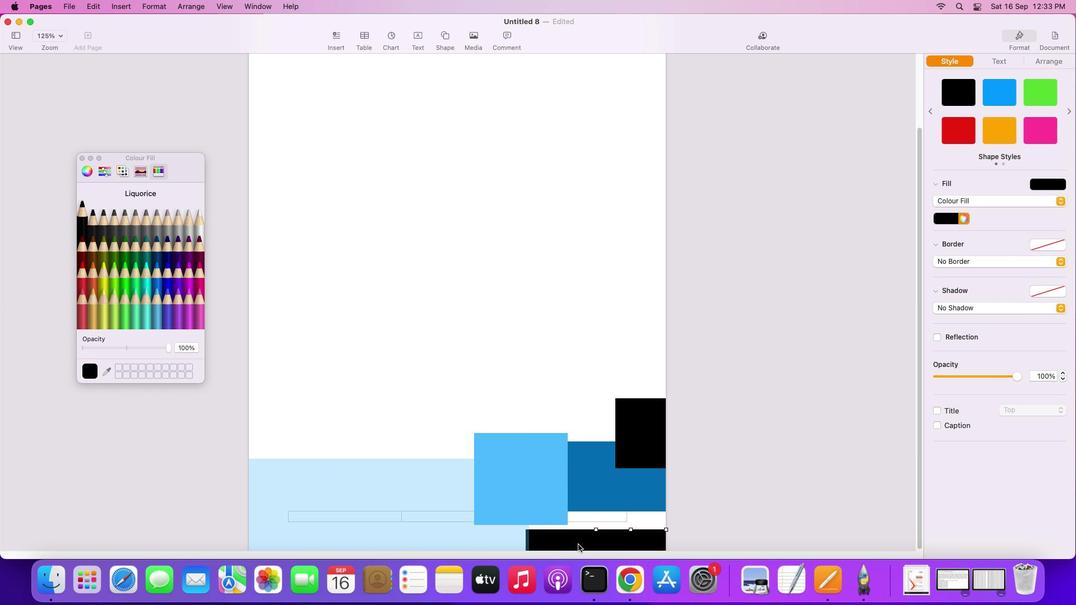 
Action: Mouse moved to (889, 245)
Screenshot: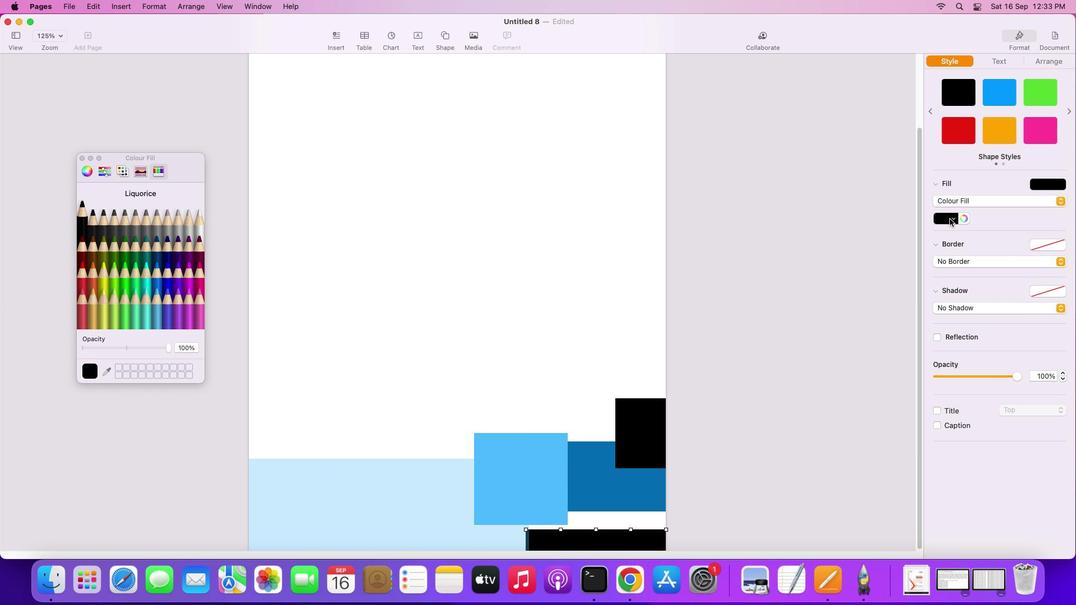
Action: Mouse pressed left at (889, 245)
Screenshot: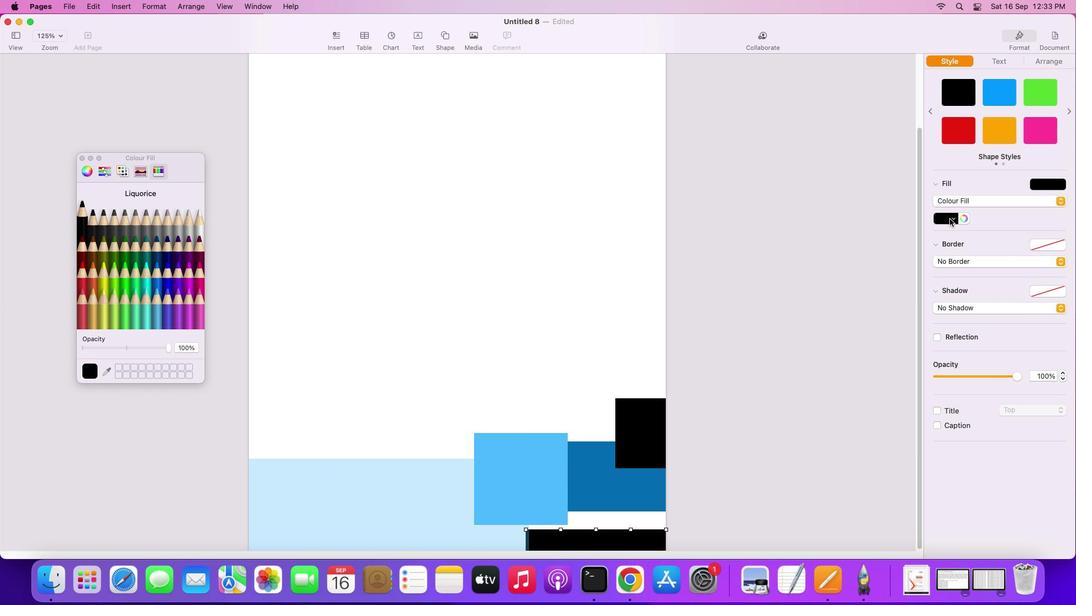 
Action: Mouse moved to (845, 300)
Screenshot: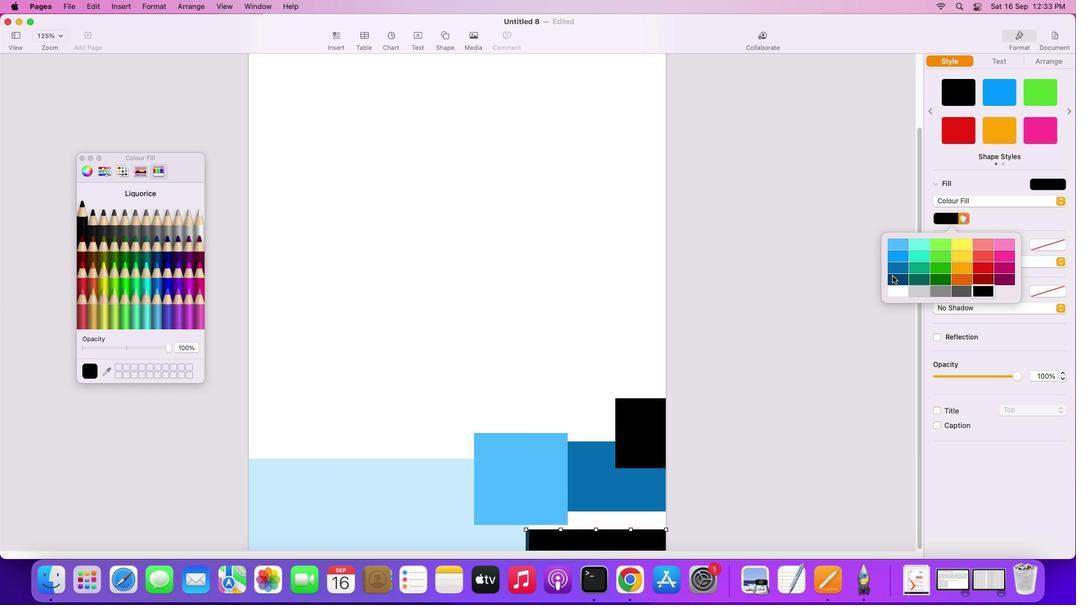 
Action: Mouse pressed left at (845, 300)
Screenshot: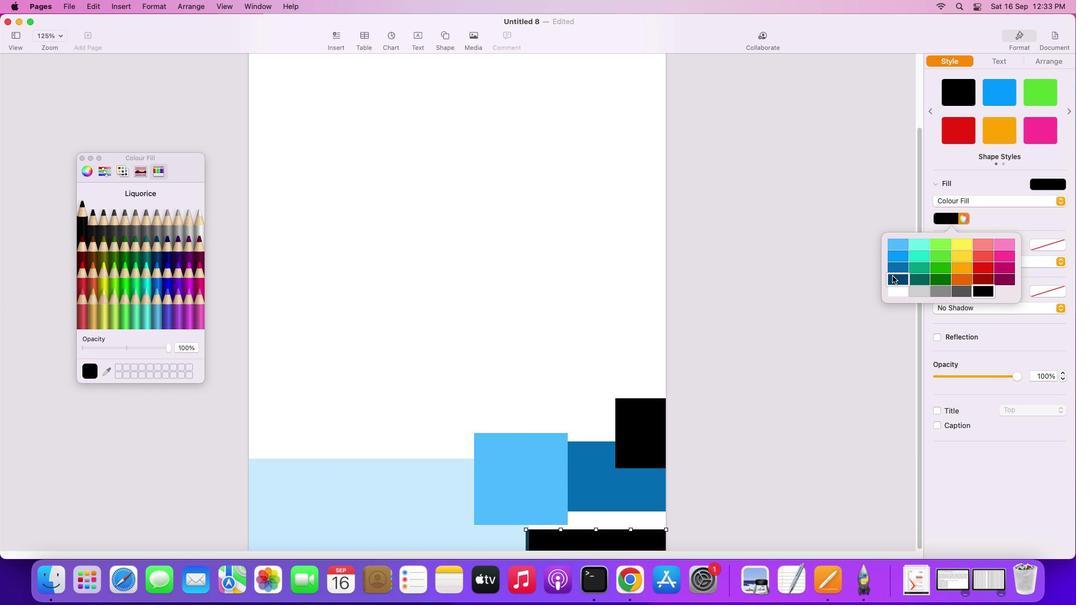 
Action: Mouse moved to (652, 437)
Screenshot: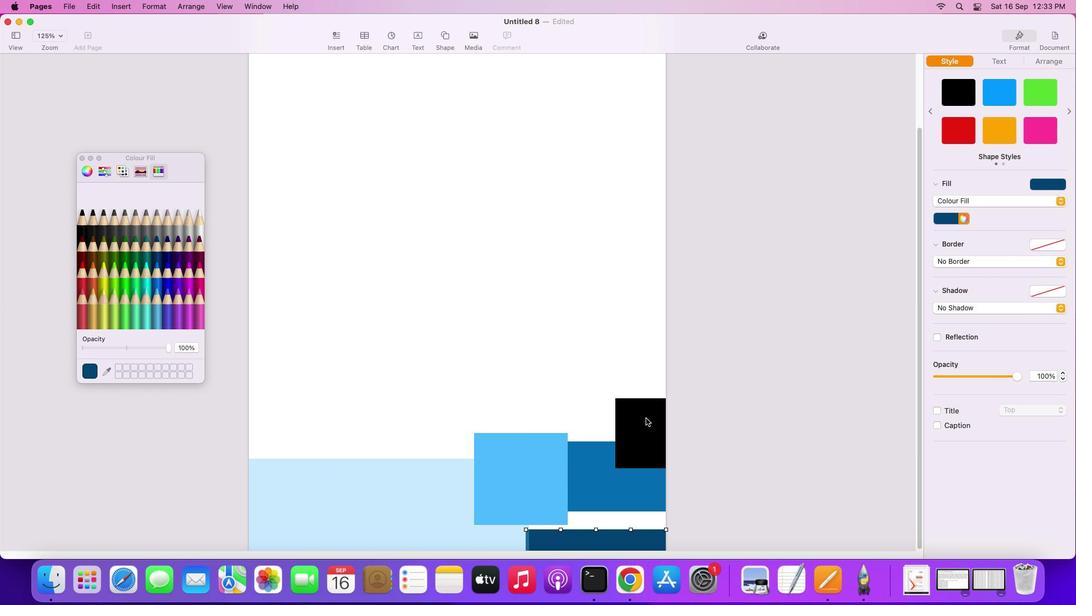 
Action: Mouse pressed left at (652, 437)
Screenshot: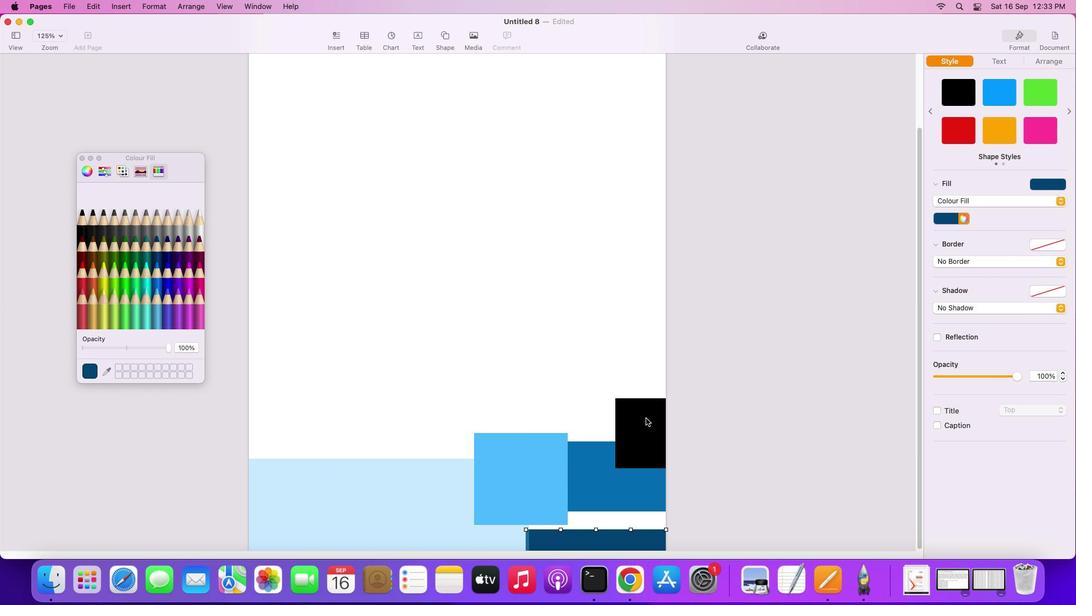 
Action: Mouse moved to (892, 249)
Screenshot: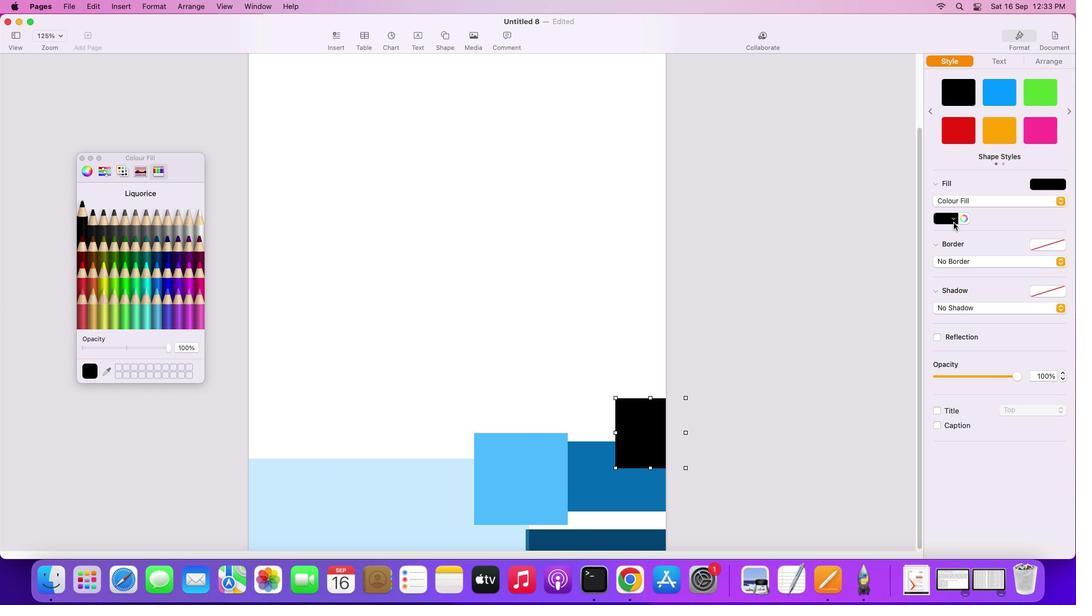 
Action: Mouse pressed left at (892, 249)
Screenshot: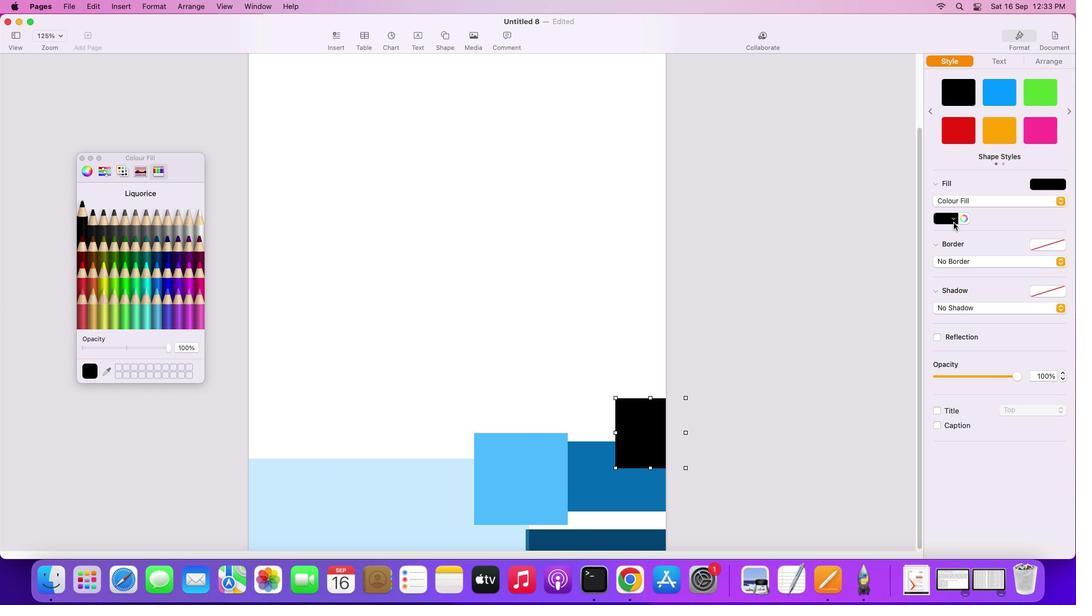
Action: Mouse moved to (851, 278)
Screenshot: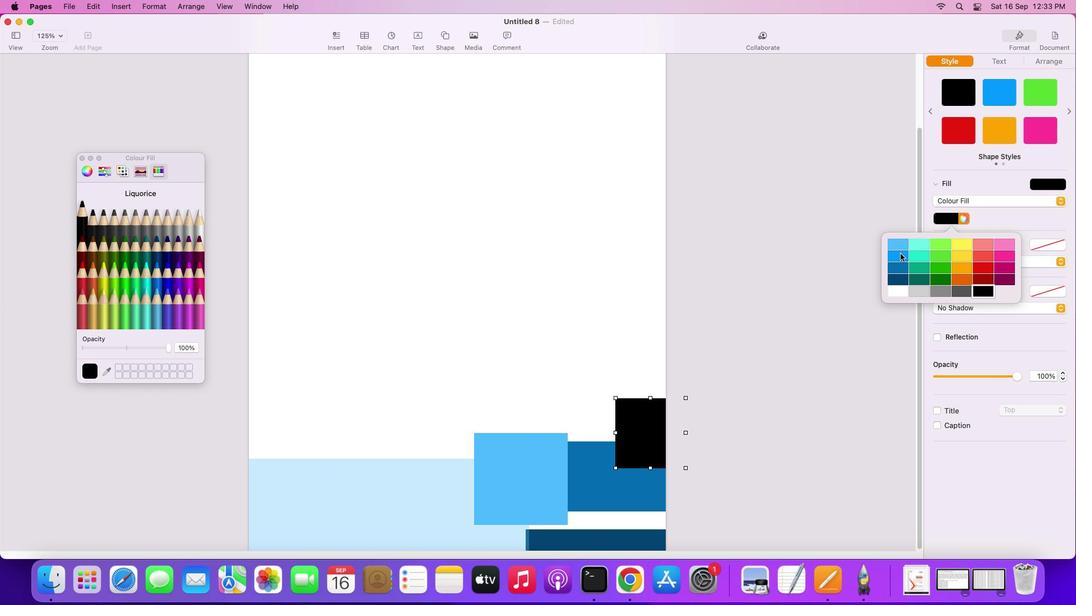 
Action: Mouse pressed left at (851, 278)
Screenshot: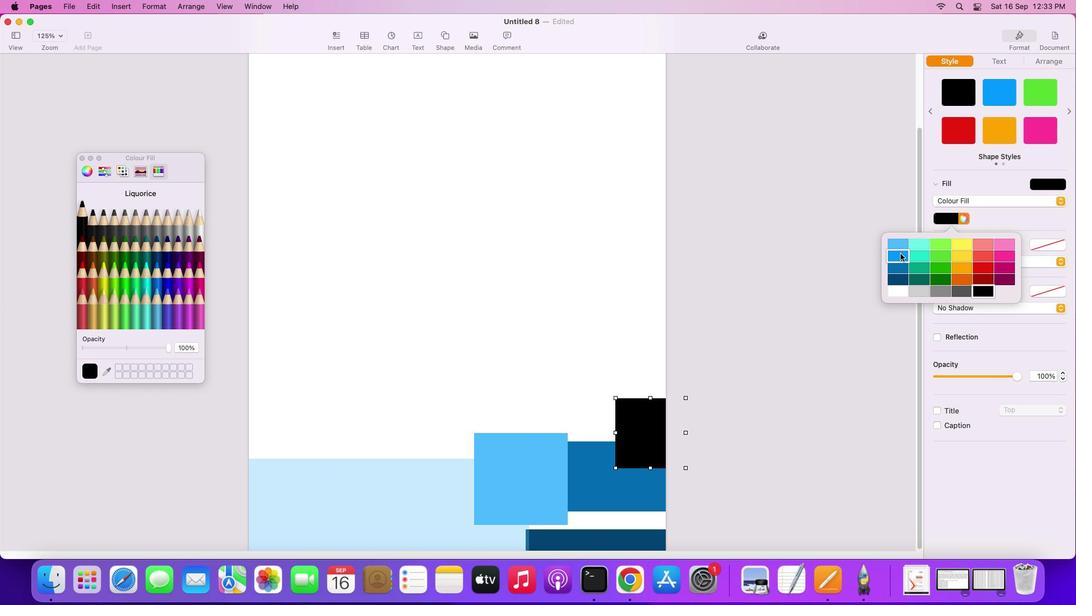 
Action: Mouse moved to (636, 392)
Screenshot: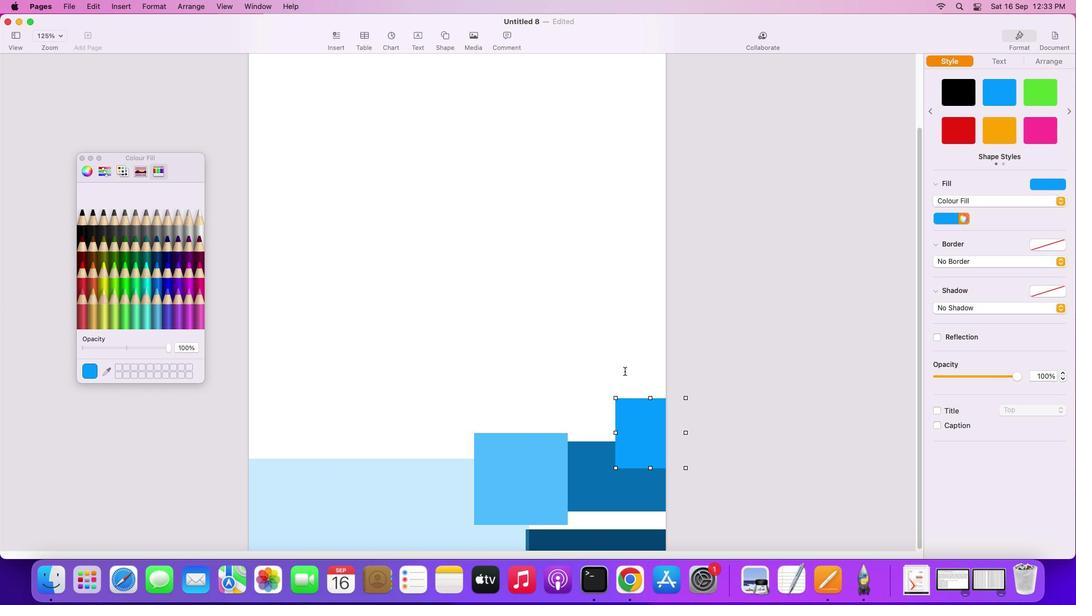 
Action: Mouse pressed left at (636, 392)
Screenshot: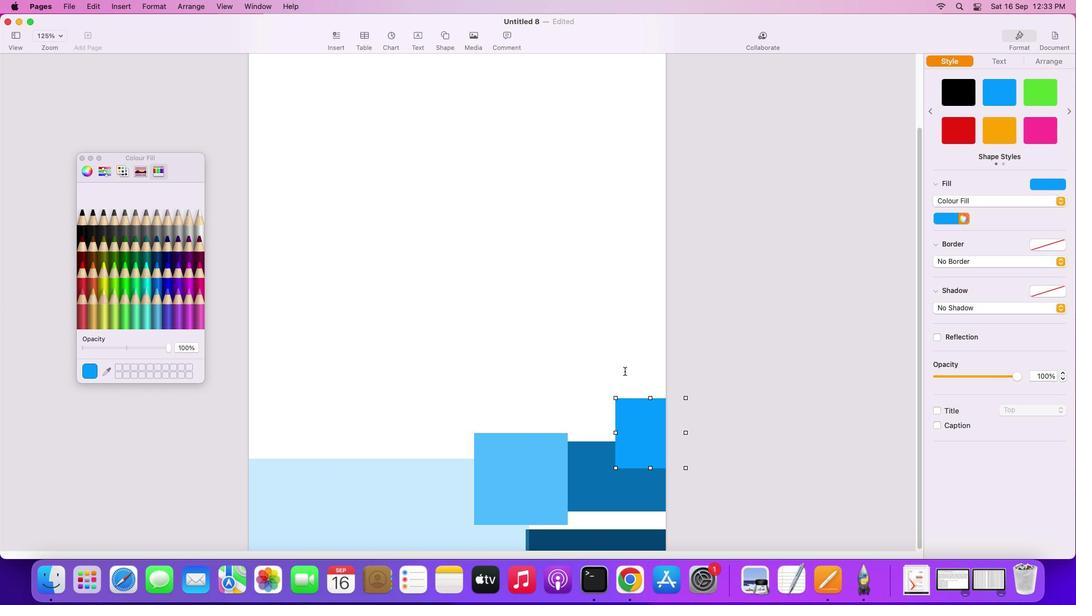 
Action: Mouse moved to (590, 555)
Screenshot: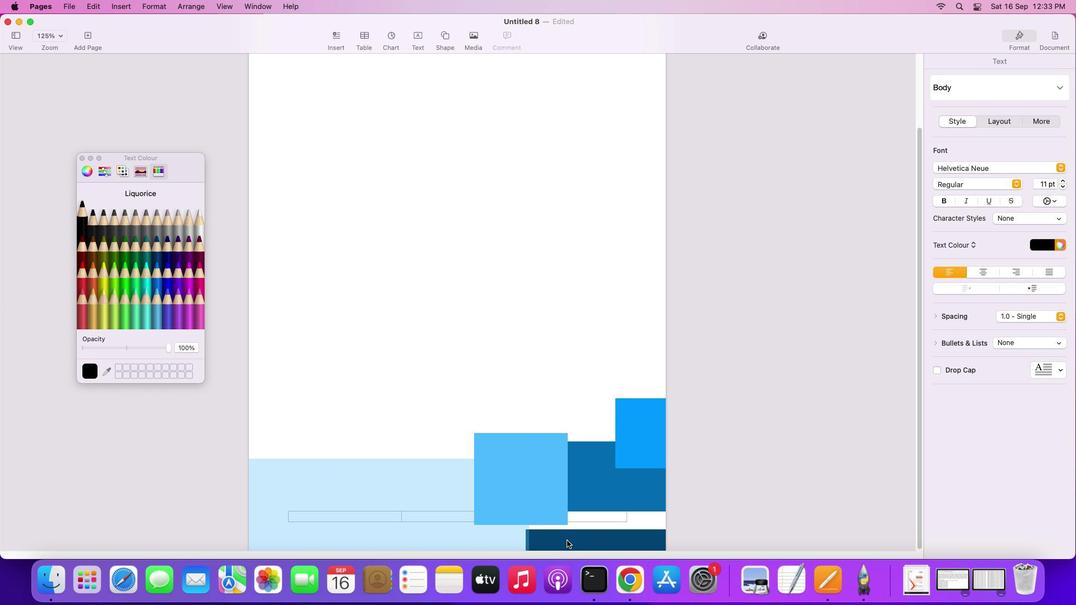 
Action: Mouse pressed left at (590, 555)
Screenshot: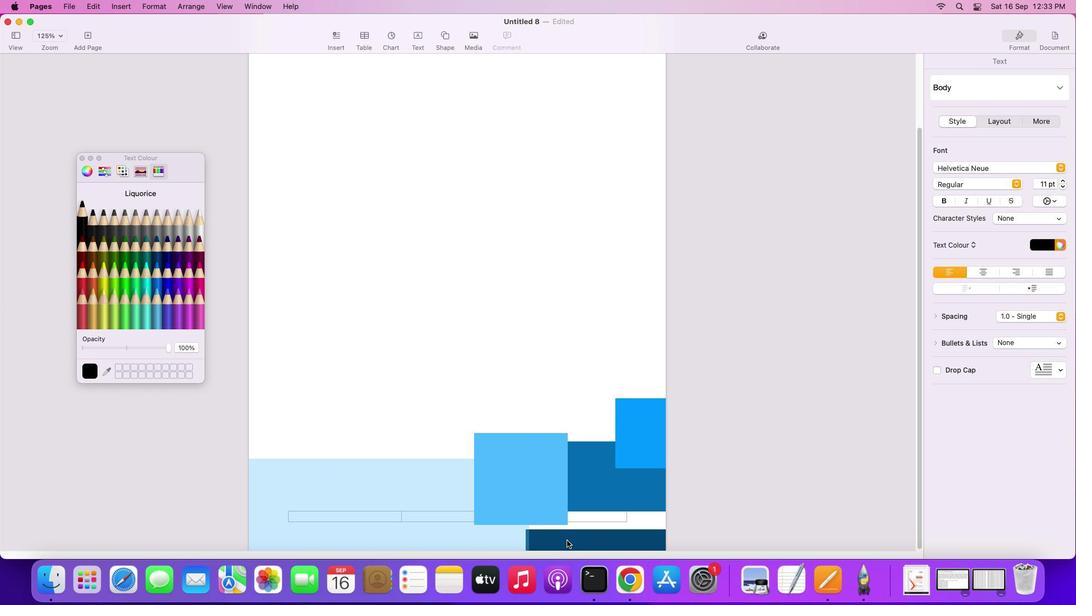 
Action: Mouse moved to (632, 556)
Screenshot: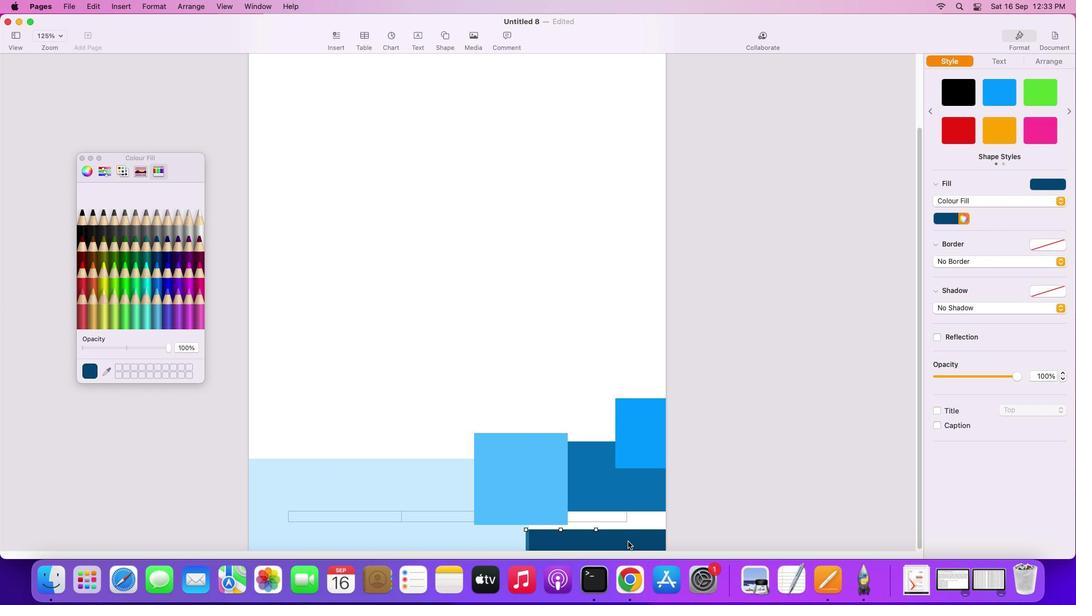 
Action: Key pressed Key.shift
Screenshot: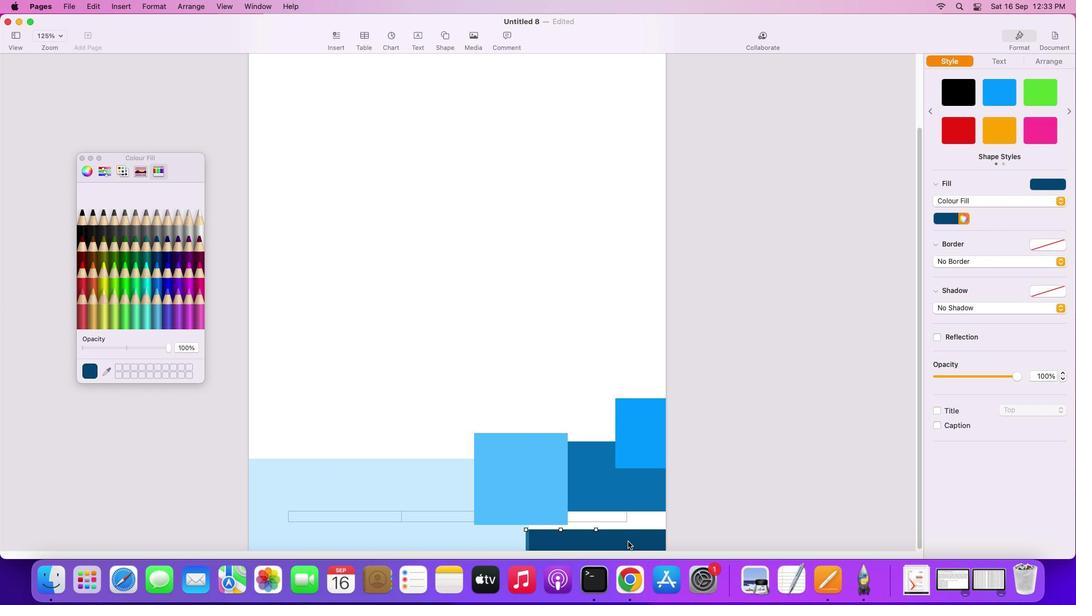 
Action: Mouse moved to (645, 555)
Screenshot: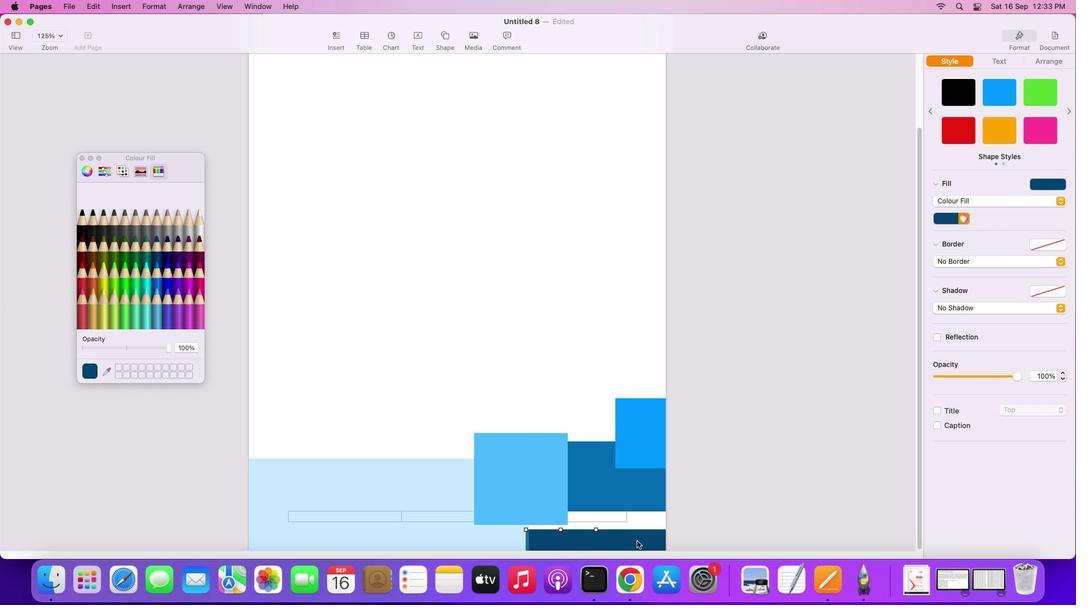 
Action: Mouse pressed left at (645, 555)
Screenshot: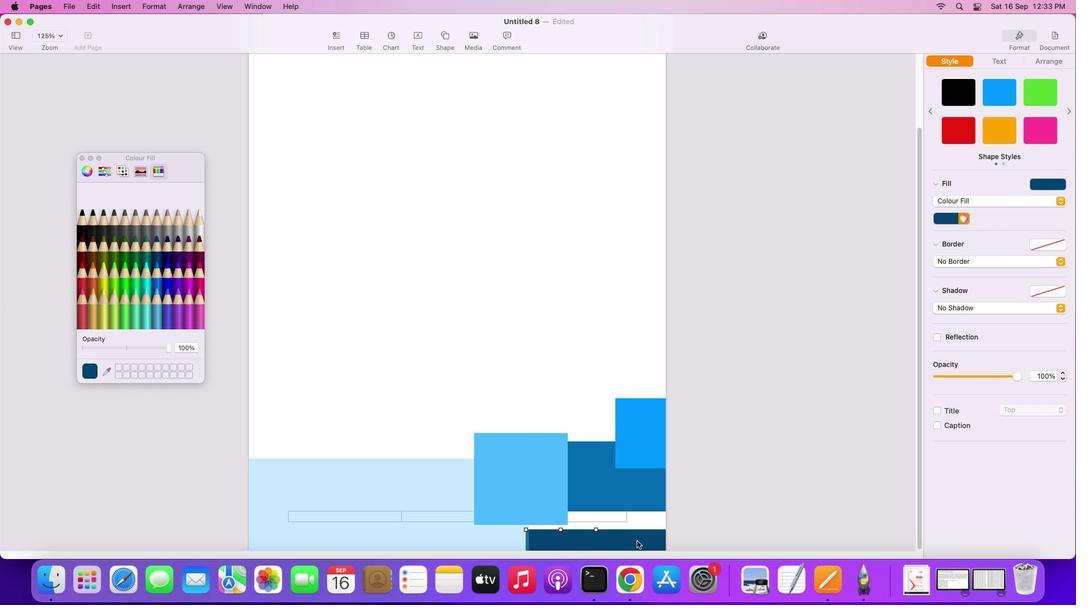 
Action: Mouse moved to (576, 553)
Screenshot: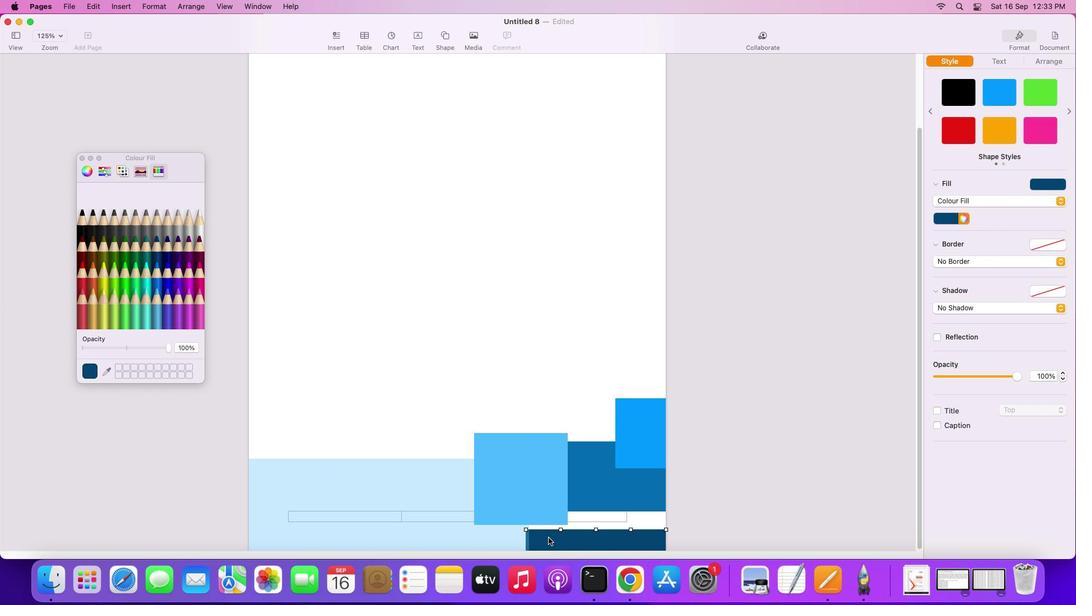 
Action: Mouse pressed left at (576, 553)
Screenshot: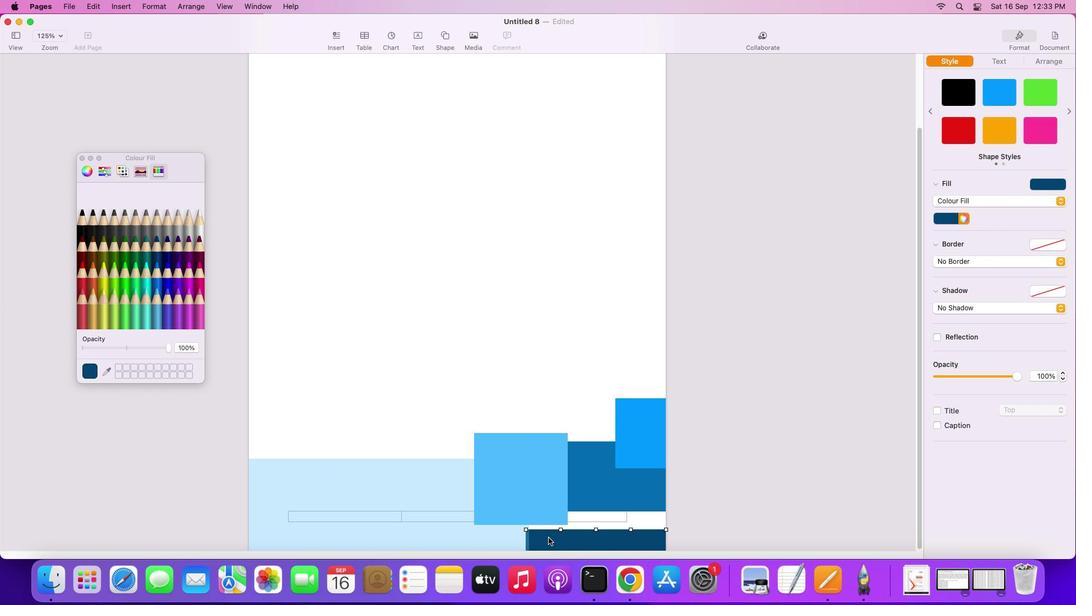 
Action: Mouse moved to (598, 404)
Screenshot: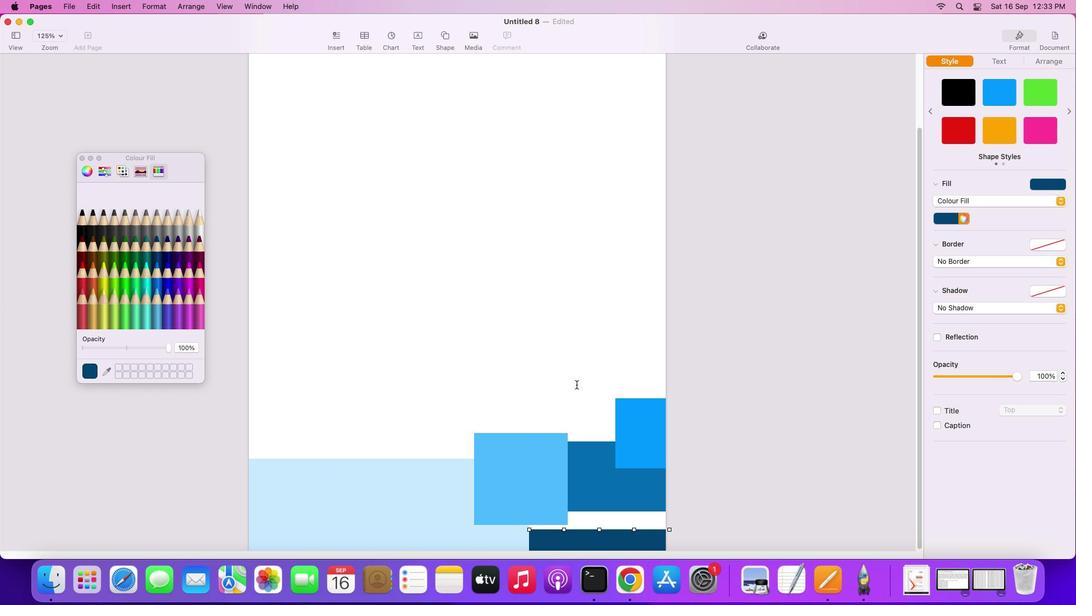 
Action: Mouse pressed left at (598, 404)
Screenshot: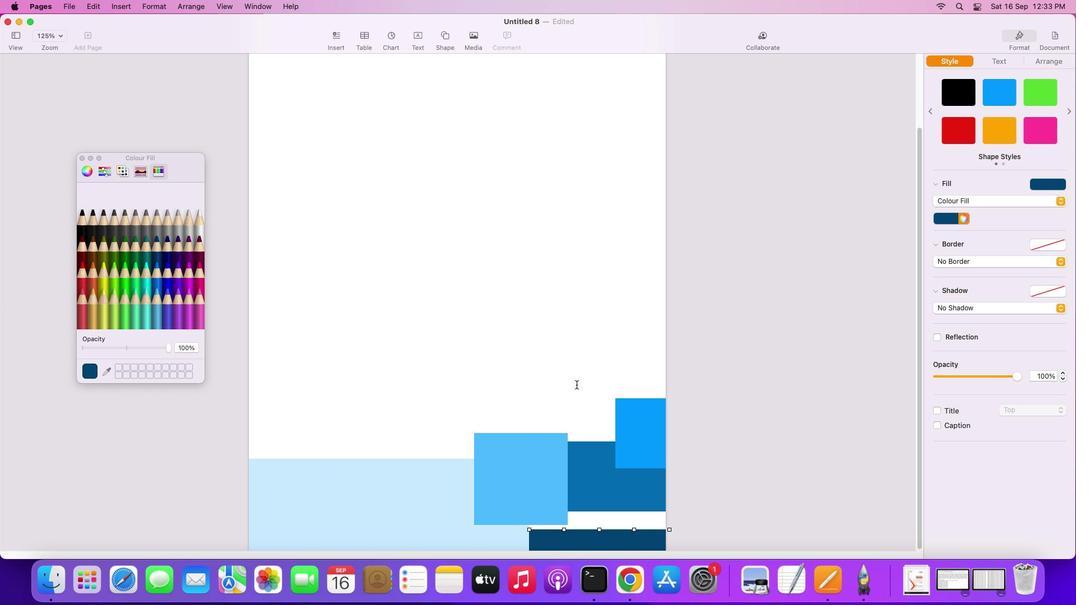
Action: Mouse moved to (577, 491)
Screenshot: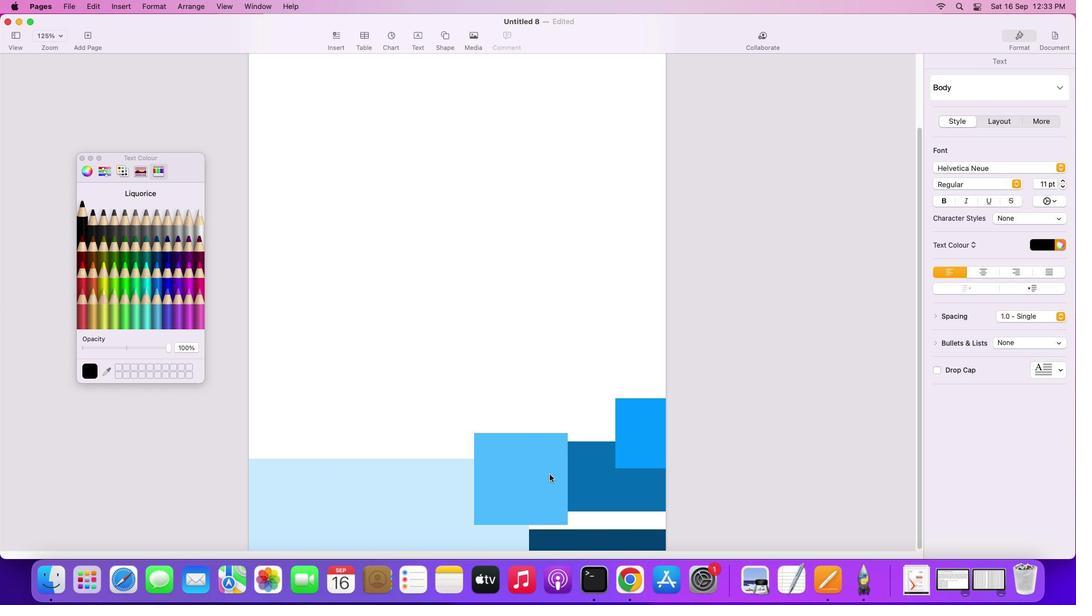 
Action: Mouse pressed left at (577, 491)
Screenshot: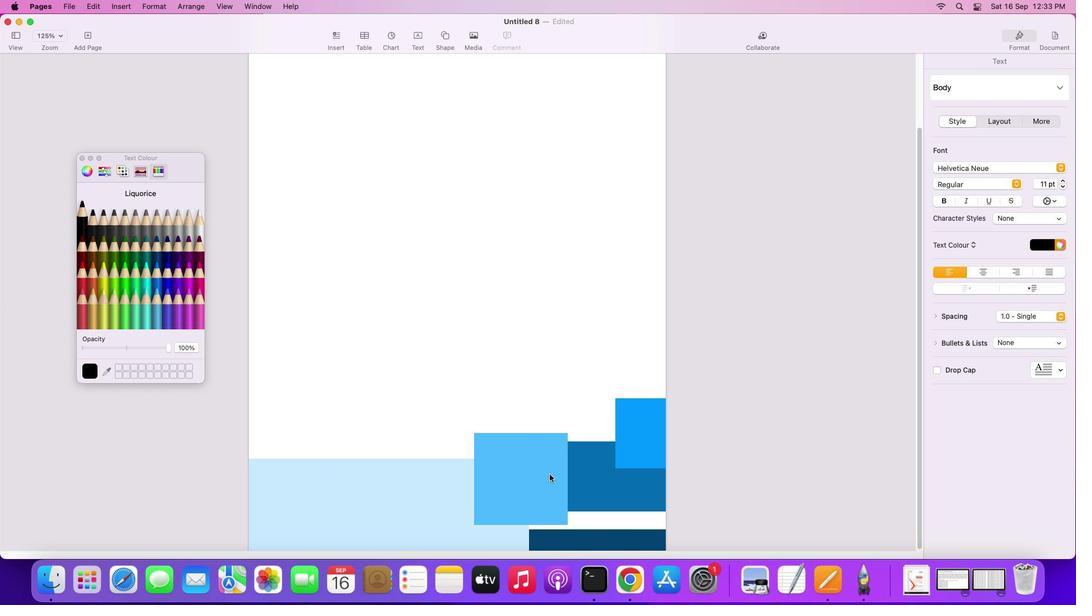 
Action: Mouse moved to (576, 491)
Screenshot: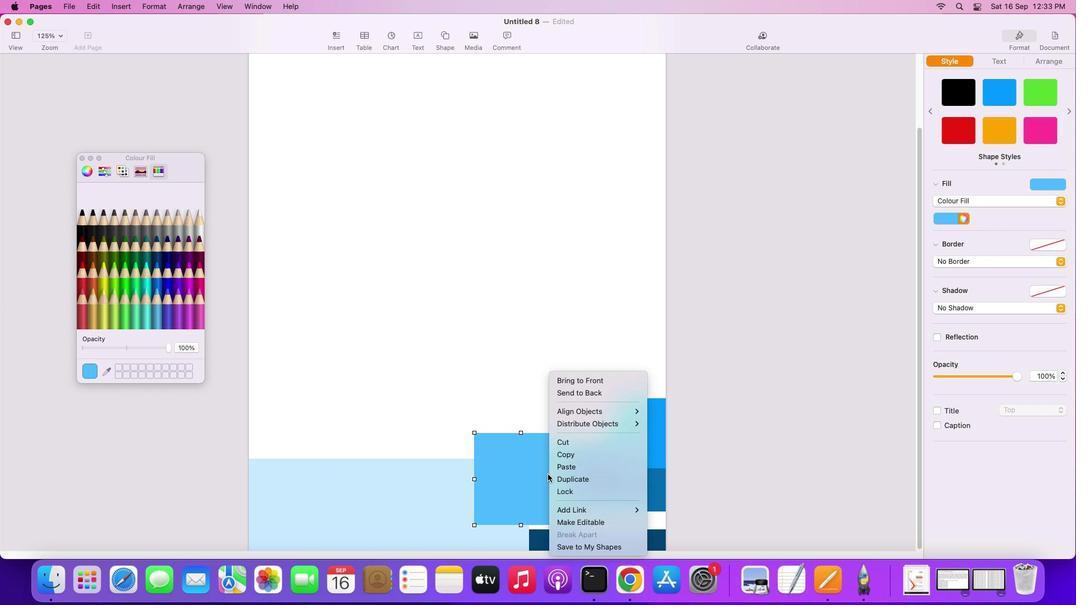 
Action: Mouse pressed right at (576, 491)
Screenshot: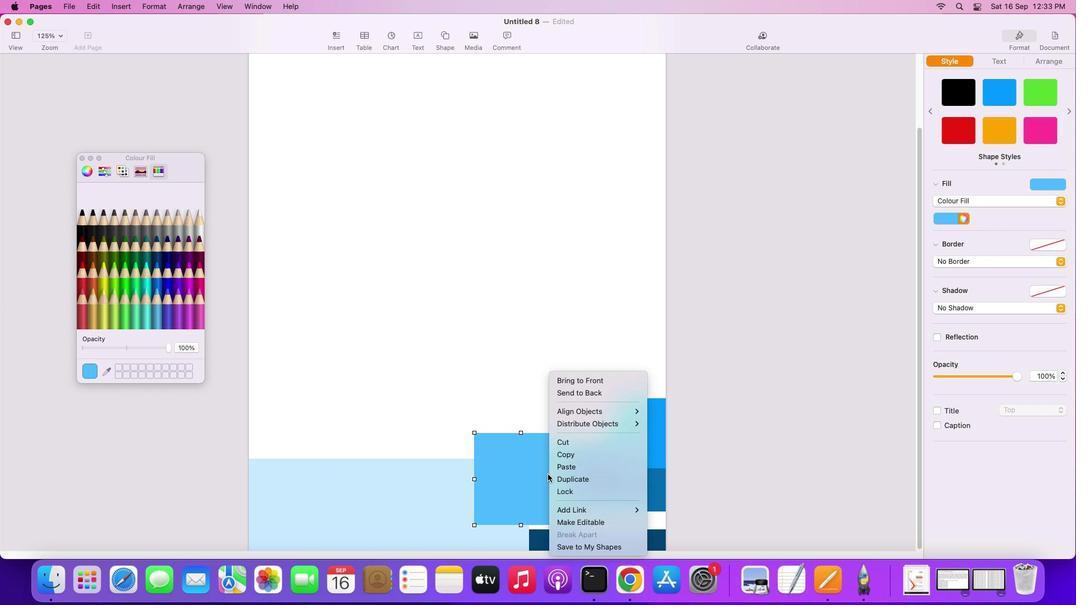 
Action: Mouse moved to (620, 401)
Screenshot: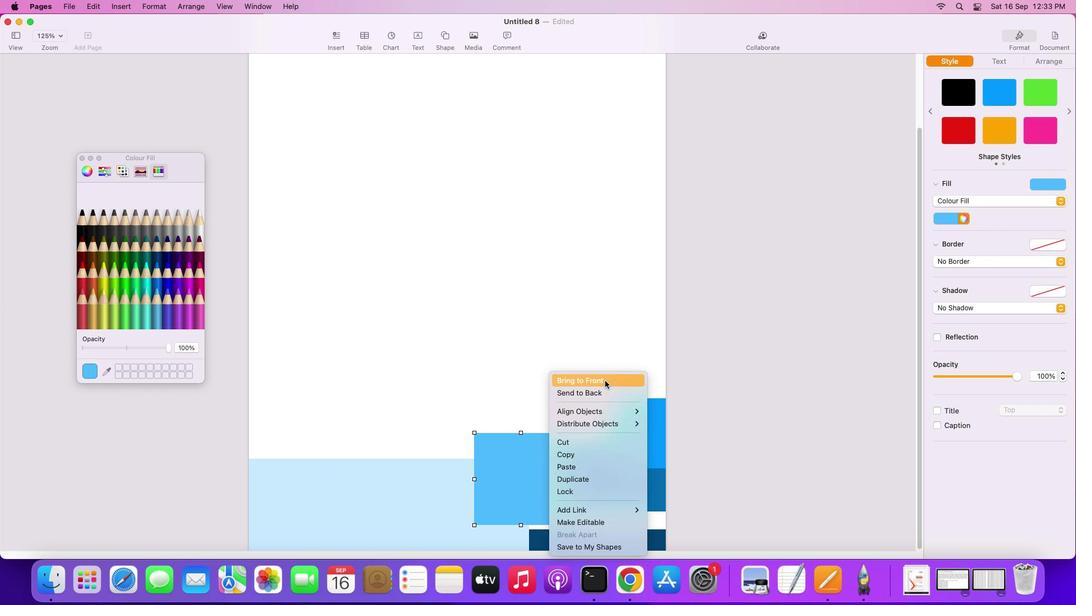 
Action: Mouse pressed left at (620, 401)
Screenshot: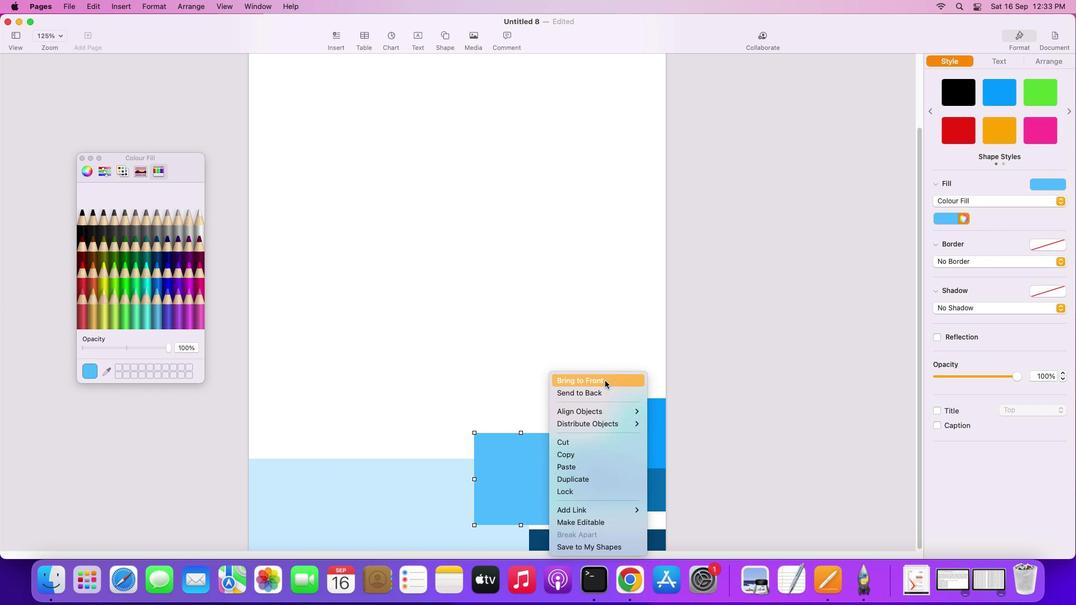 
Action: Mouse moved to (943, 397)
Screenshot: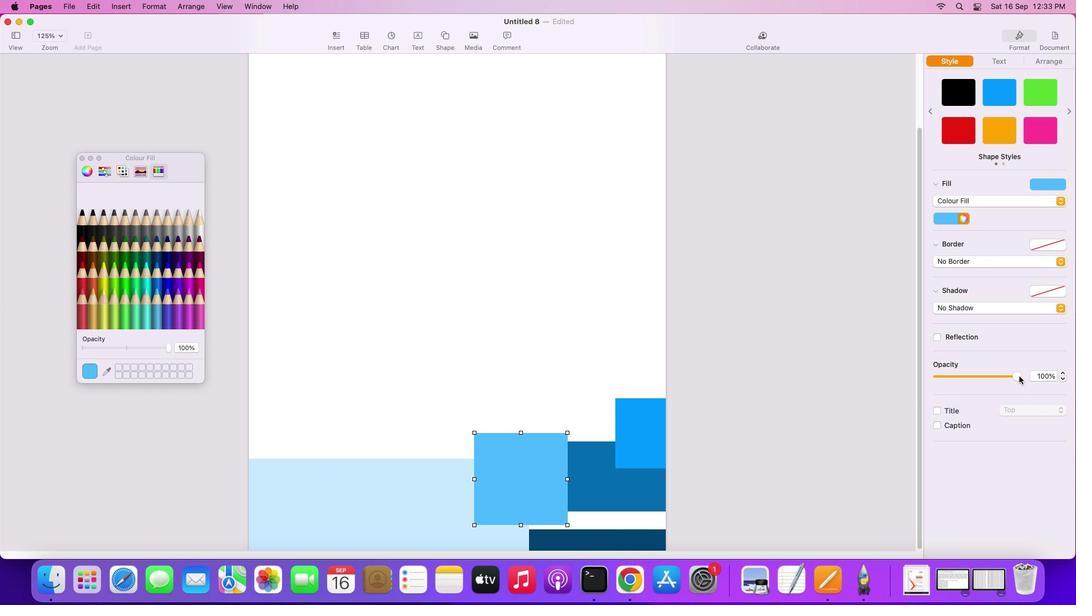
Action: Mouse pressed left at (943, 397)
Screenshot: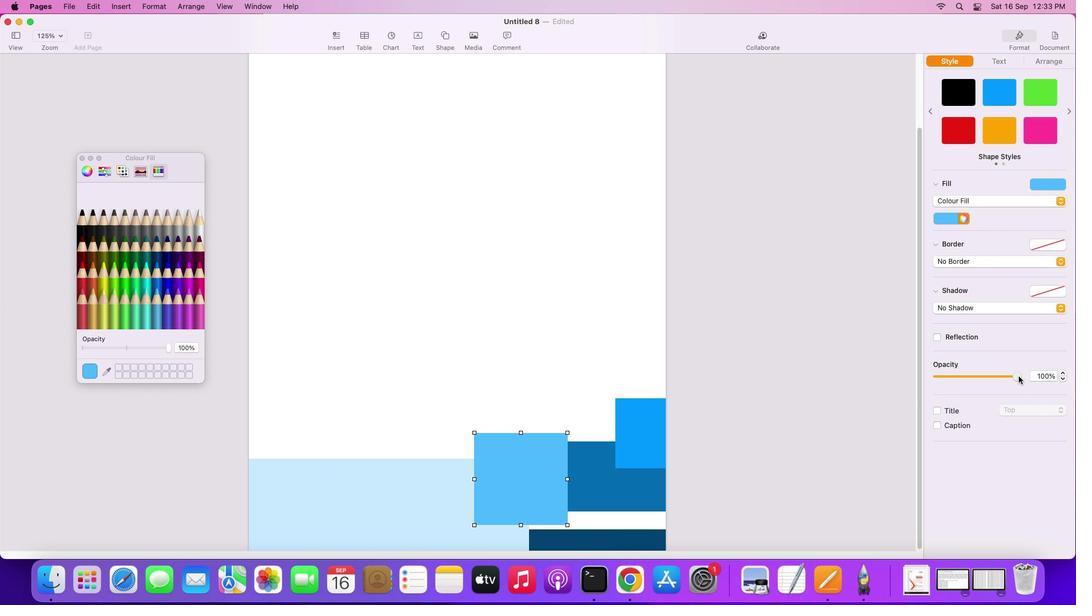 
Action: Mouse moved to (642, 463)
